 Task: Divide Tasks into sections like "To-Do," "In Progress," and "Completed".
Action: Mouse moved to (0, 294)
Screenshot: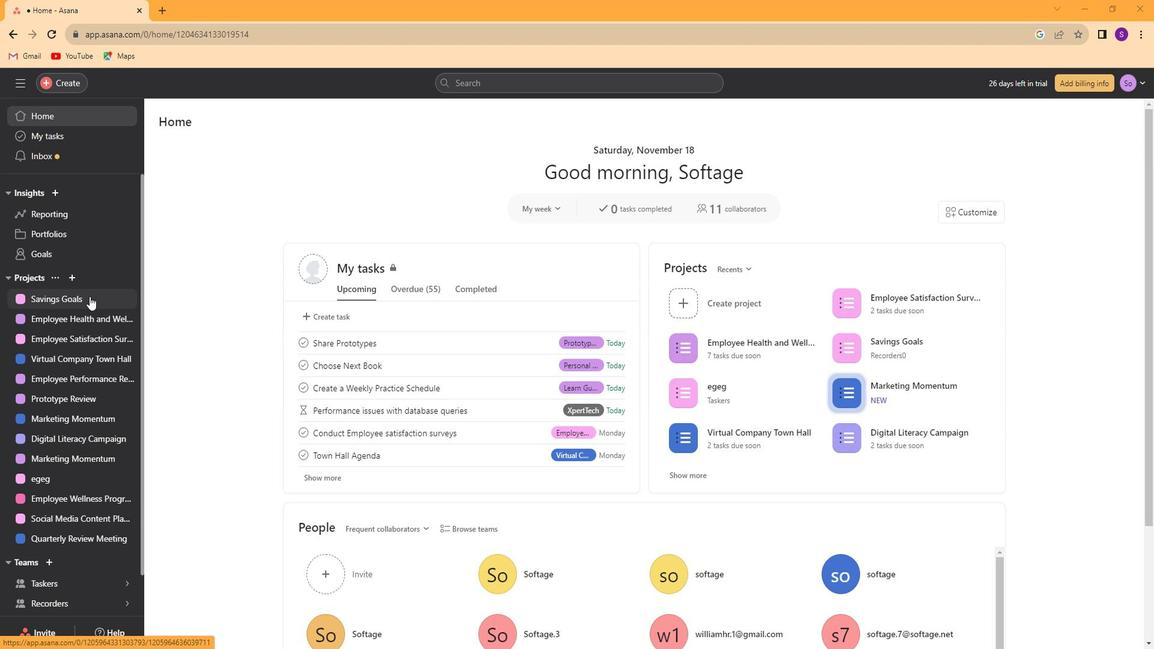 
Action: Mouse pressed left at (0, 294)
Screenshot: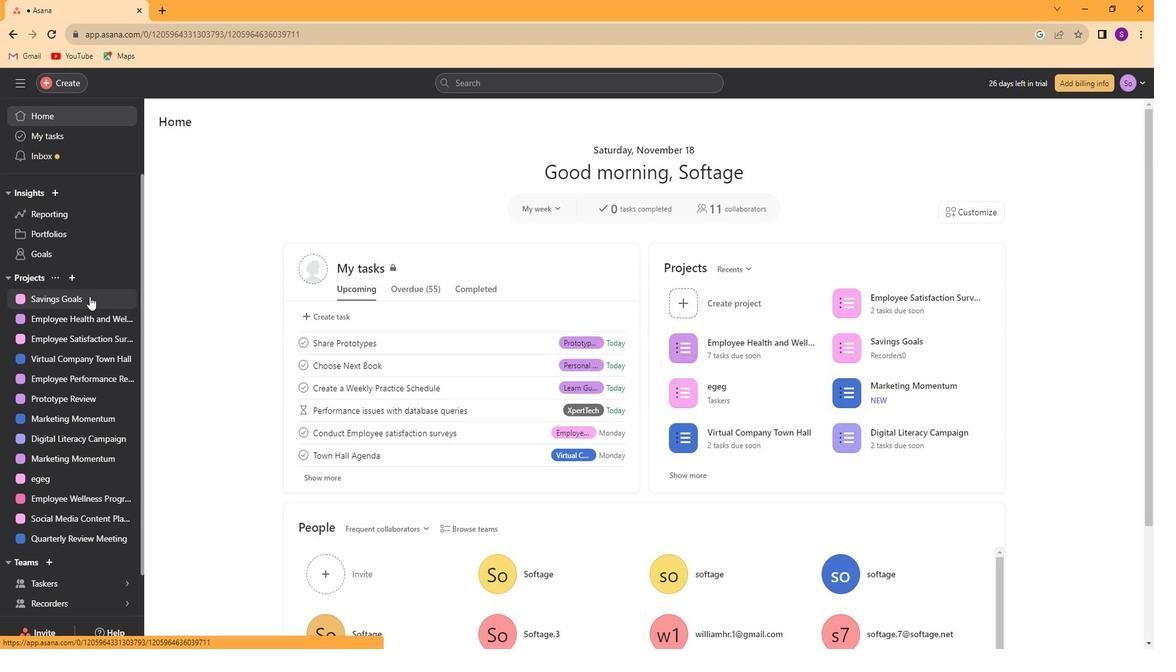 
Action: Mouse moved to (658, 208)
Screenshot: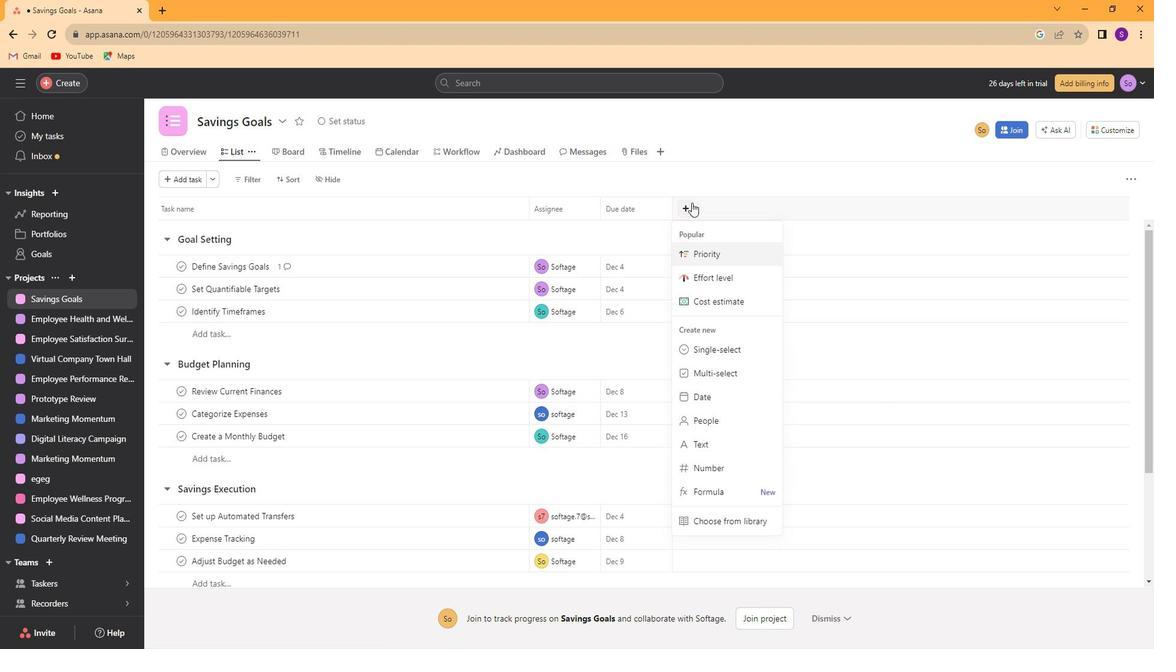 
Action: Mouse pressed left at (658, 208)
Screenshot: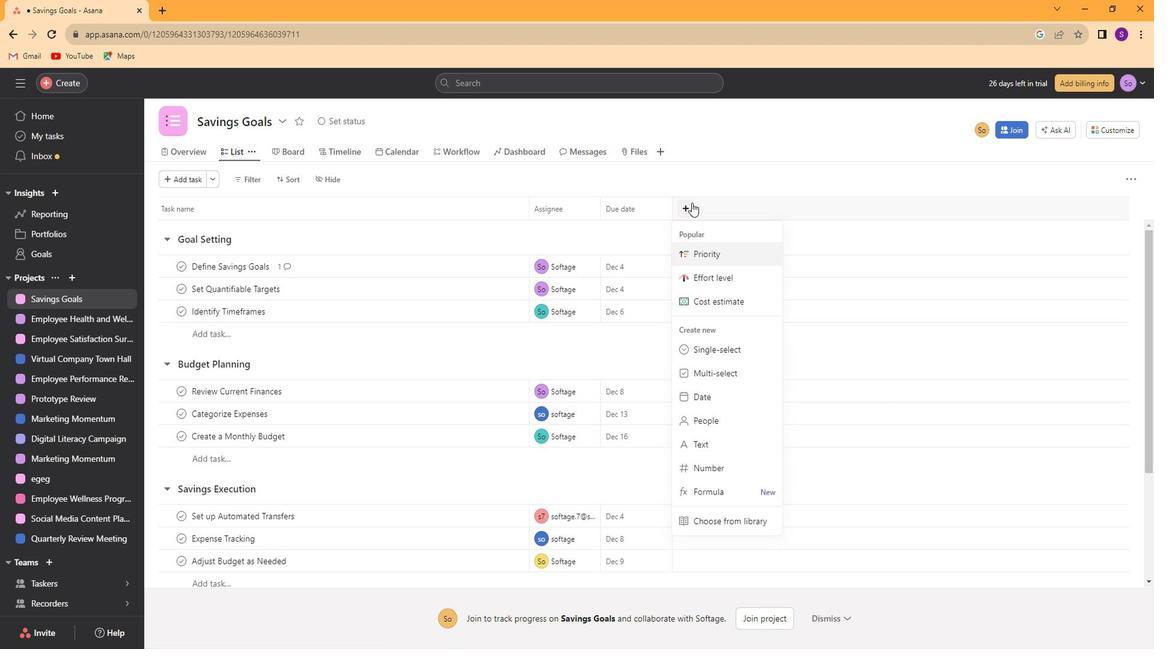 
Action: Mouse moved to (713, 279)
Screenshot: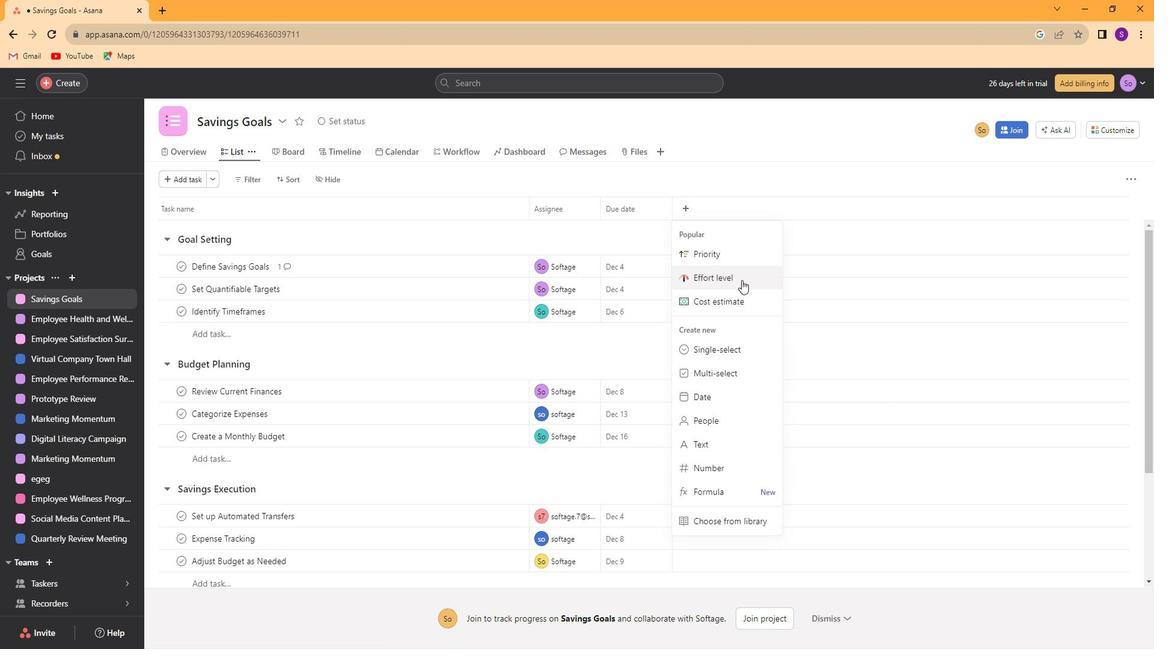 
Action: Mouse pressed left at (713, 279)
Screenshot: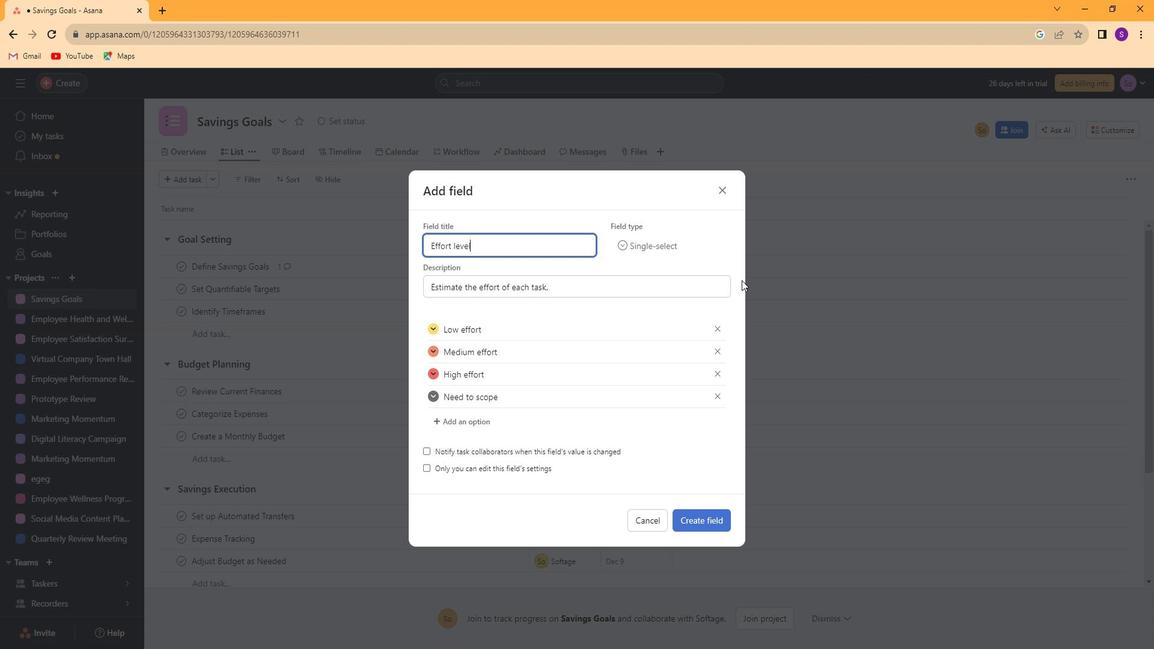 
Action: Mouse moved to (690, 324)
Screenshot: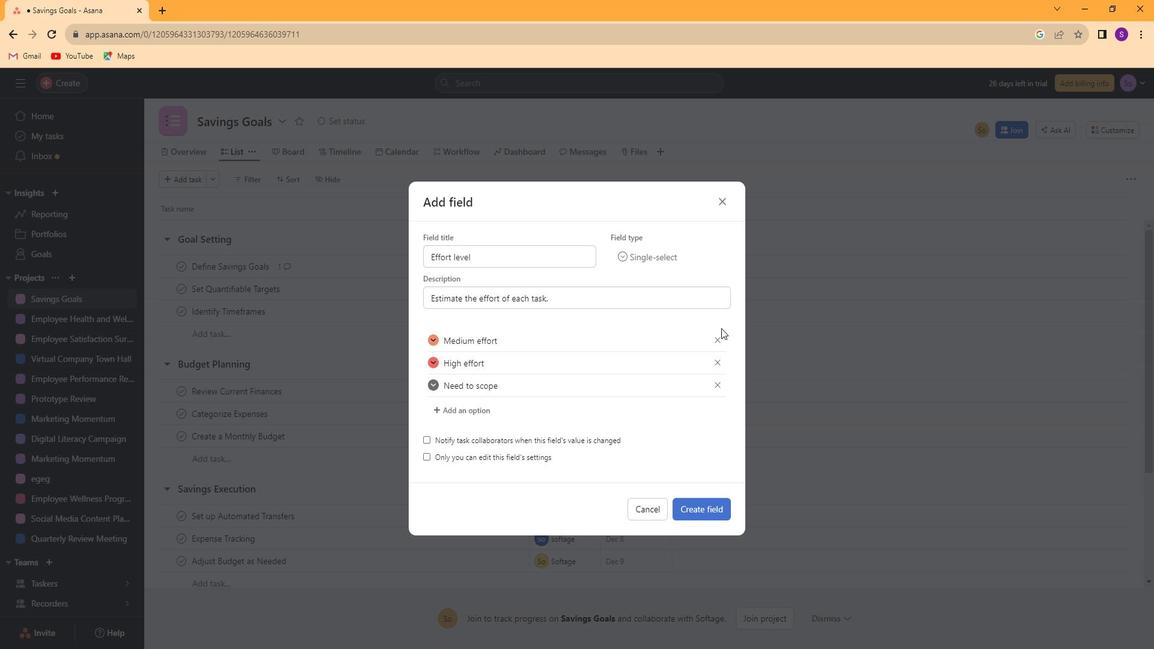 
Action: Mouse pressed left at (690, 324)
Screenshot: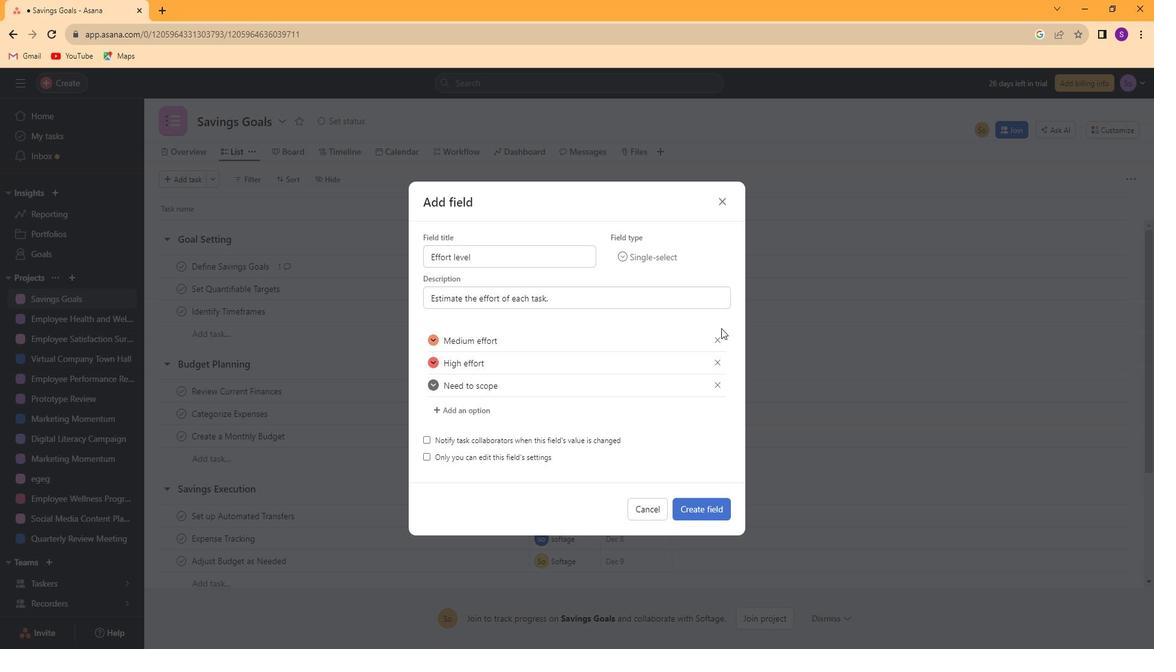 
Action: Mouse moved to (687, 333)
Screenshot: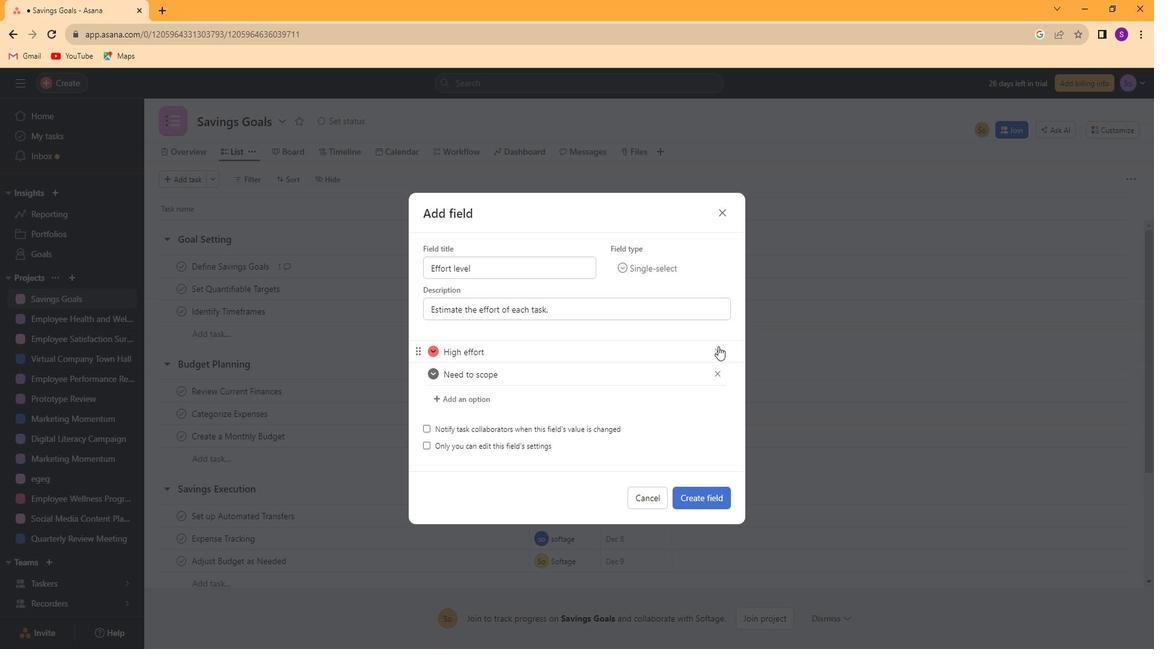 
Action: Mouse pressed left at (687, 333)
Screenshot: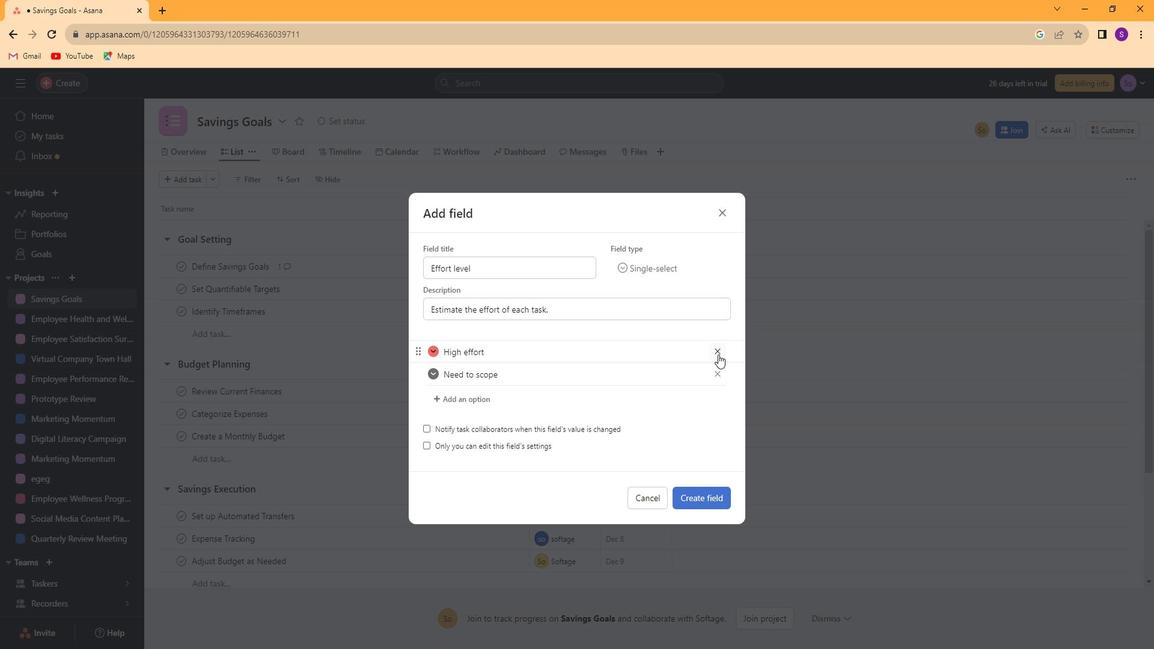 
Action: Mouse moved to (687, 349)
Screenshot: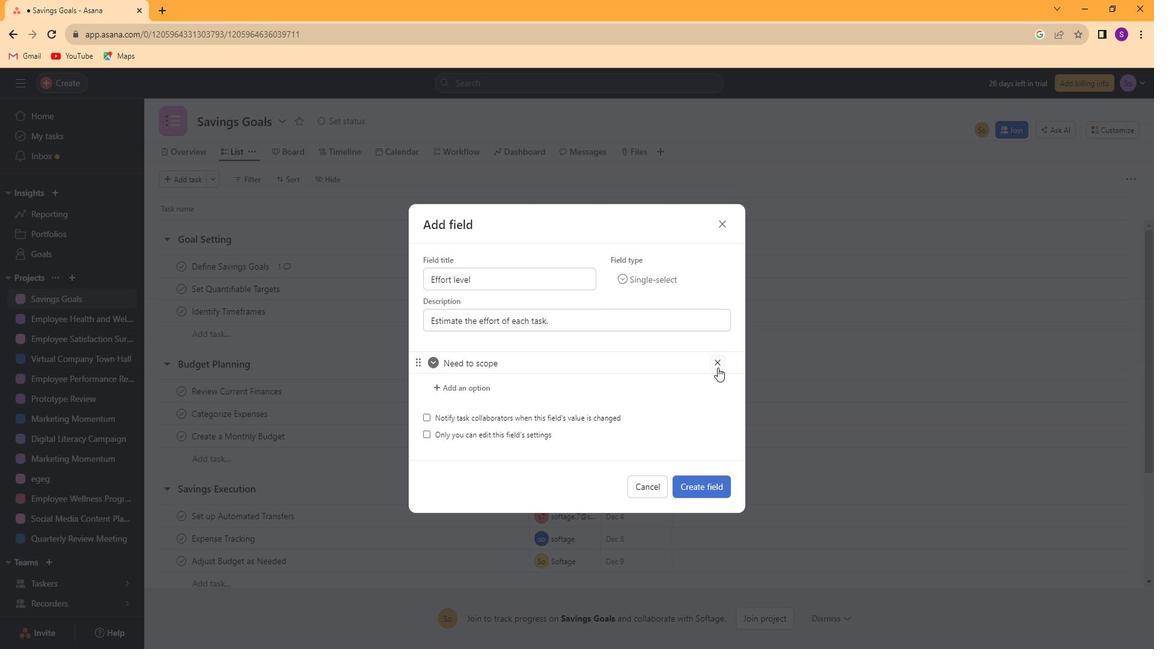 
Action: Mouse pressed left at (687, 349)
Screenshot: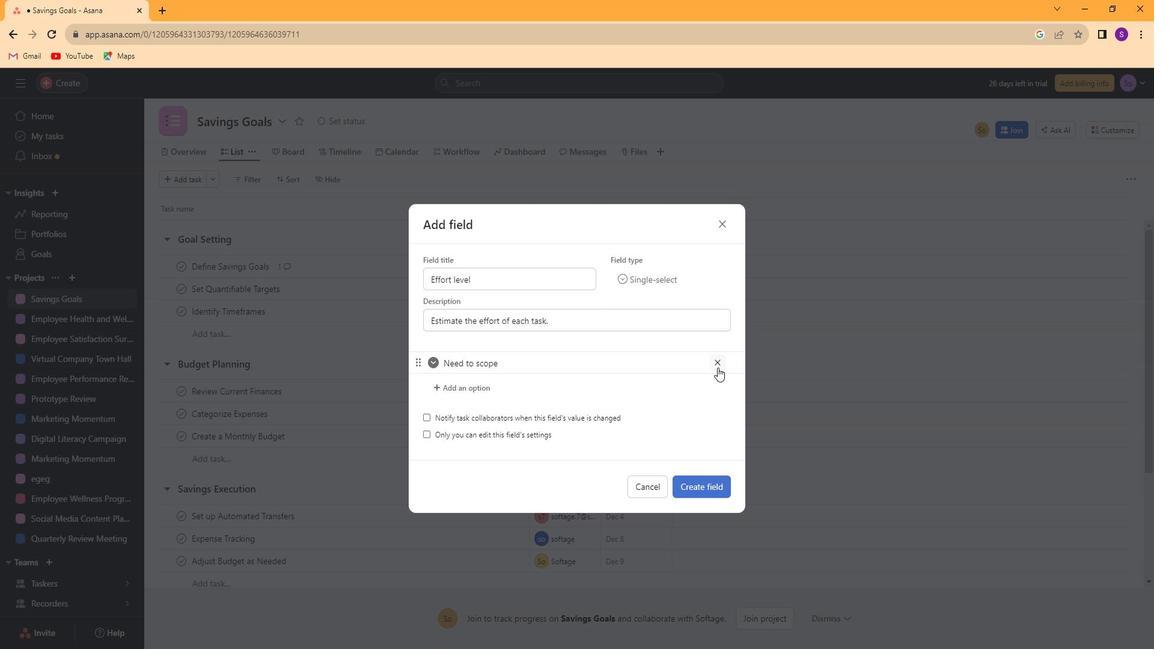 
Action: Mouse moved to (686, 360)
Screenshot: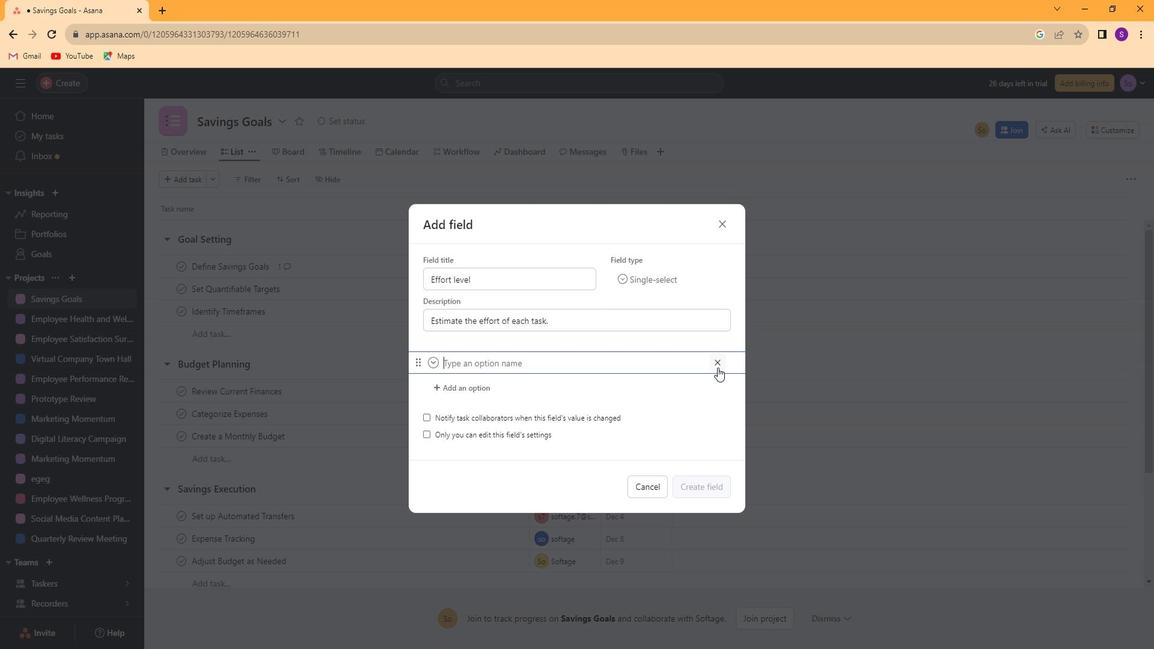 
Action: Mouse pressed left at (686, 360)
Screenshot: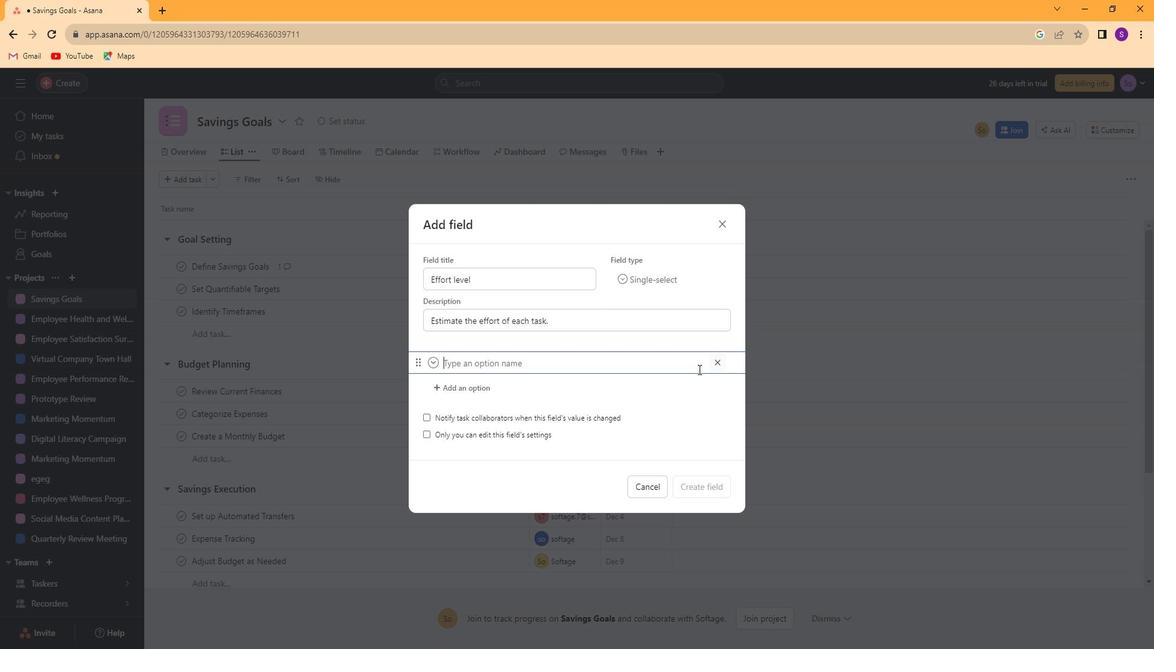 
Action: Mouse moved to (468, 357)
Screenshot: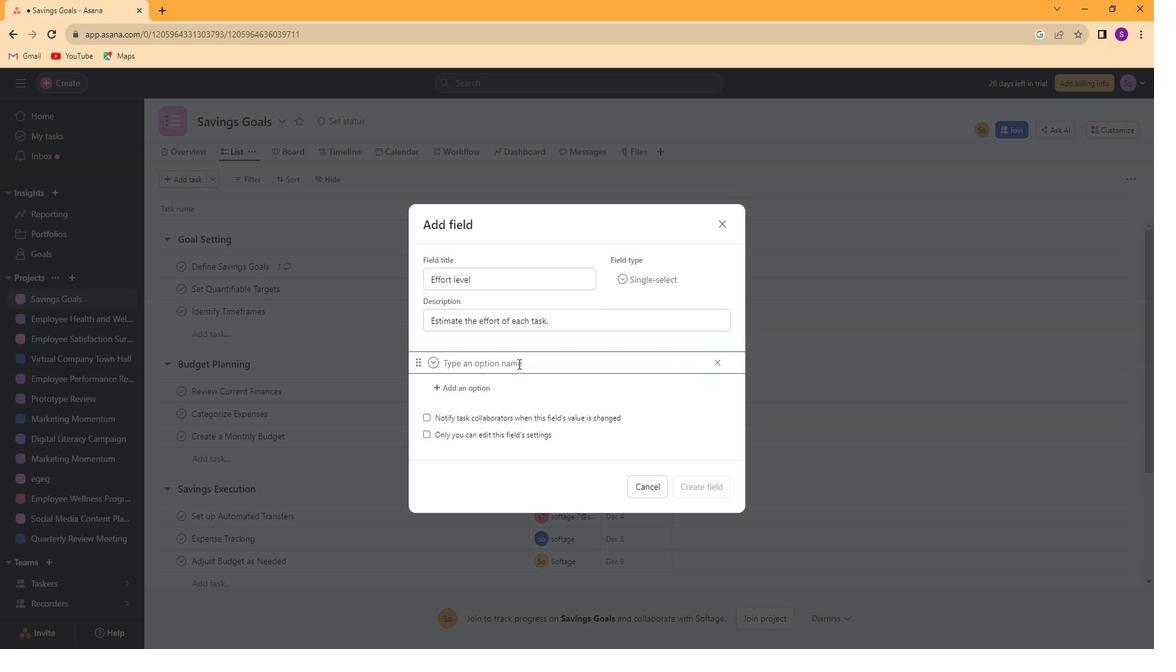 
Action: Mouse pressed left at (468, 357)
Screenshot: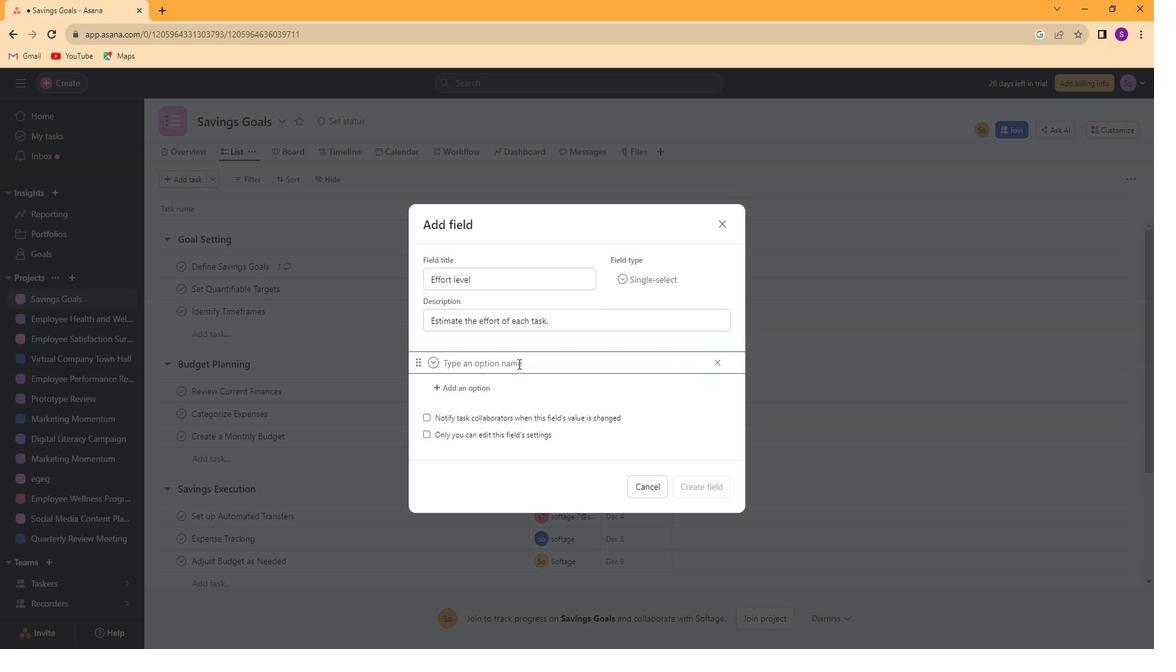 
Action: Key pressed <Key.caps_lock>T<Key.caps_lock>o-<Key.caps_lock>DO<Key.backspace><Key.caps_lock>o<Key.enter>
Screenshot: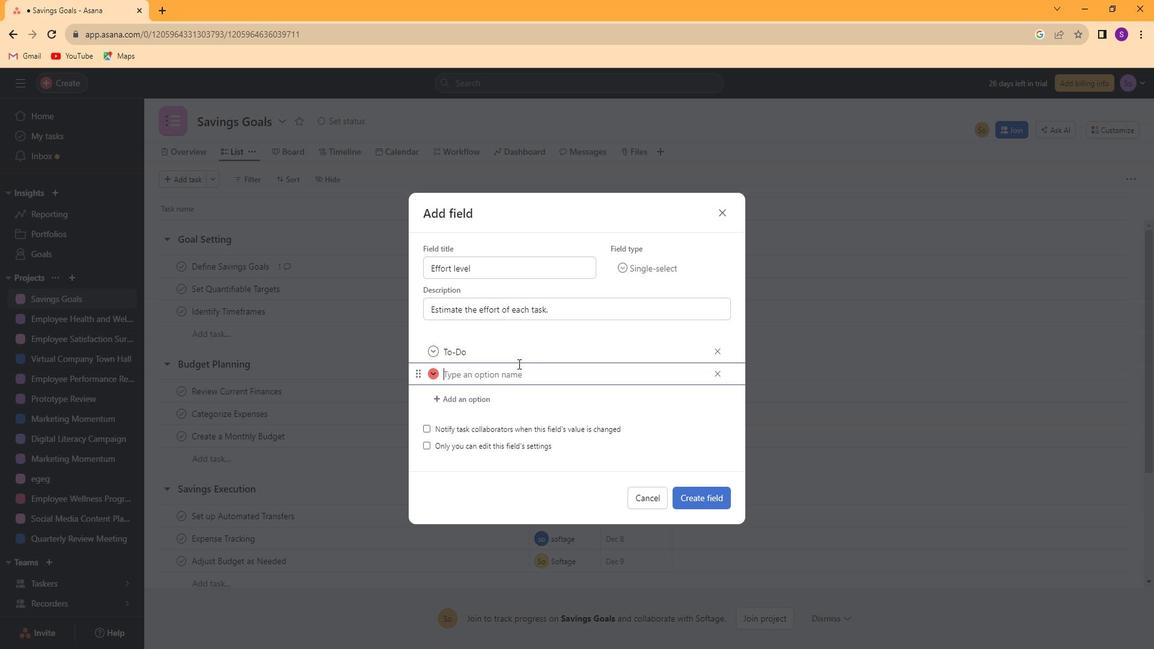 
Action: Mouse moved to (507, 363)
Screenshot: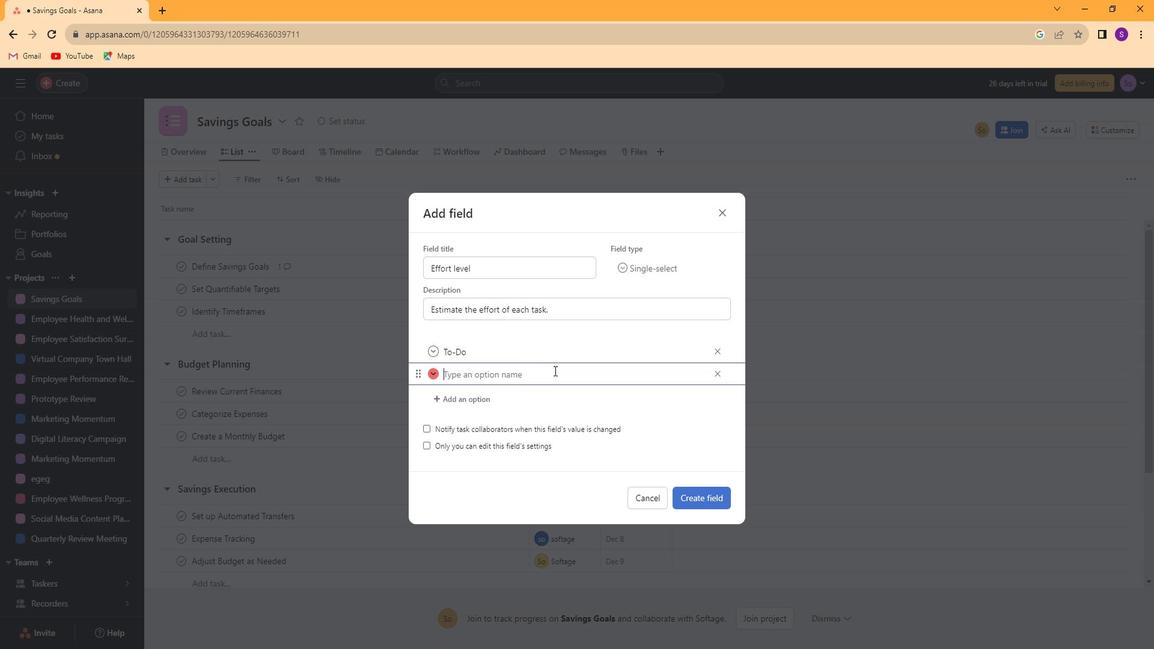 
Action: Key pressed <Key.caps_lock>I<Key.caps_lock>n<Key.space><Key.caps_lock>P<Key.caps_lock>rogress<Key.enter><Key.caps_lock>C<Key.caps_lock>ompleted<Key.enter><Key.backspace>
Screenshot: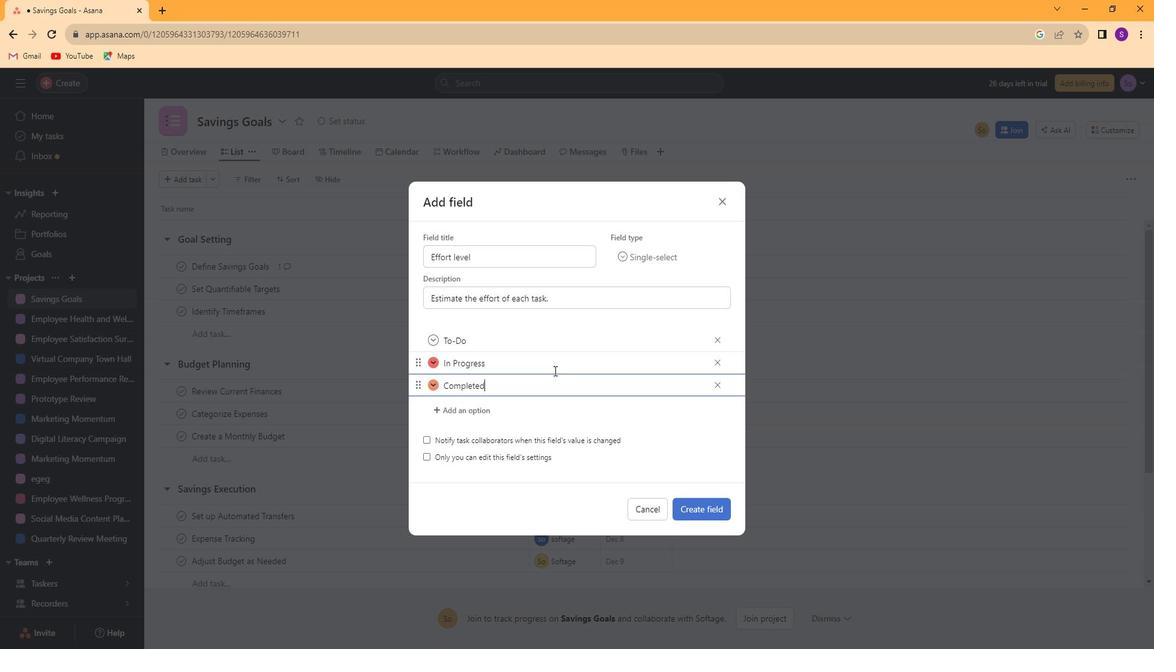 
Action: Mouse moved to (412, 425)
Screenshot: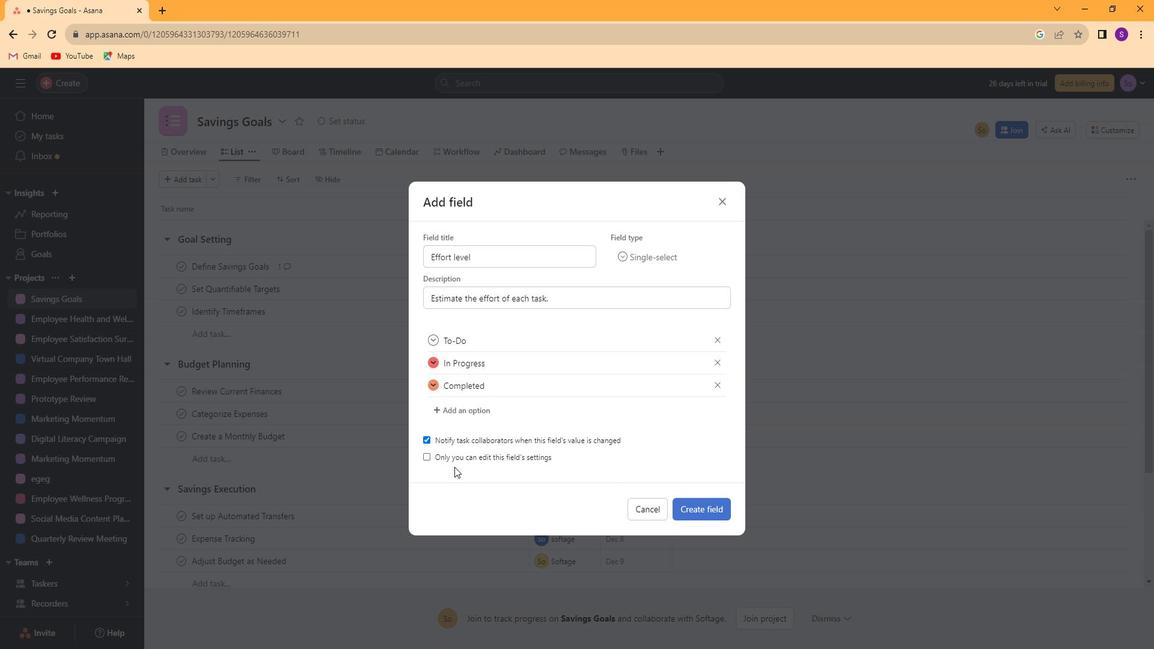 
Action: Mouse pressed left at (412, 425)
Screenshot: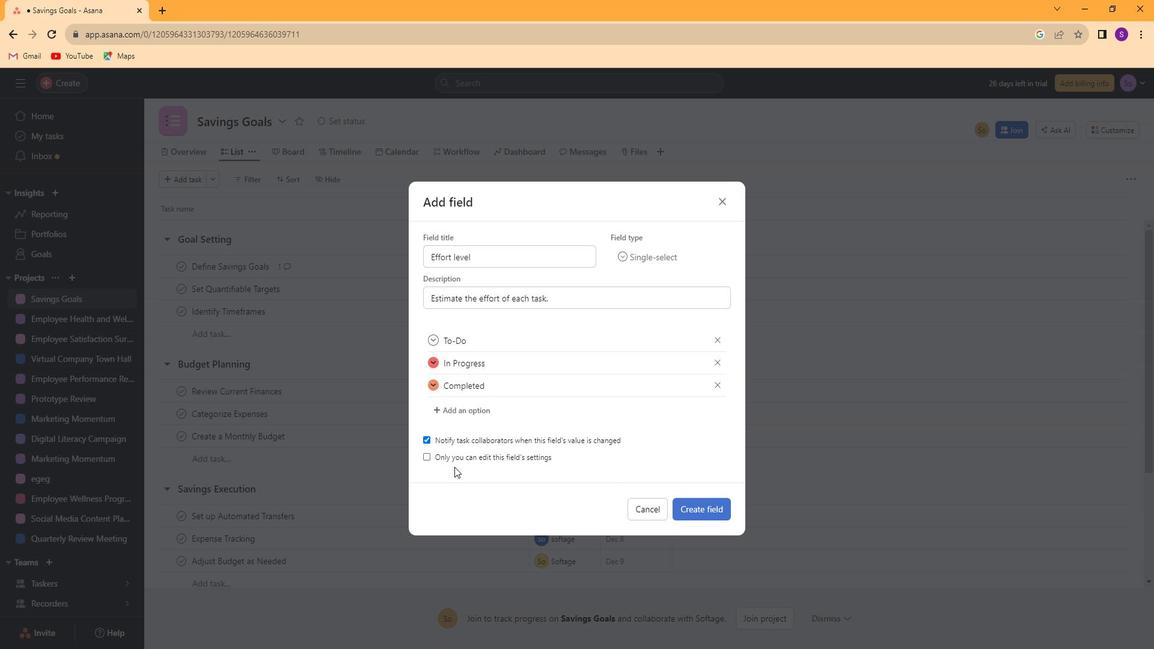 
Action: Mouse moved to (398, 448)
Screenshot: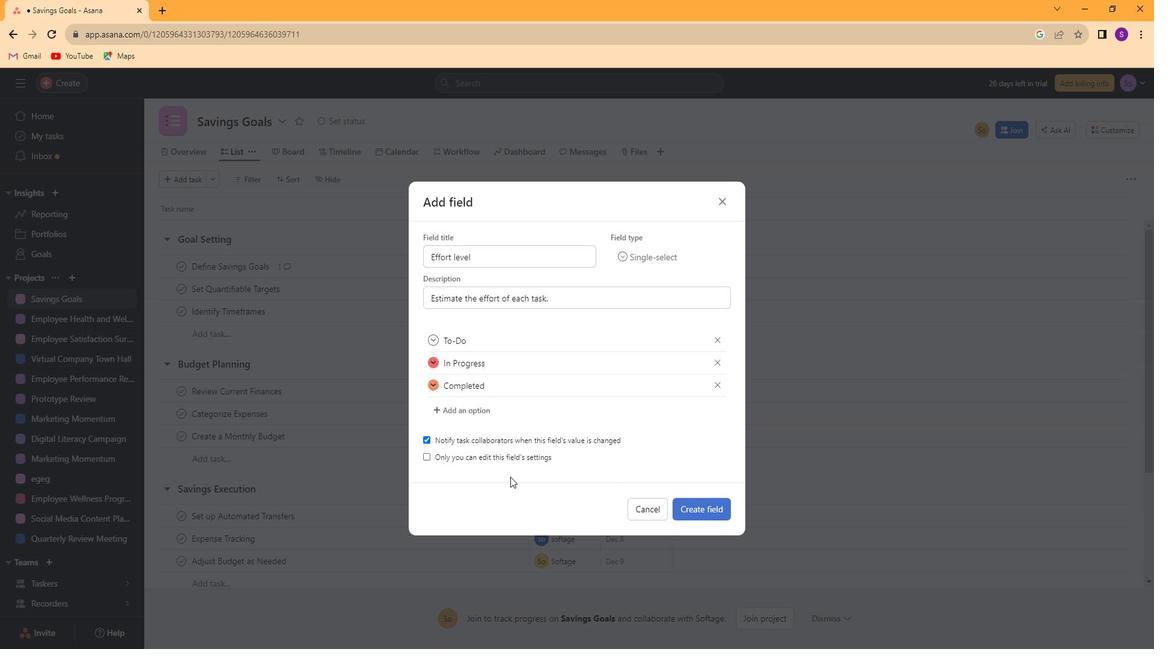 
Action: Mouse pressed left at (398, 448)
Screenshot: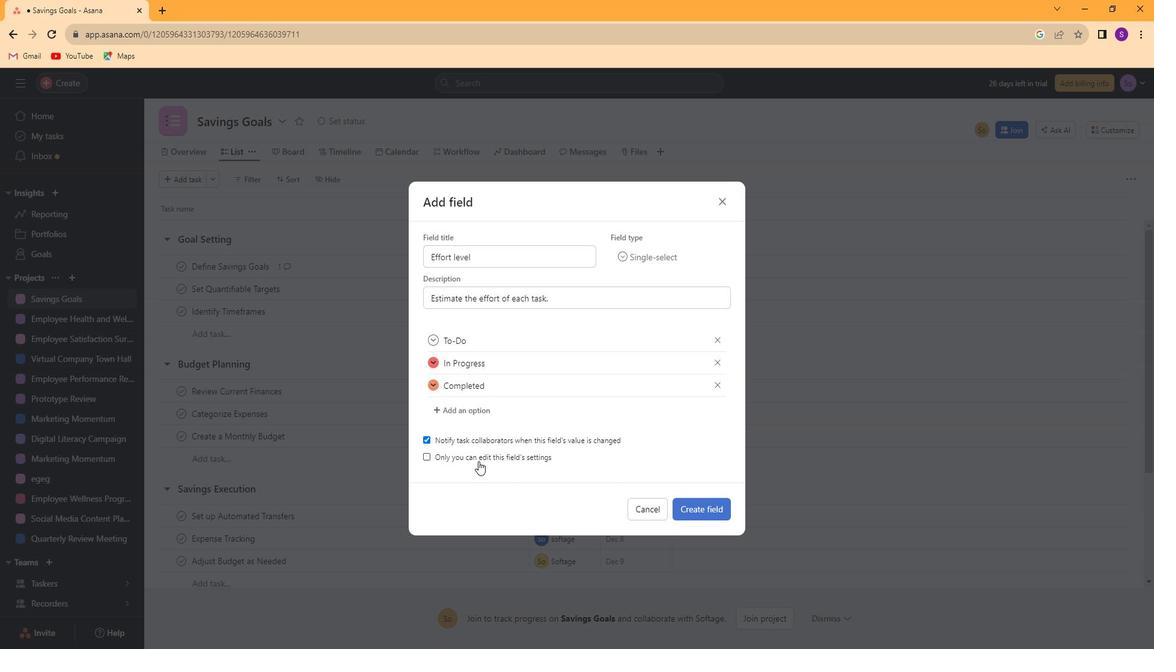 
Action: Mouse moved to (373, 442)
Screenshot: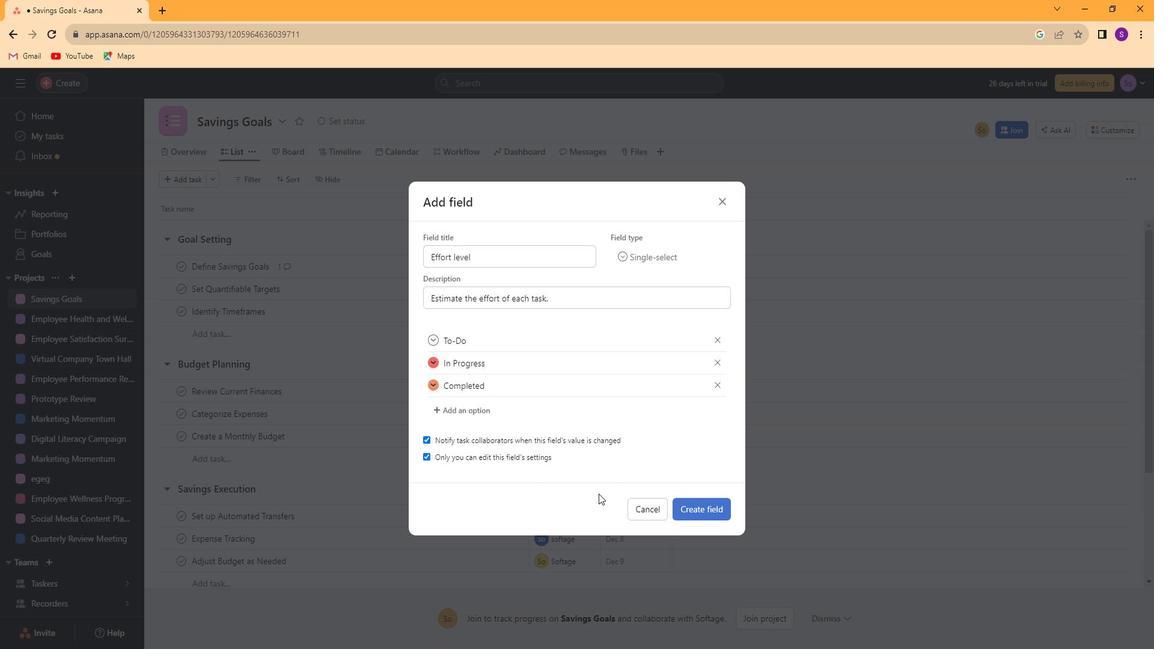 
Action: Mouse pressed left at (373, 442)
Screenshot: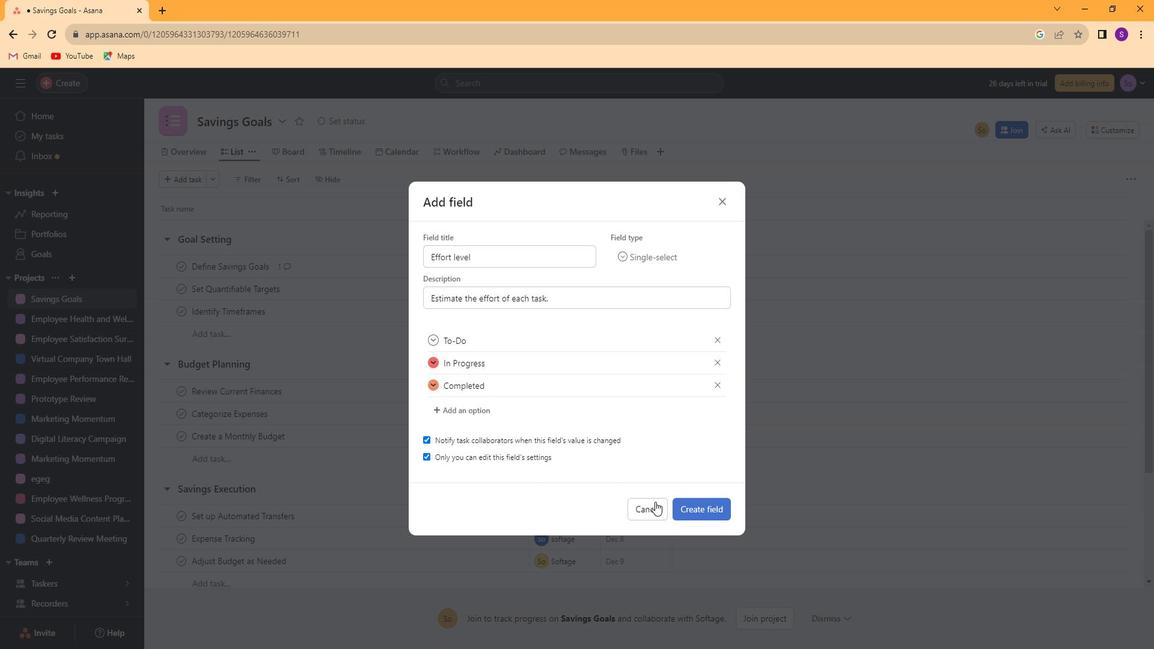 
Action: Mouse moved to (690, 485)
Screenshot: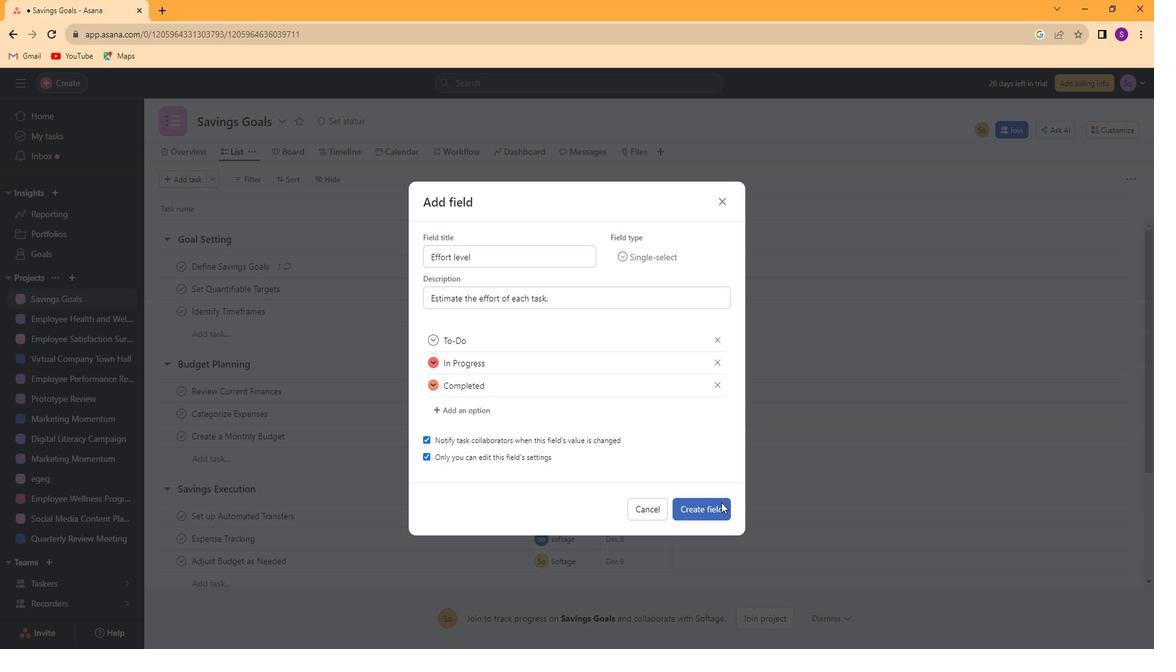 
Action: Mouse pressed left at (690, 485)
Screenshot: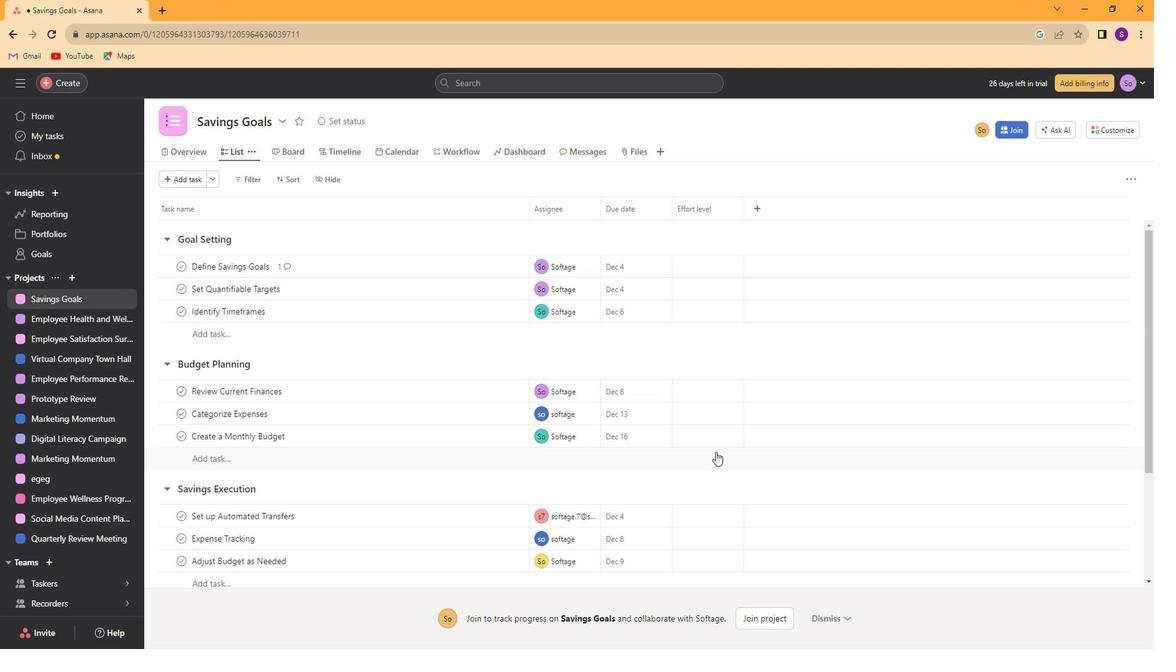 
Action: Mouse moved to (670, 265)
Screenshot: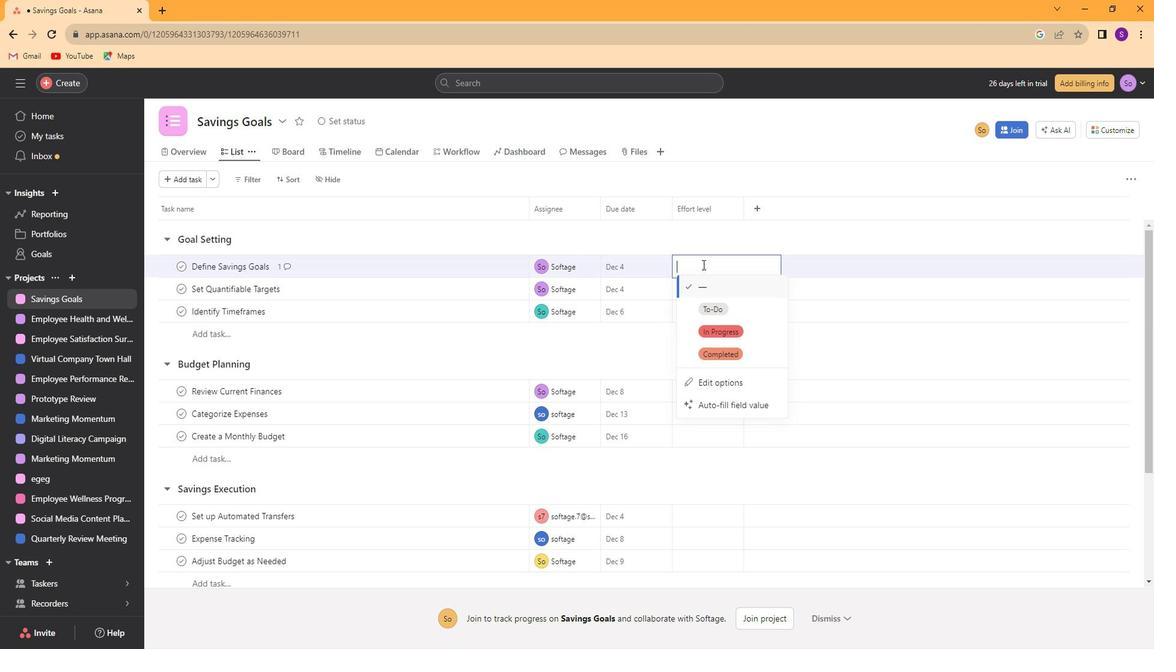 
Action: Mouse pressed left at (670, 265)
Screenshot: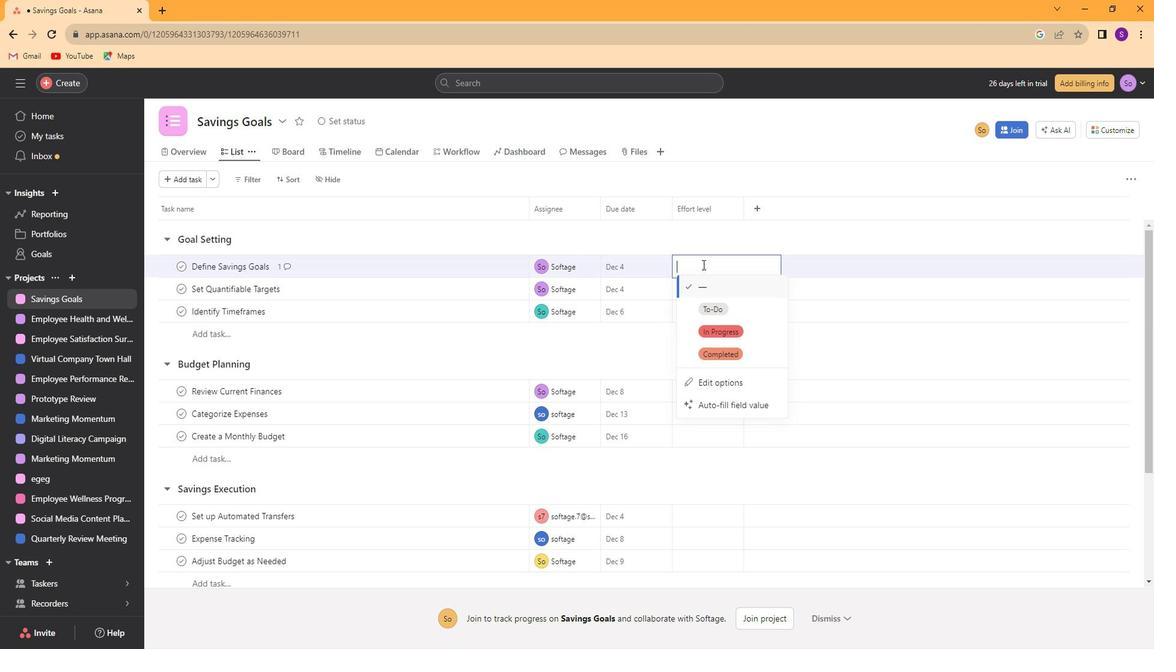 
Action: Mouse moved to (713, 314)
Screenshot: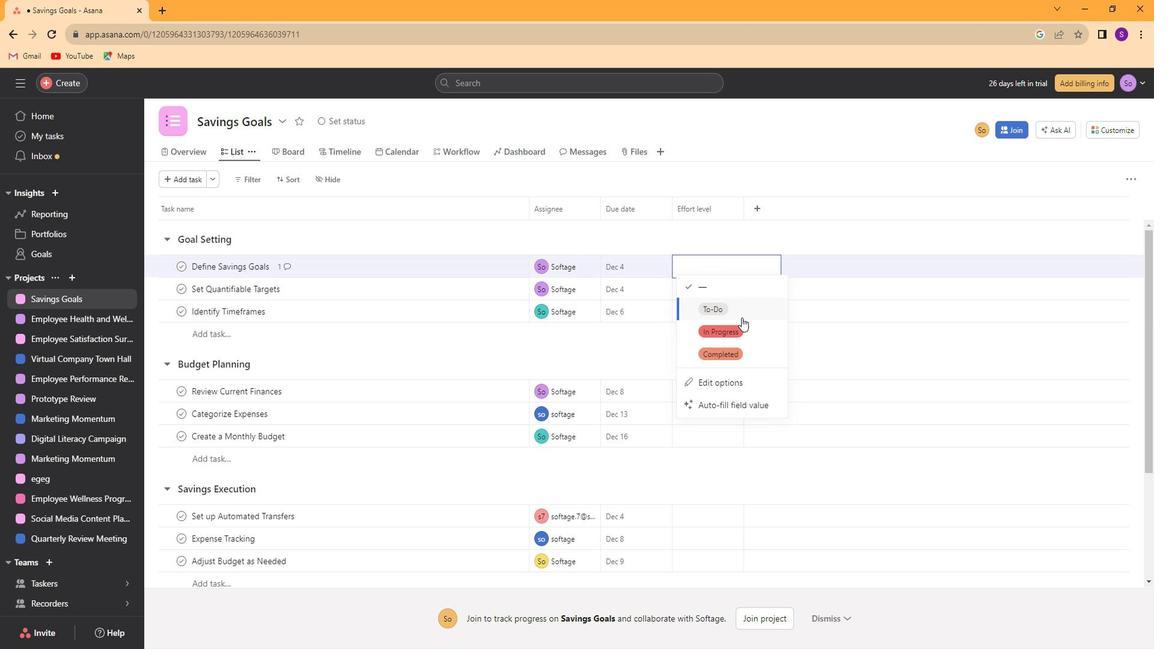 
Action: Mouse pressed left at (713, 314)
Screenshot: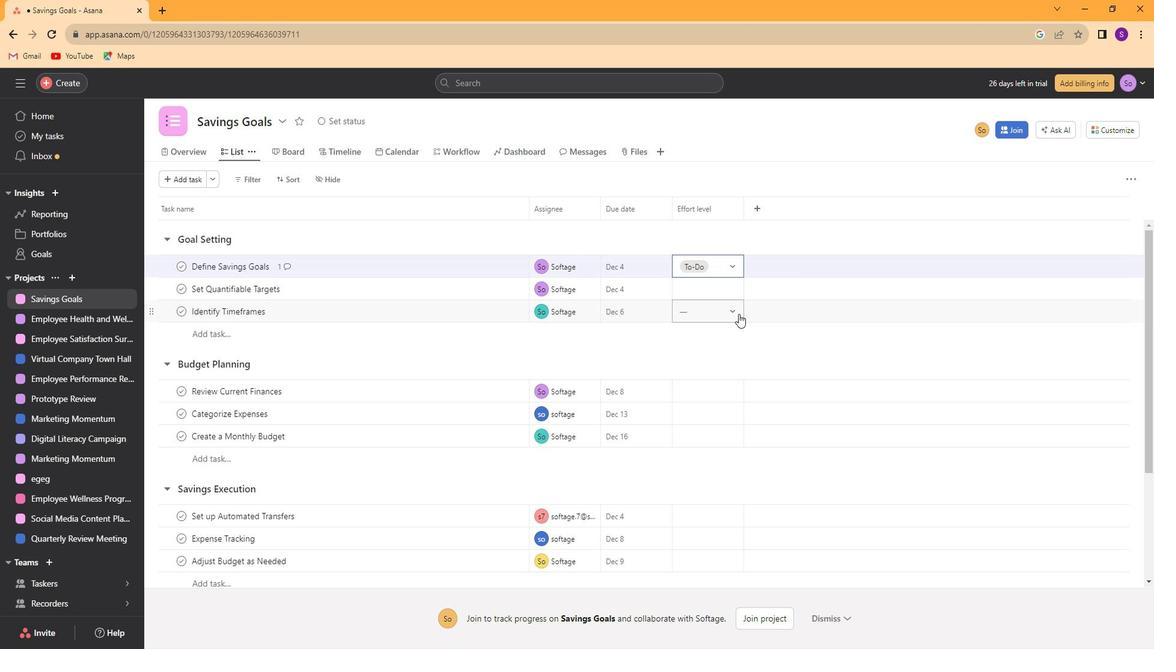
Action: Mouse moved to (692, 281)
Screenshot: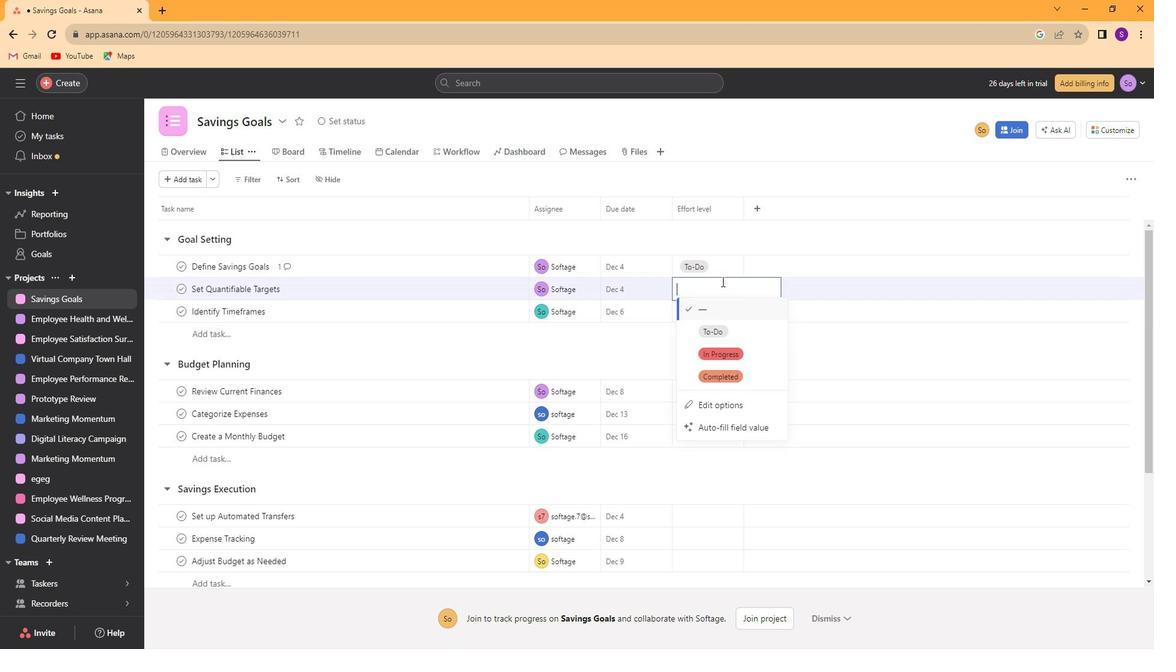 
Action: Mouse pressed left at (692, 281)
Screenshot: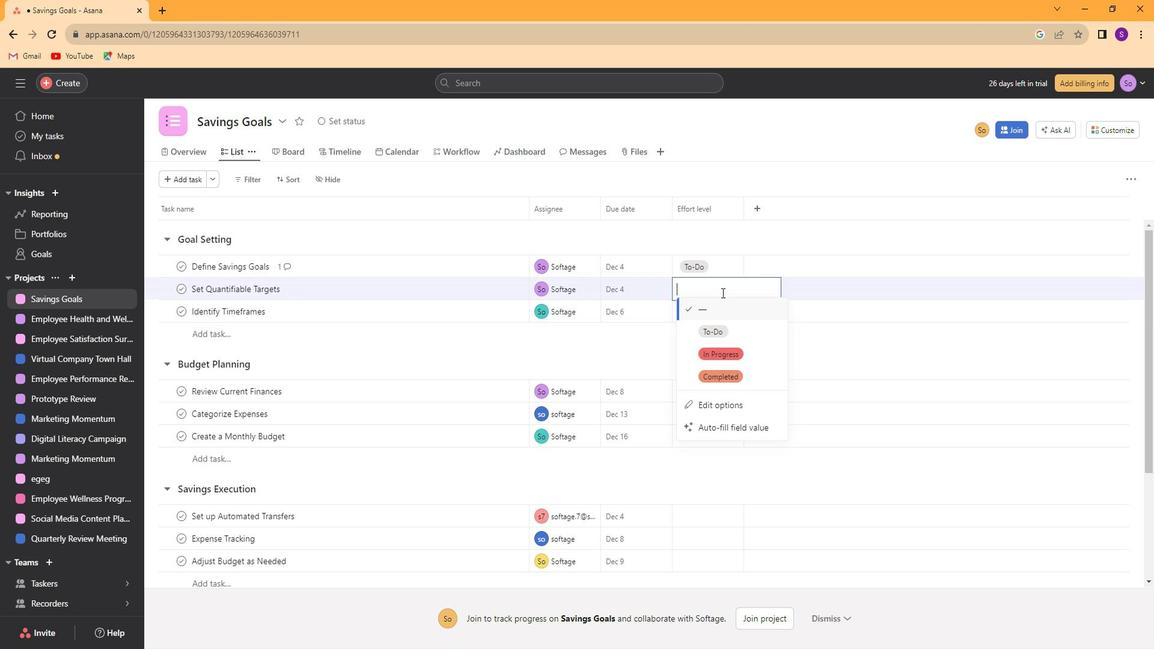 
Action: Mouse moved to (705, 333)
Screenshot: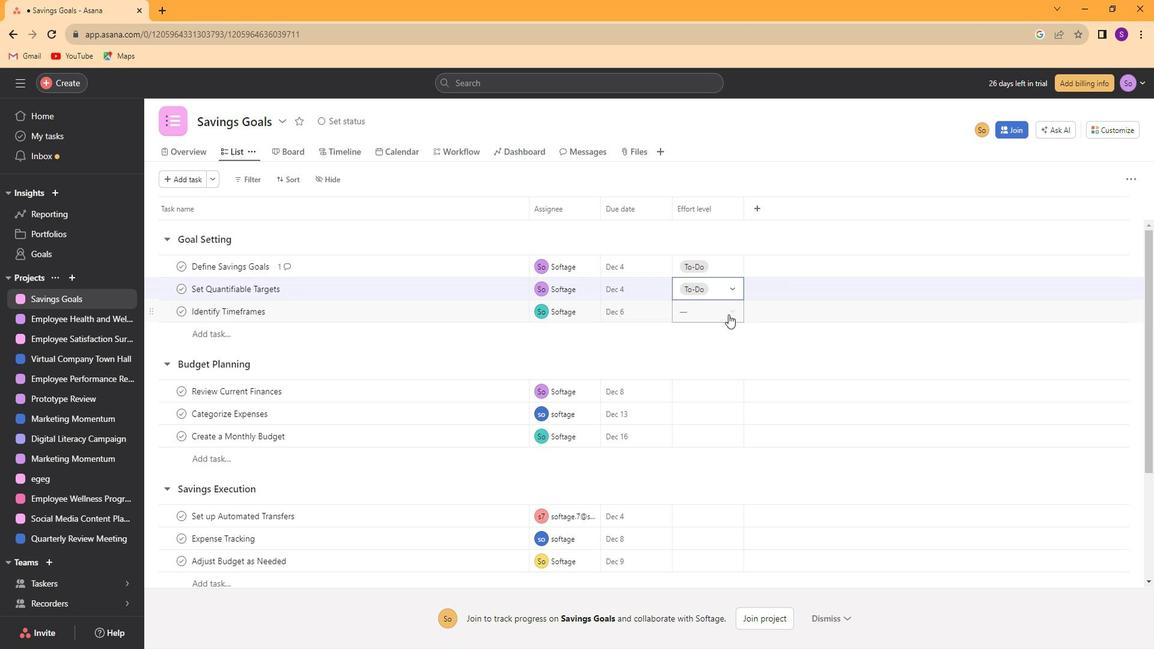 
Action: Mouse pressed left at (705, 333)
Screenshot: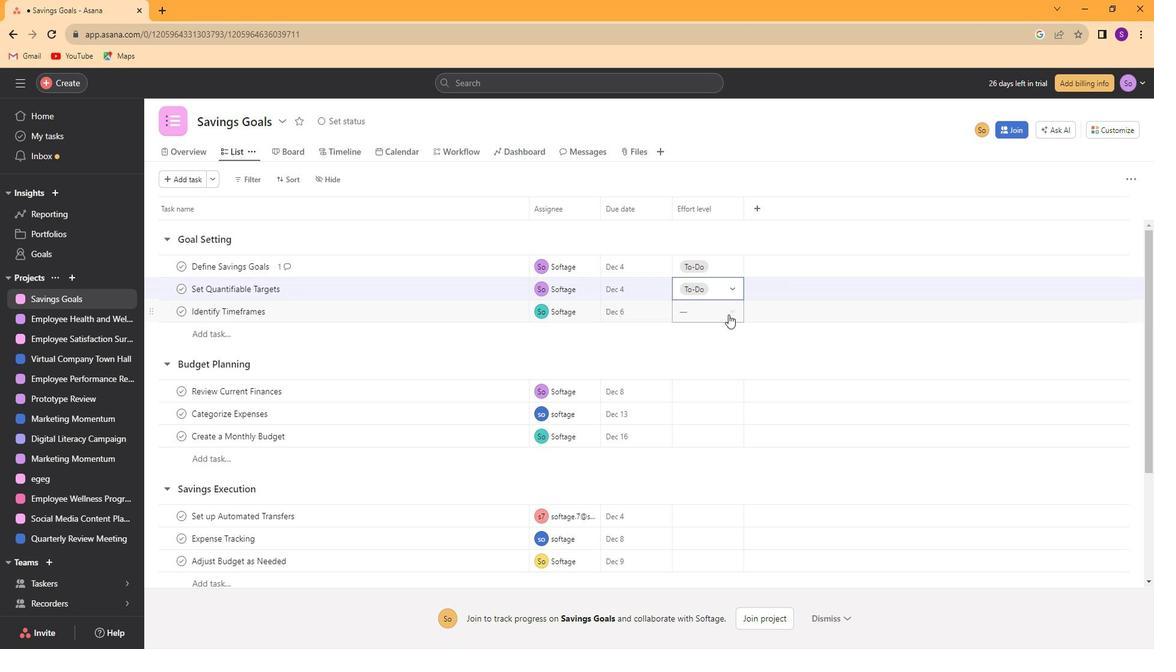 
Action: Mouse moved to (696, 307)
Screenshot: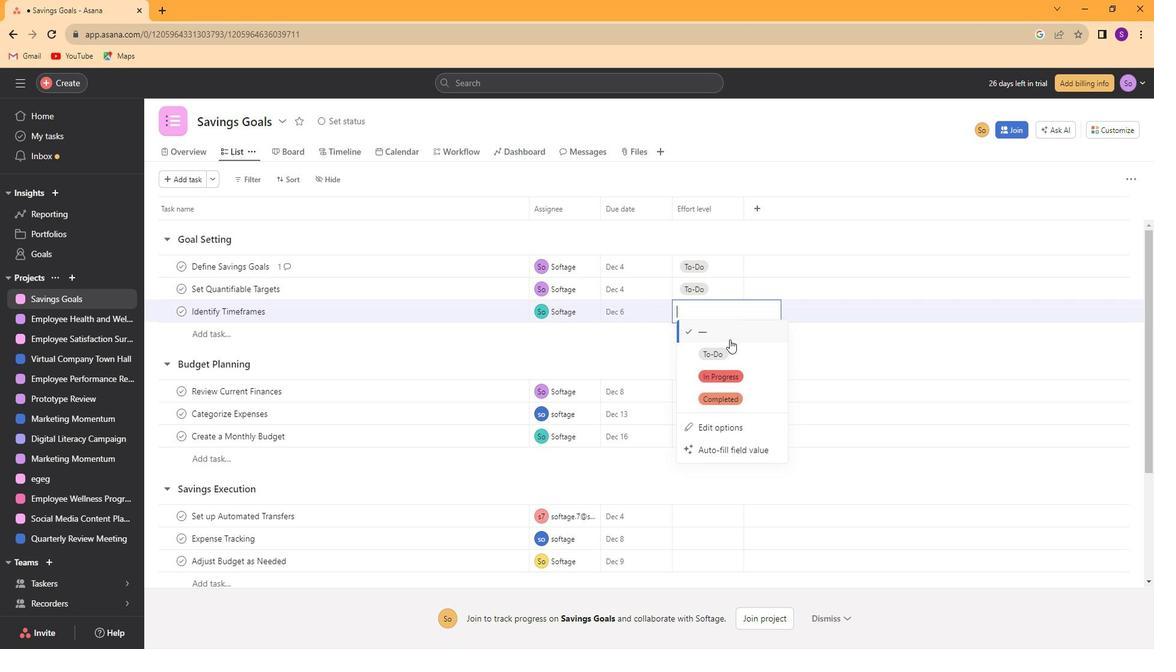 
Action: Mouse pressed left at (696, 307)
Screenshot: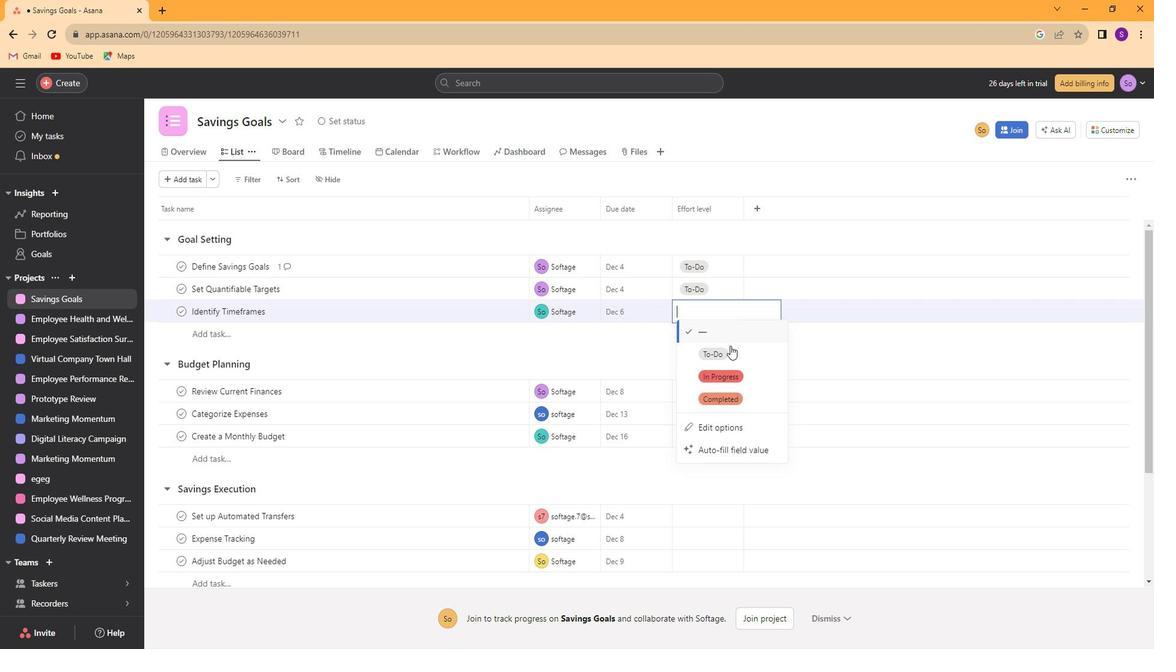 
Action: Mouse moved to (701, 343)
Screenshot: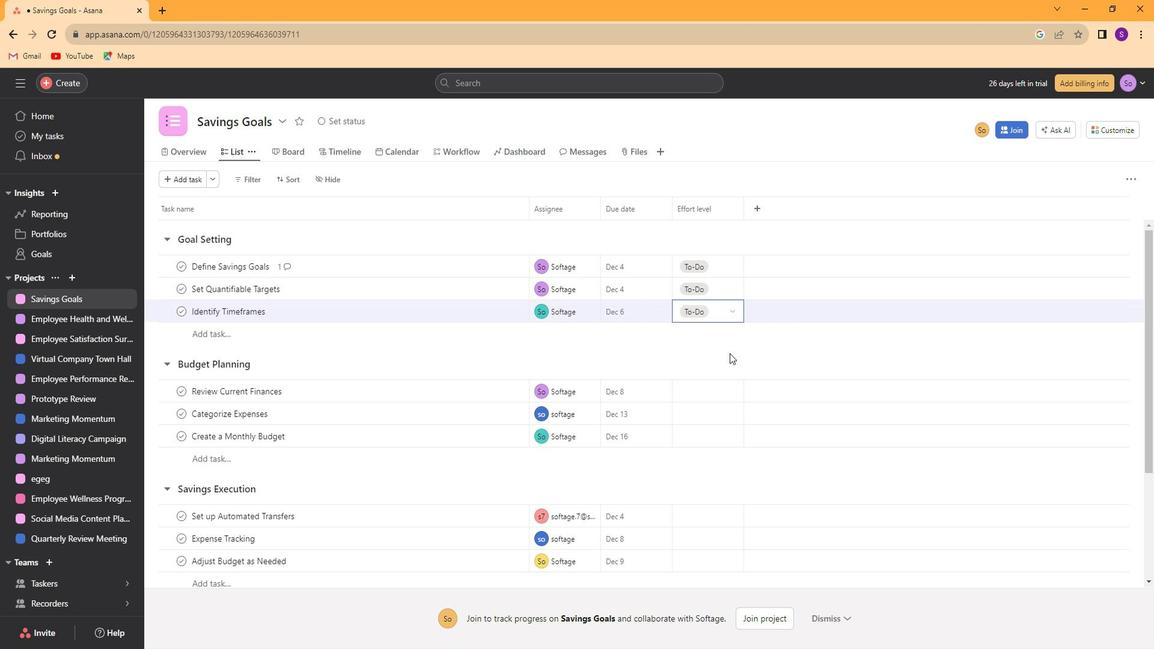 
Action: Mouse pressed left at (701, 343)
Screenshot: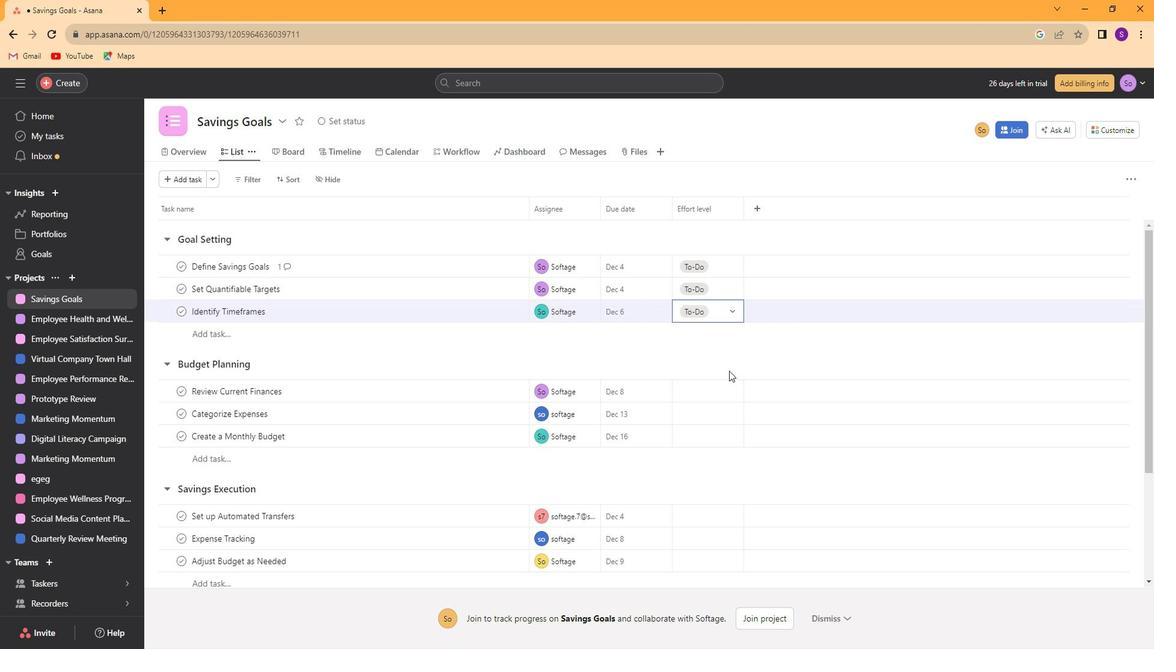 
Action: Mouse moved to (689, 384)
Screenshot: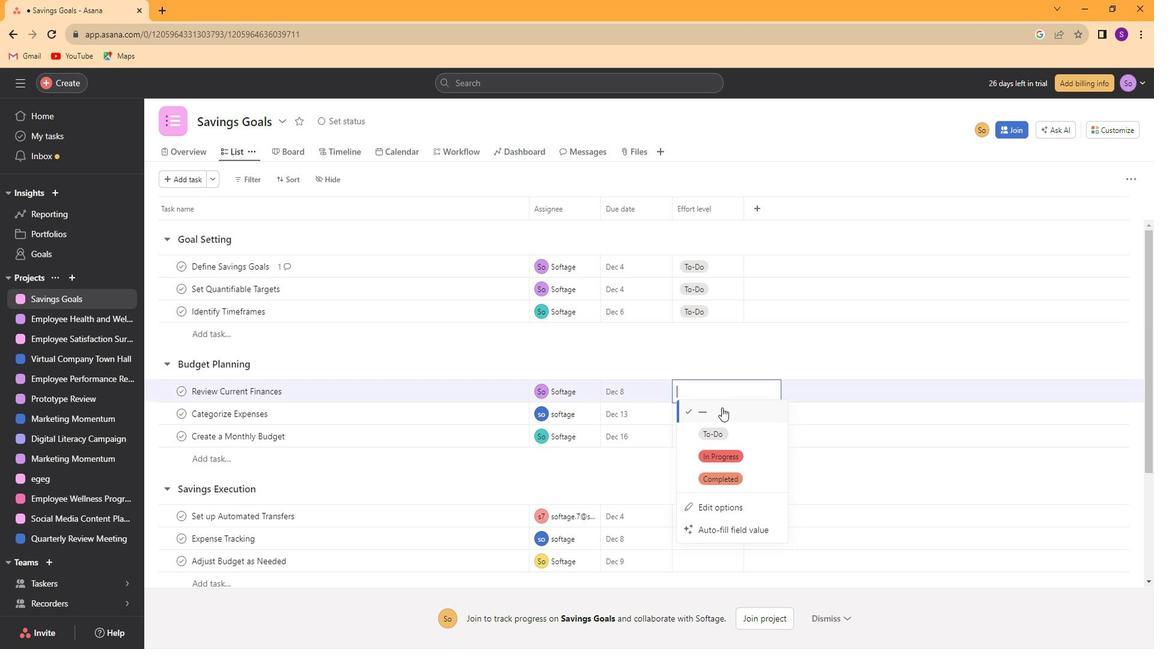
Action: Mouse pressed left at (689, 384)
Screenshot: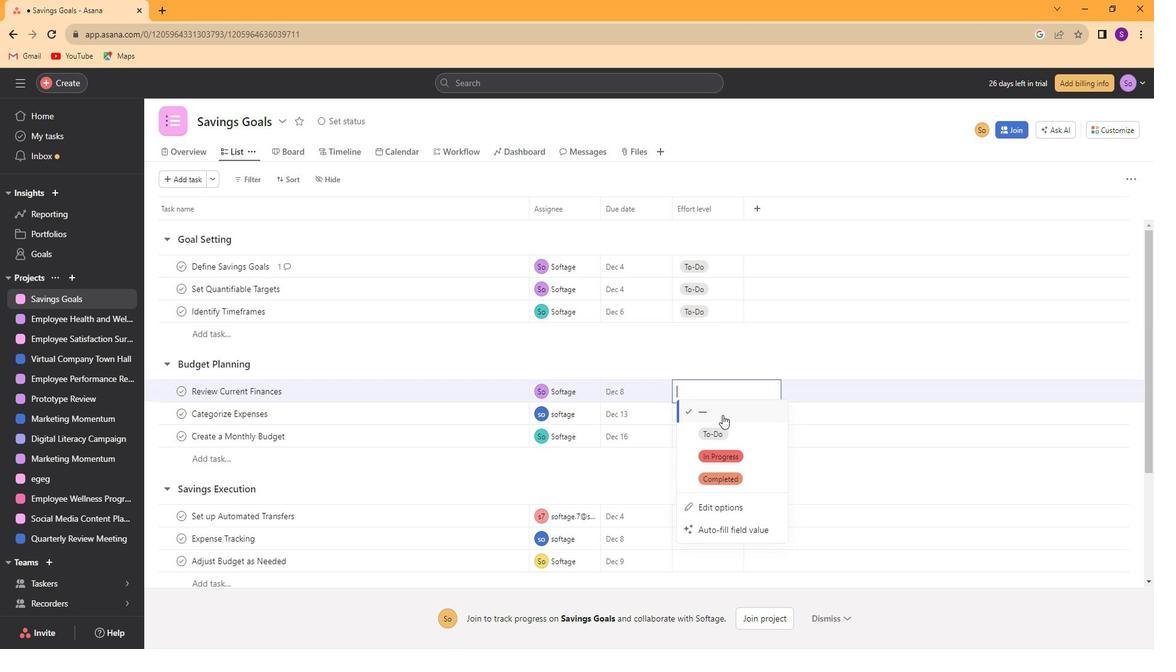 
Action: Mouse moved to (698, 419)
Screenshot: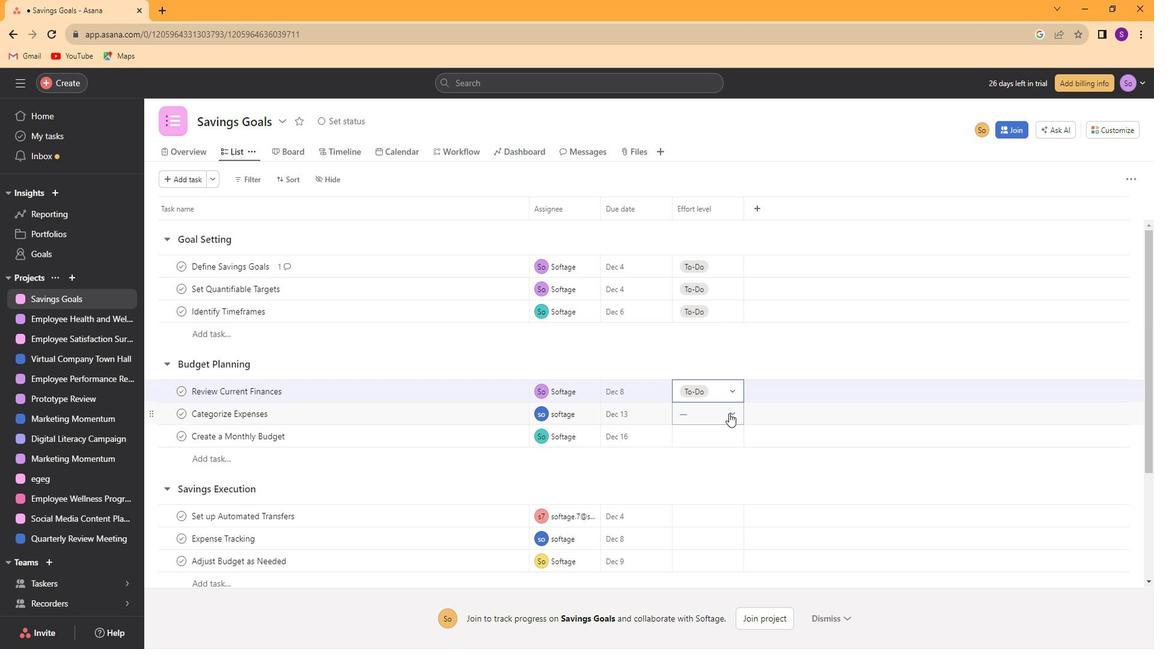 
Action: Mouse pressed left at (698, 419)
Screenshot: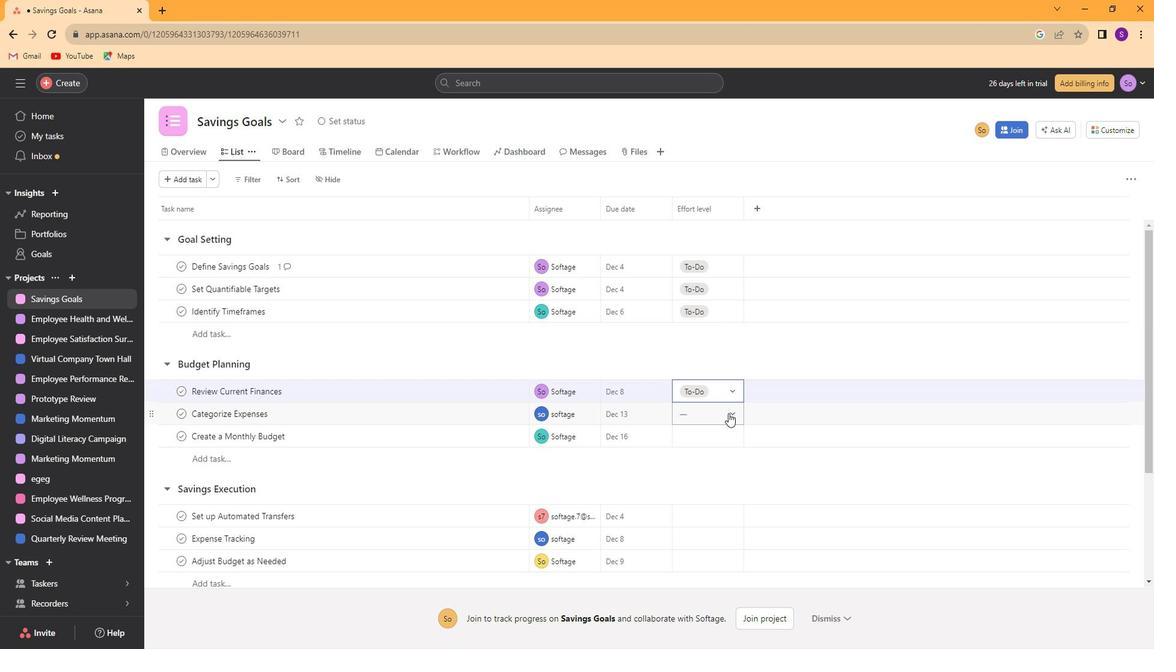 
Action: Mouse moved to (694, 403)
Screenshot: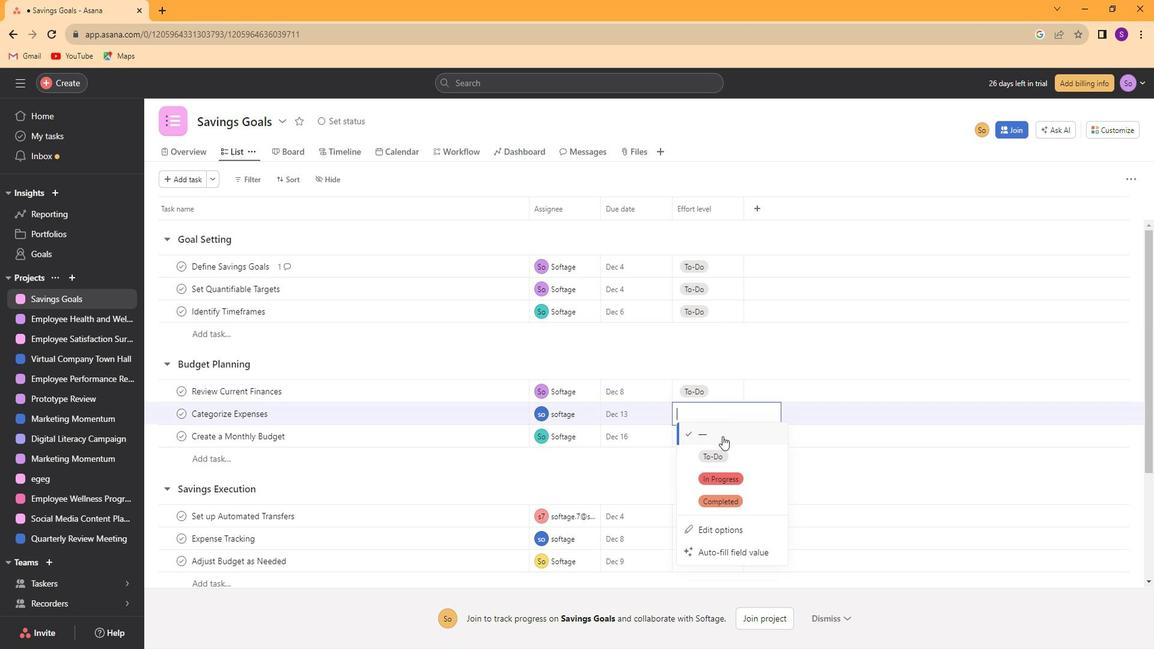 
Action: Mouse pressed left at (694, 403)
Screenshot: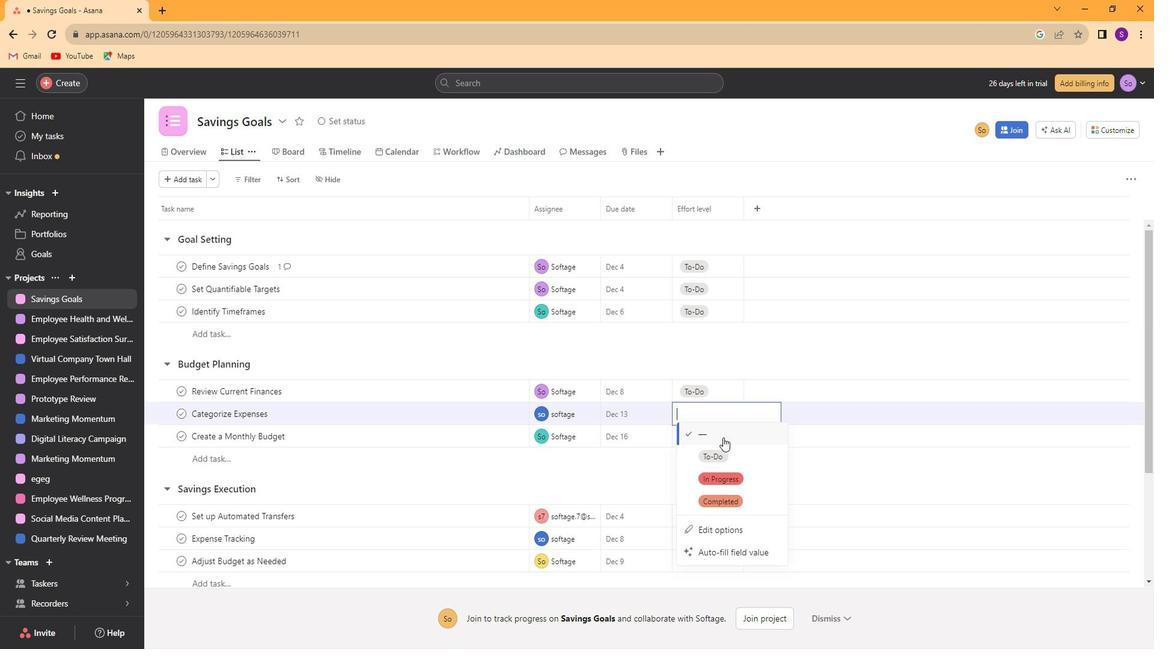 
Action: Mouse moved to (695, 438)
Screenshot: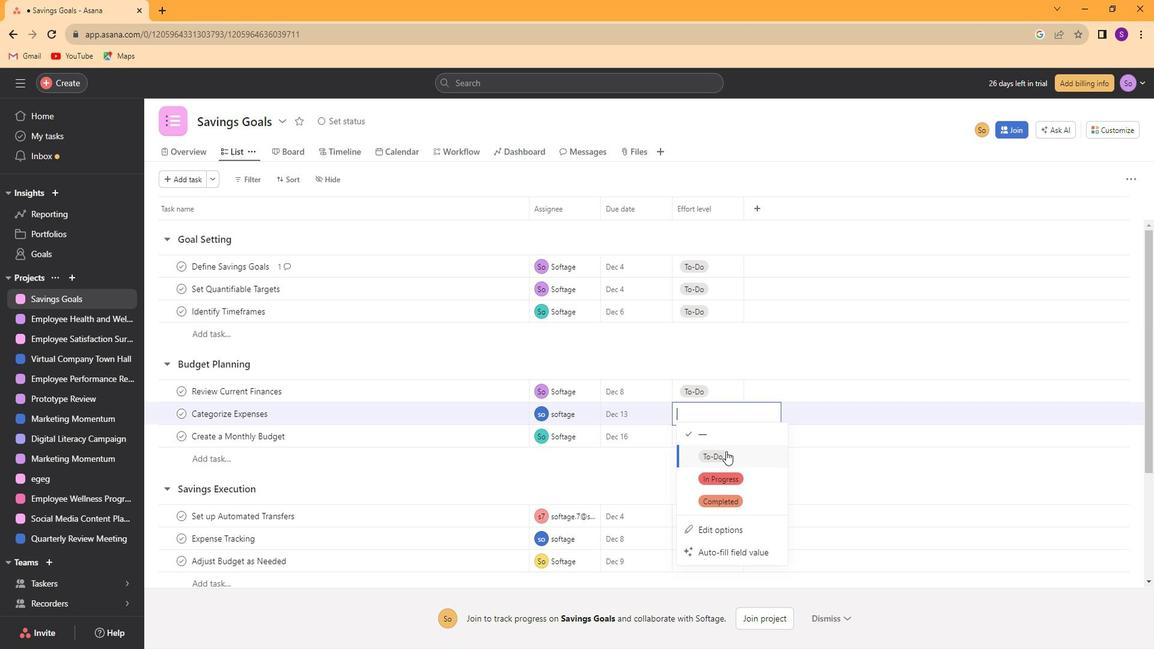 
Action: Mouse pressed left at (695, 438)
Screenshot: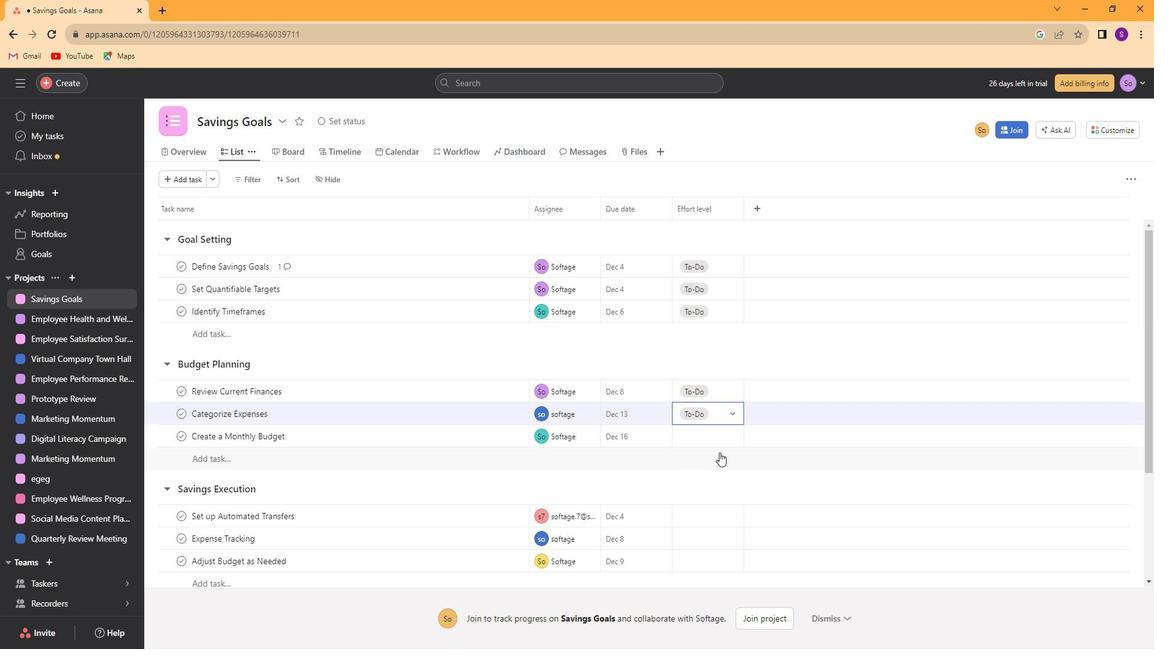 
Action: Mouse moved to (678, 421)
Screenshot: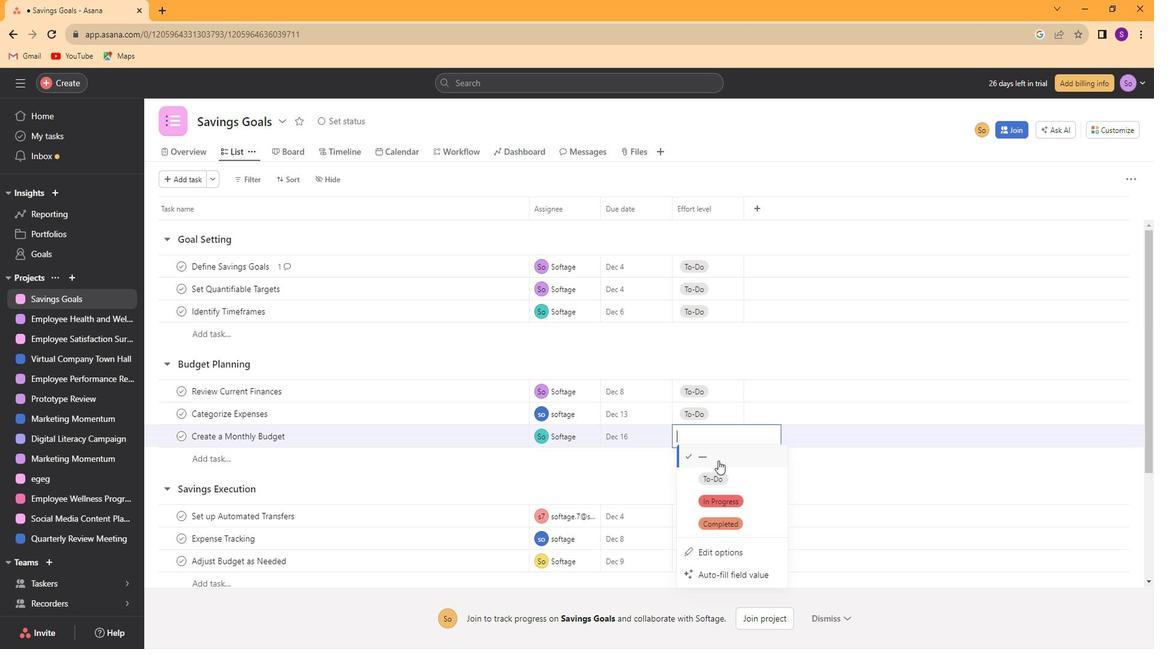
Action: Mouse pressed left at (678, 421)
Screenshot: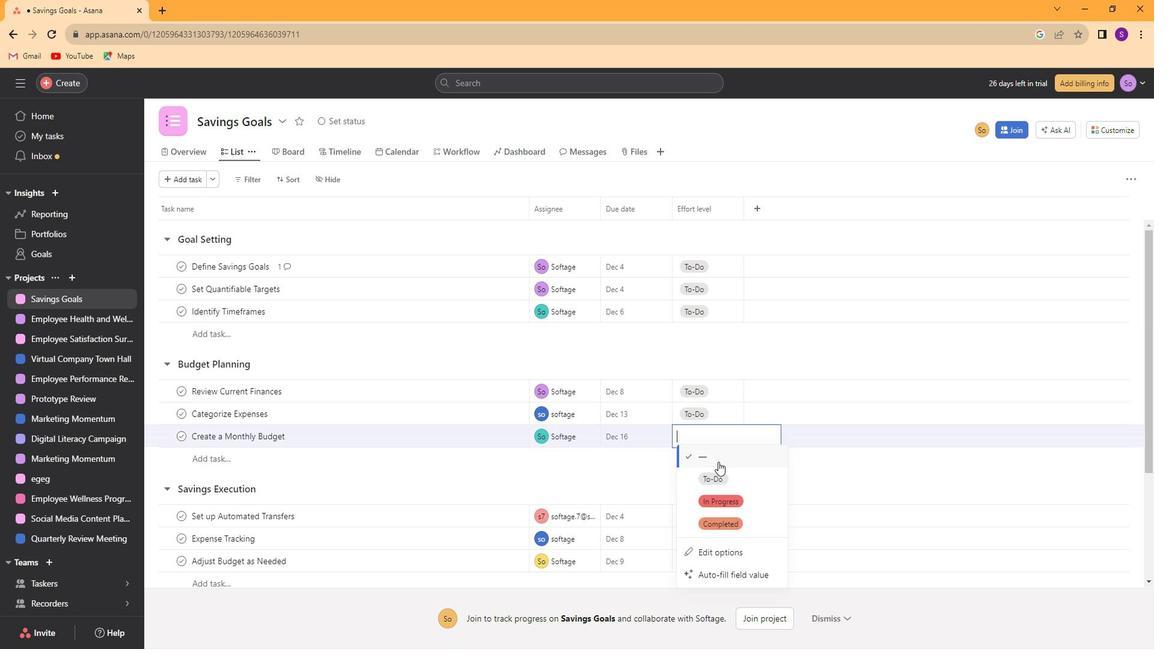 
Action: Mouse moved to (695, 461)
Screenshot: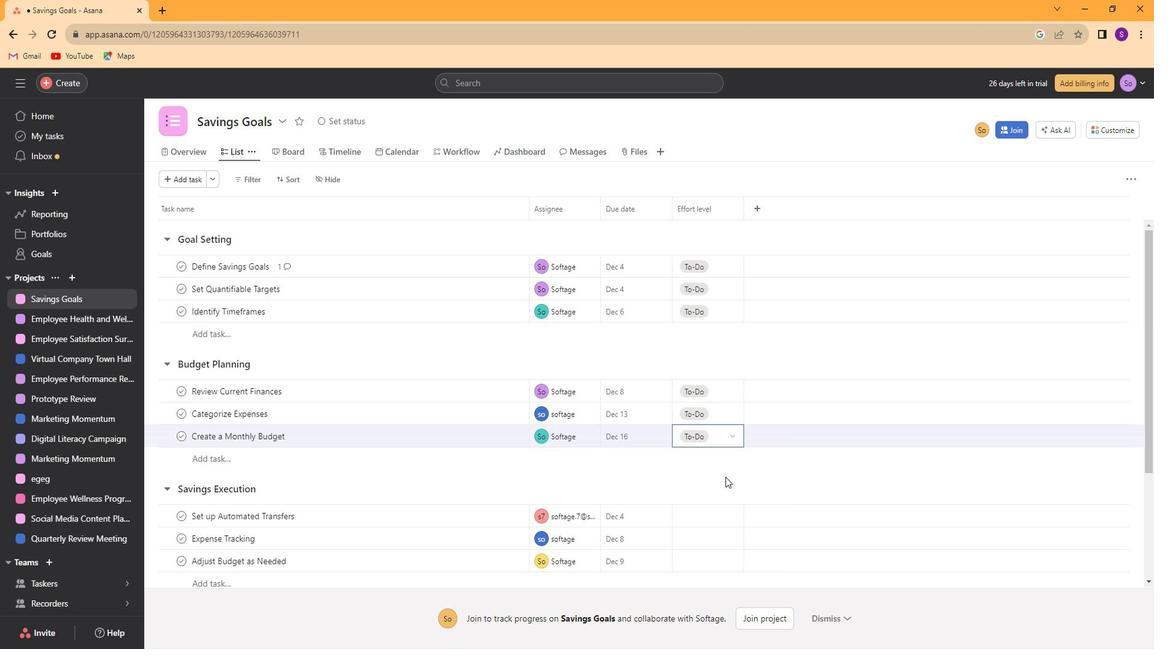 
Action: Mouse pressed left at (695, 461)
Screenshot: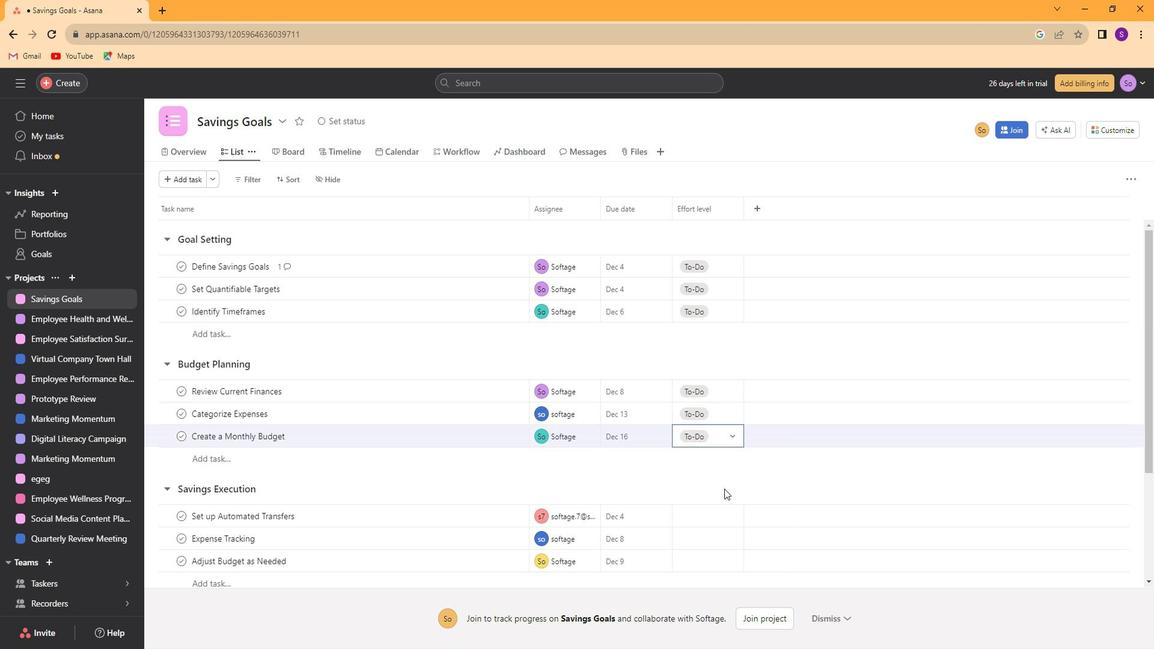 
Action: Mouse moved to (687, 484)
Screenshot: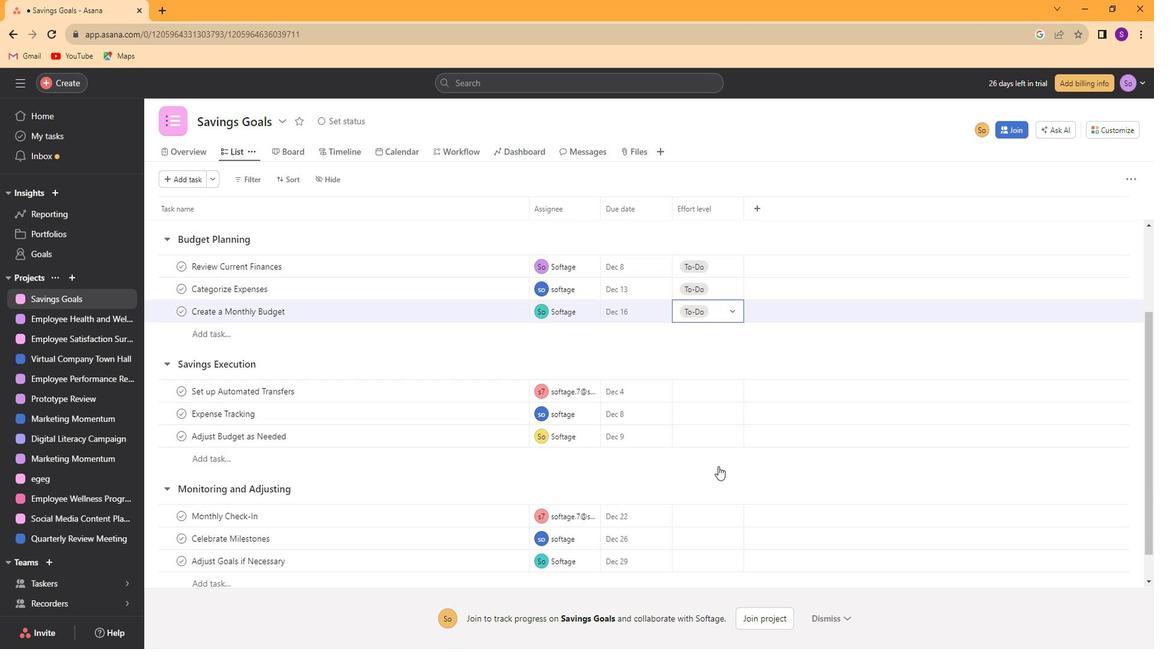 
Action: Mouse scrolled (687, 484) with delta (0, 0)
Screenshot: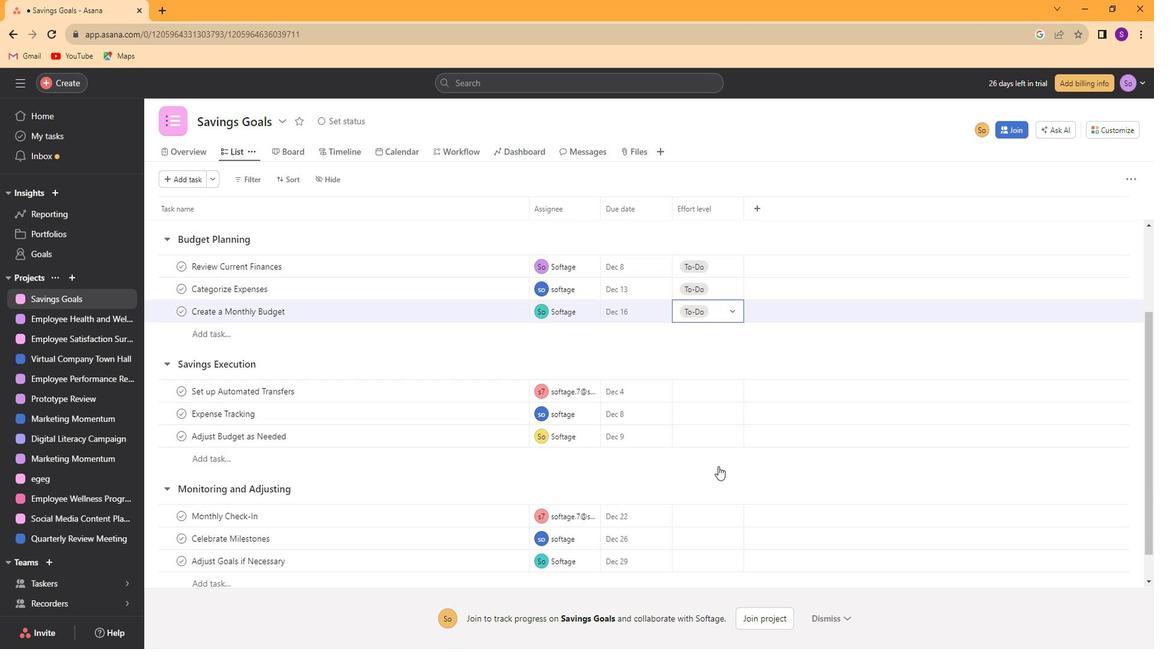 
Action: Mouse moved to (687, 471)
Screenshot: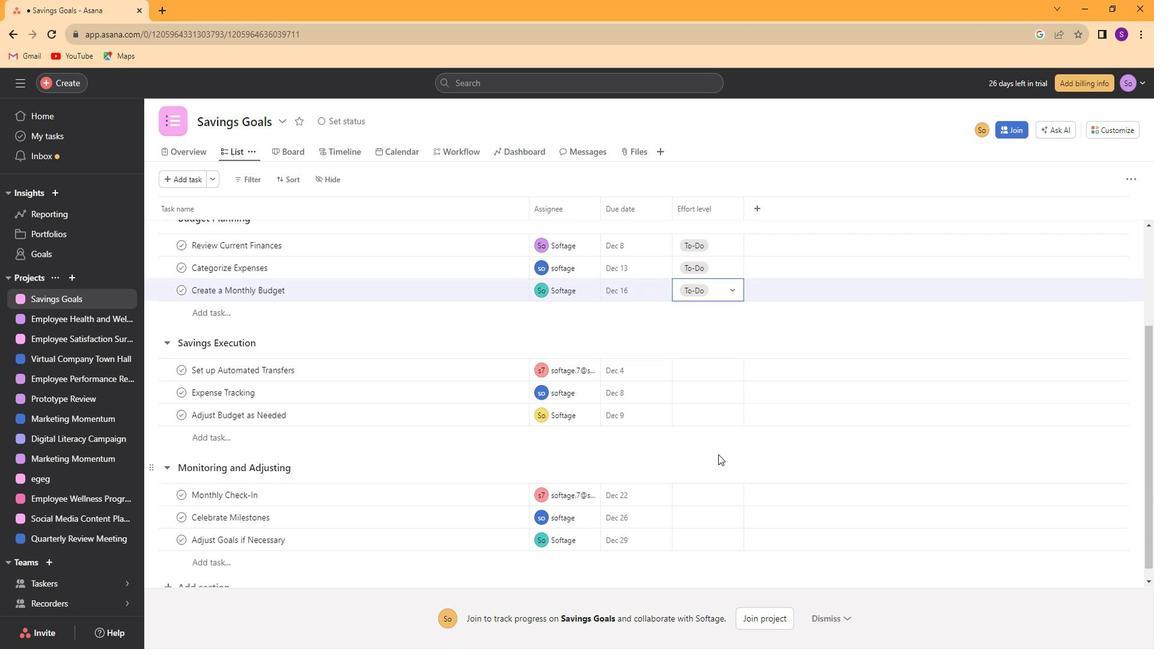 
Action: Mouse scrolled (687, 470) with delta (0, 0)
Screenshot: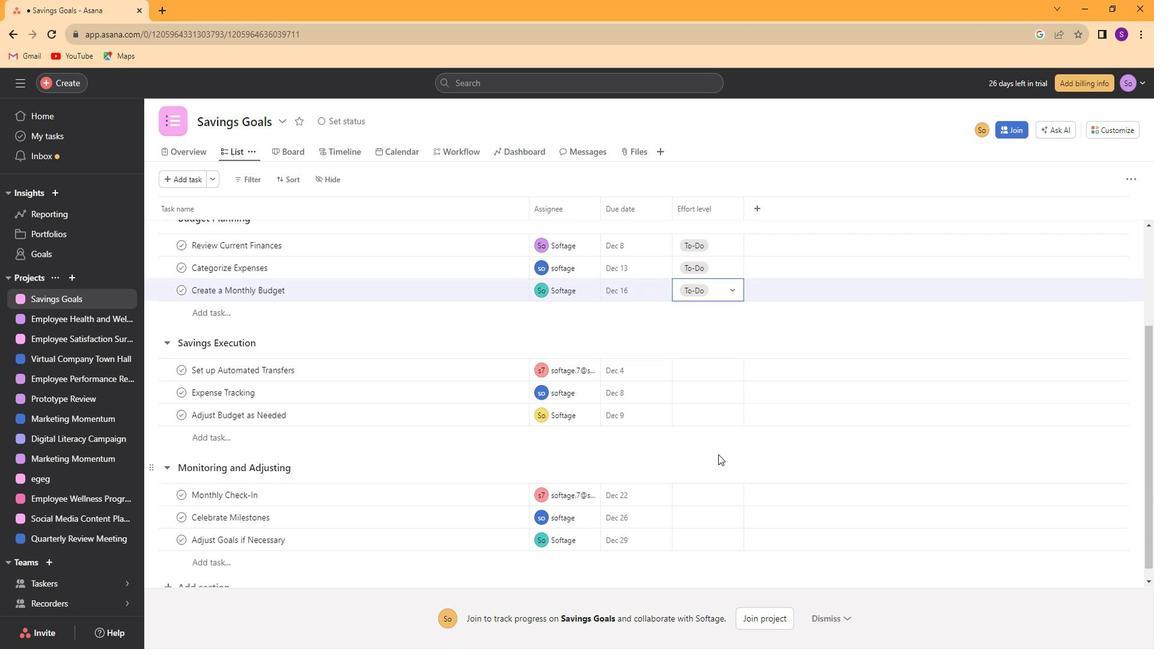 
Action: Mouse moved to (687, 450)
Screenshot: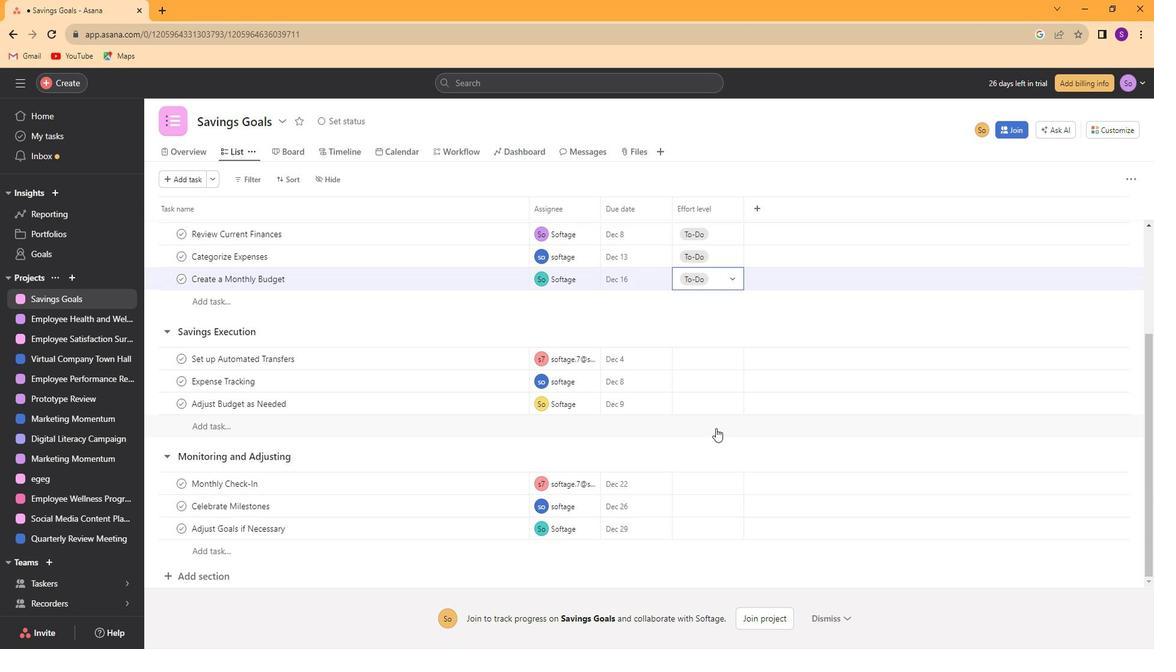 
Action: Mouse scrolled (687, 449) with delta (0, 0)
Screenshot: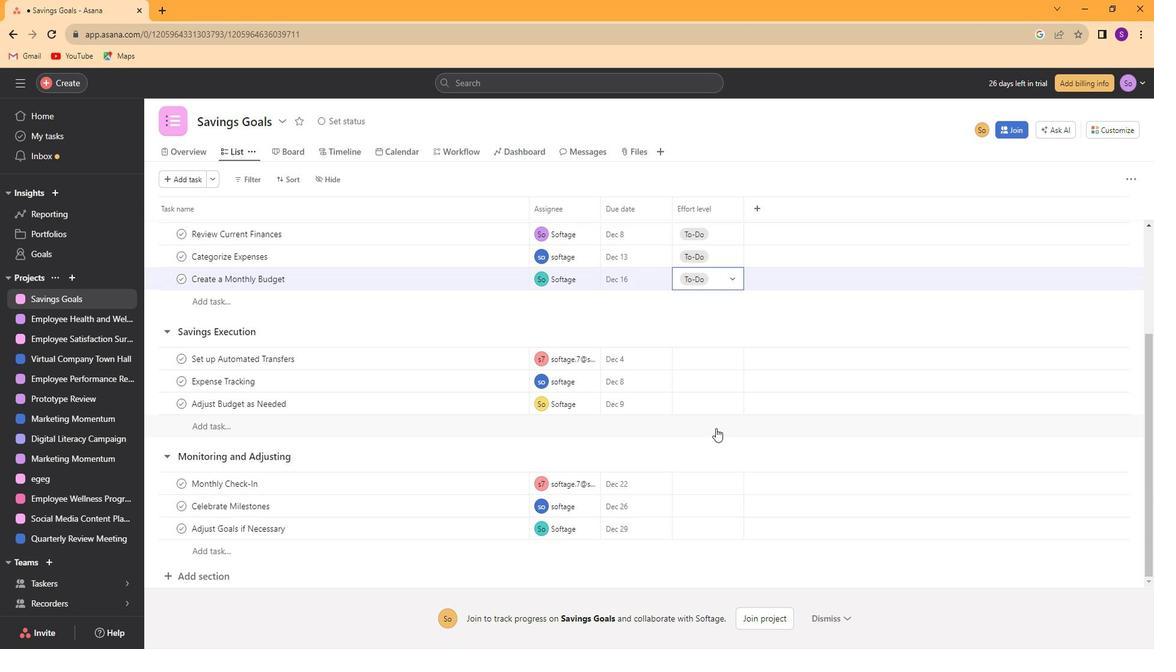 
Action: Mouse moved to (680, 350)
Screenshot: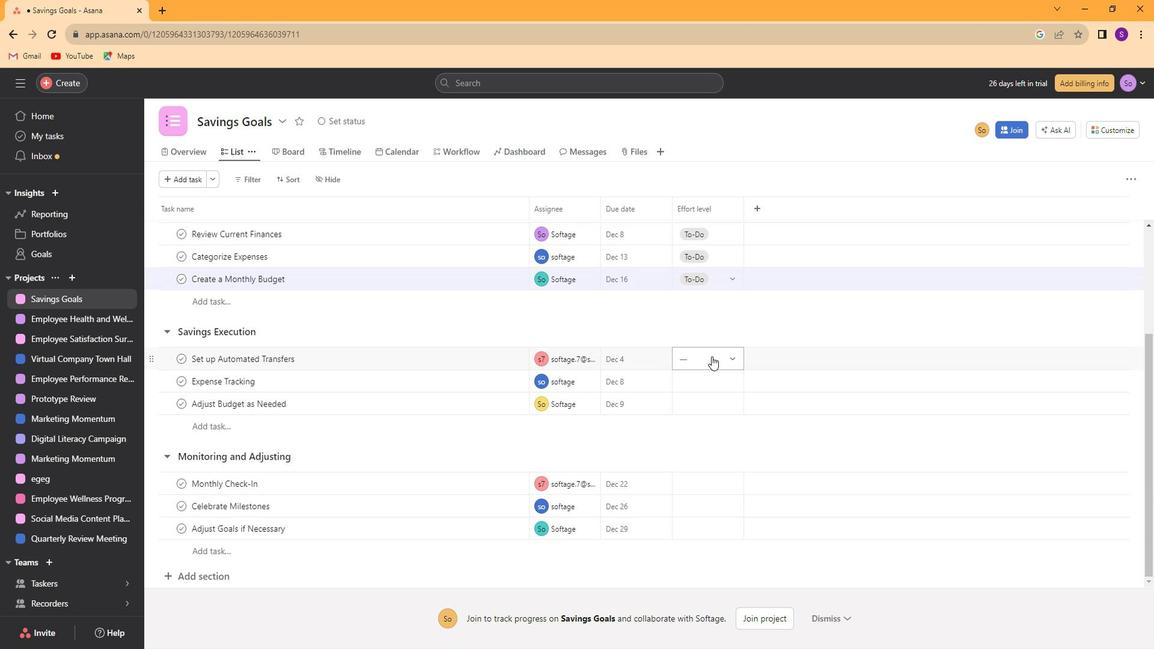 
Action: Mouse pressed left at (680, 350)
Screenshot: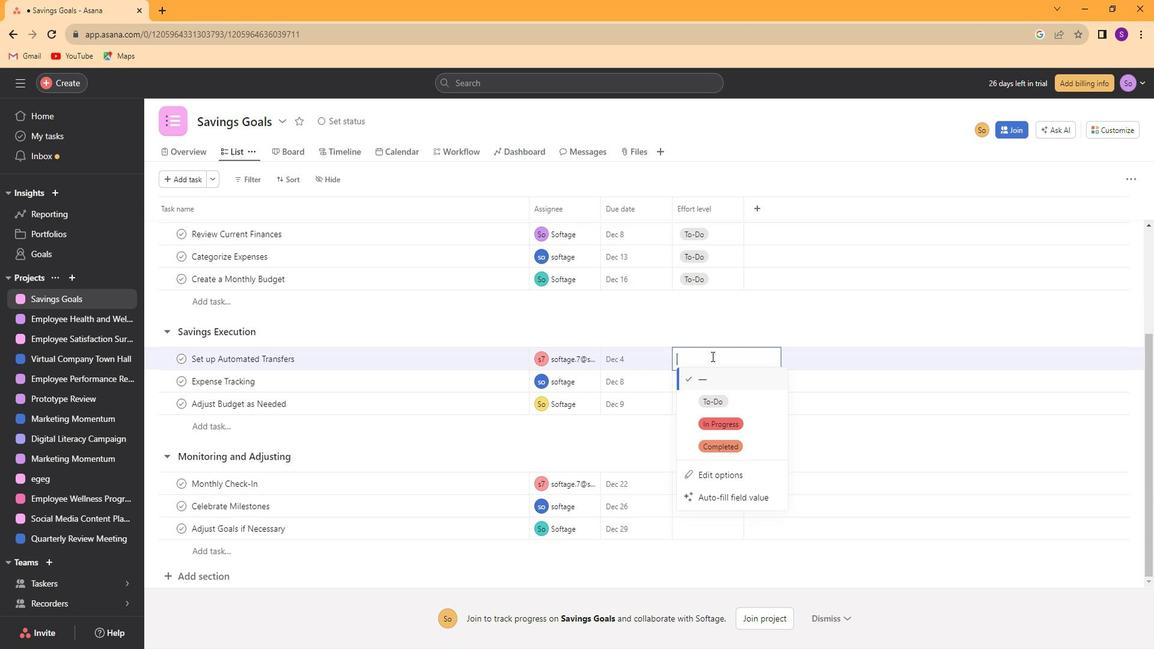 
Action: Mouse moved to (686, 393)
Screenshot: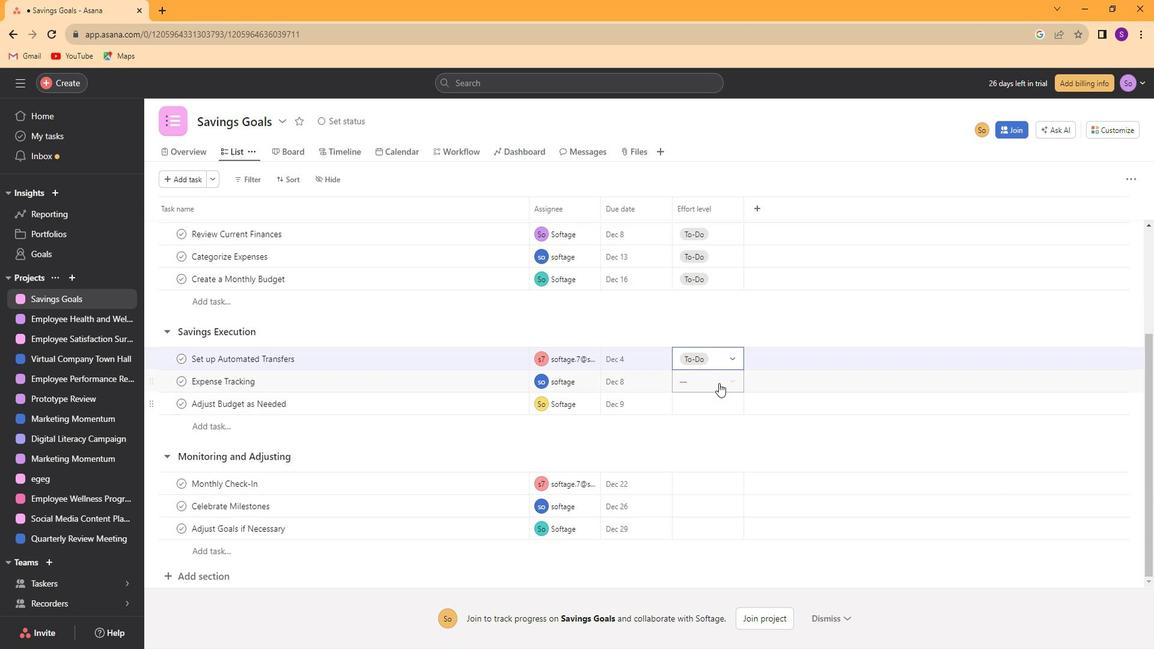 
Action: Mouse pressed left at (686, 393)
Screenshot: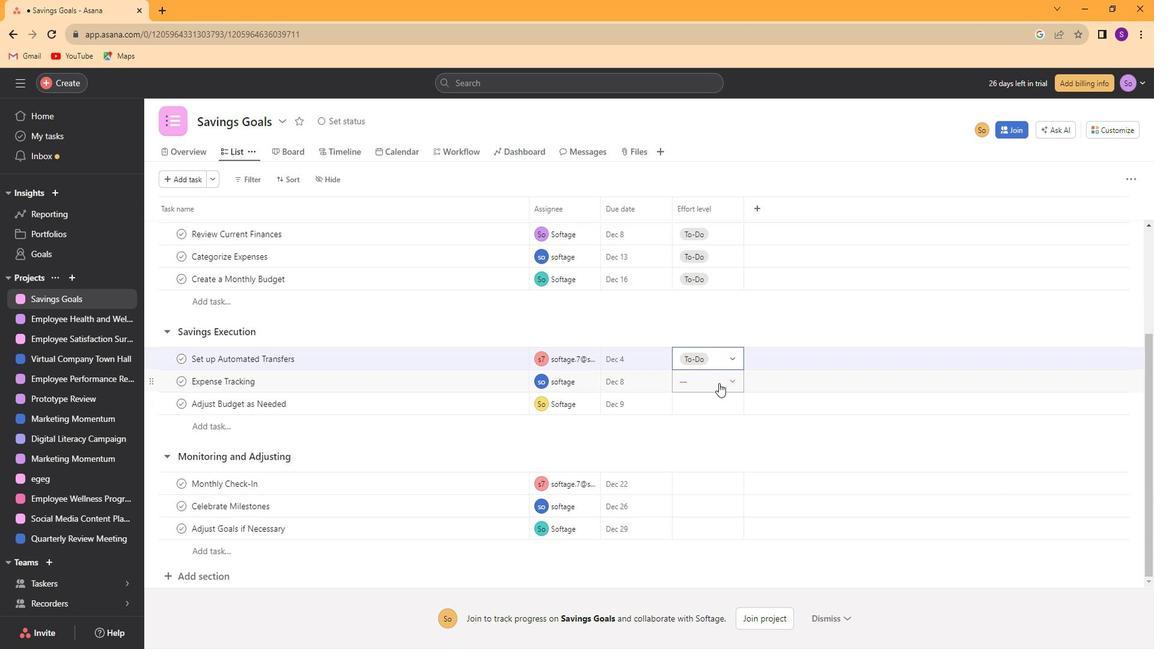 
Action: Mouse moved to (687, 372)
Screenshot: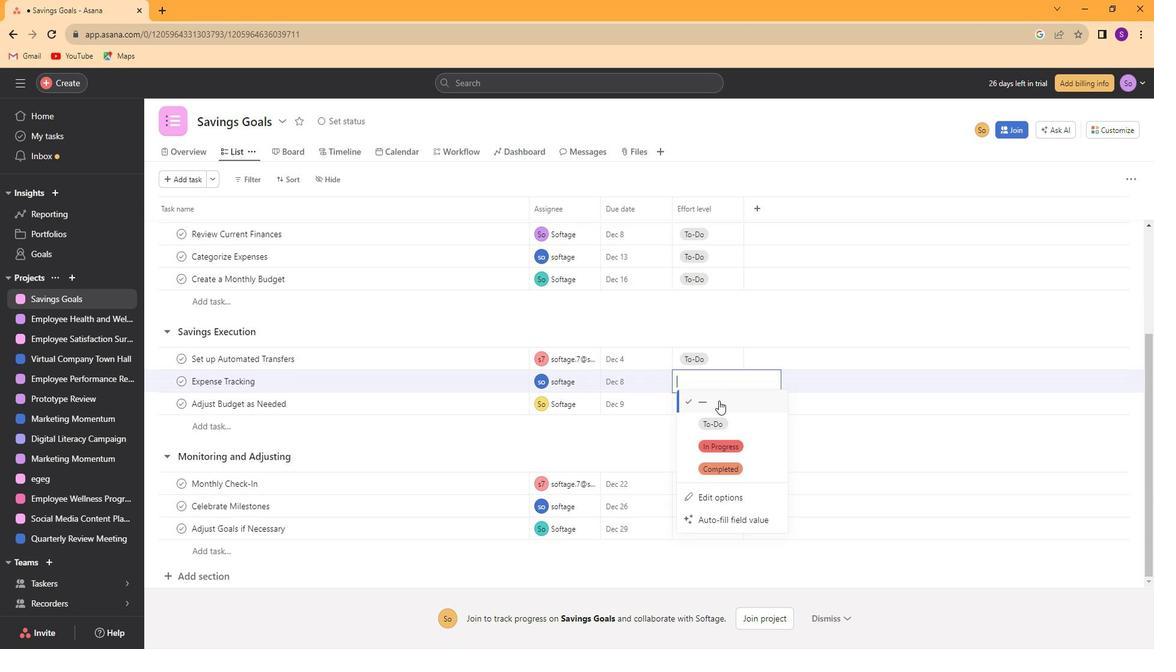 
Action: Mouse pressed left at (687, 372)
Screenshot: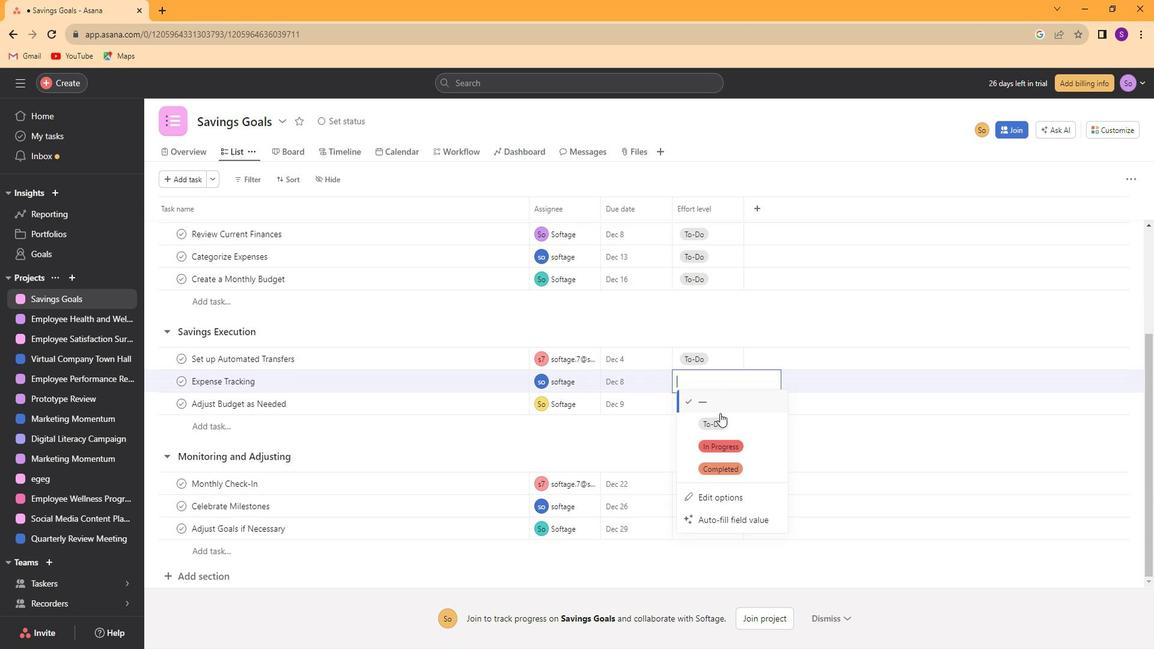 
Action: Mouse moved to (690, 408)
Screenshot: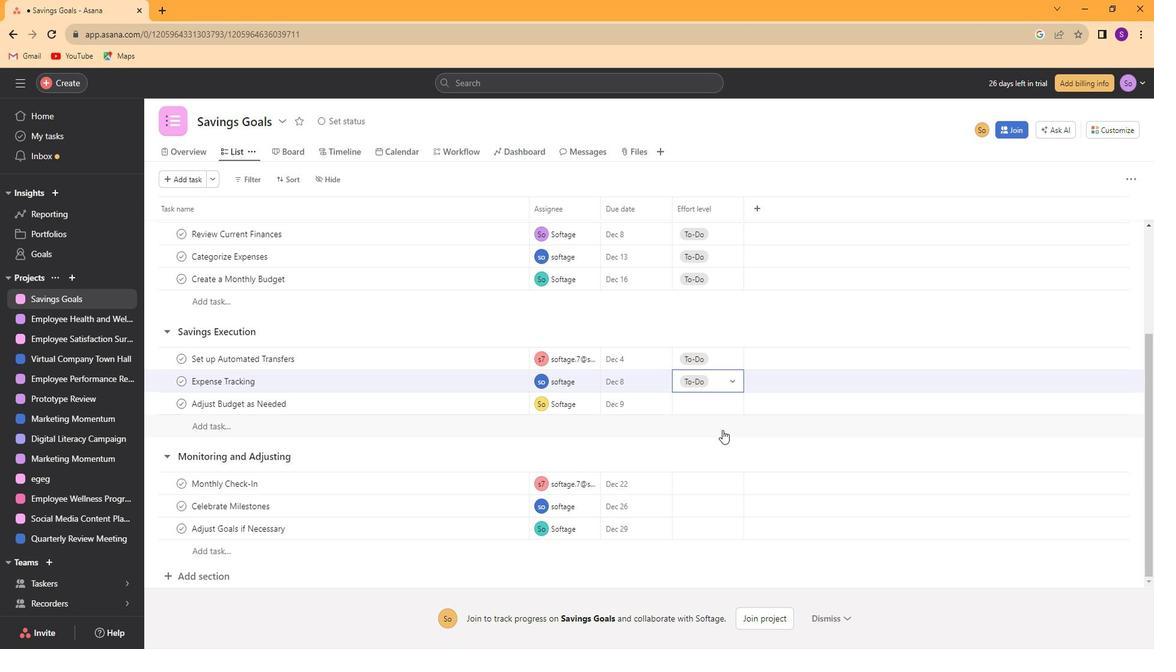 
Action: Mouse pressed left at (690, 408)
Screenshot: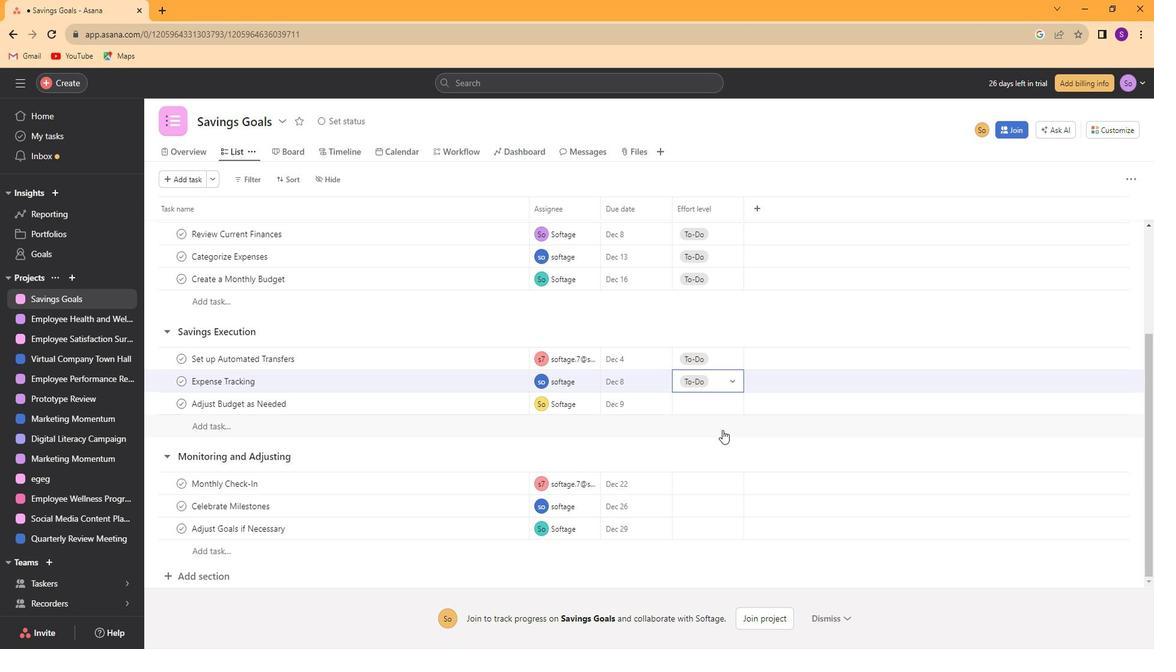 
Action: Mouse moved to (686, 397)
Screenshot: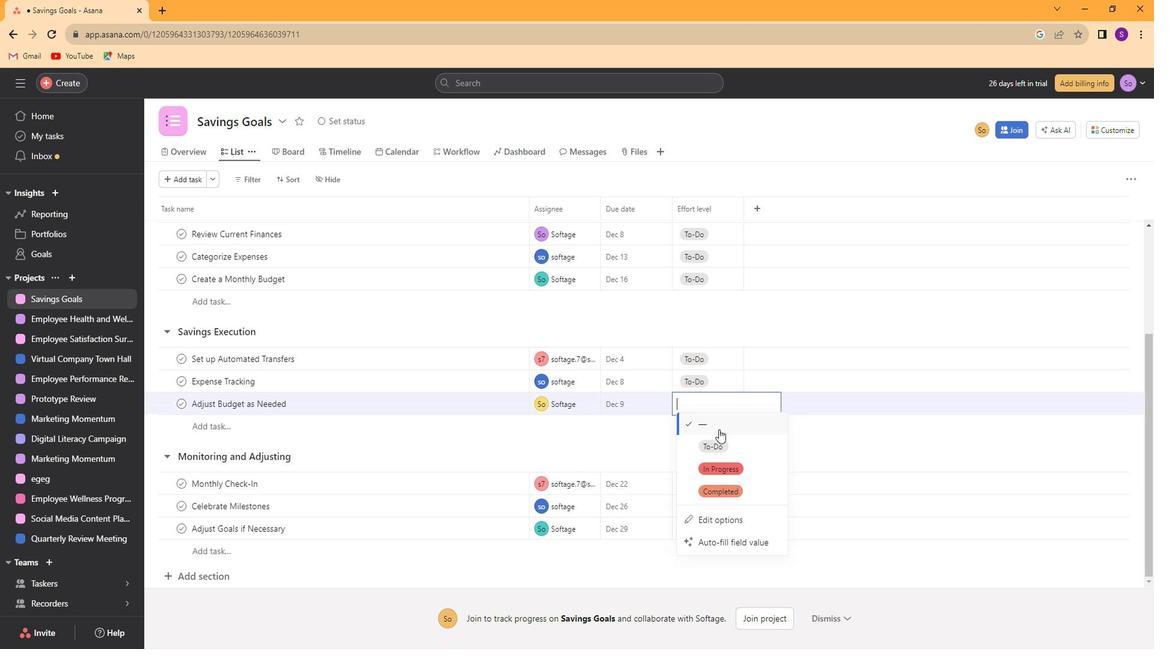 
Action: Mouse pressed left at (686, 397)
Screenshot: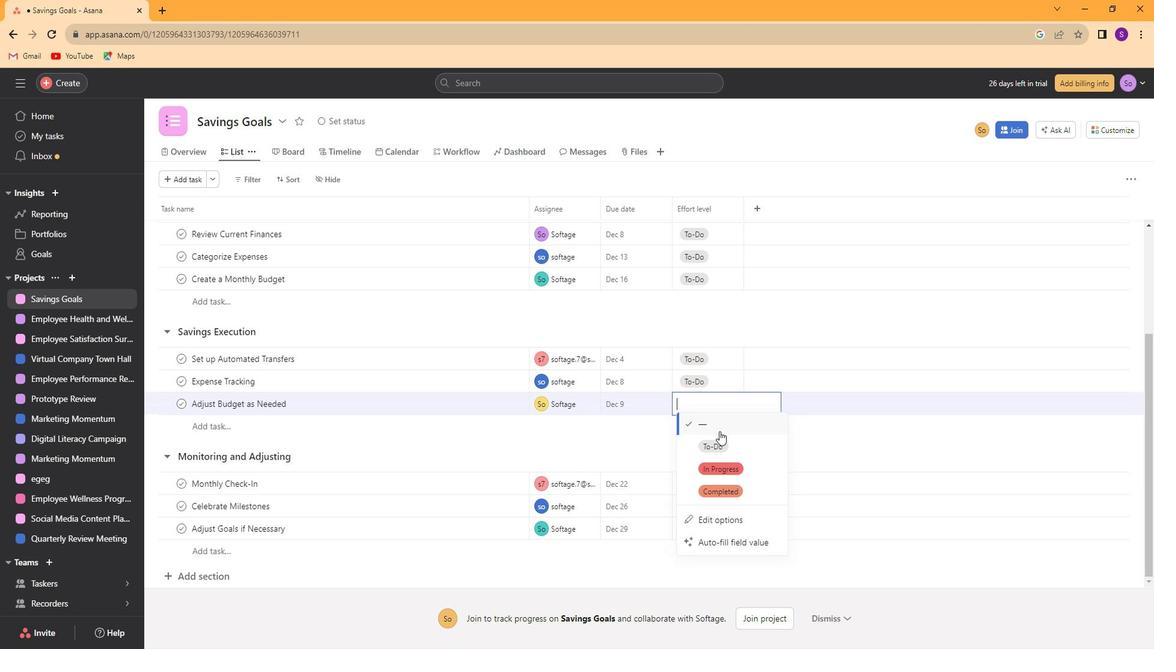 
Action: Mouse moved to (693, 434)
Screenshot: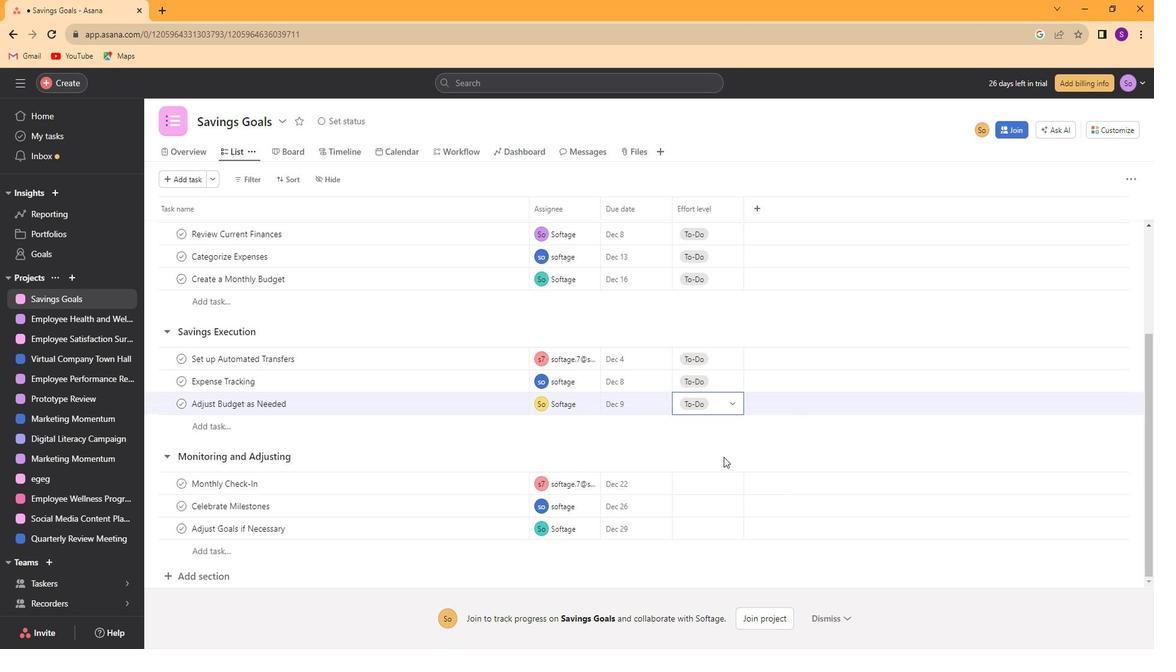 
Action: Mouse pressed left at (693, 434)
Screenshot: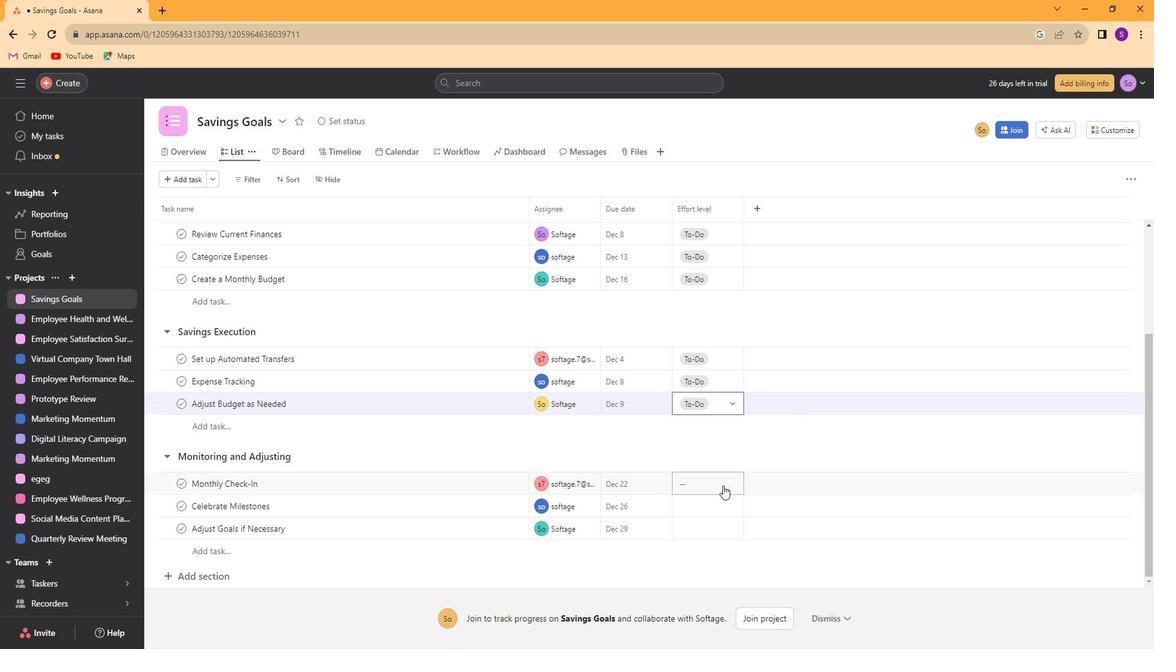 
Action: Mouse moved to (689, 474)
Screenshot: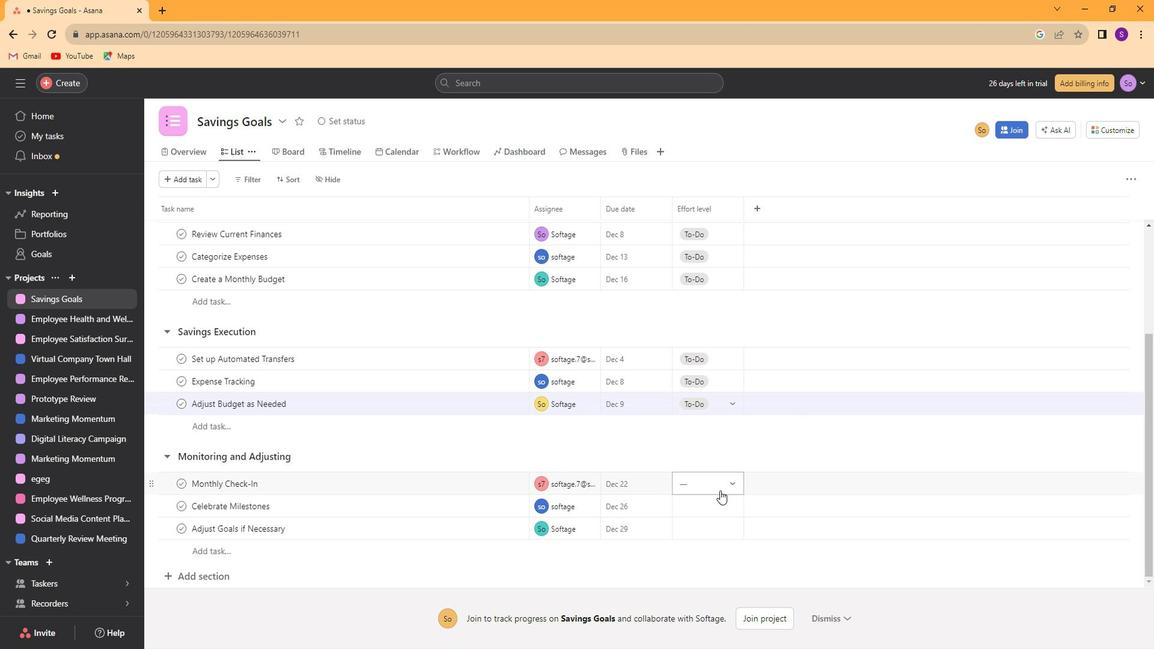
Action: Mouse pressed left at (689, 474)
Screenshot: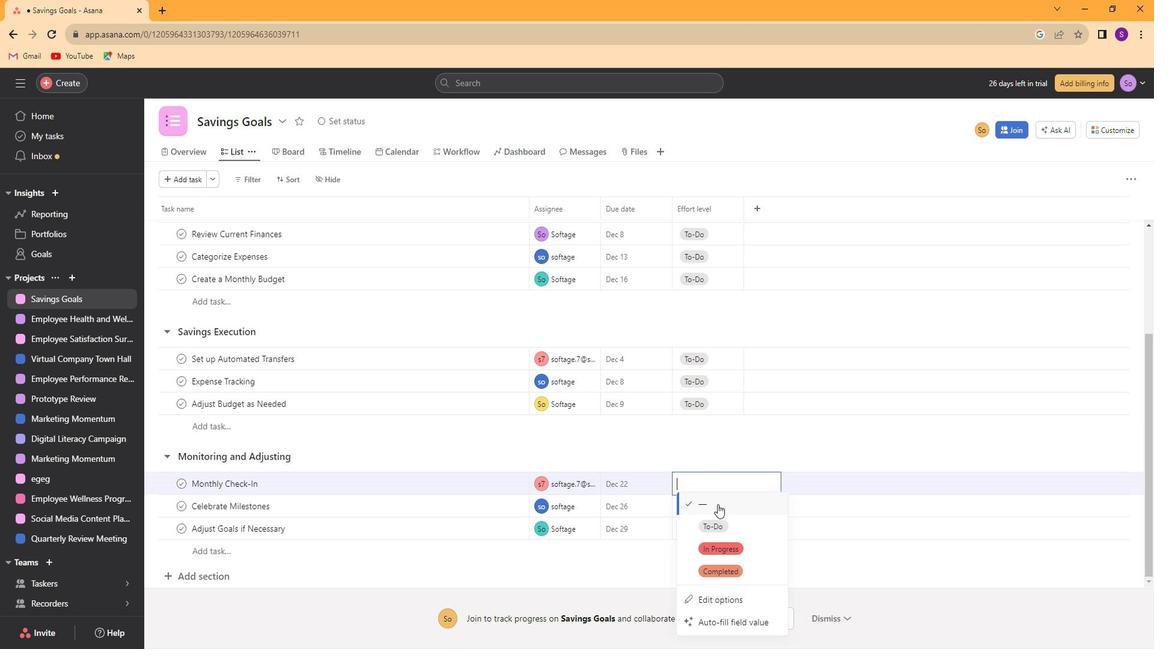 
Action: Mouse moved to (693, 499)
Screenshot: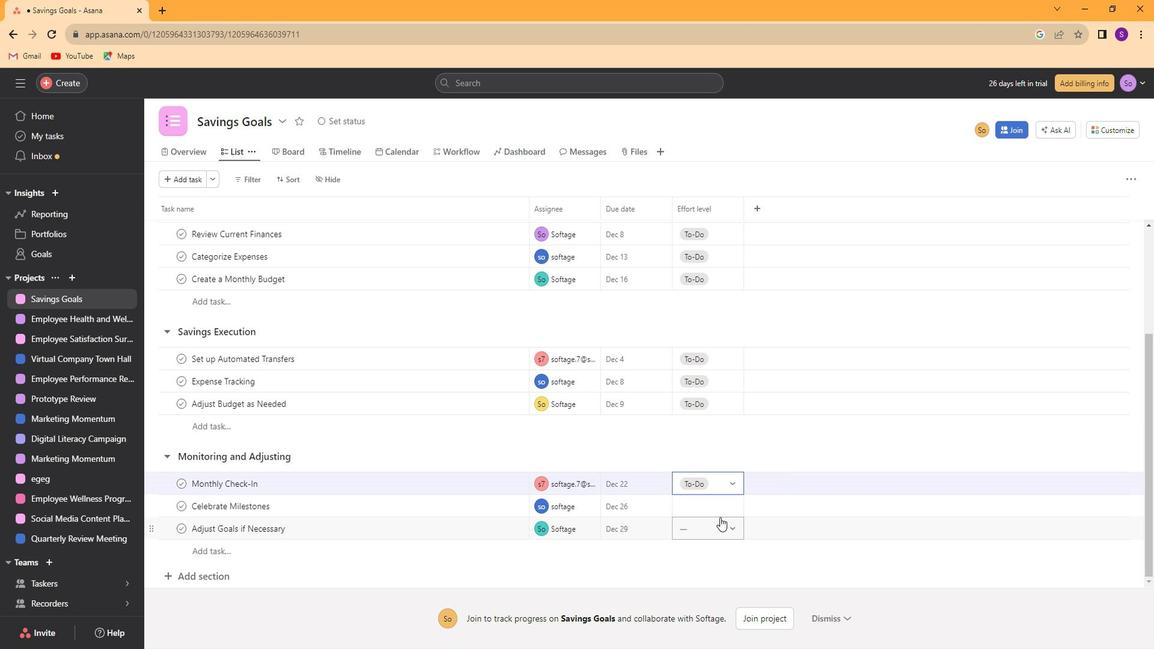 
Action: Mouse pressed left at (693, 499)
Screenshot: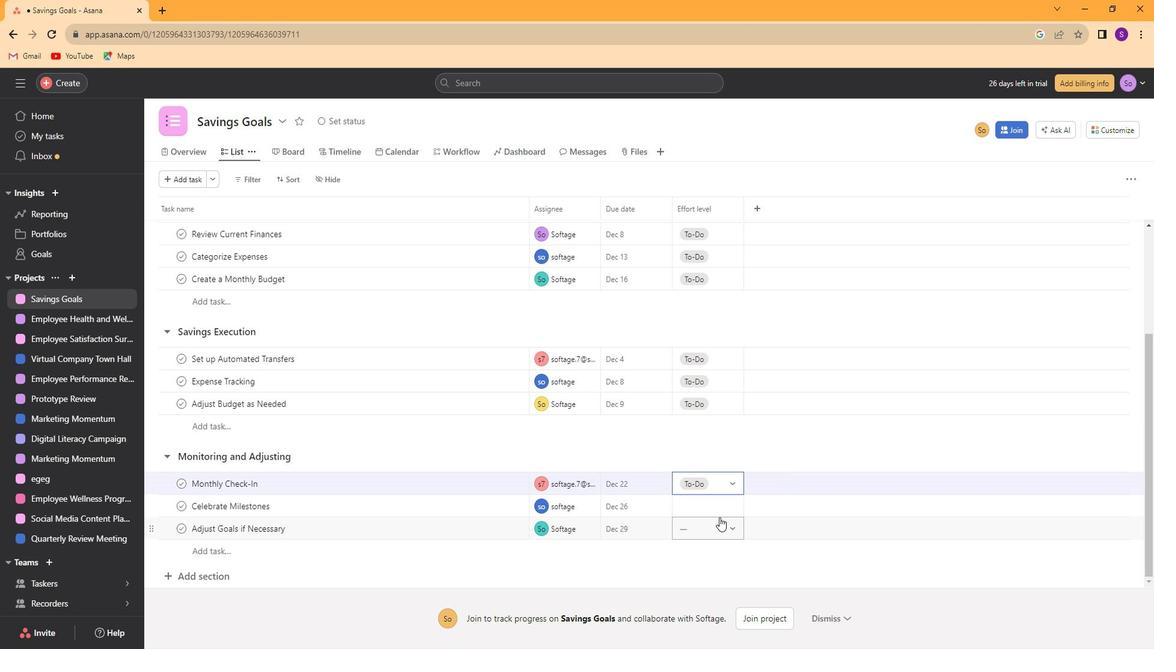 
Action: Mouse moved to (682, 489)
Screenshot: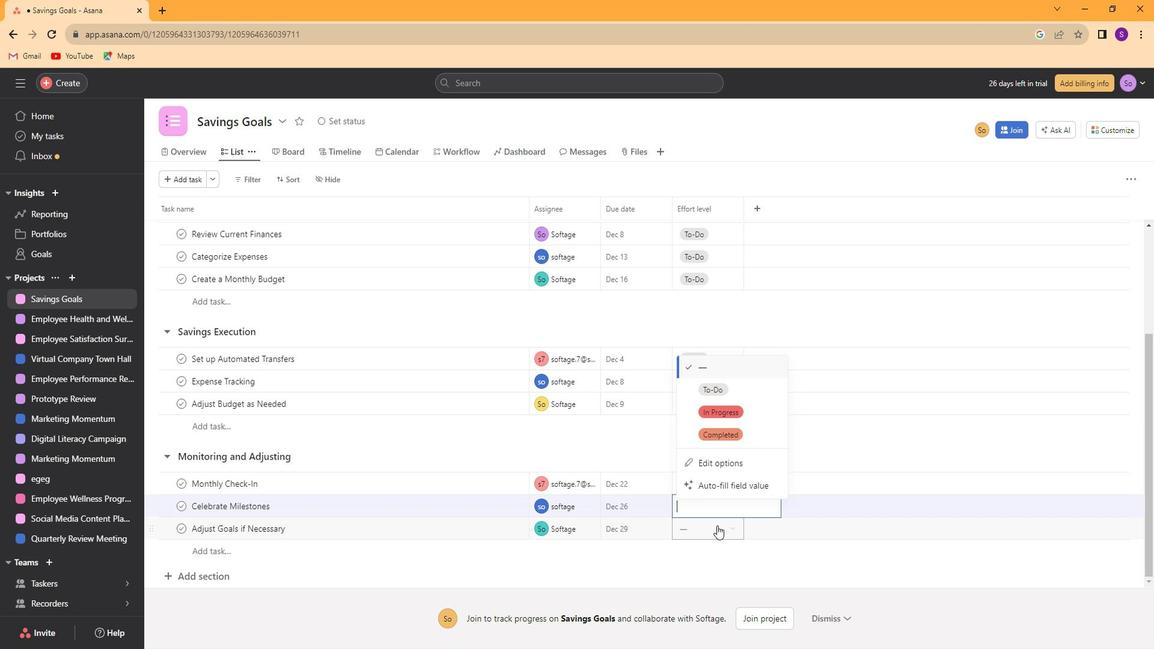 
Action: Mouse pressed left at (682, 489)
Screenshot: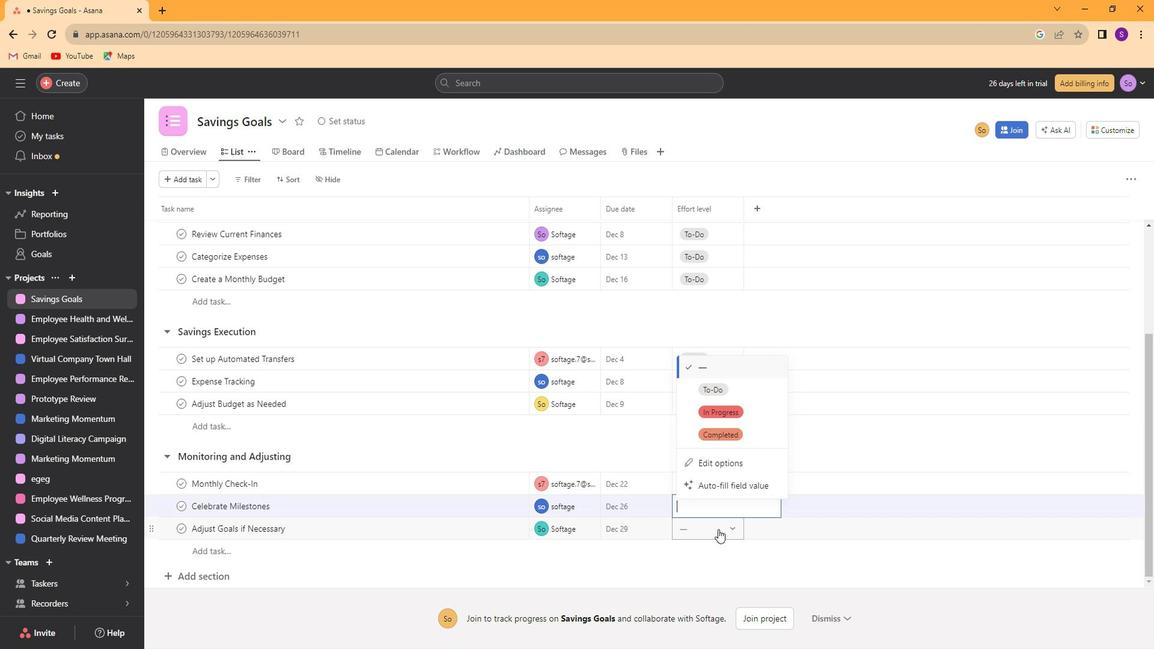 
Action: Mouse moved to (706, 378)
Screenshot: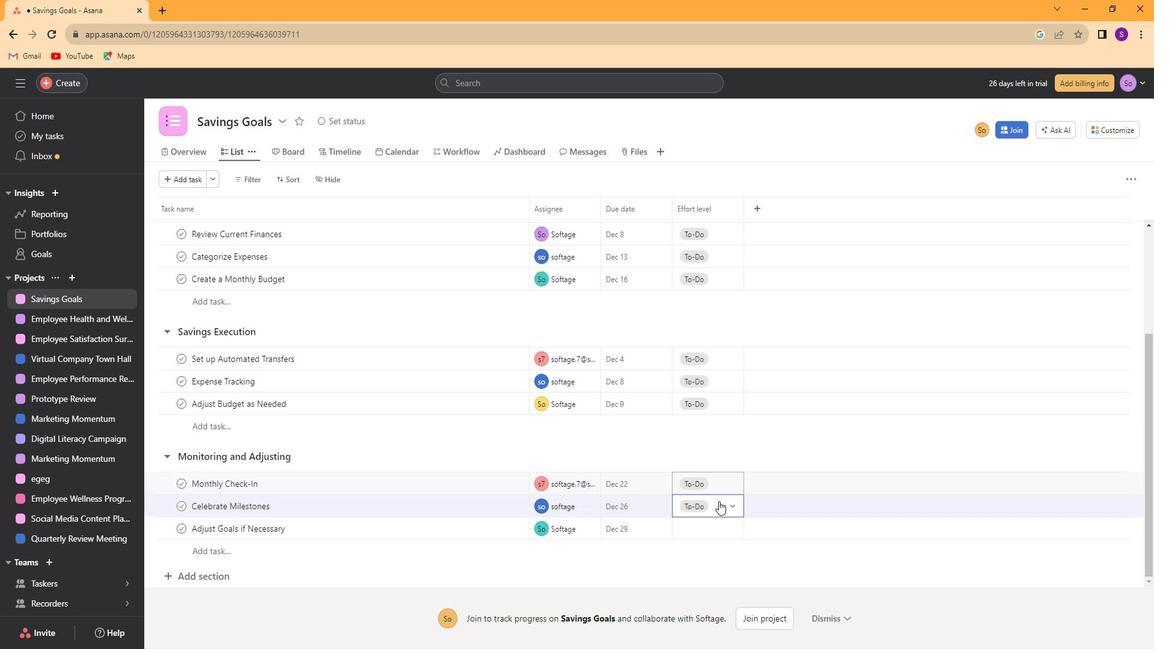 
Action: Mouse pressed left at (706, 378)
Screenshot: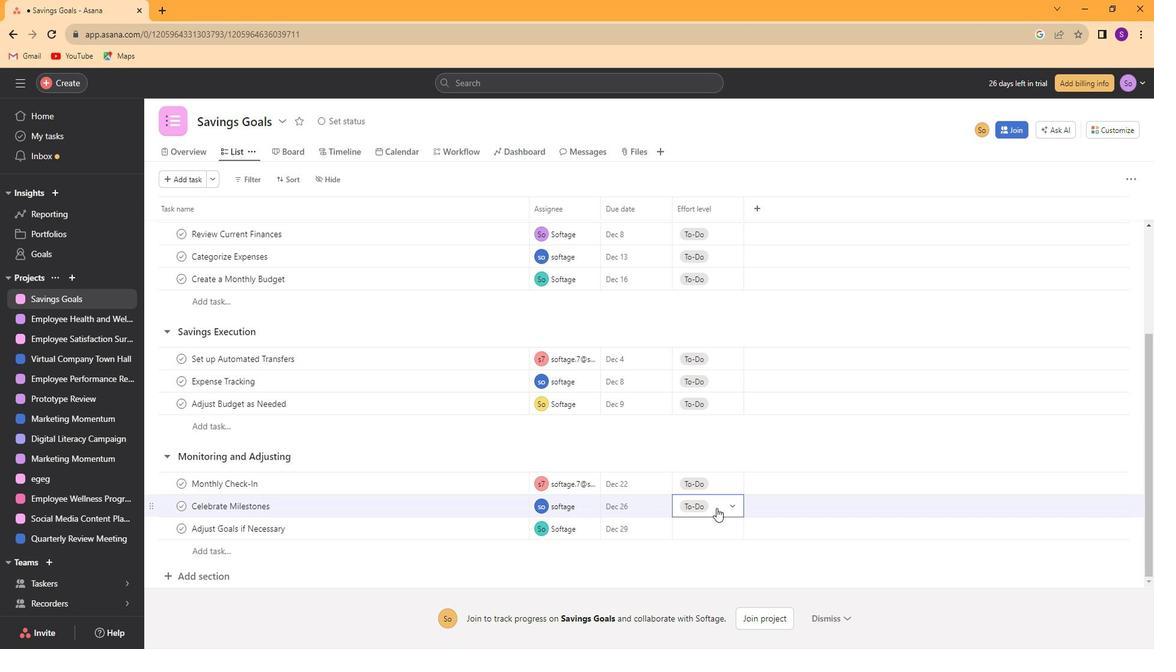 
Action: Mouse moved to (670, 518)
Screenshot: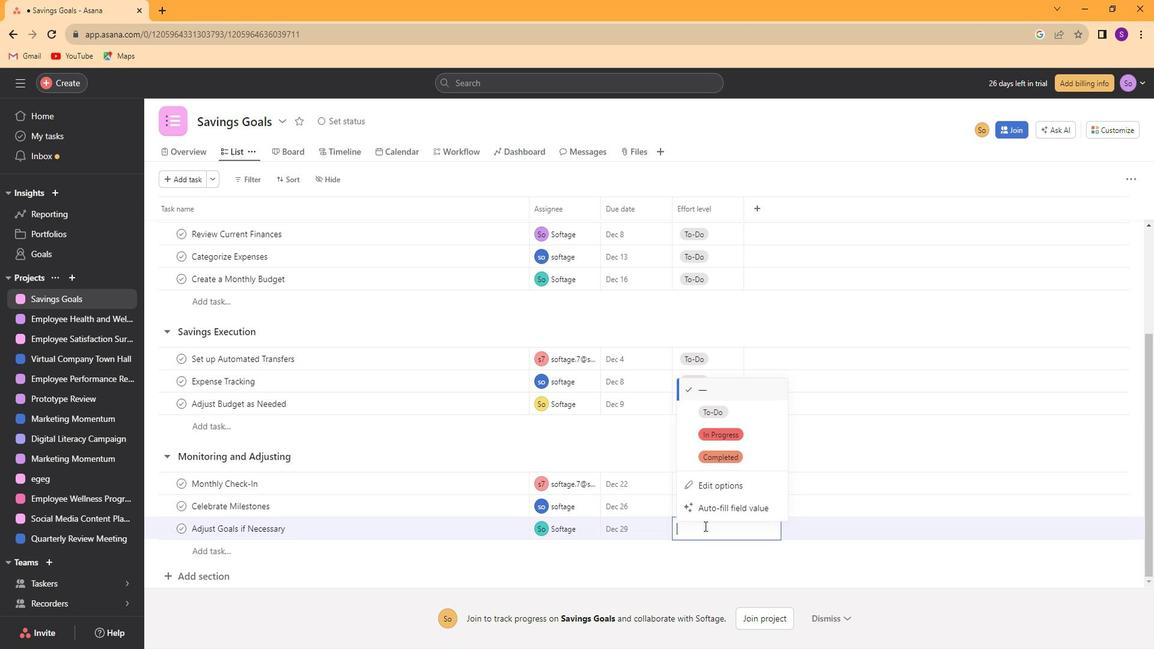 
Action: Mouse pressed left at (670, 518)
Screenshot: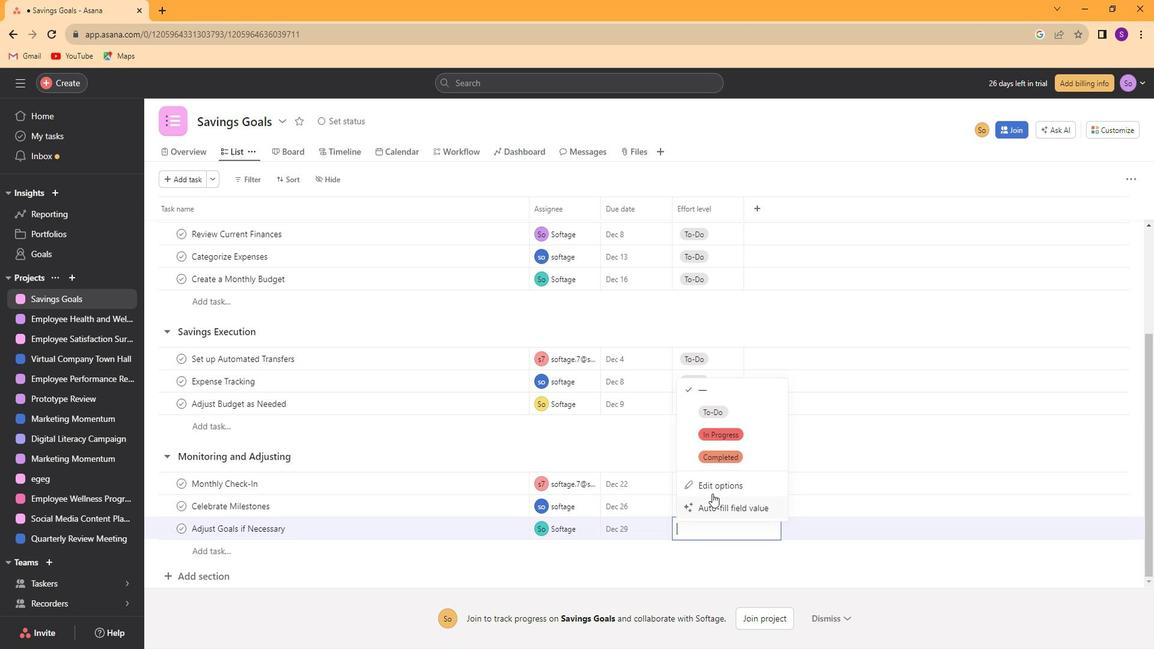 
Action: Mouse moved to (710, 405)
Screenshot: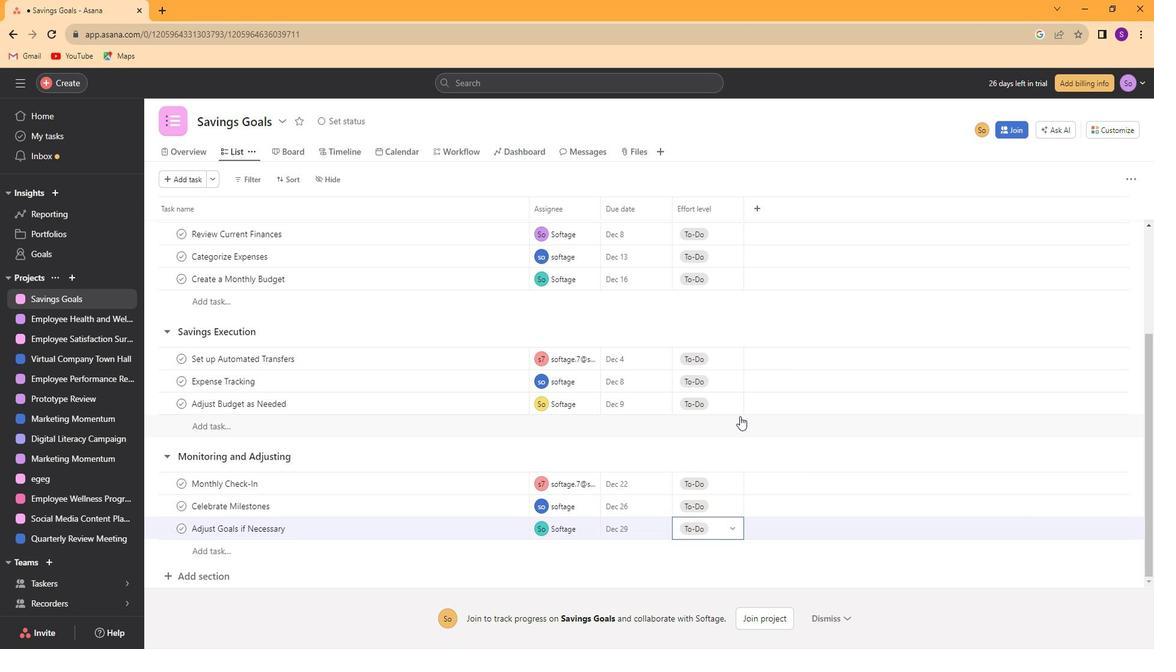 
Action: Mouse pressed left at (710, 405)
Screenshot: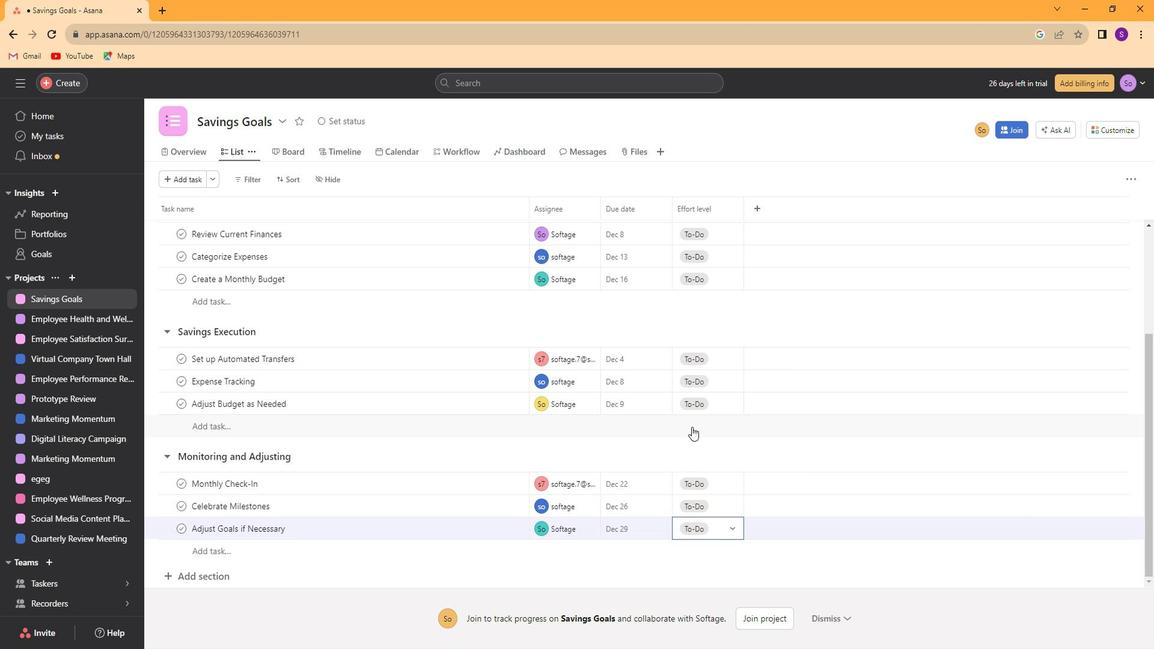 
Action: Mouse moved to (588, 434)
Screenshot: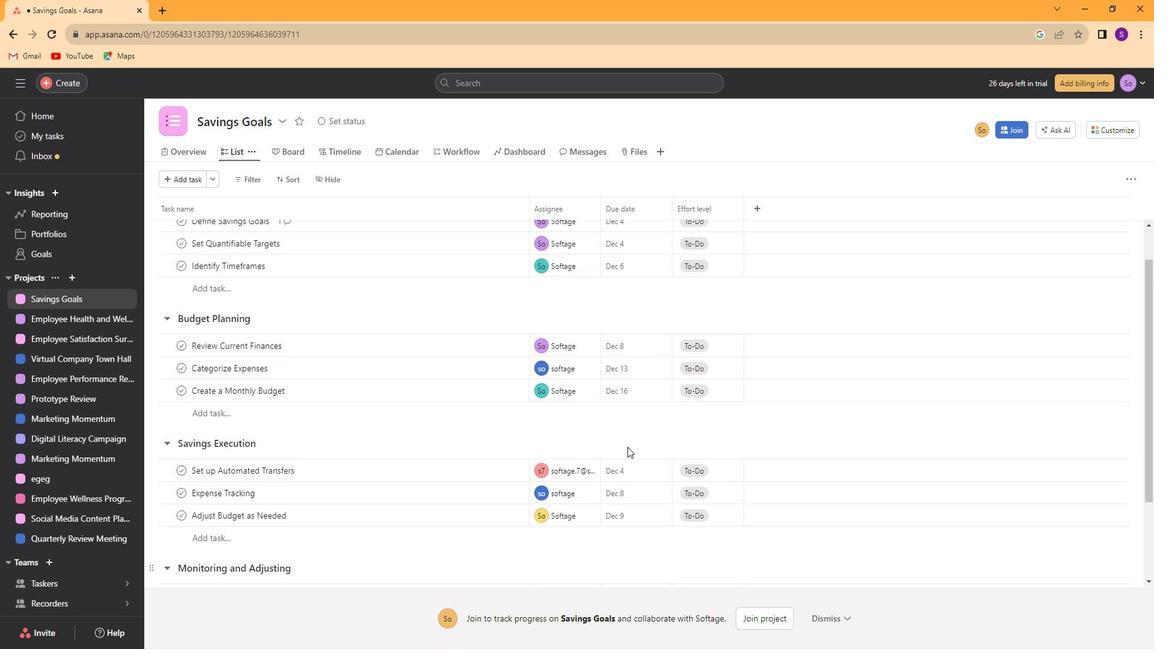 
Action: Mouse scrolled (588, 434) with delta (0, 0)
Screenshot: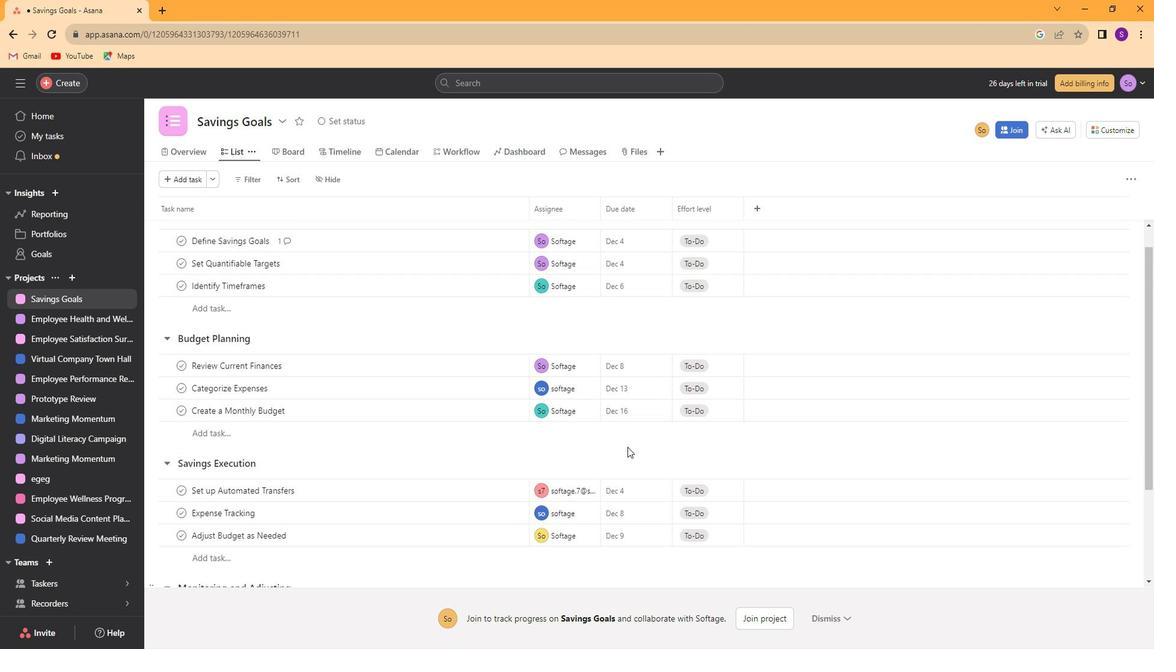 
Action: Mouse scrolled (588, 434) with delta (0, 0)
Screenshot: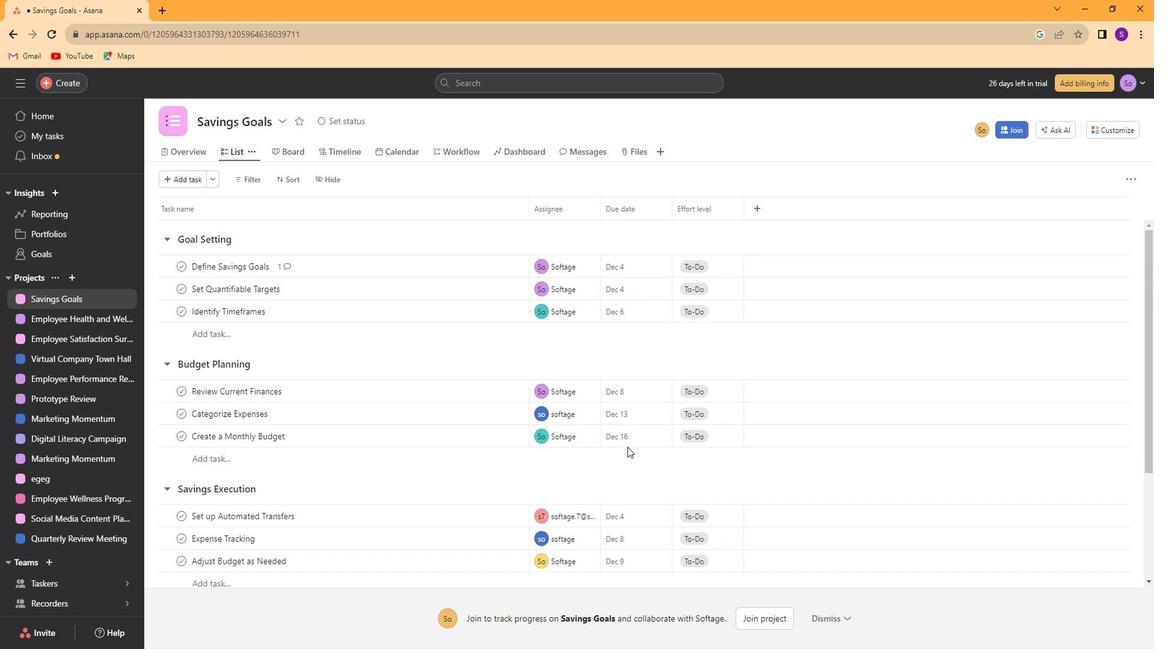 
Action: Mouse scrolled (588, 434) with delta (0, 0)
Screenshot: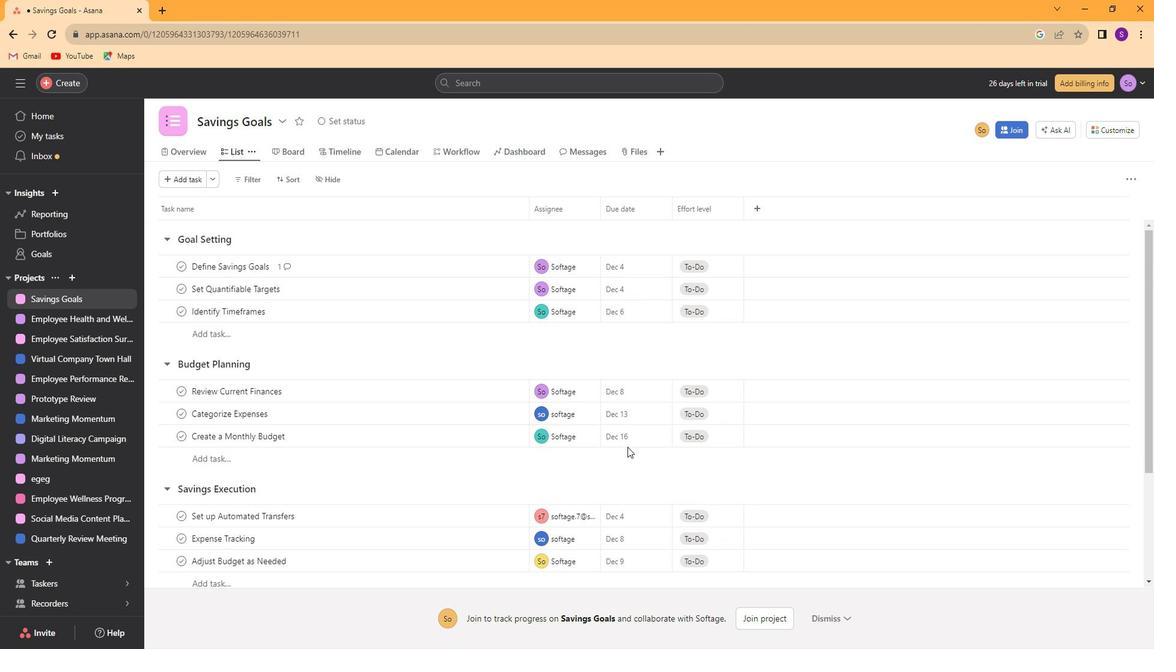 
Action: Mouse scrolled (588, 434) with delta (0, 0)
Screenshot: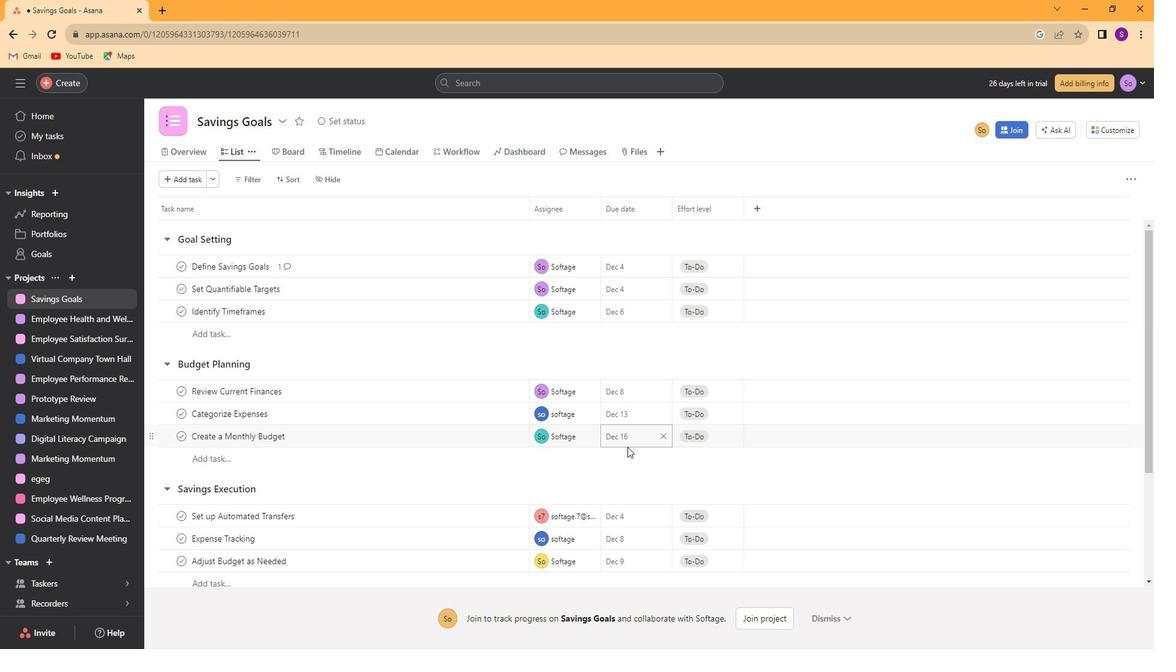 
Action: Mouse scrolled (588, 434) with delta (0, 0)
Screenshot: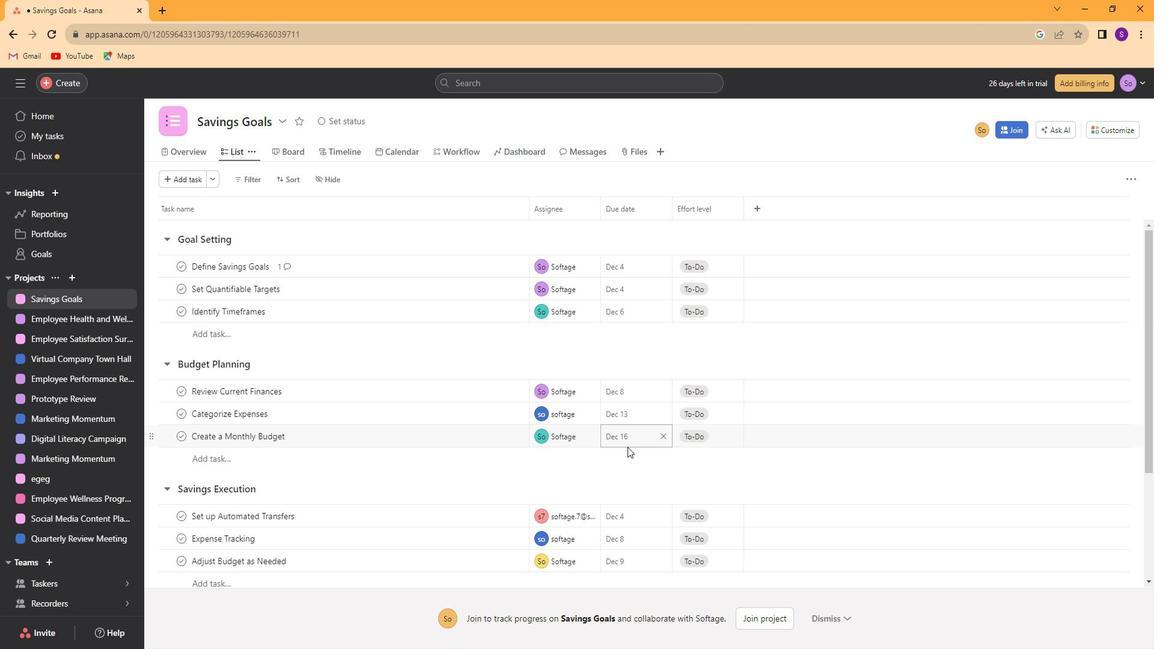 
Action: Mouse moved to (528, 264)
Screenshot: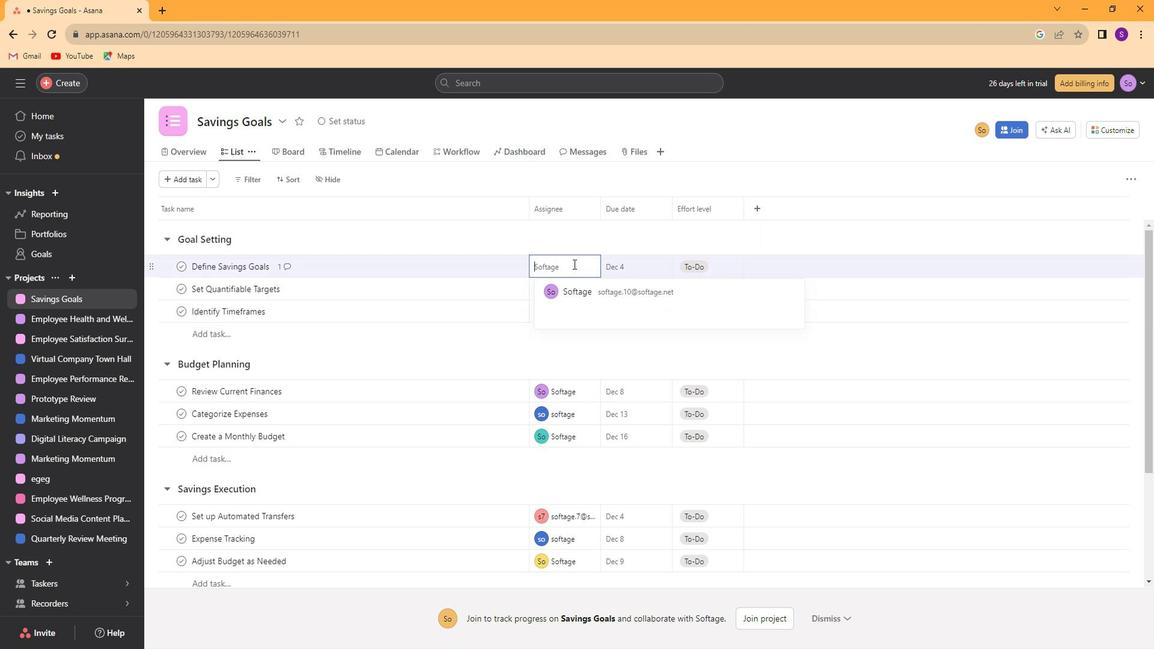 
Action: Mouse pressed left at (528, 264)
Screenshot: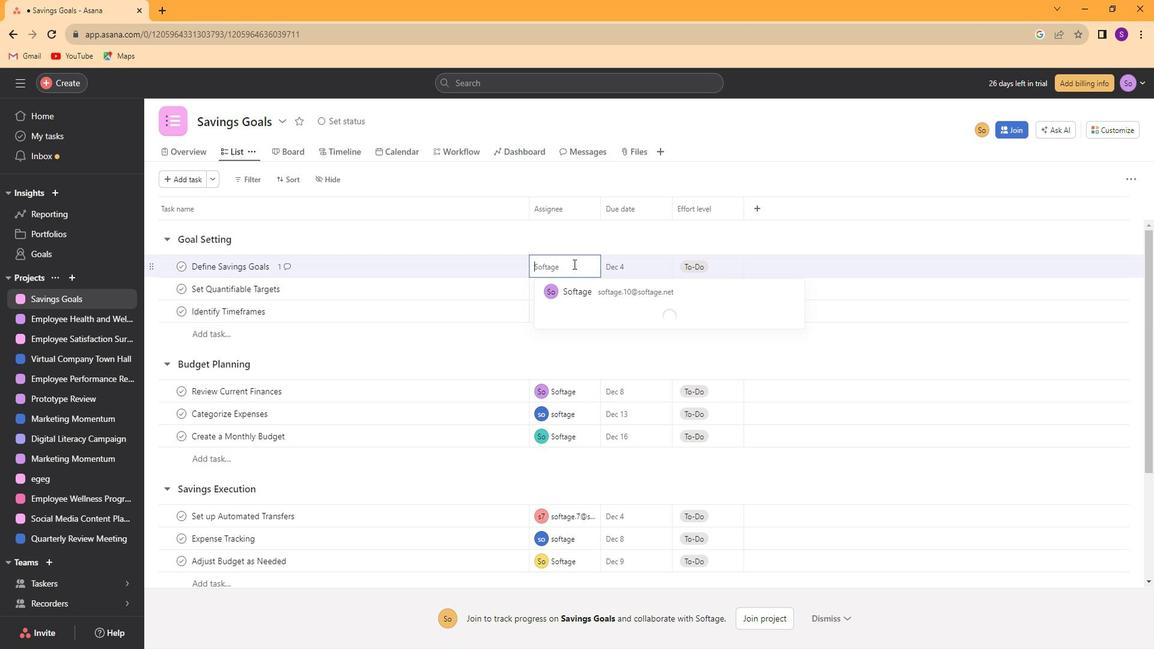
Action: Key pressed softage.10<Key.enter>
Screenshot: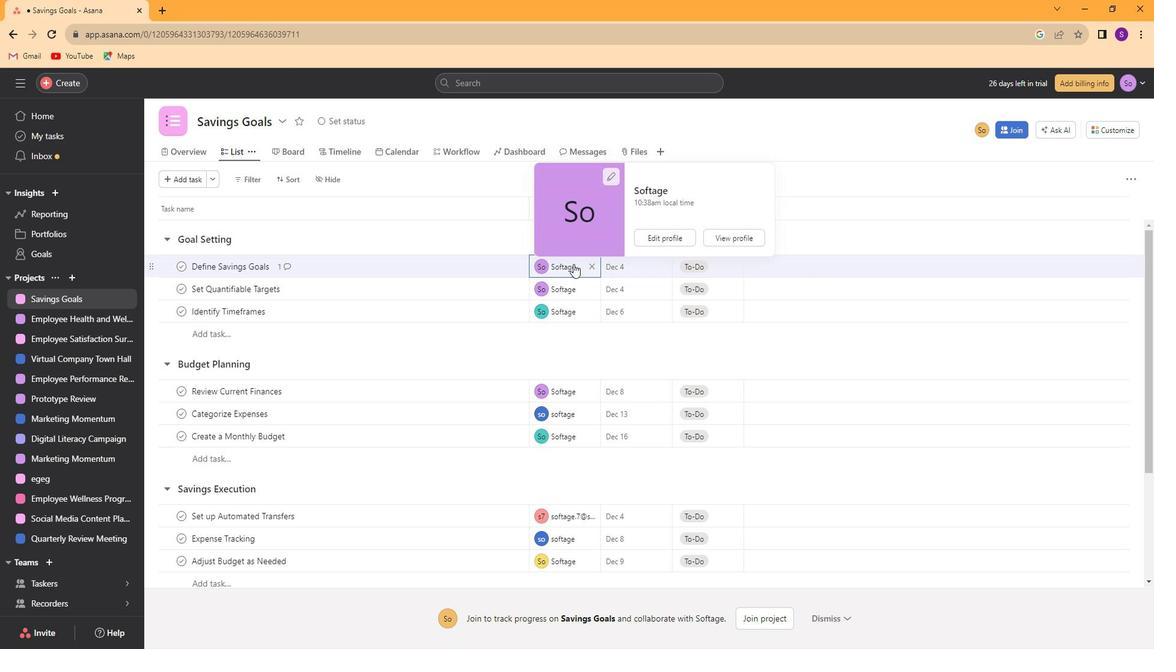 
Action: Mouse moved to (666, 264)
Screenshot: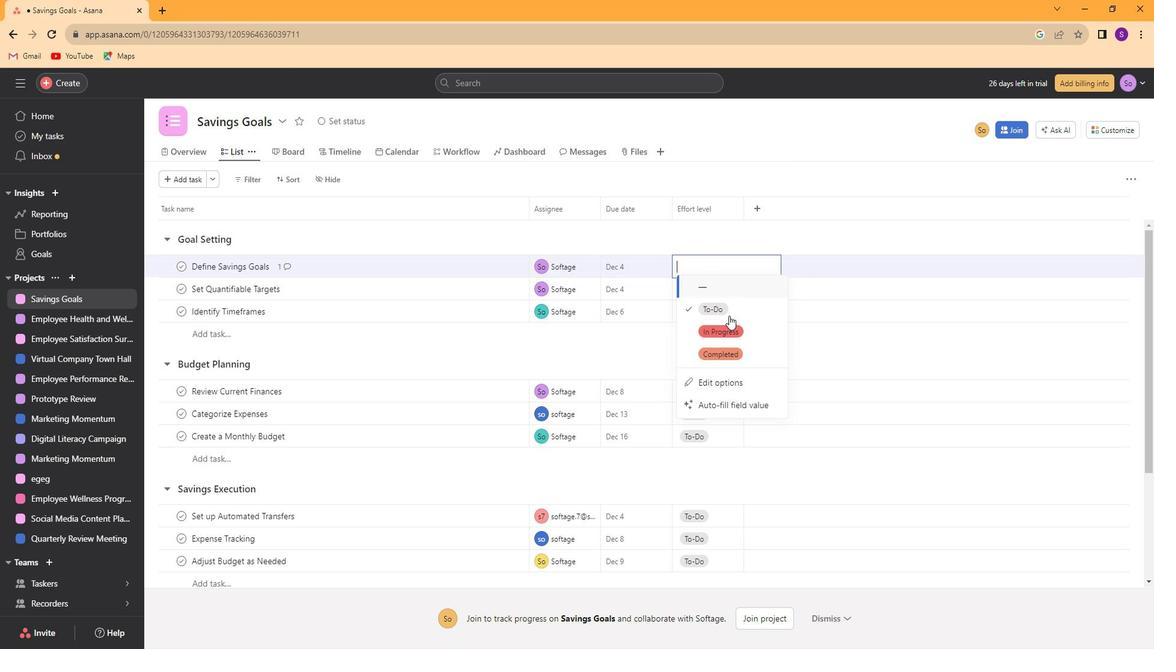 
Action: Mouse pressed left at (666, 264)
Screenshot: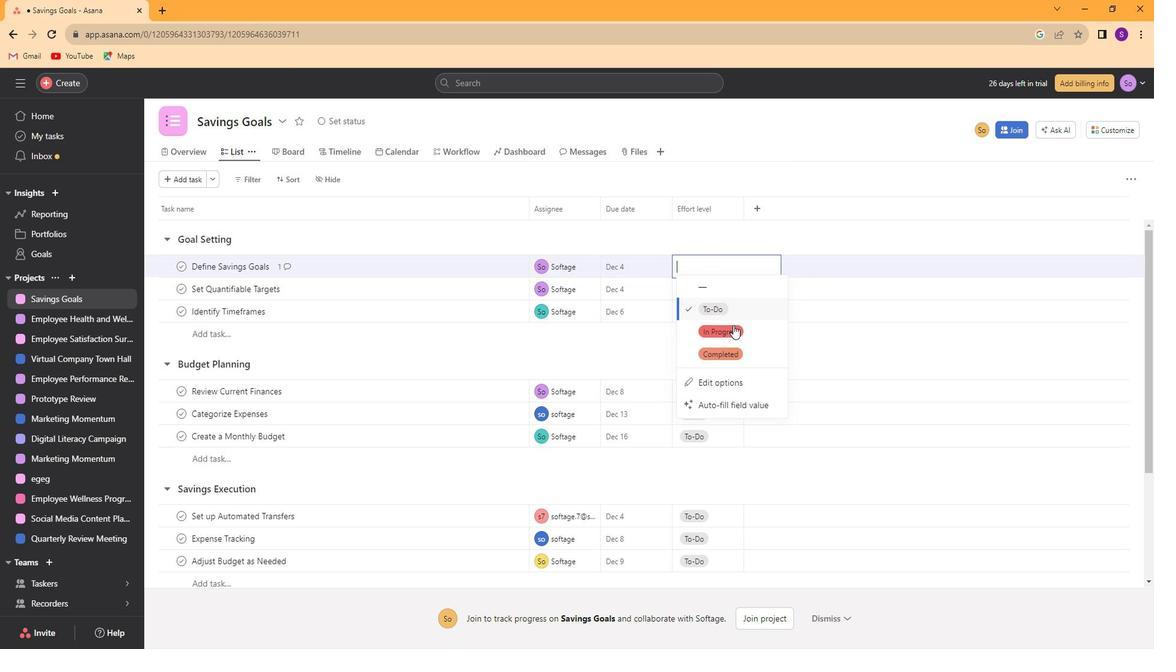 
Action: Mouse moved to (714, 333)
Screenshot: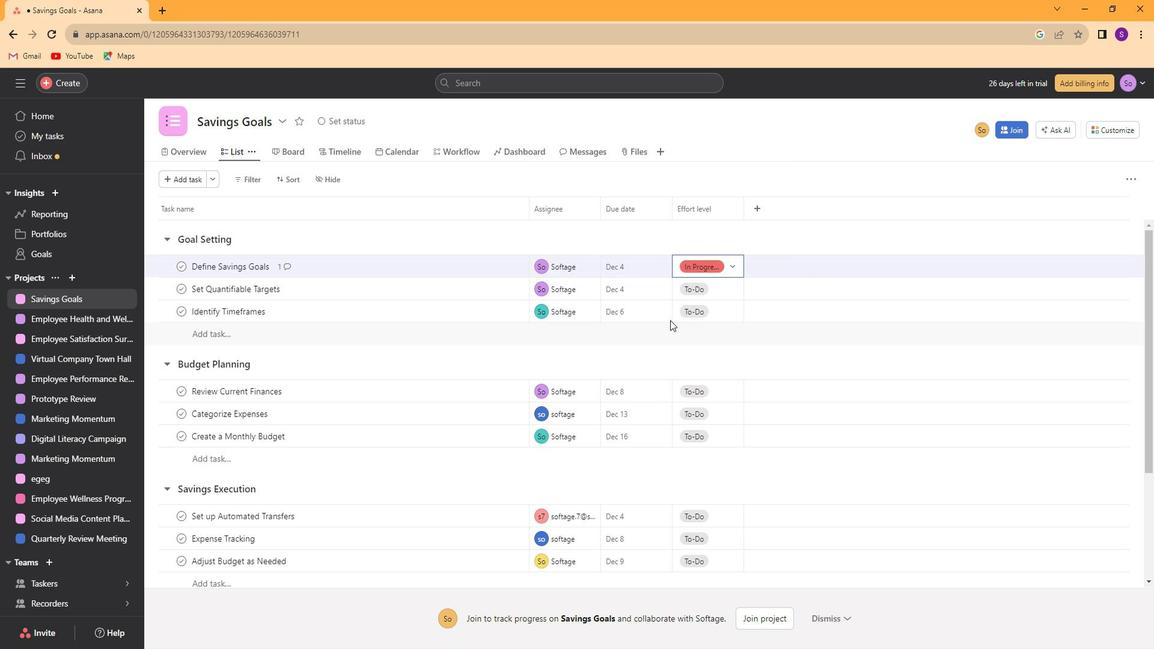 
Action: Mouse pressed left at (714, 333)
Screenshot: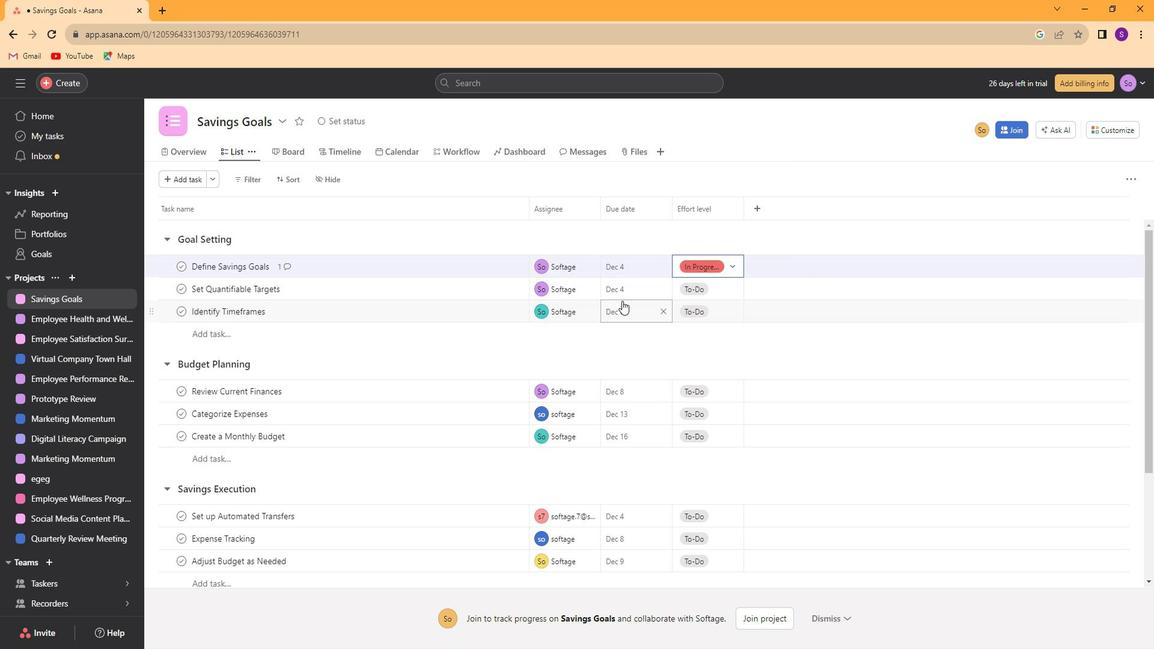 
Action: Mouse moved to (470, 264)
Screenshot: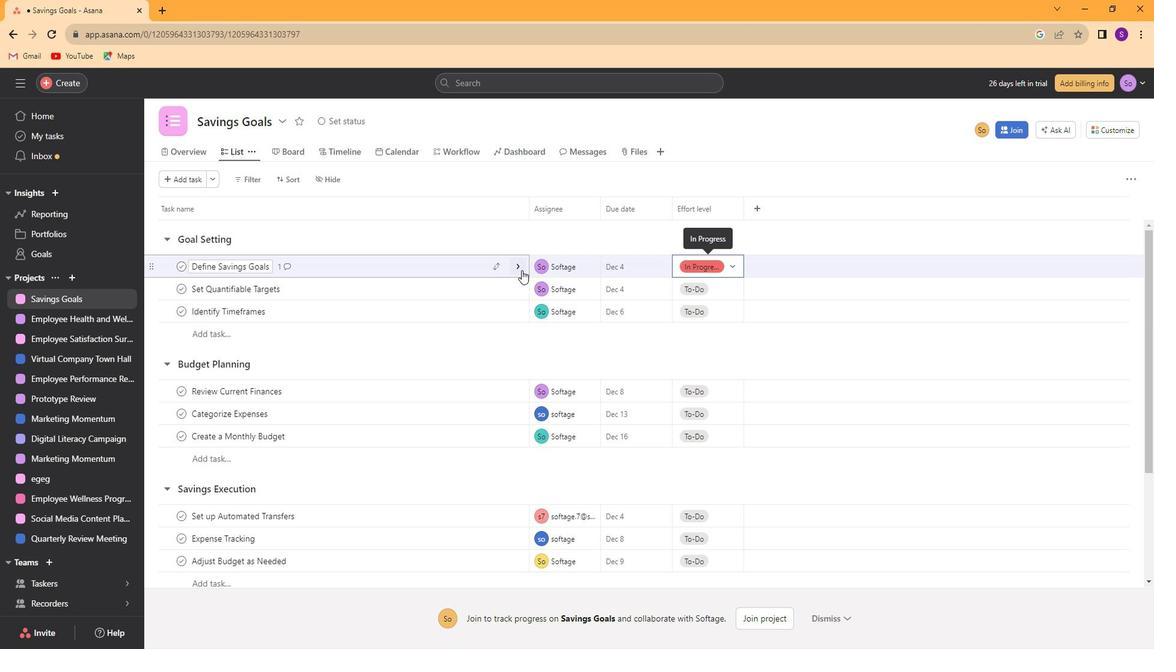 
Action: Mouse pressed left at (470, 264)
Screenshot: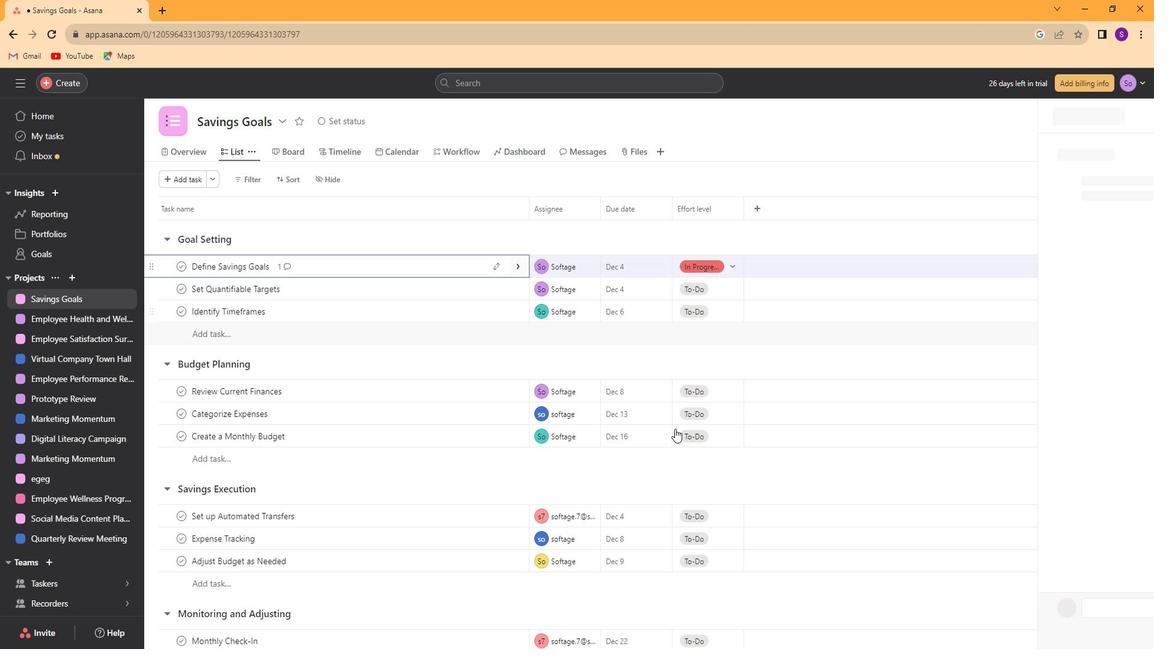 
Action: Mouse moved to (888, 578)
Screenshot: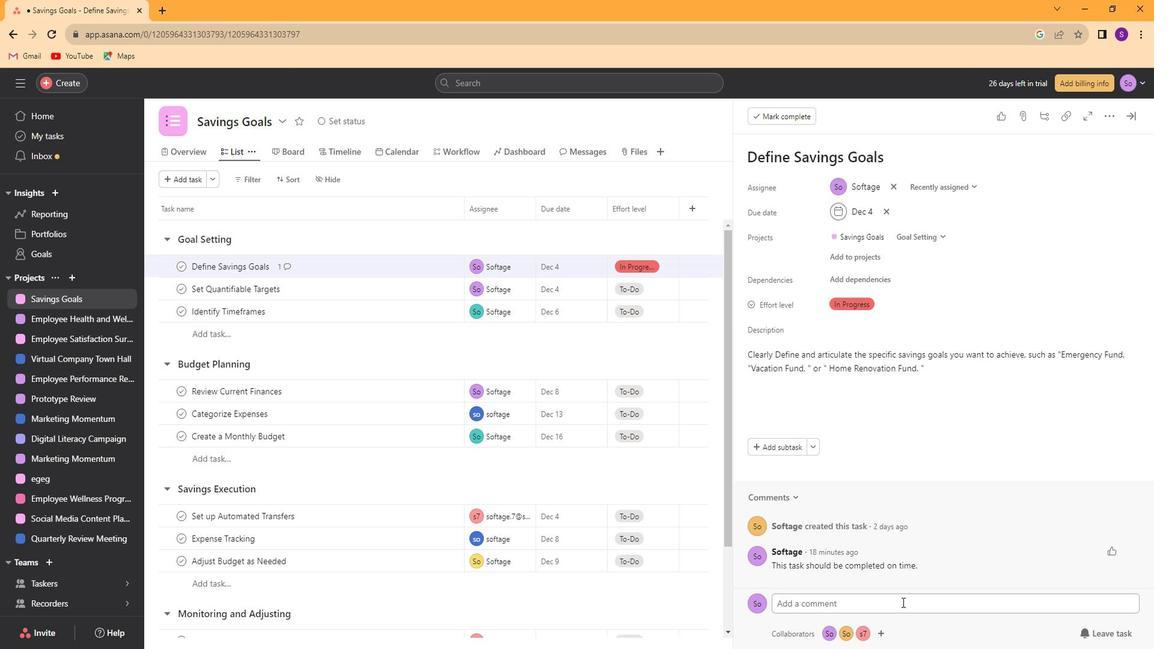 
Action: Mouse pressed left at (888, 578)
Screenshot: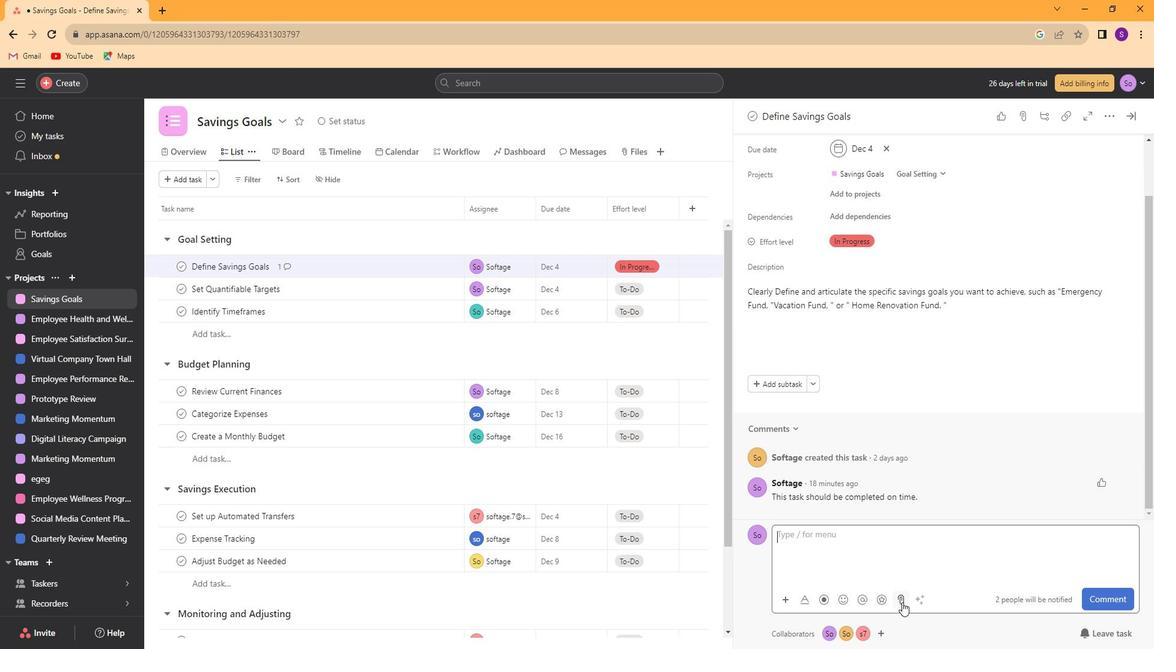 
Action: Key pressed <Key.caps_lock>T<Key.caps_lock>eam<Key.space><Key.caps_lock>T<Key.caps_lock>eam<Key.backspace><Key.backspace><Key.backspace><Key.backspace><Key.backspace><Key.backspace><Key.backspace><Key.backspace><Key.backspace><Key.backspace><Key.backspace><Key.backspace><Key.backspace><Key.caps_lock>D<Key.caps_lock>ear<Key.space><Key.caps_lock>T<Key.caps_lock>eam,<Key.space><Key.caps_lock>I<Key.caps_lock><Key.space><Key.backspace><Key.backspace><Key.backspace><Key.enter><Key.caps_lock>I<Key.caps_lock>am<Key.space><Key.backspace><Key.backspace><Key.backspace><Key.space>ma<Key.backspace><Key.backspace>am<Key.space>assigning<Key.space>this<Key.space>task<Key.space>o<Key.space>
Screenshot: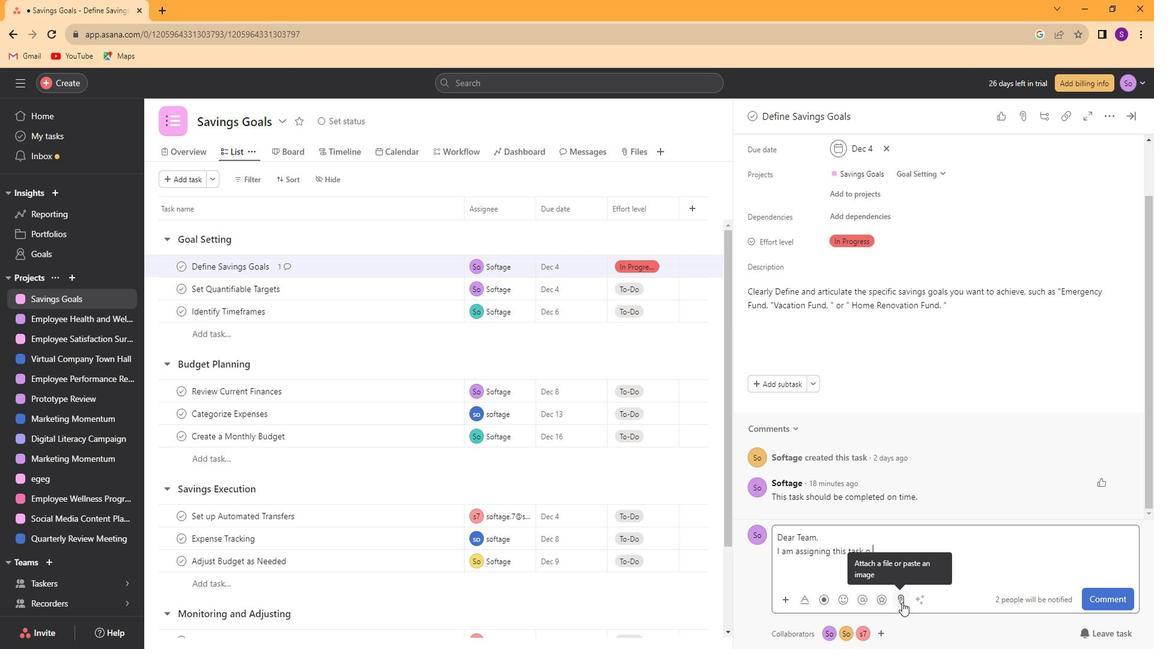 
Action: Mouse scrolled (888, 579) with delta (0, 0)
Screenshot: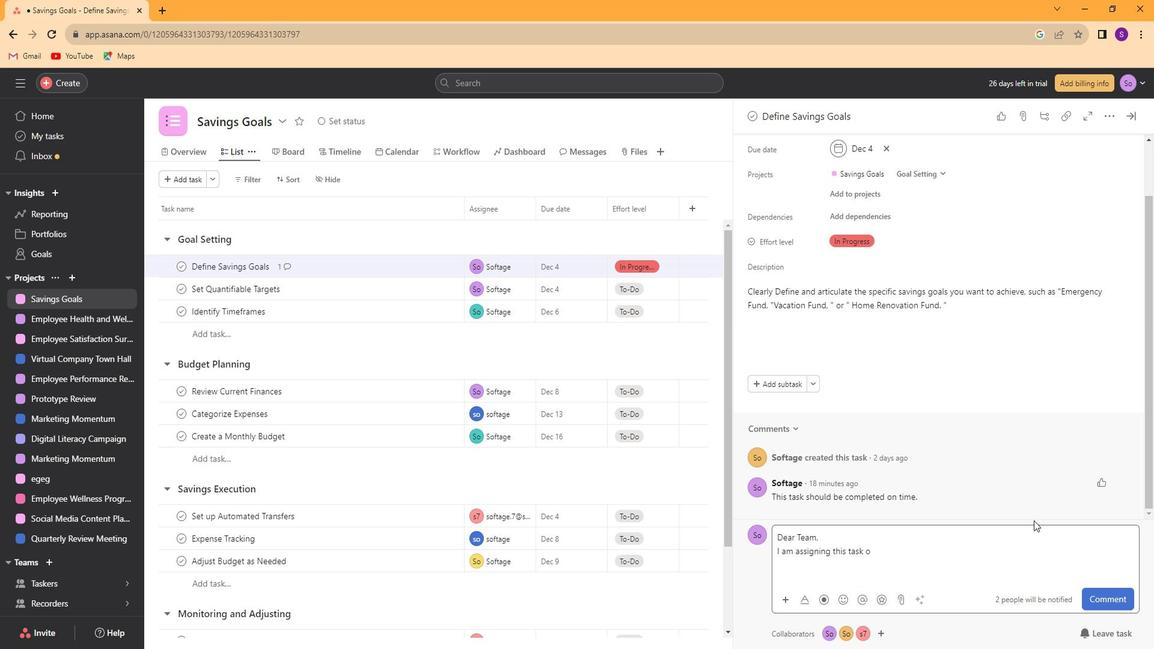 
Action: Mouse moved to (964, 482)
Screenshot: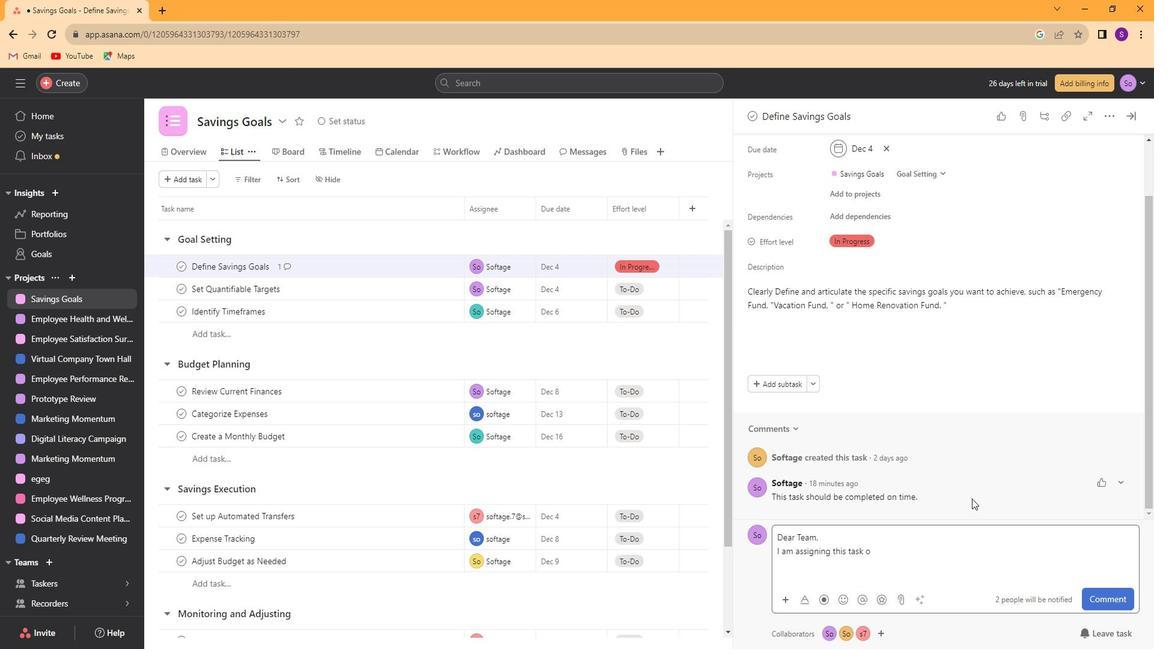 
Action: Key pressed <Key.backspace><Key.backspace>to<Key.space>softage.10.<Key.space><Key.caps_lock>K<Key.caps_lock>indly<Key.space>do<Key.space>this<Key.space>on<Key.space>time.
Screenshot: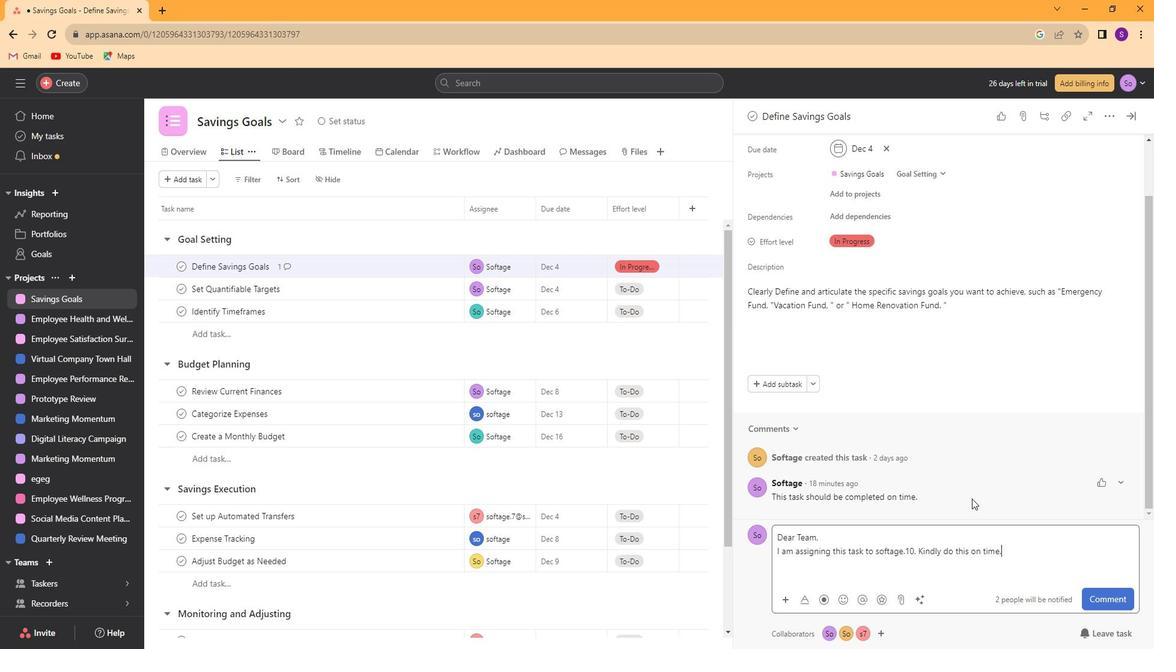 
Action: Mouse moved to (1121, 570)
Screenshot: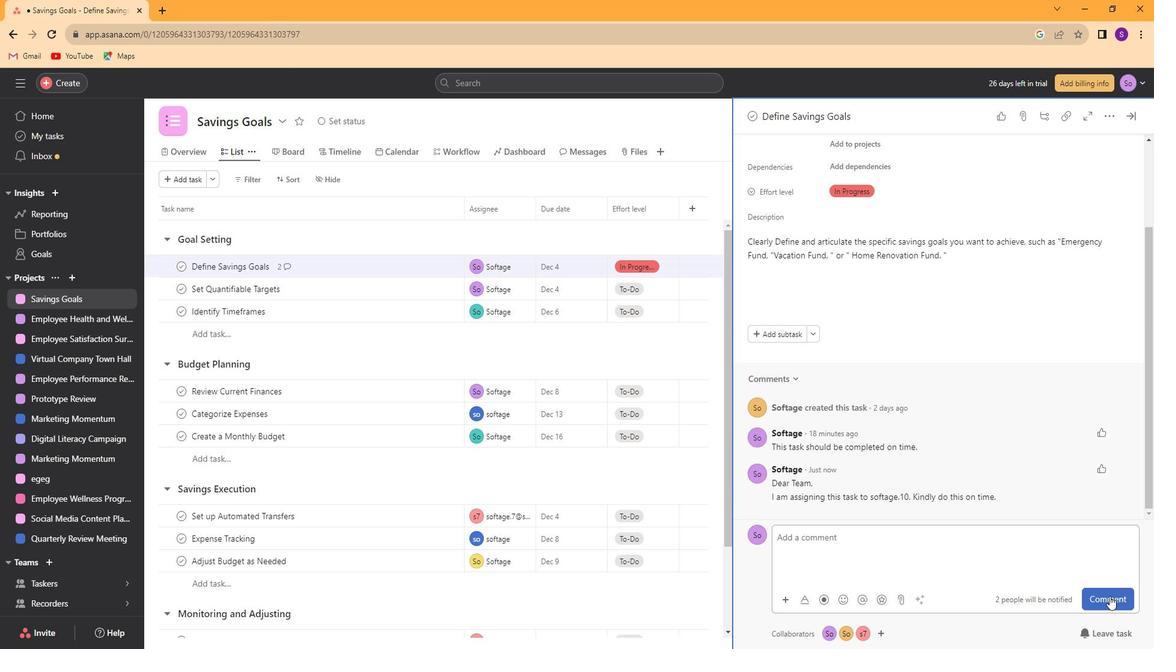 
Action: Mouse pressed left at (1121, 570)
Screenshot: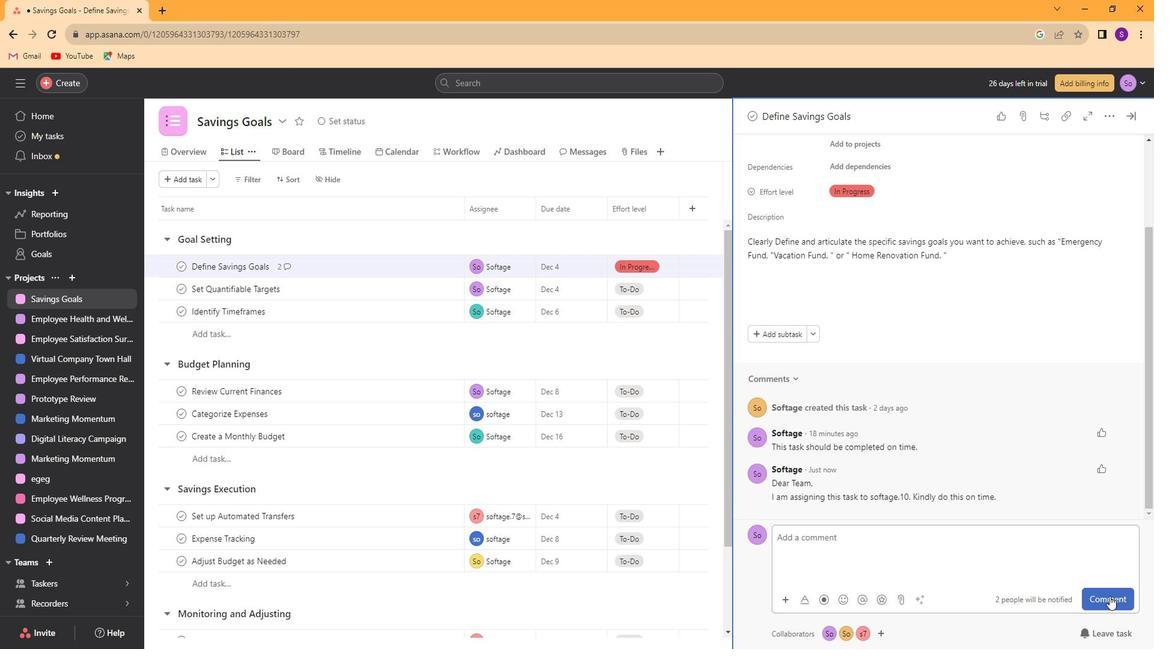 
Action: Mouse moved to (667, 185)
Screenshot: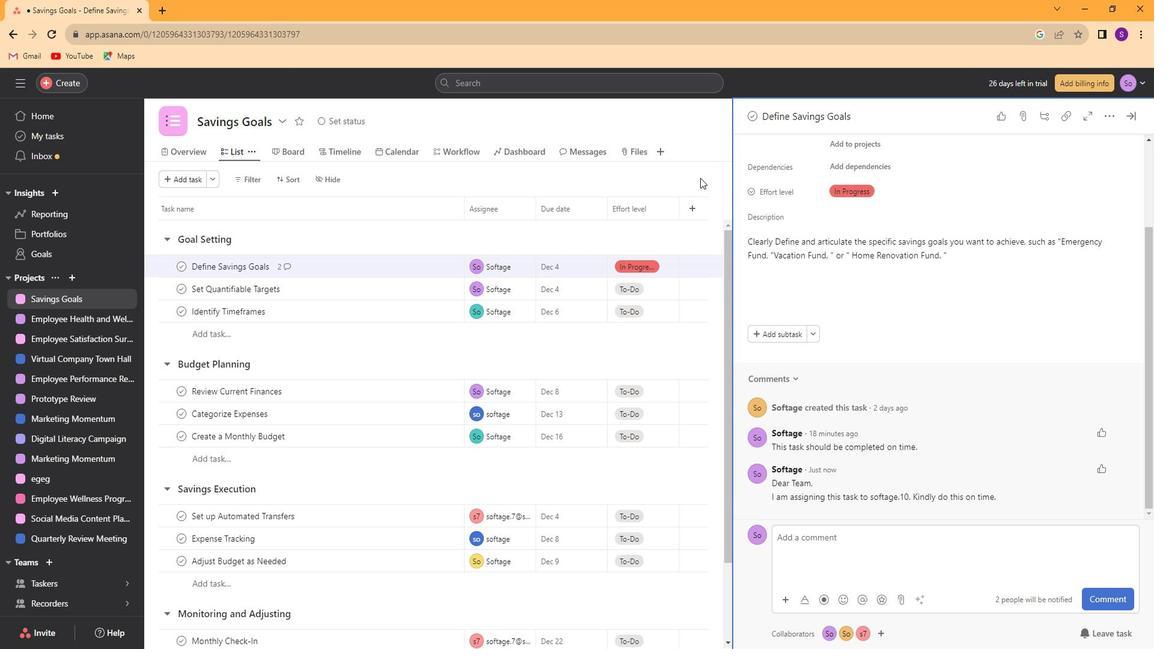 
Action: Mouse pressed left at (667, 185)
Screenshot: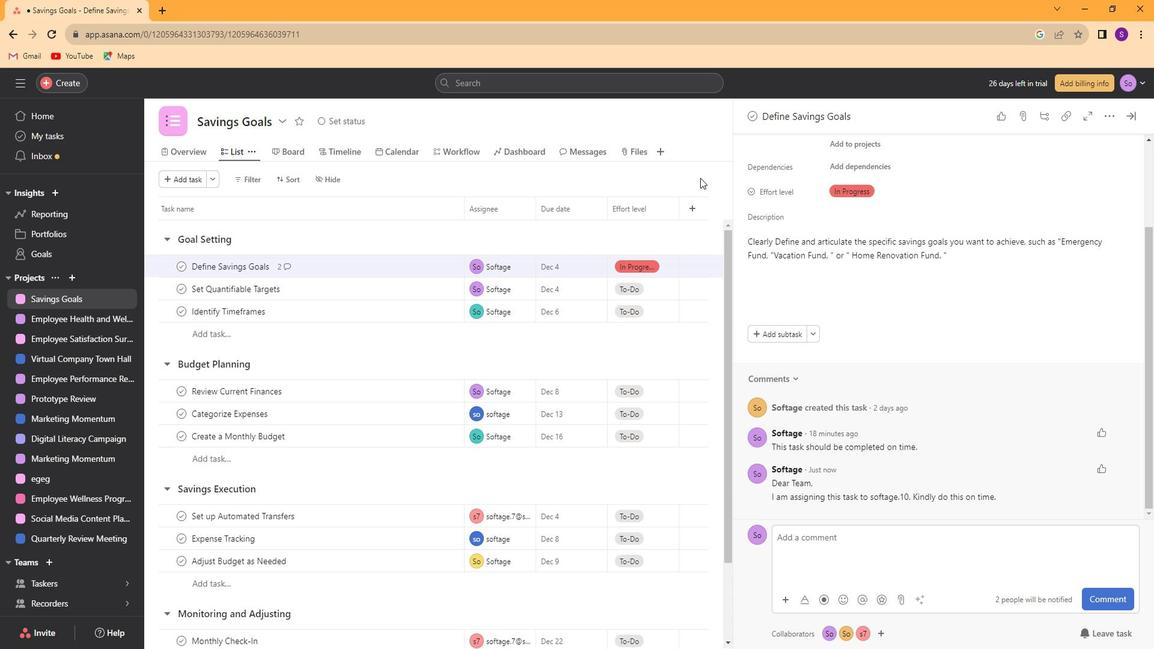
Action: Mouse moved to (678, 280)
Screenshot: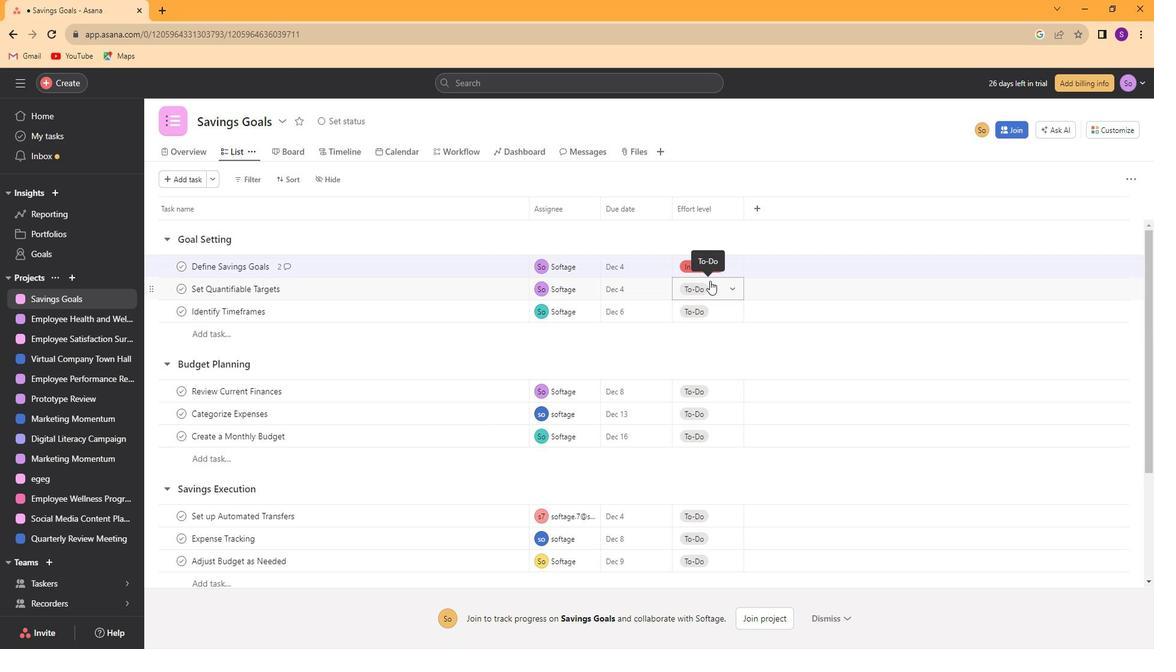 
Action: Mouse pressed left at (678, 280)
Screenshot: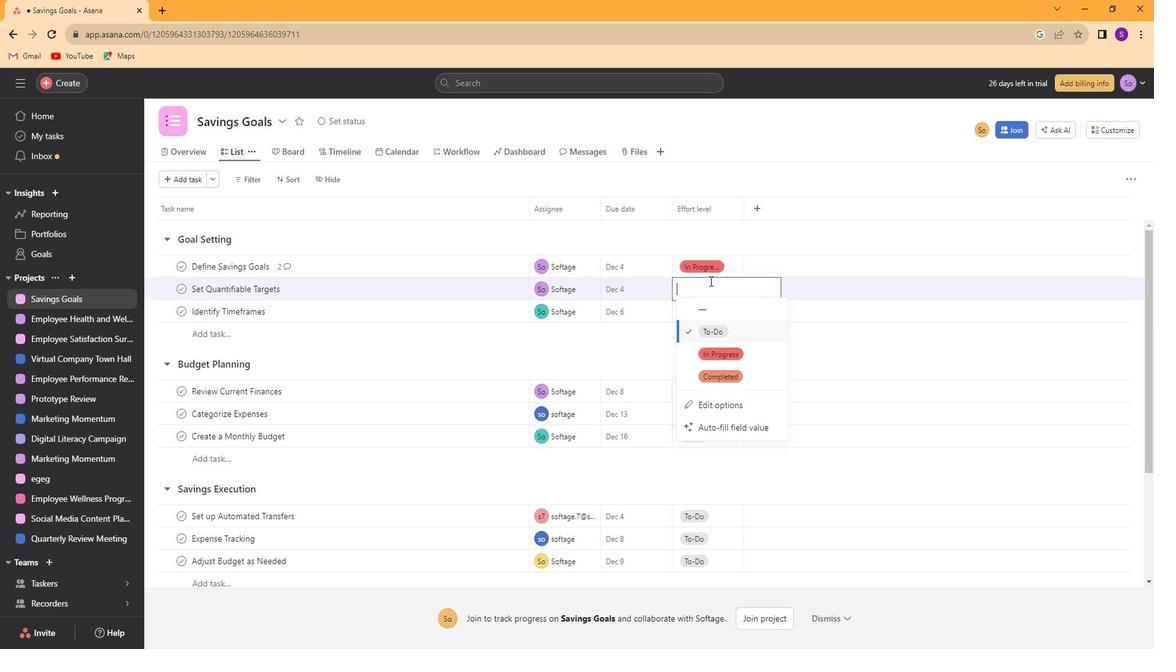 
Action: Mouse moved to (715, 367)
Screenshot: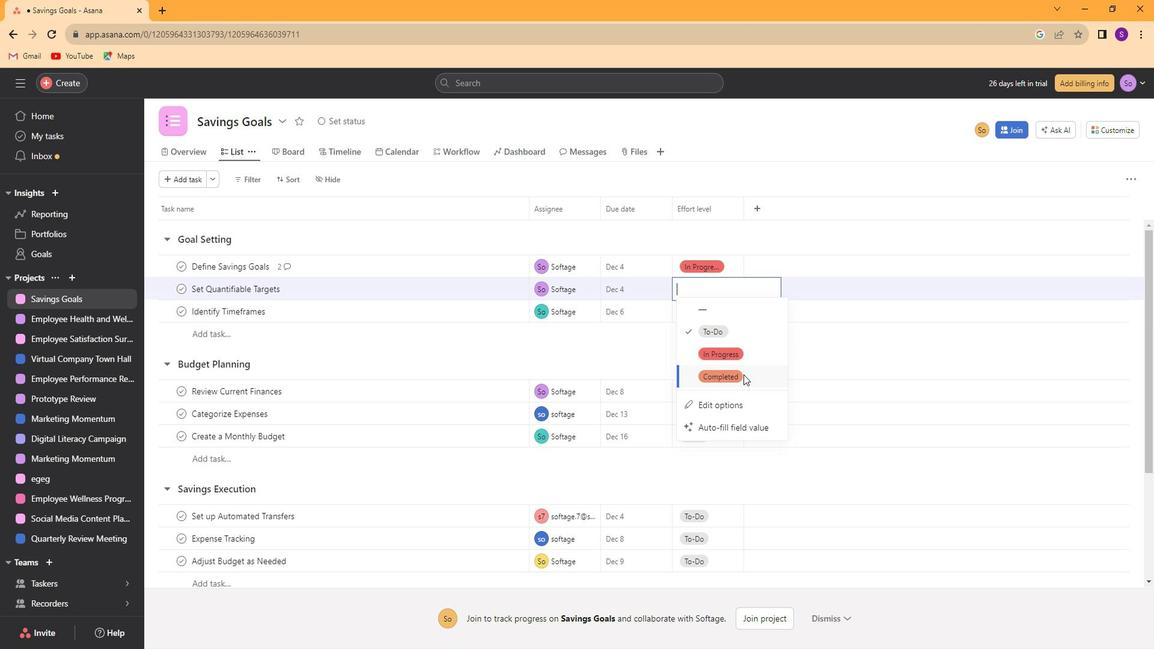 
Action: Mouse pressed left at (715, 367)
Screenshot: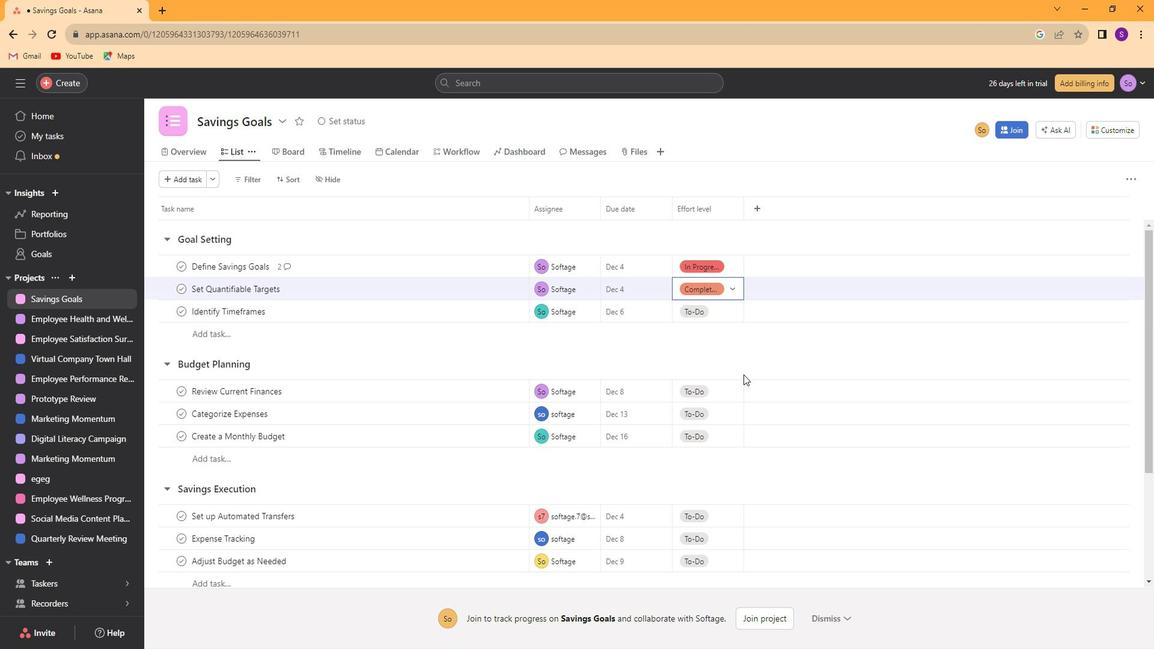 
Action: Mouse moved to (518, 312)
Screenshot: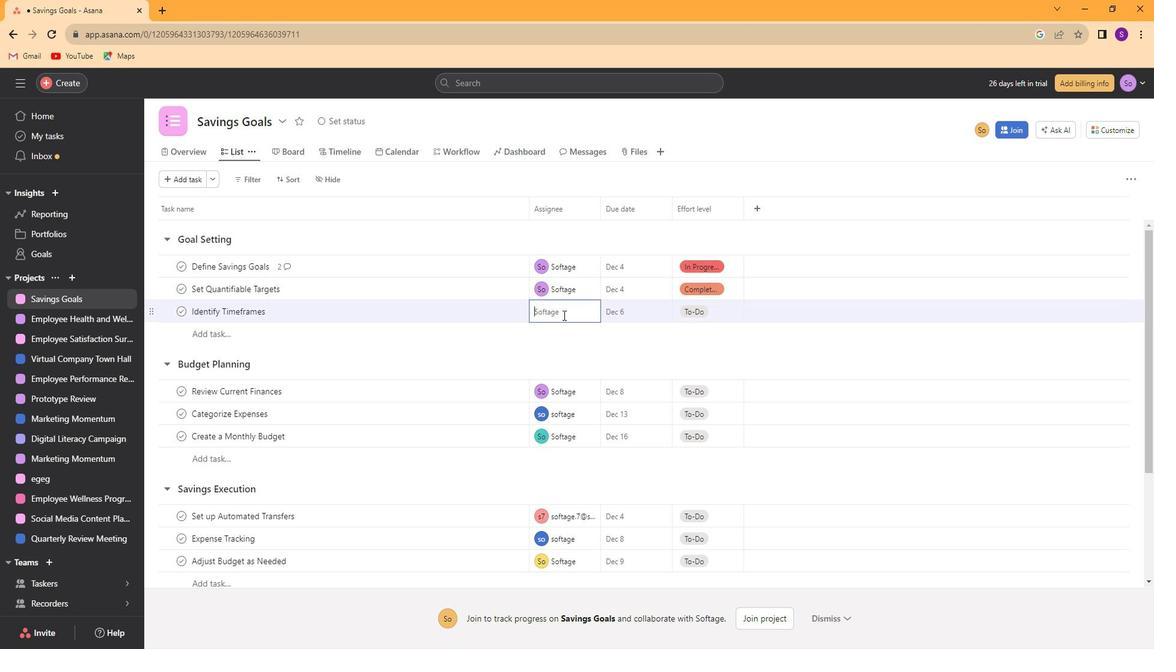 
Action: Mouse pressed left at (518, 312)
Screenshot: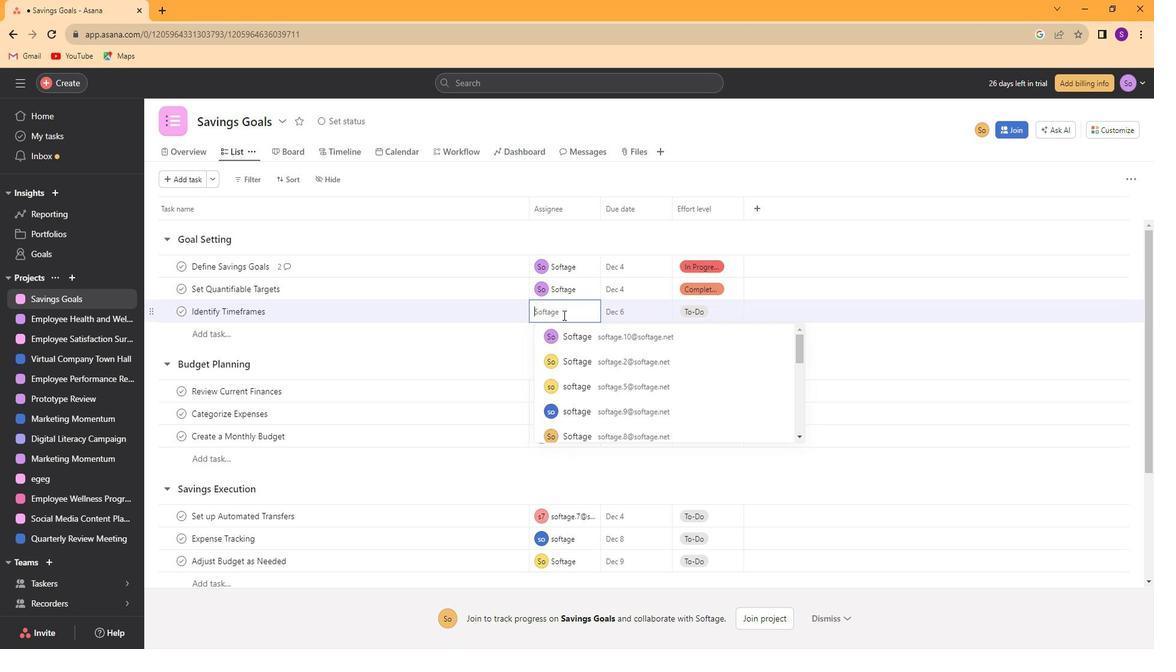 
Action: Mouse moved to (517, 312)
Screenshot: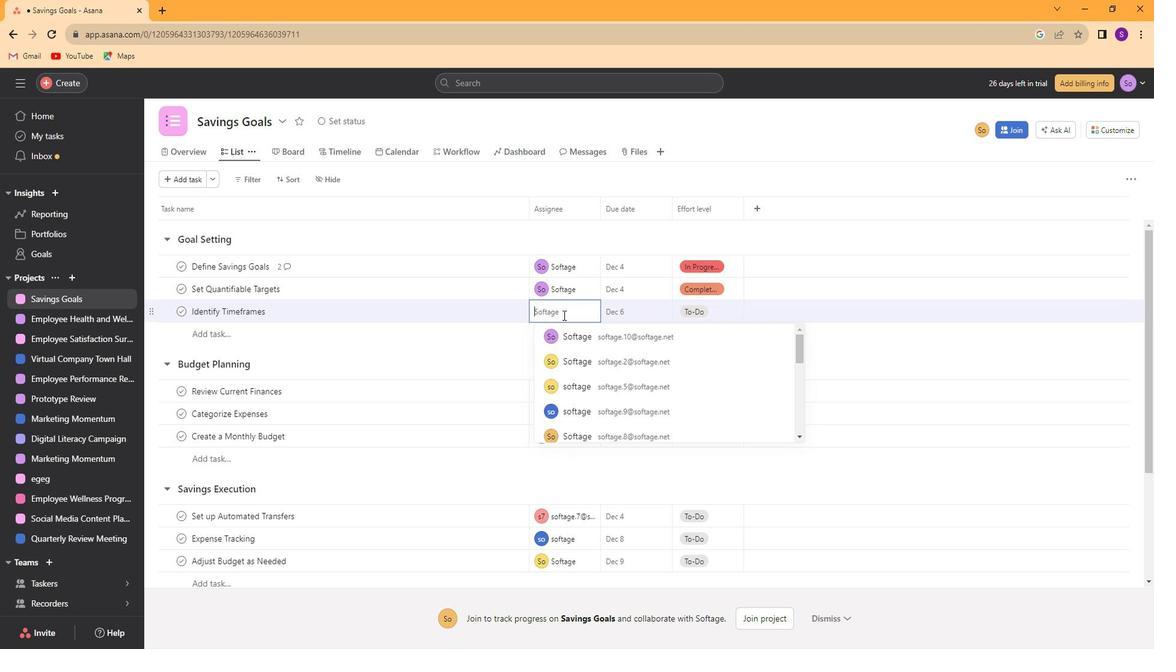 
Action: Key pressed softage.5<Key.shift>@sofgae<Key.backspace><Key.backspace><Key.backspace>tage.net<Key.enter>
Screenshot: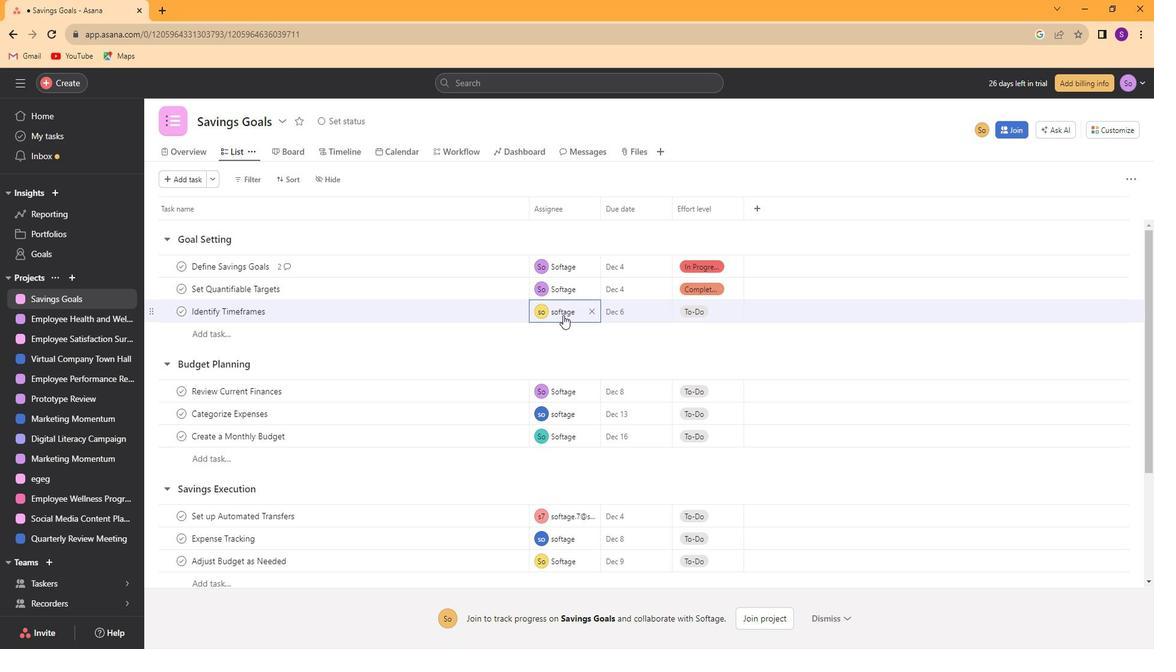 
Action: Mouse moved to (701, 310)
Screenshot: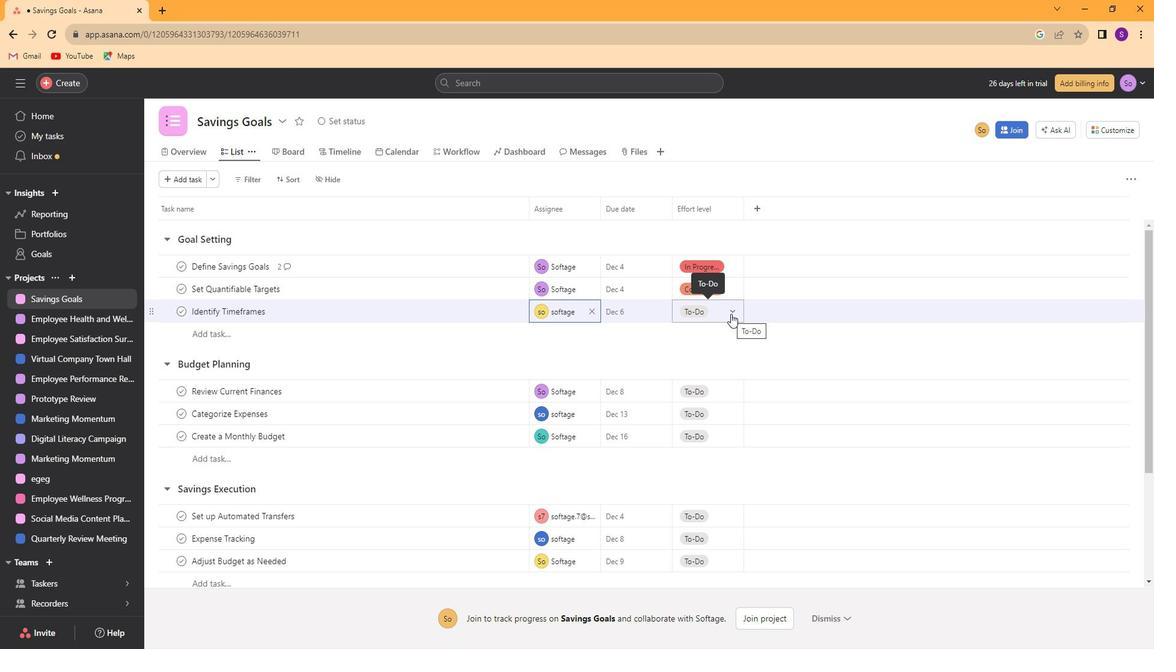 
Action: Mouse pressed left at (701, 310)
Screenshot: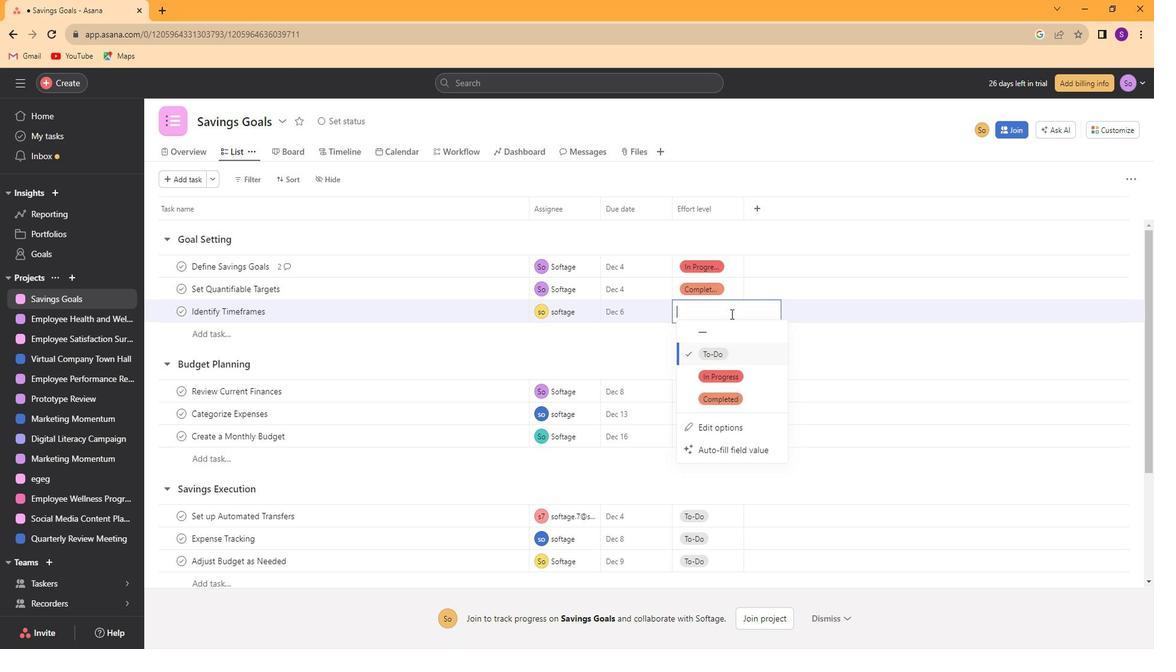 
Action: Mouse moved to (715, 366)
Screenshot: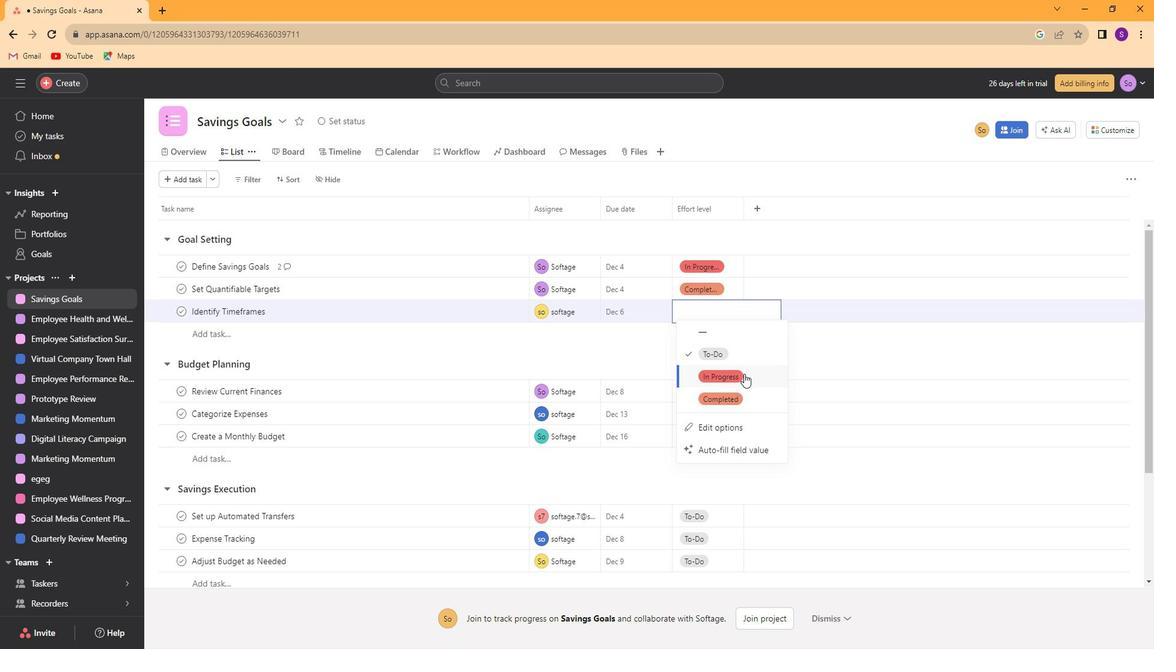
Action: Mouse pressed left at (715, 366)
Screenshot: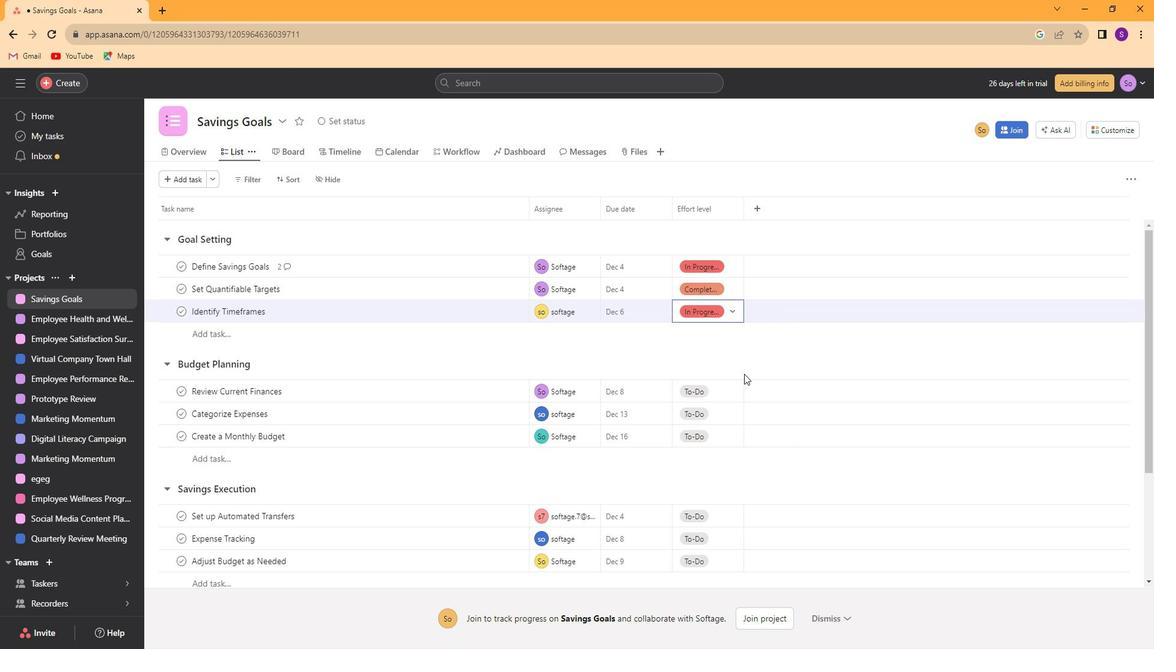 
Action: Mouse moved to (721, 347)
Screenshot: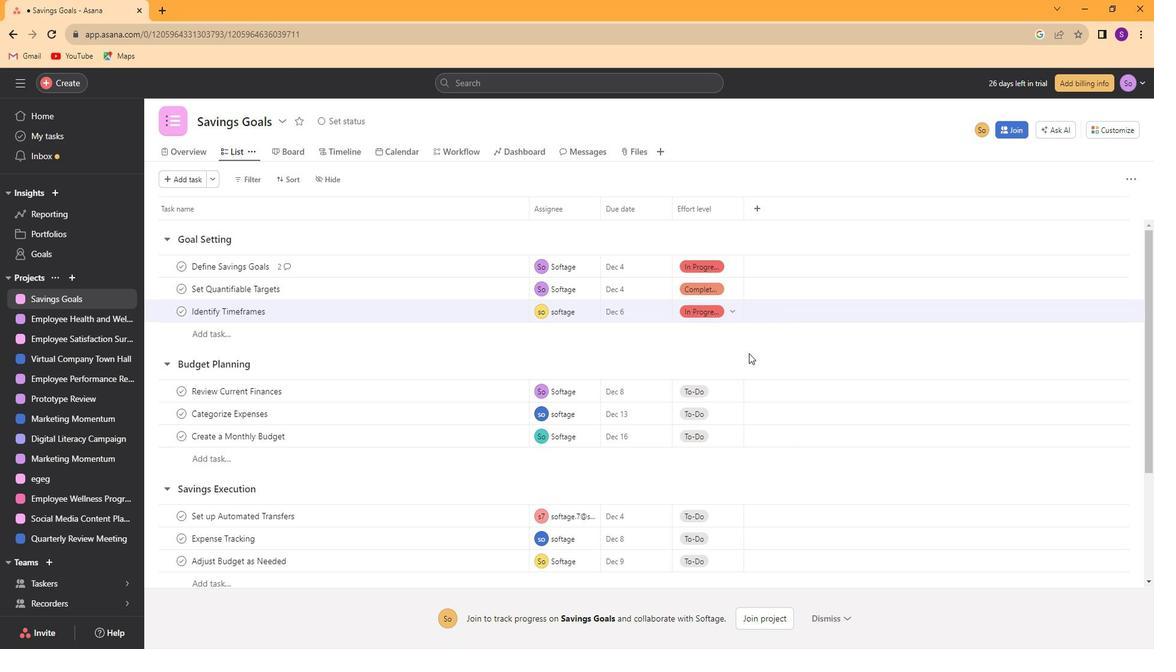 
Action: Mouse pressed left at (721, 347)
Screenshot: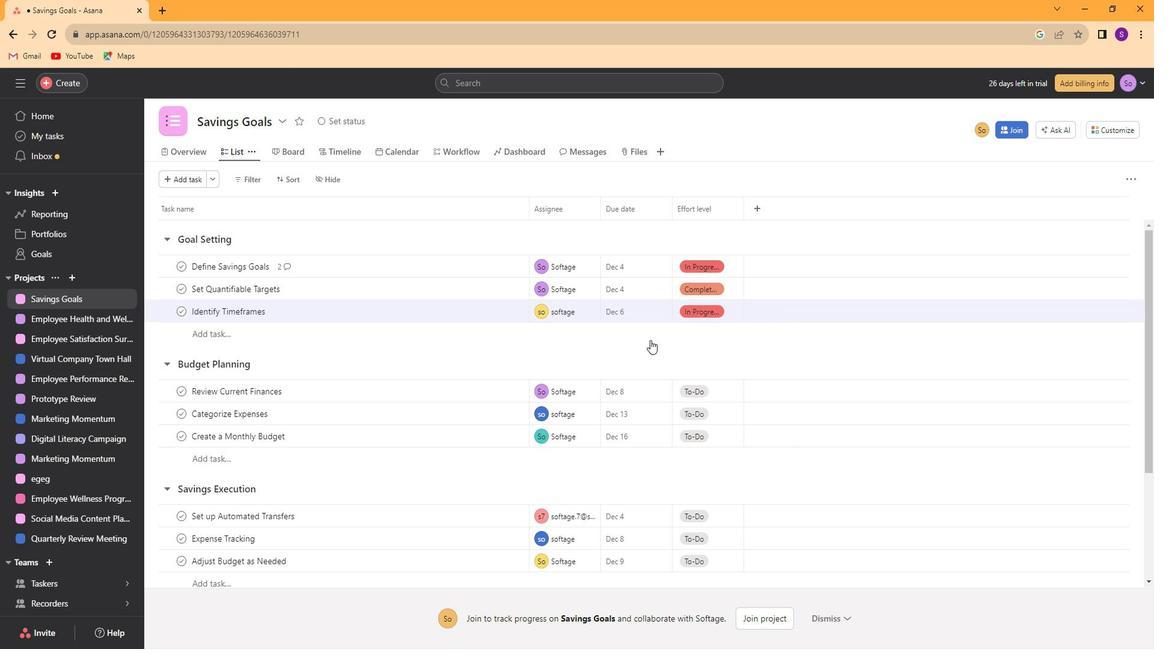 
Action: Mouse moved to (467, 309)
Screenshot: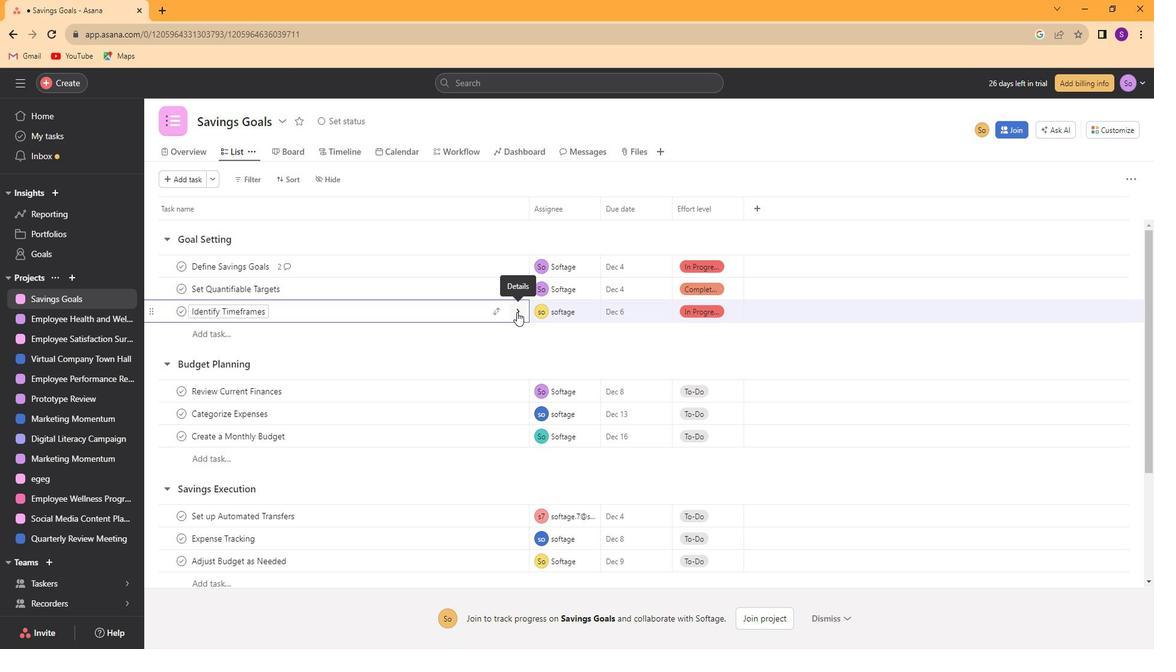 
Action: Mouse pressed left at (467, 309)
Screenshot: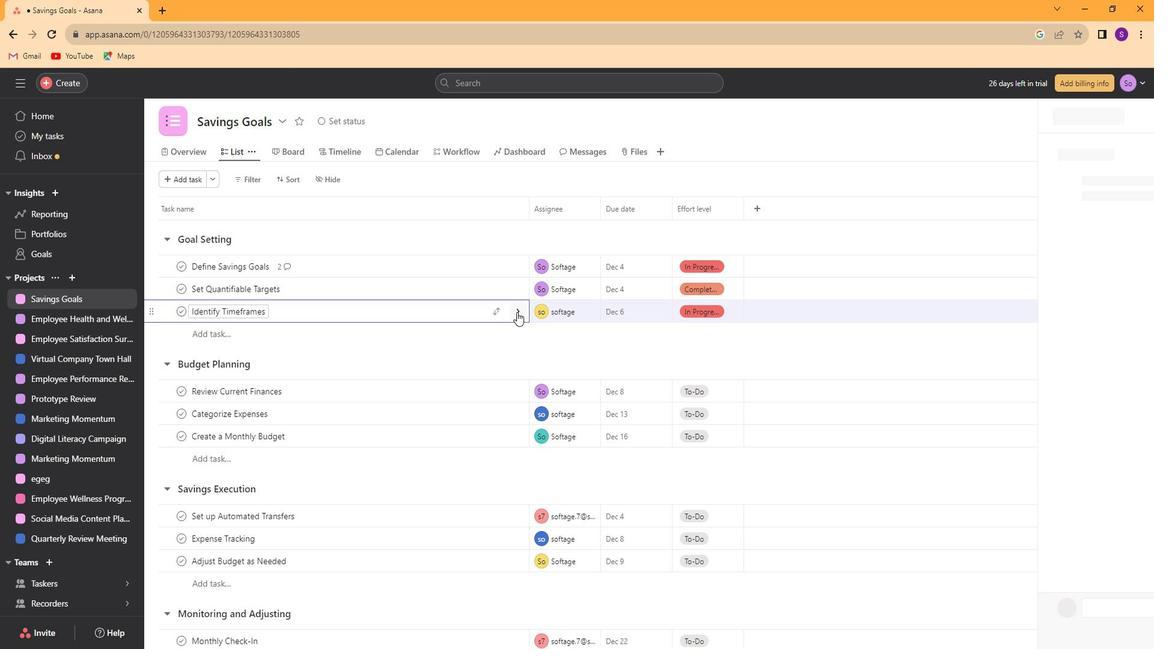 
Action: Mouse moved to (829, 553)
Screenshot: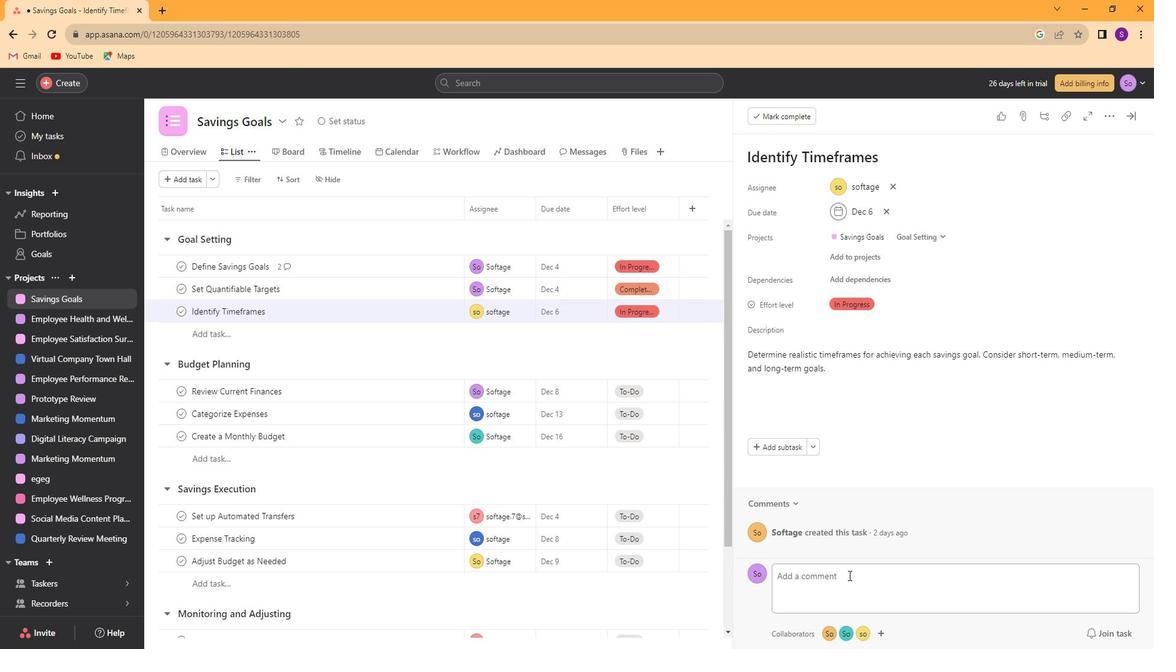 
Action: Mouse pressed left at (829, 553)
Screenshot: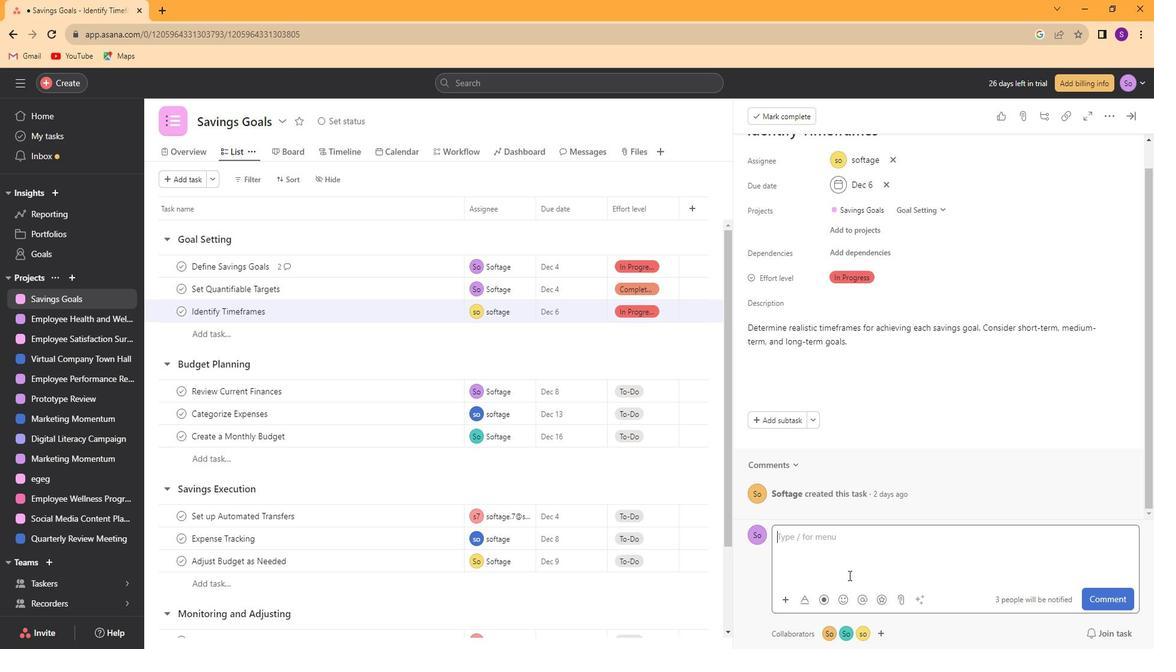 
Action: Key pressed <Key.caps_lock>T<Key.caps_lock>eam<Key.space><Key.caps_lock>T<Key.caps_lock>eam,<Key.enter><Key.caps_lock>I<Key.caps_lock><Key.caps_lock><Key.caps_lock>am<Key.space><Key.backspace><Key.backspace><Key.backspace><Key.space>am<Key.space>assigning<Key.space>this<Key.space>tasl<Key.space><Key.backspace><Key.backspace>k<Key.space>to<Key.space>ou<Key.backspace><Key.backspace>y<Key.backspace>softage.5.<Key.space><Key.caps_lock>K<Key.caps_lock>indly<Key.space>complete<Key.space>on<Key.space>time.
Screenshot: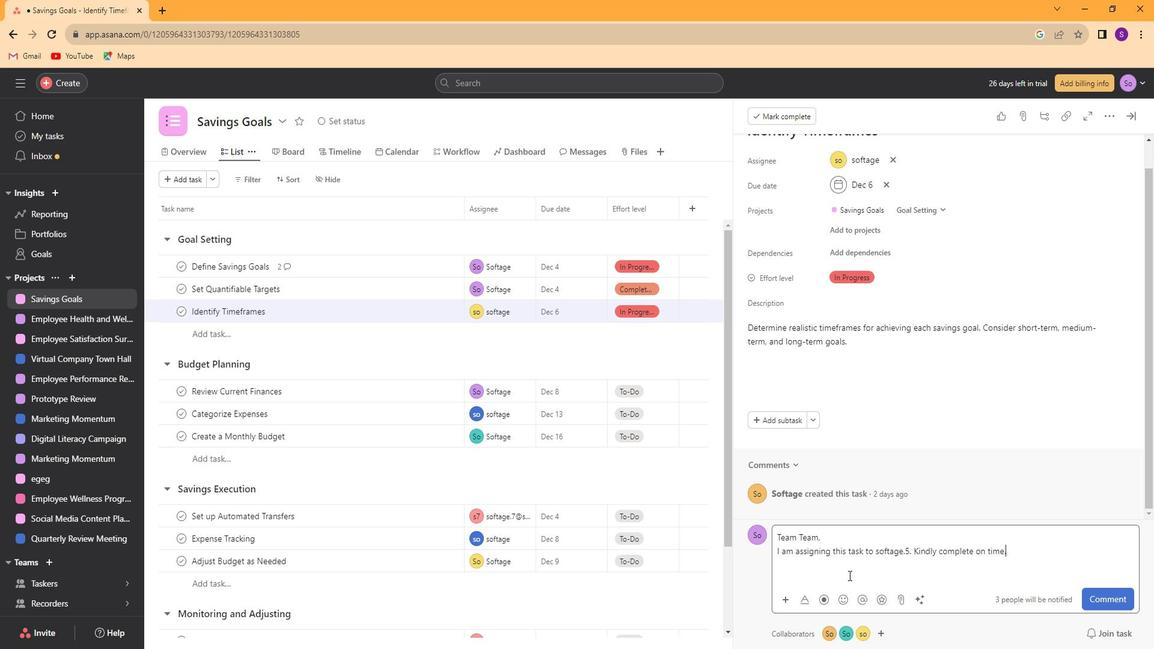 
Action: Mouse moved to (1103, 569)
Screenshot: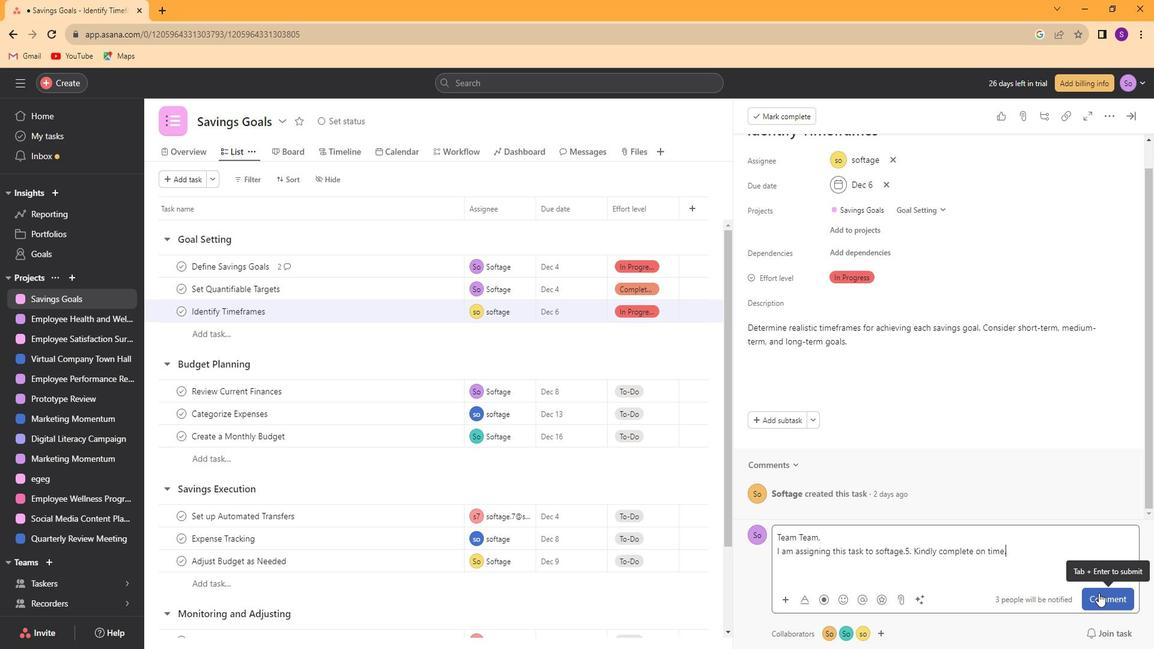 
Action: Mouse pressed left at (1103, 569)
Screenshot: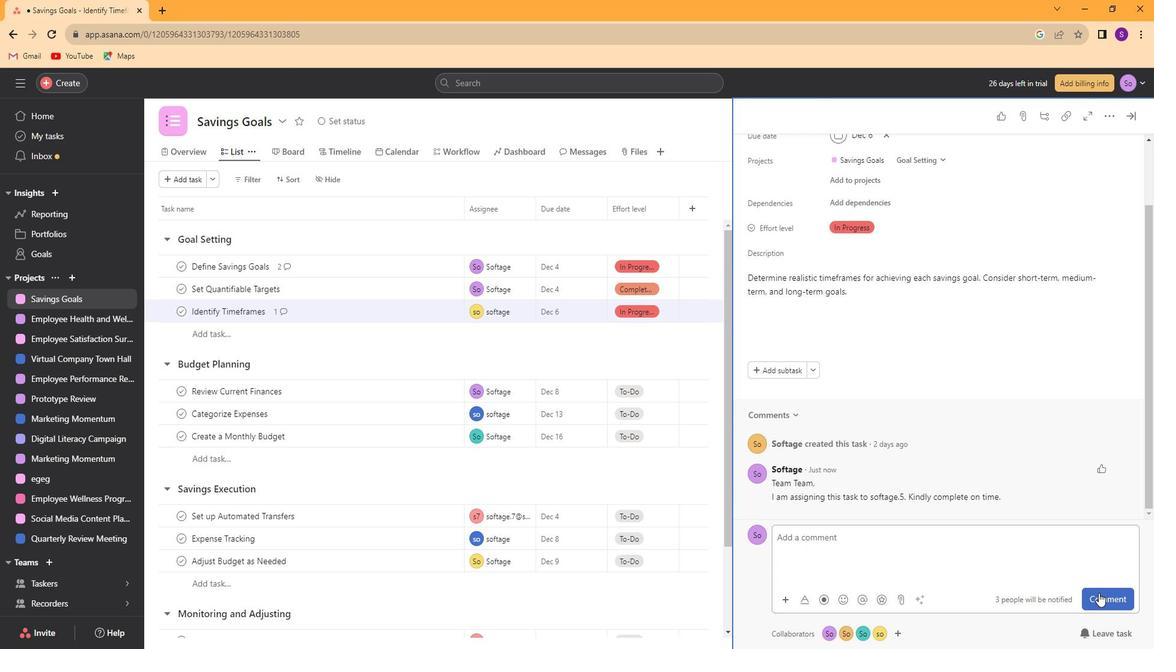 
Action: Mouse moved to (675, 174)
Screenshot: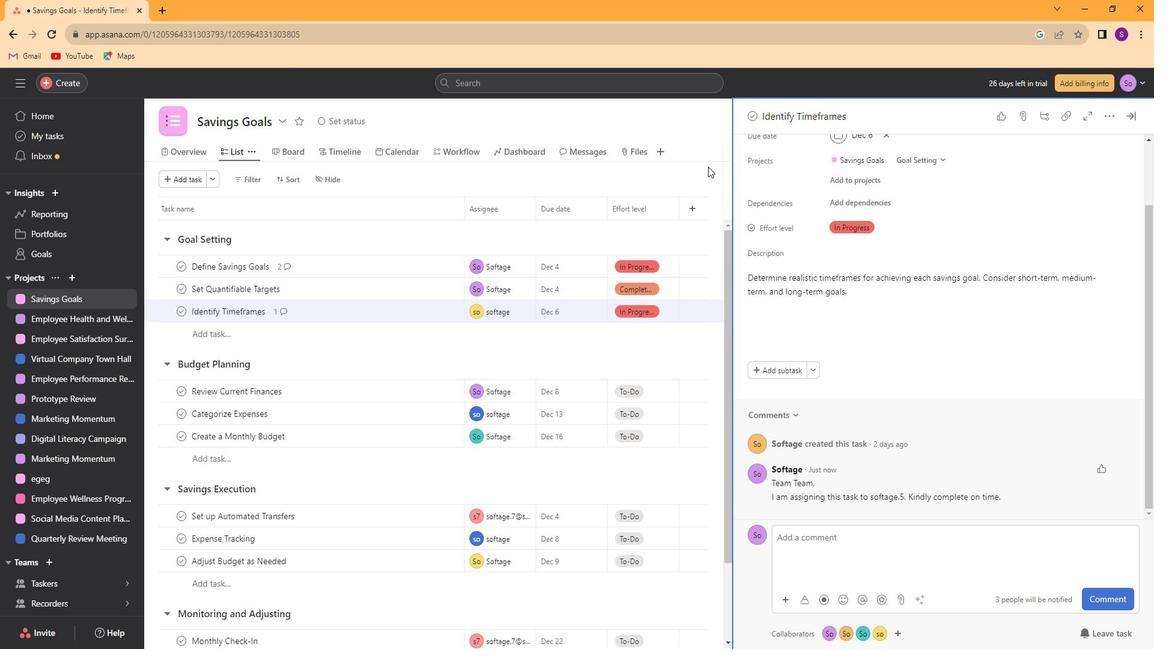 
Action: Mouse pressed left at (675, 174)
Screenshot: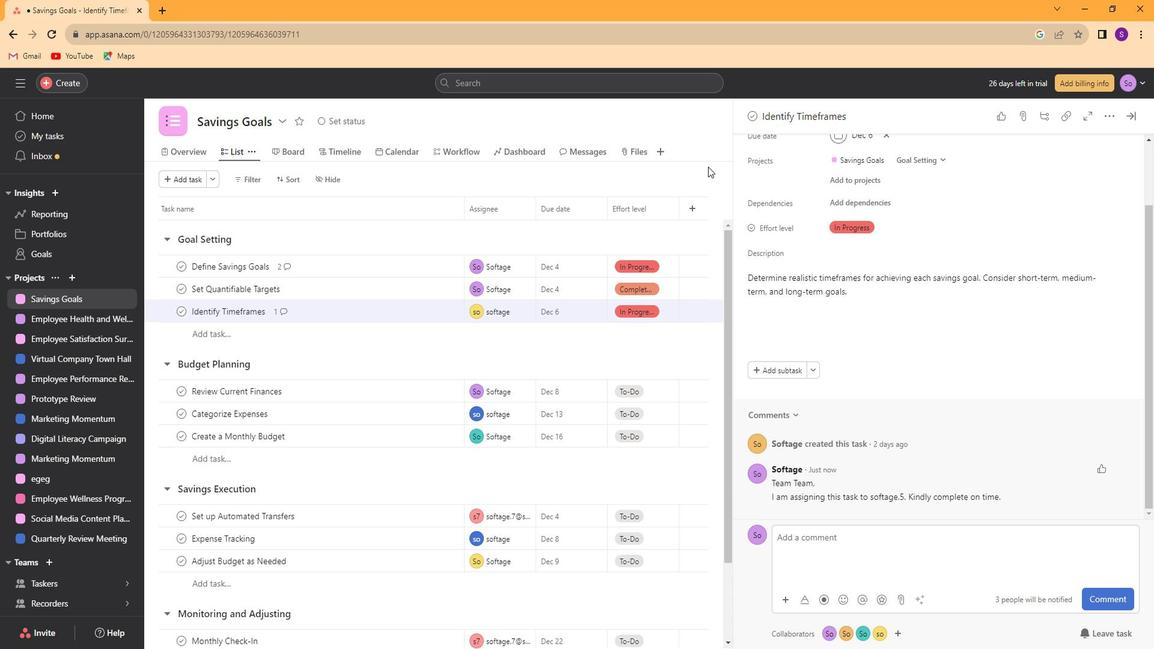 
Action: Mouse moved to (674, 384)
Screenshot: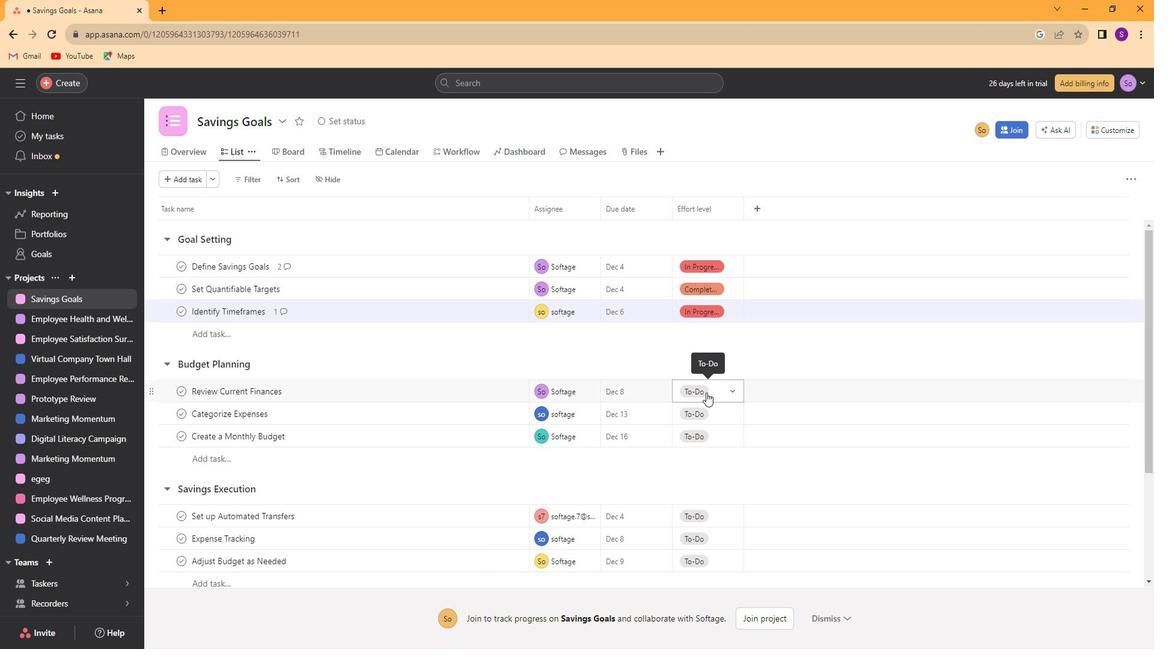
Action: Mouse pressed left at (674, 384)
Screenshot: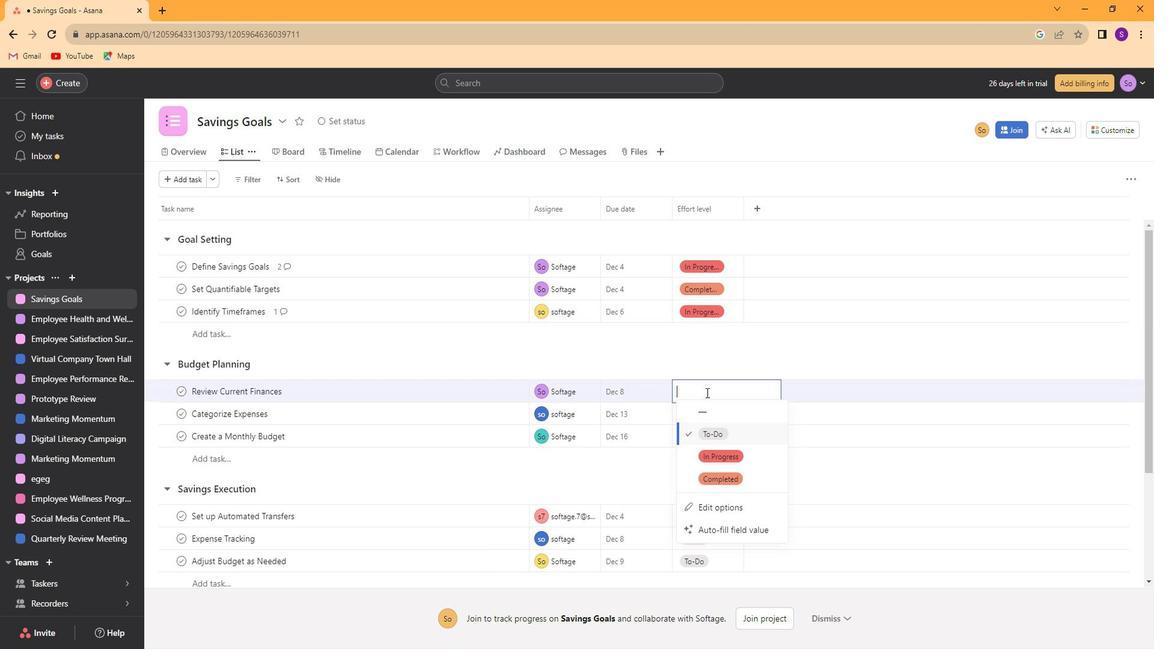 
Action: Mouse moved to (717, 454)
Screenshot: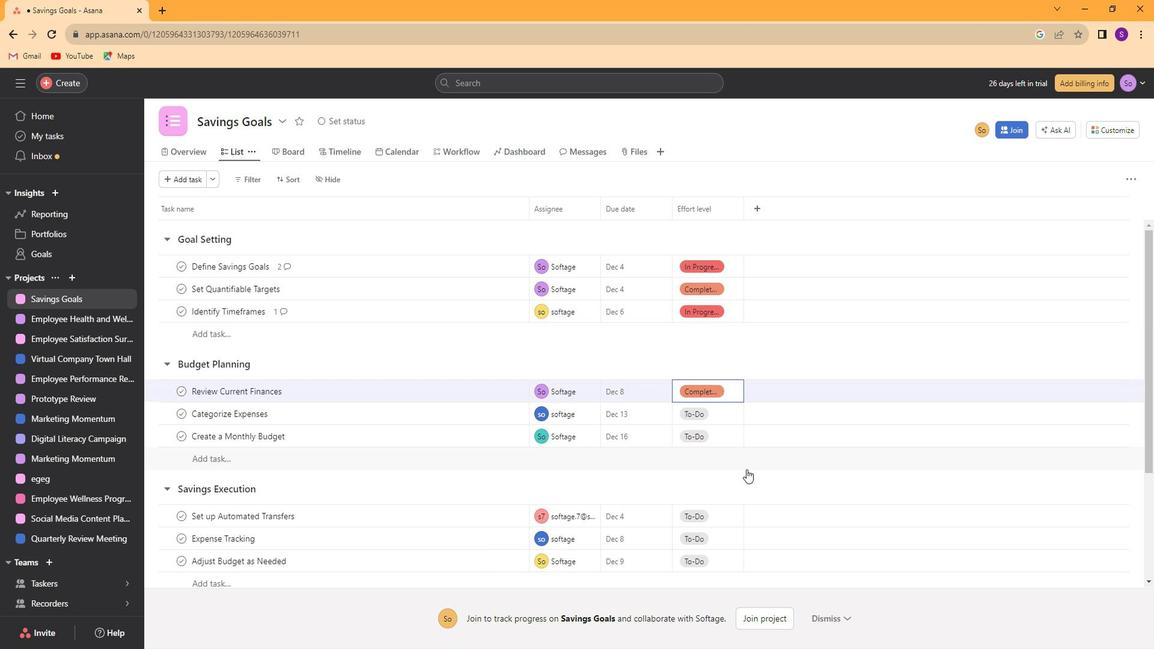 
Action: Mouse pressed left at (717, 454)
Screenshot: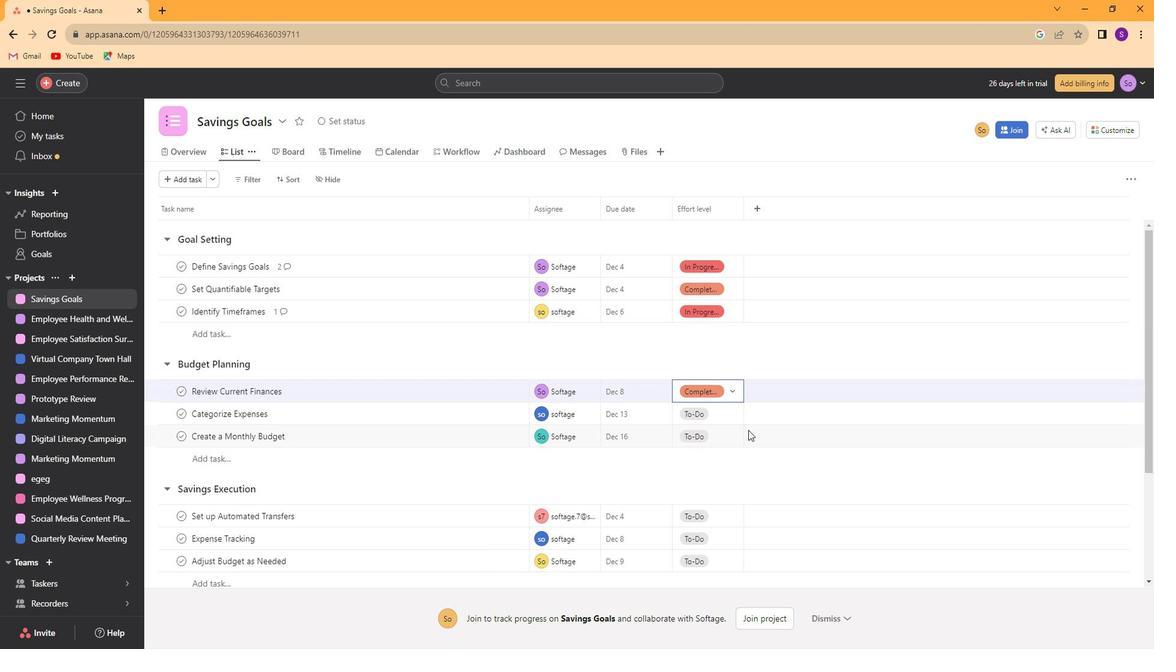 
Action: Mouse moved to (698, 395)
Screenshot: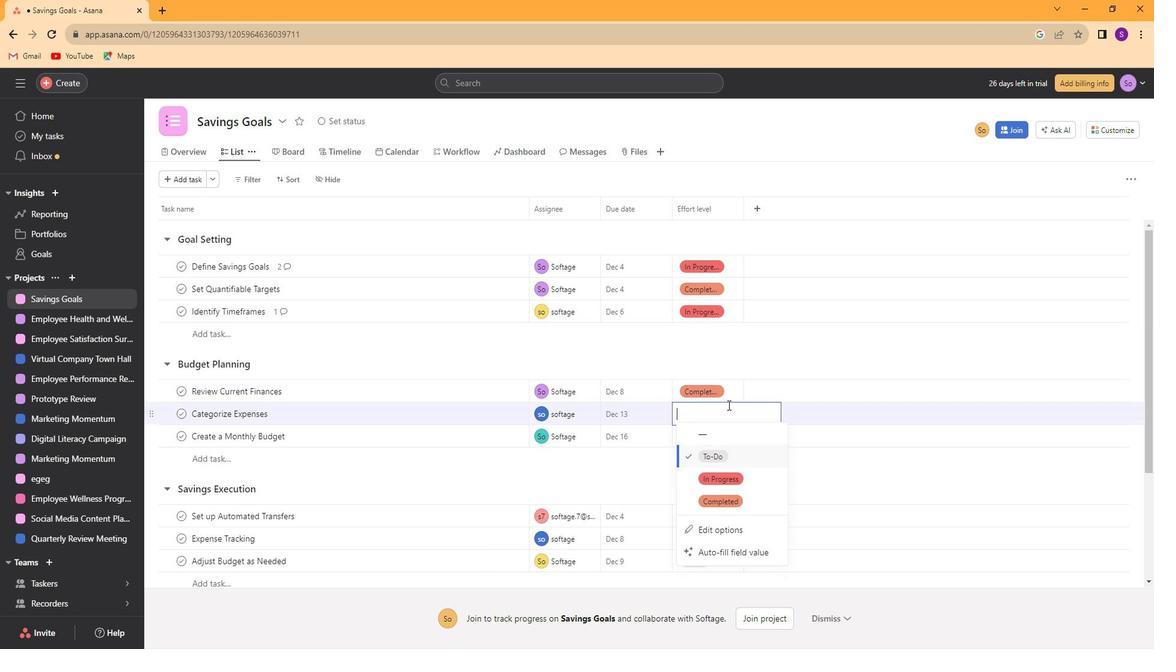 
Action: Mouse pressed left at (698, 395)
Screenshot: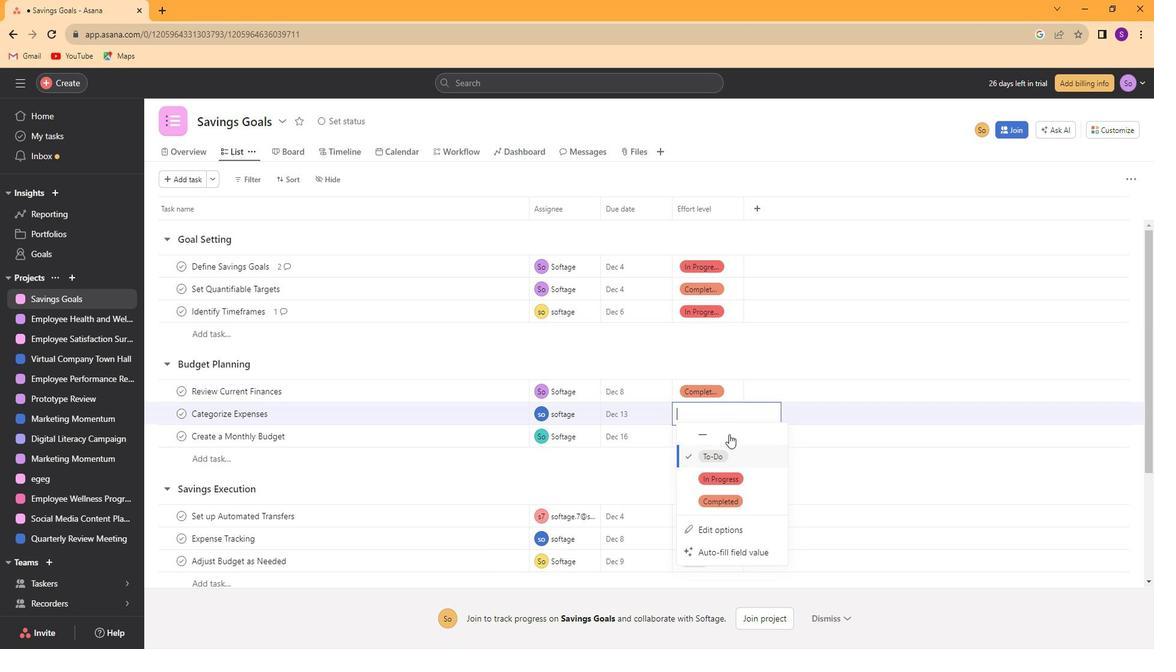 
Action: Mouse moved to (715, 460)
Screenshot: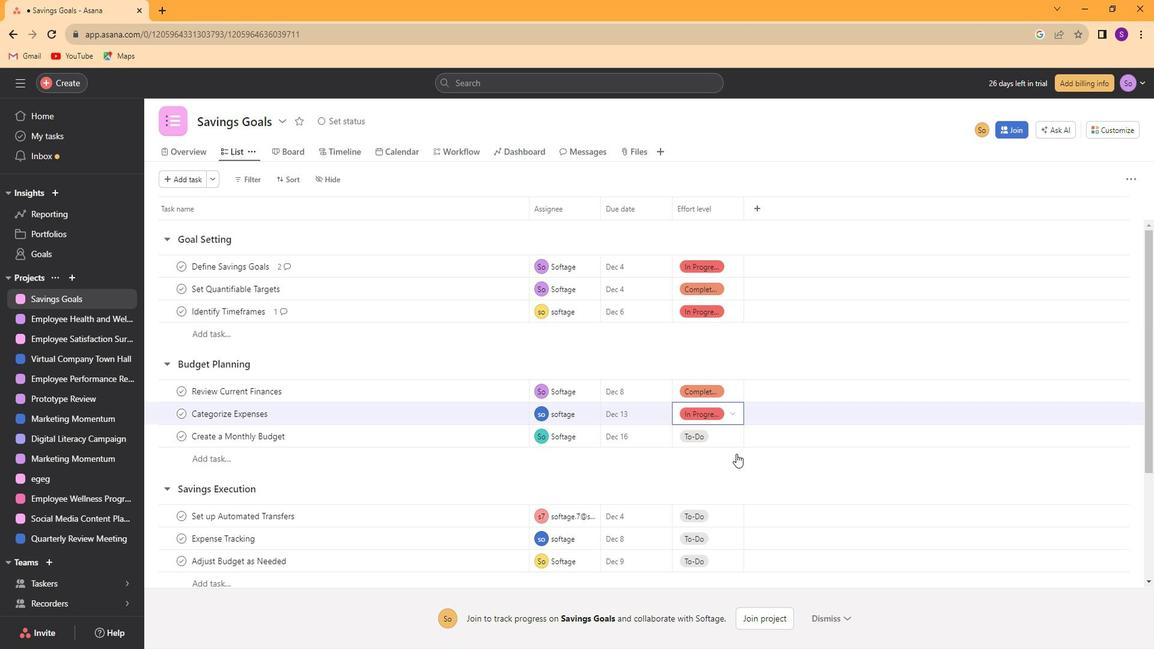 
Action: Mouse pressed left at (715, 460)
Screenshot: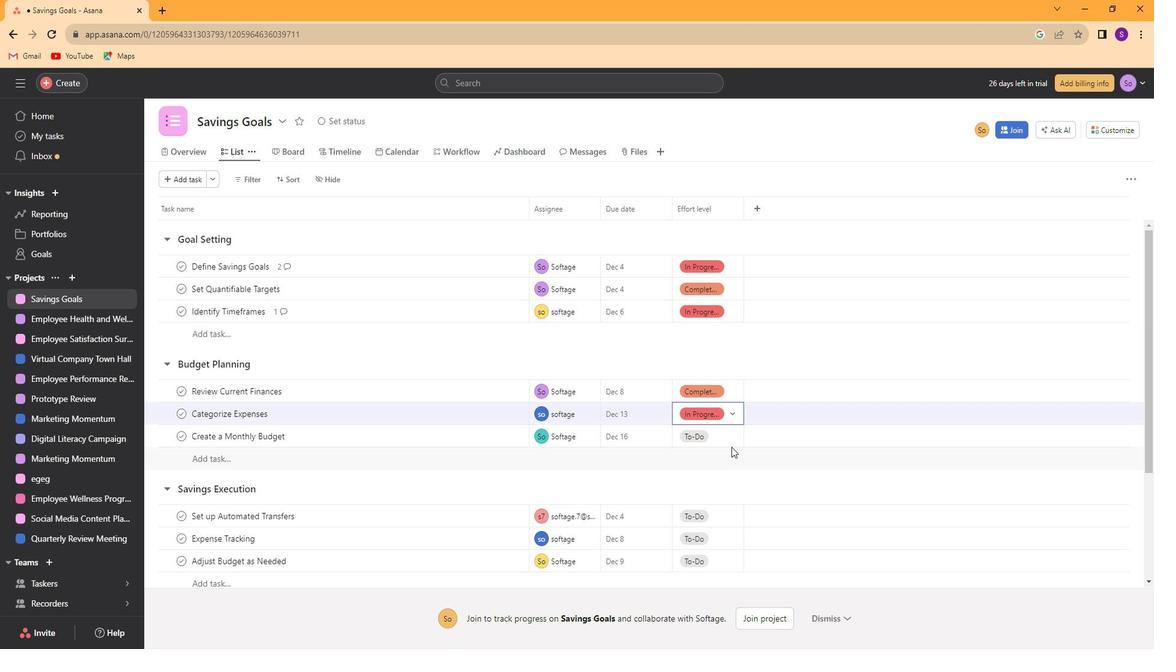 
Action: Mouse moved to (696, 427)
Screenshot: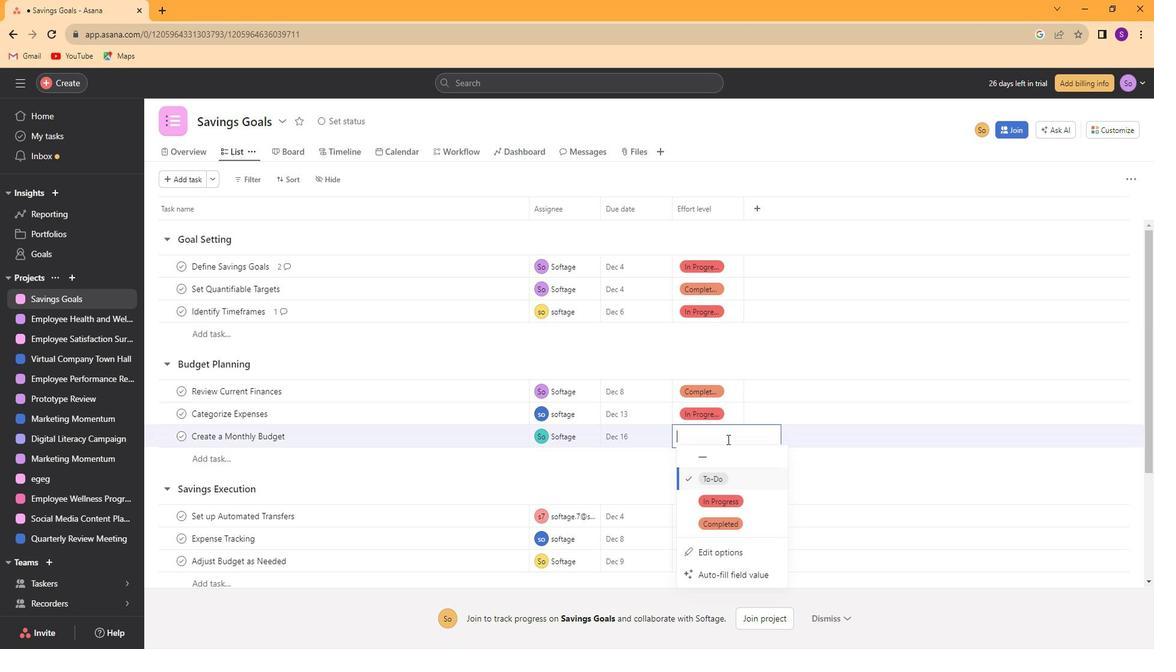 
Action: Mouse pressed left at (696, 427)
Screenshot: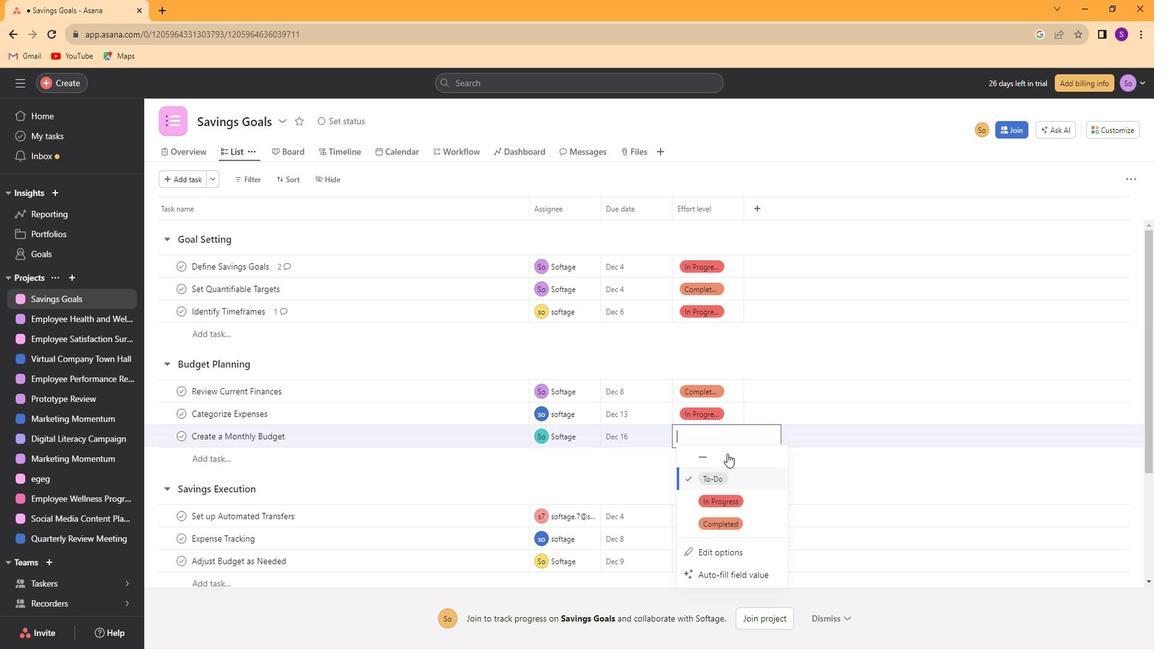 
Action: Mouse moved to (716, 462)
Screenshot: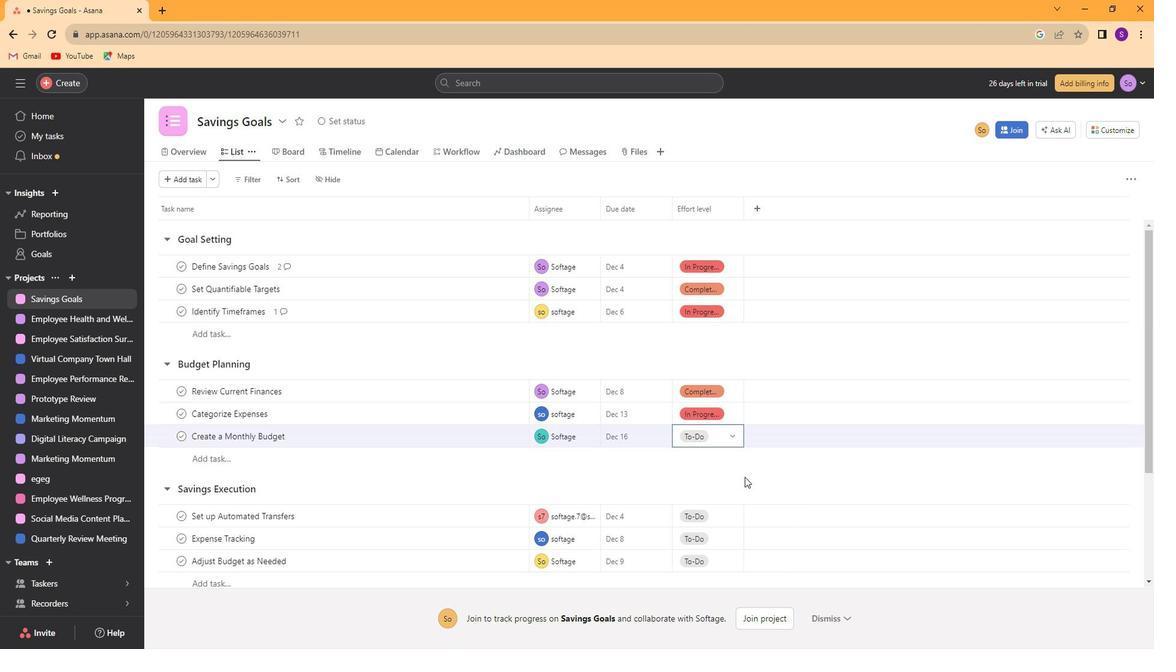 
Action: Mouse pressed left at (716, 462)
Screenshot: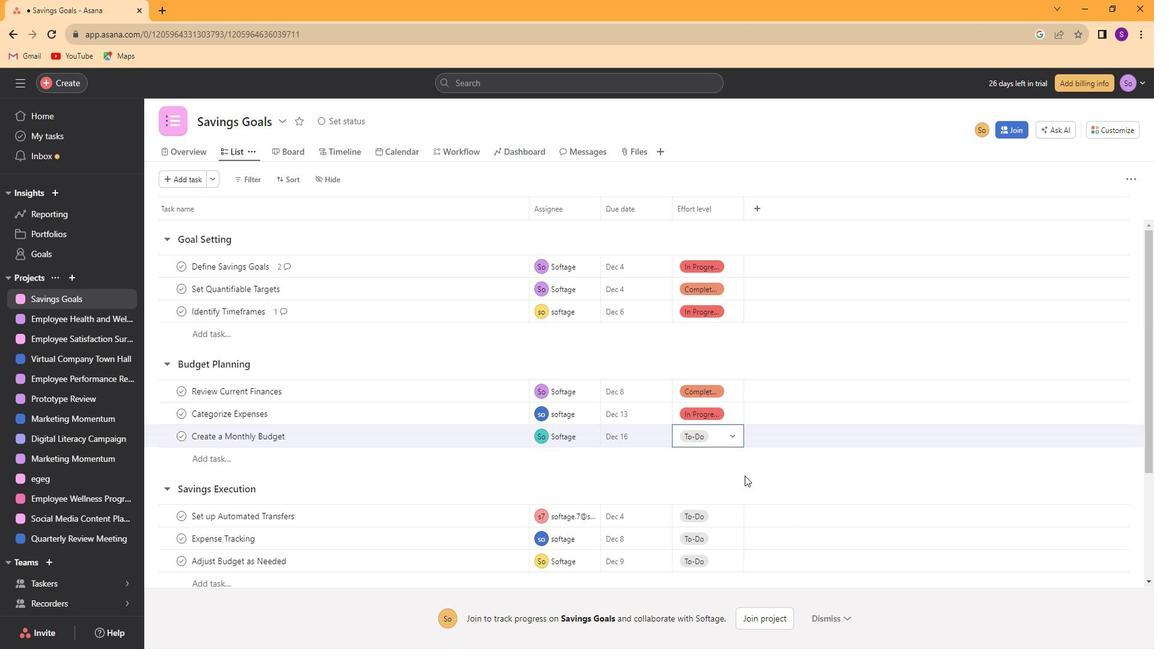 
Action: Mouse moved to (692, 494)
Screenshot: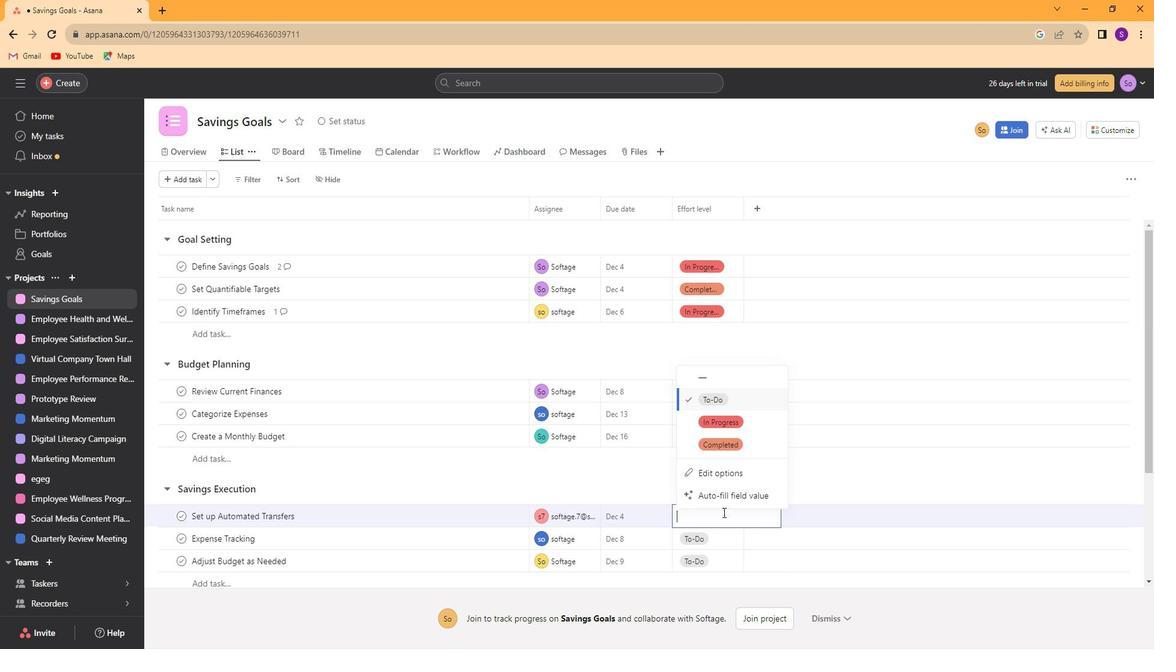 
Action: Mouse pressed left at (692, 494)
Screenshot: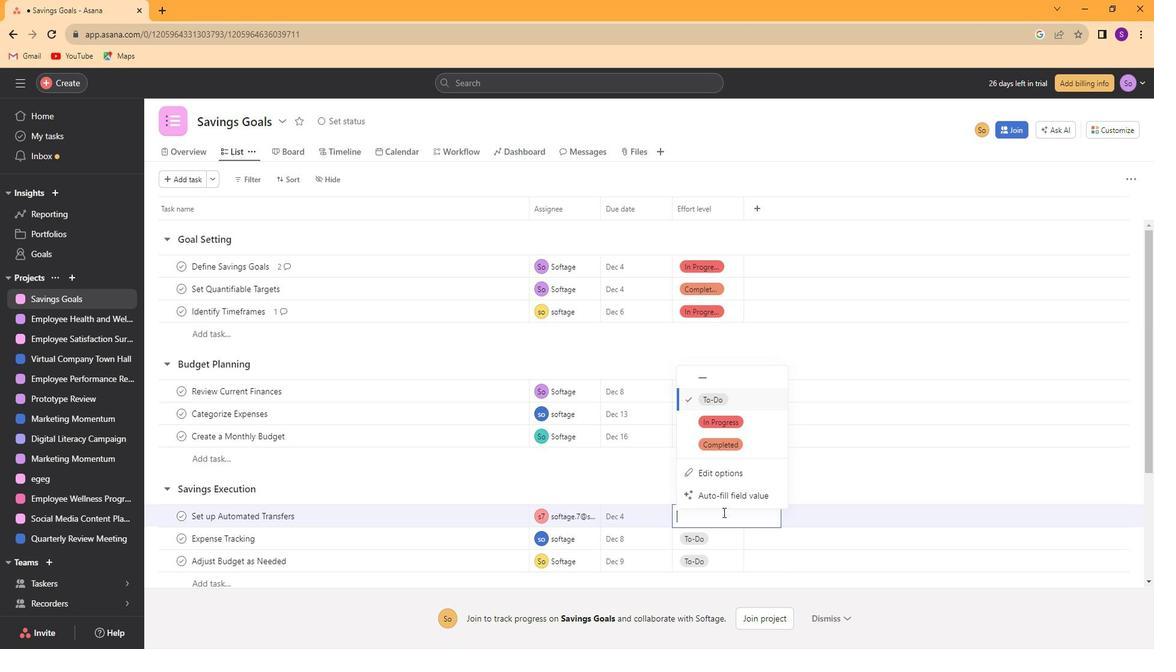 
Action: Mouse moved to (713, 433)
Screenshot: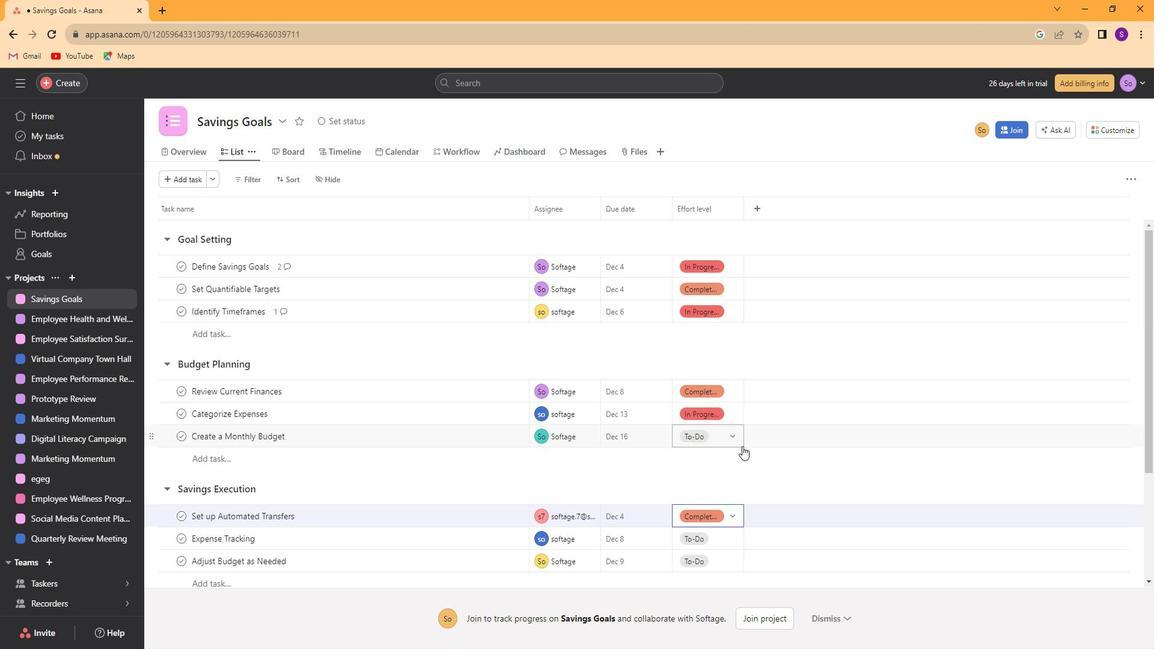 
Action: Mouse pressed left at (713, 433)
Screenshot: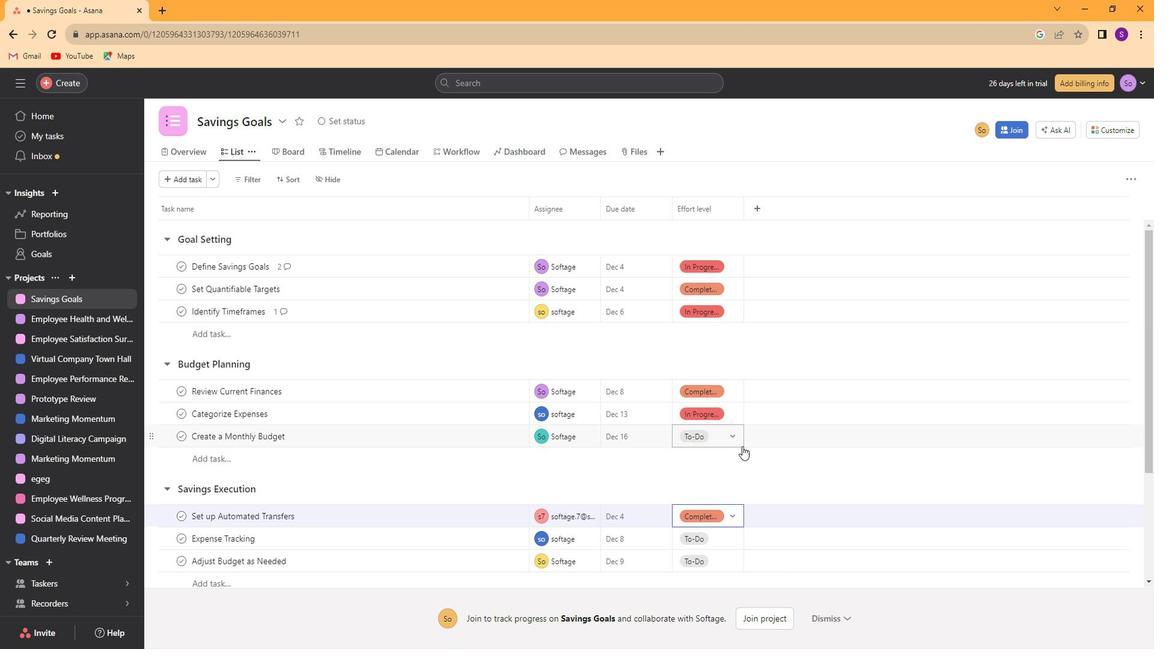 
Action: Mouse moved to (702, 449)
Screenshot: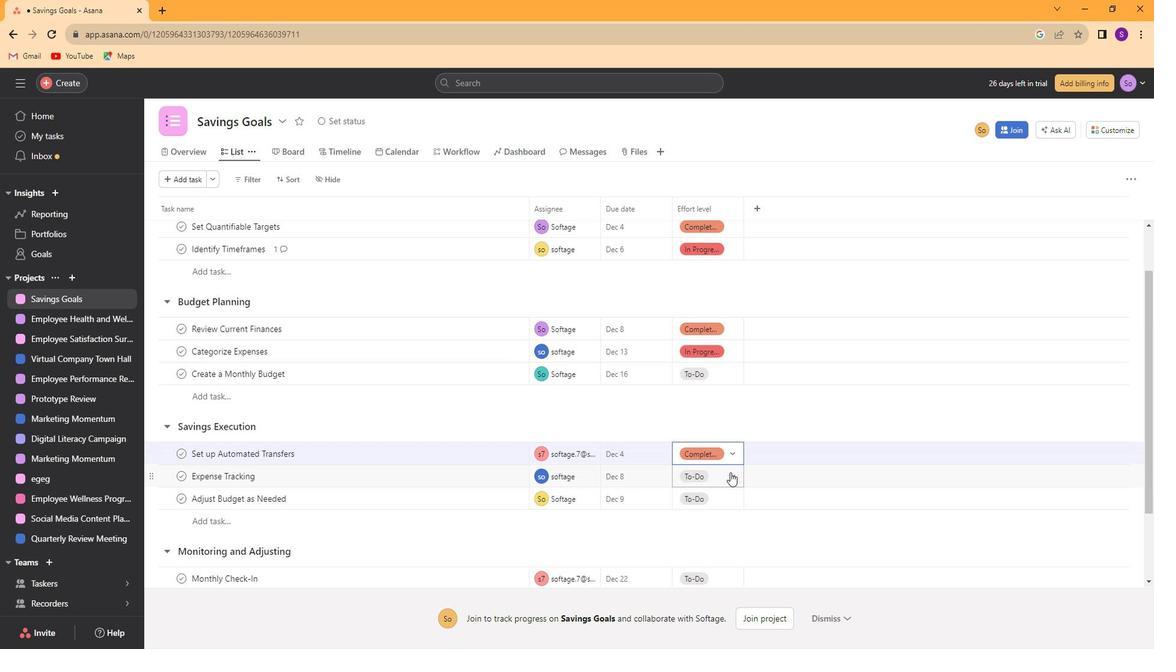
Action: Mouse scrolled (702, 449) with delta (0, 0)
Screenshot: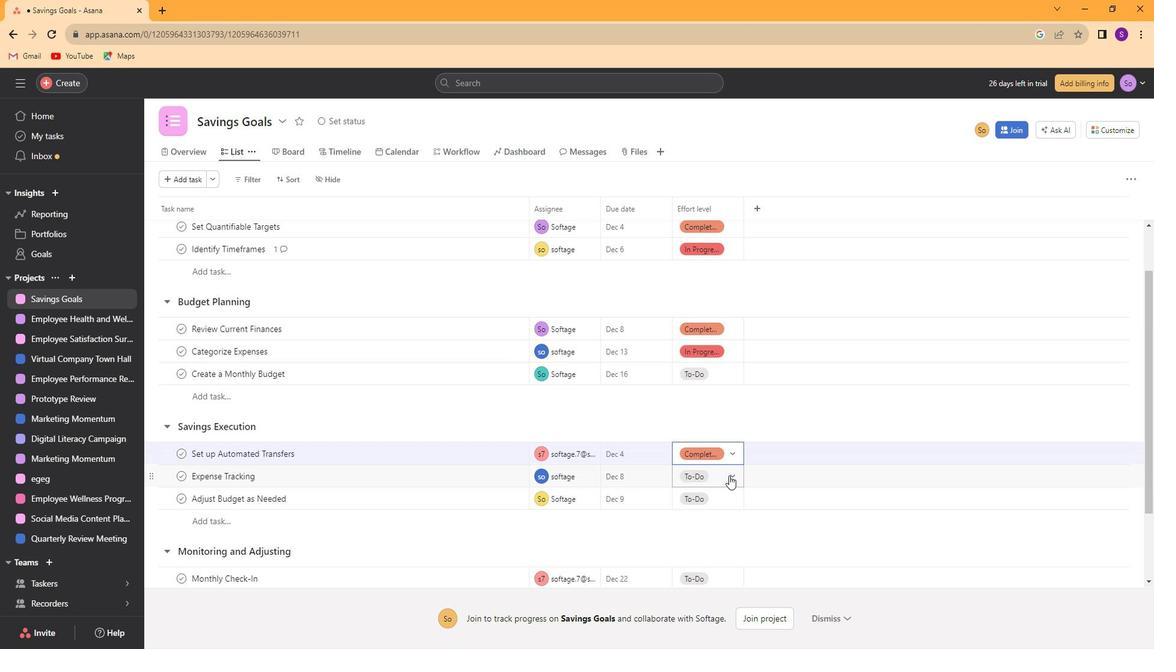 
Action: Mouse moved to (696, 461)
Screenshot: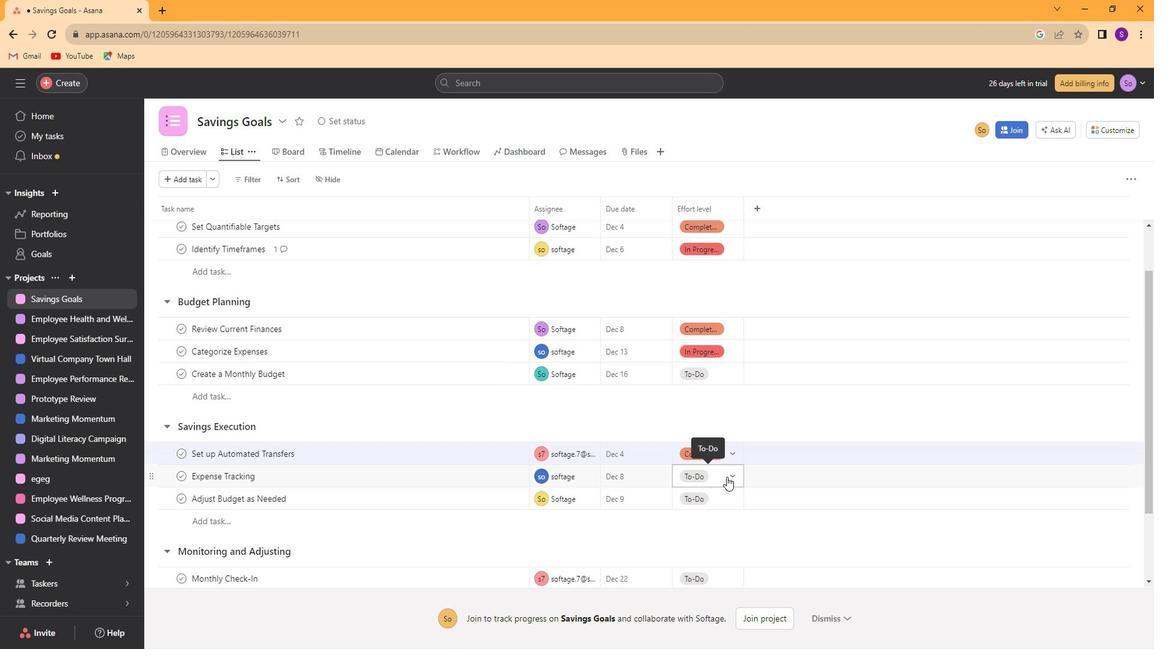 
Action: Mouse pressed left at (696, 461)
Screenshot: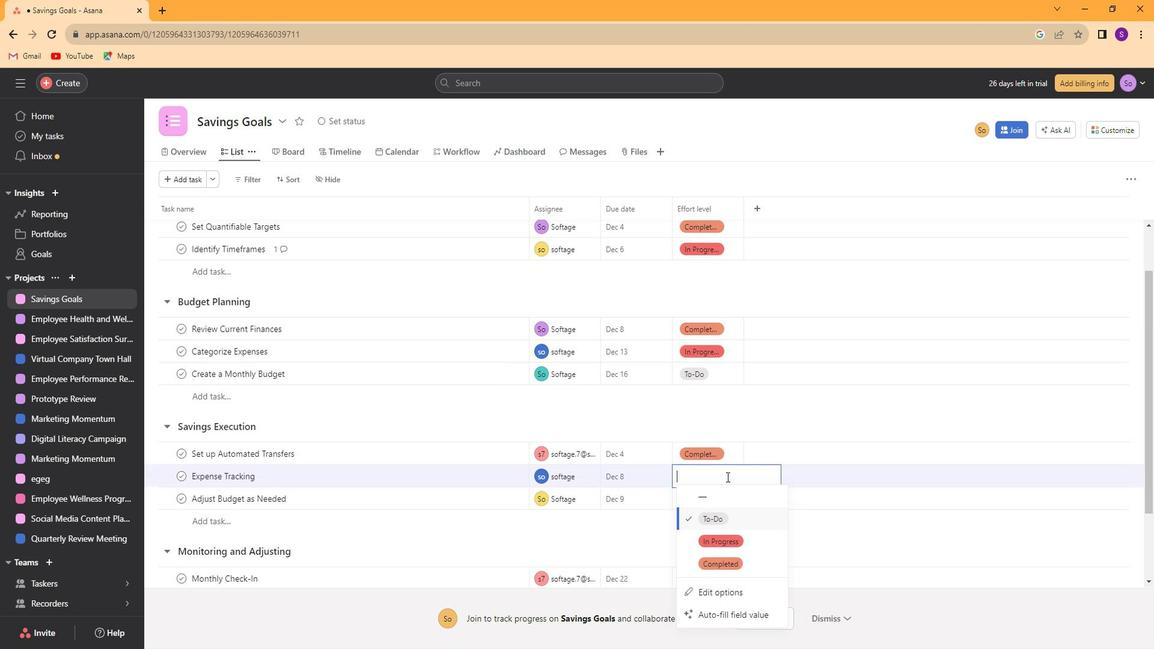 
Action: Mouse moved to (710, 540)
Screenshot: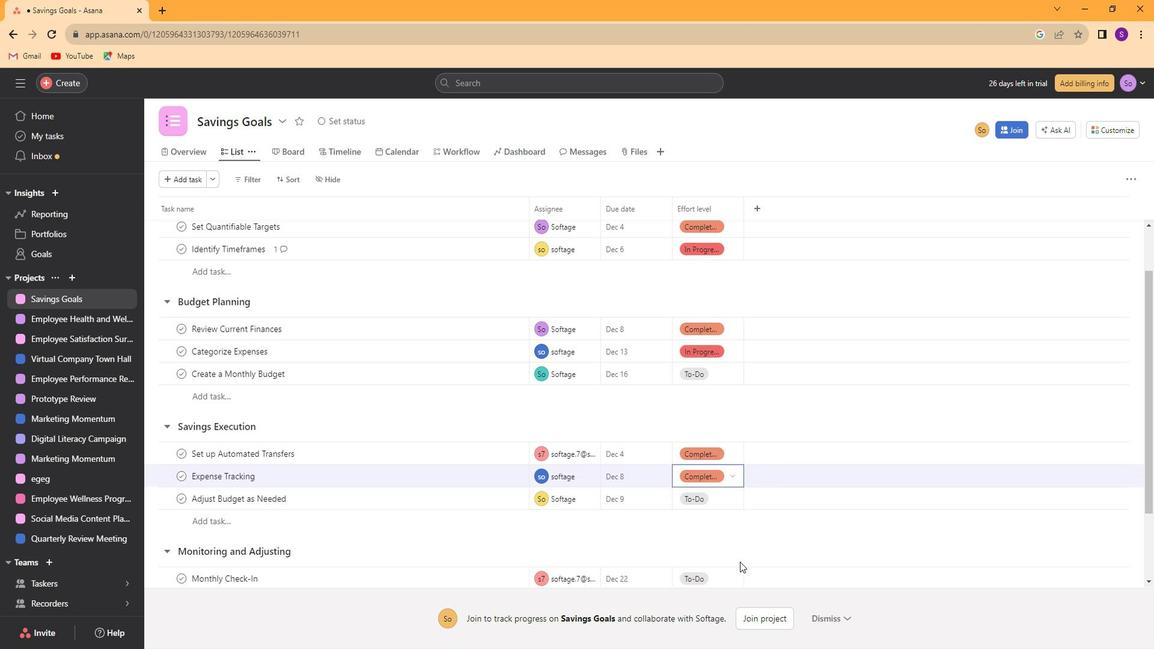 
Action: Mouse pressed left at (710, 540)
Screenshot: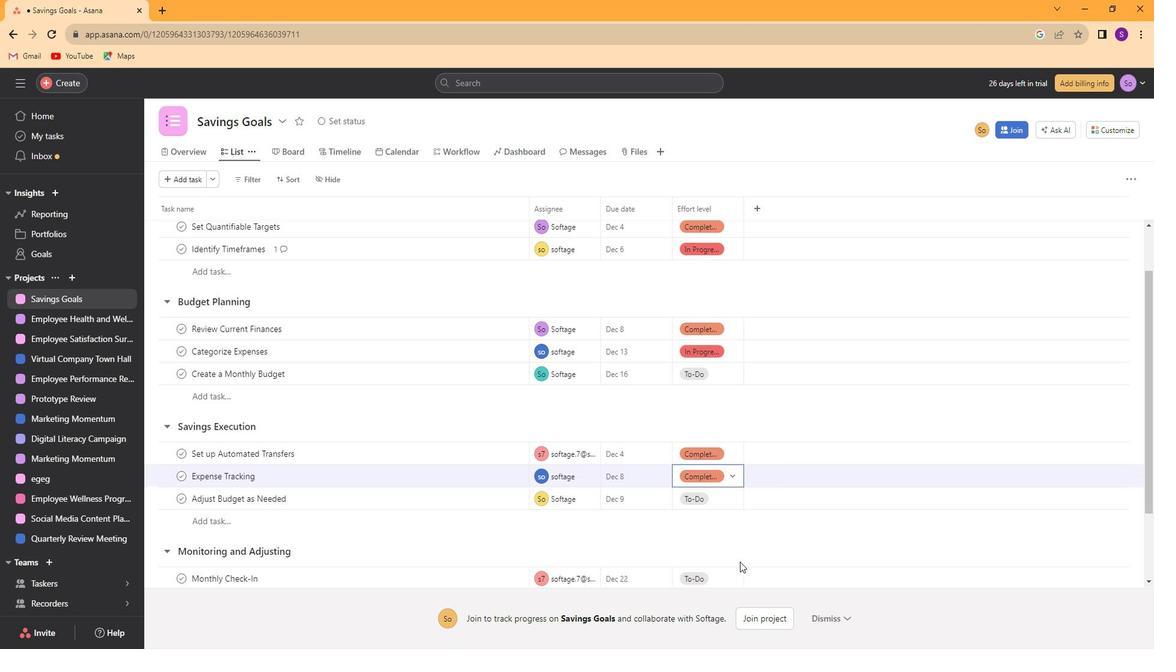 
Action: Mouse moved to (674, 486)
Screenshot: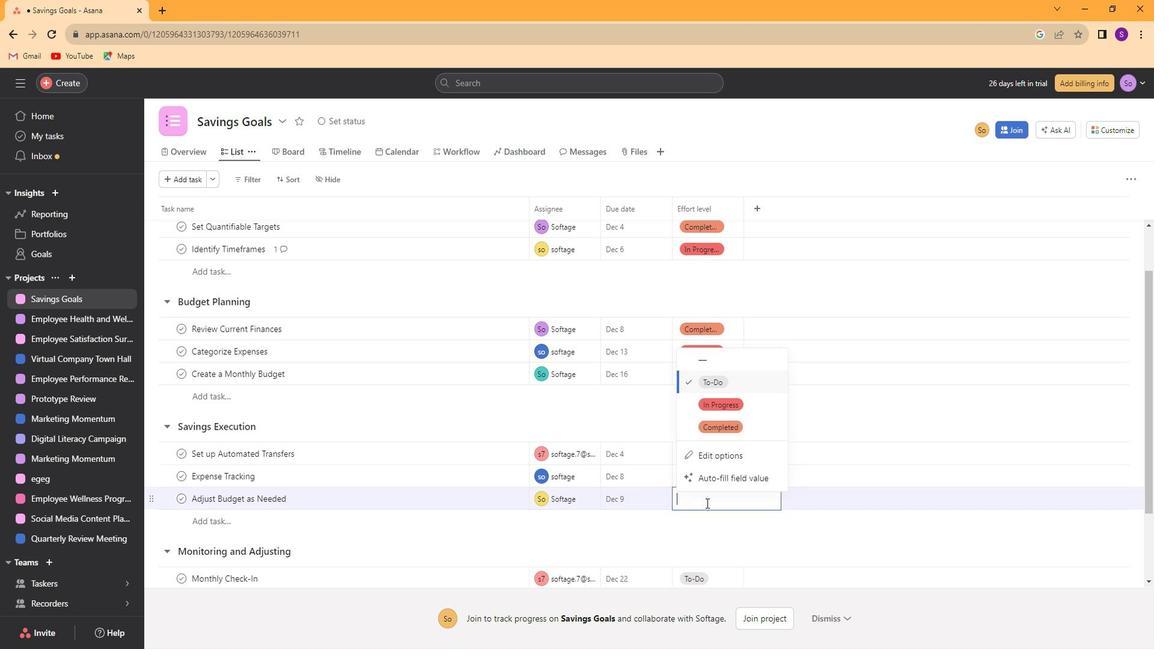 
Action: Mouse pressed left at (674, 486)
Screenshot: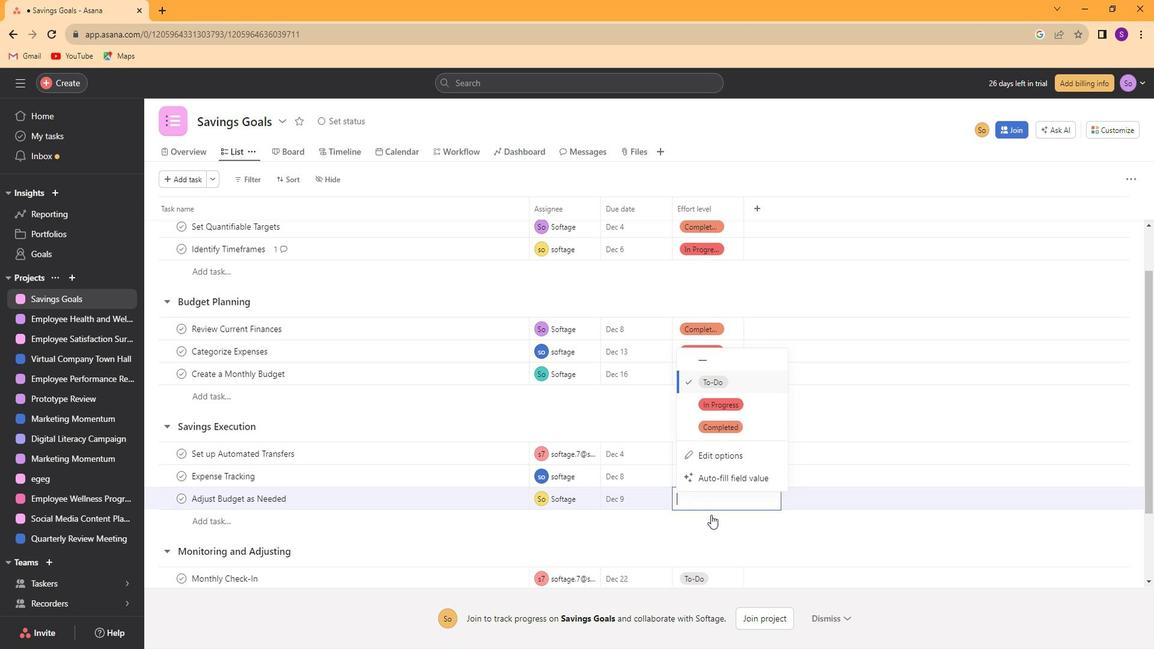 
Action: Mouse moved to (711, 389)
Screenshot: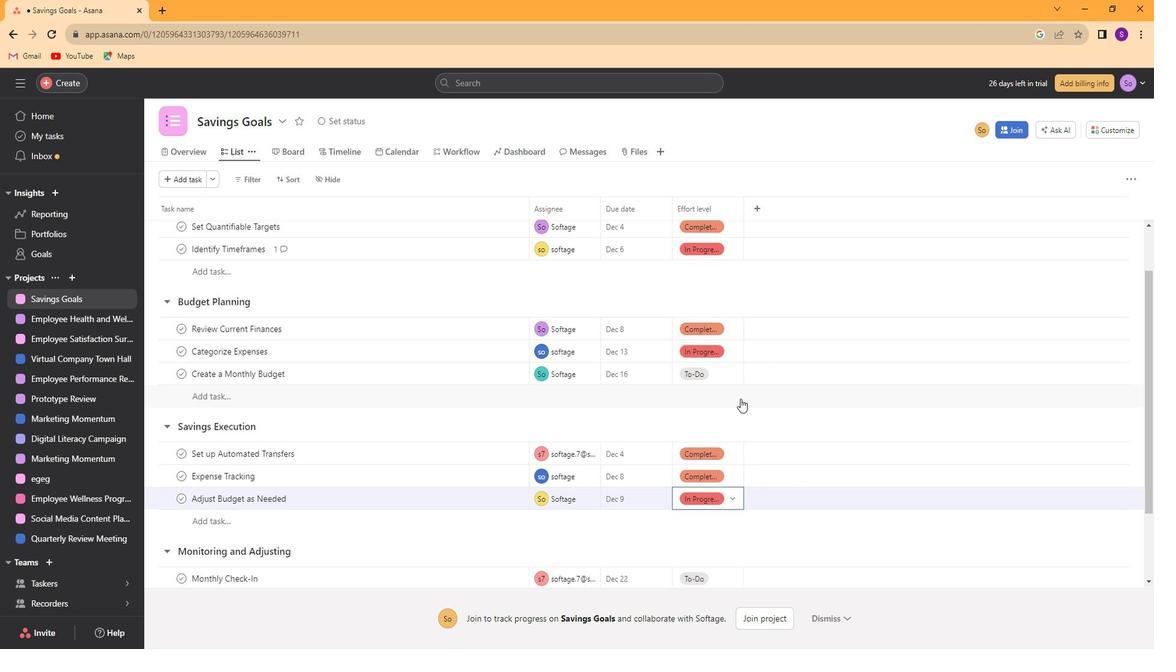 
Action: Mouse pressed left at (711, 389)
Screenshot: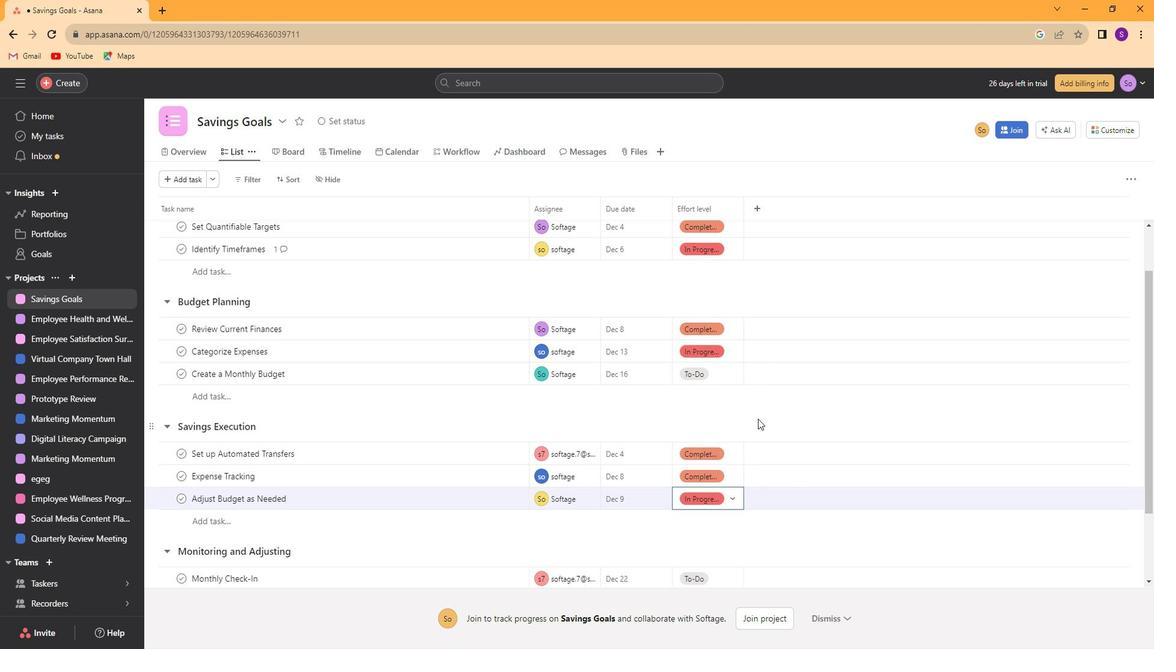 
Action: Mouse moved to (741, 407)
Screenshot: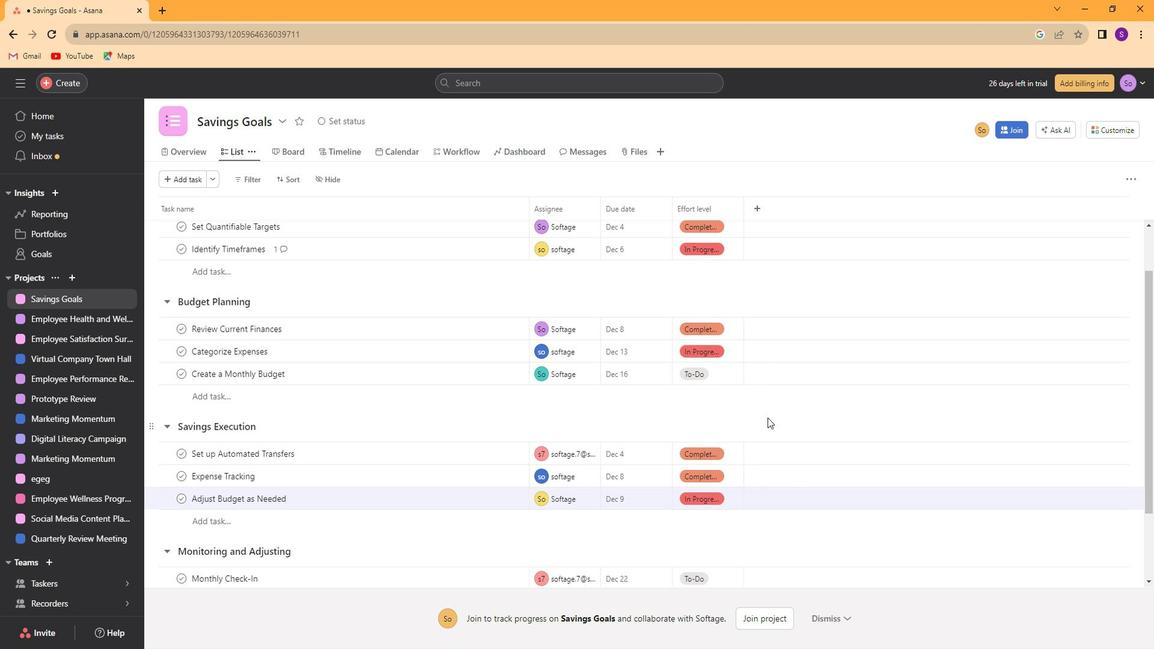 
Action: Mouse pressed left at (741, 407)
Screenshot: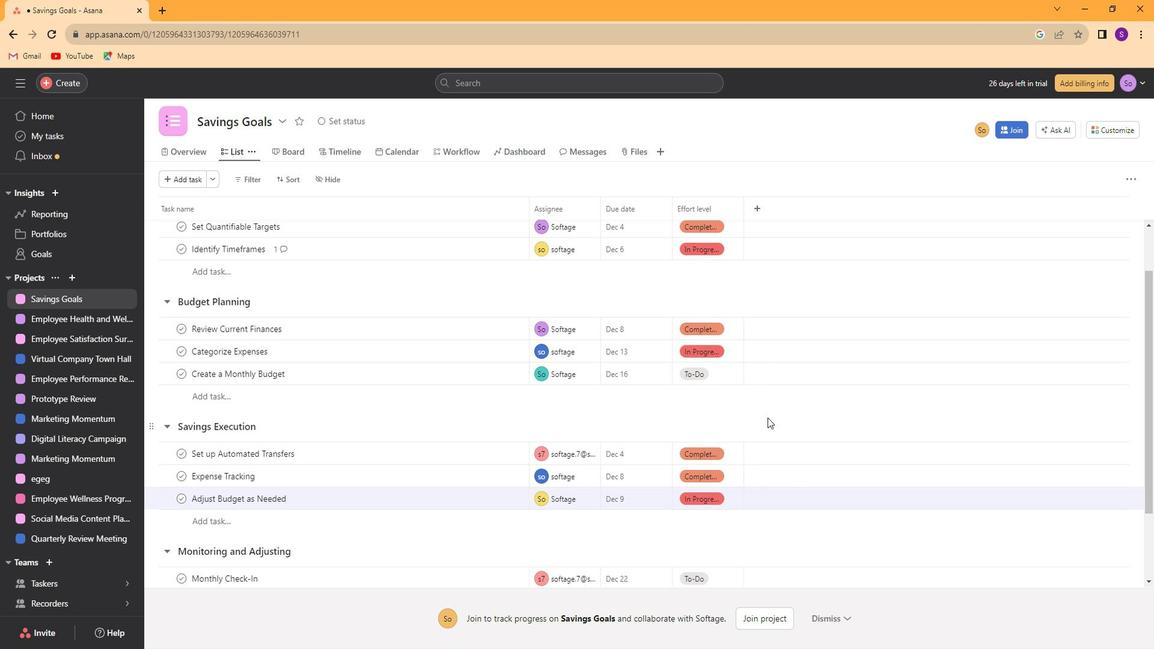 
Action: Mouse scrolled (741, 407) with delta (0, 0)
Screenshot: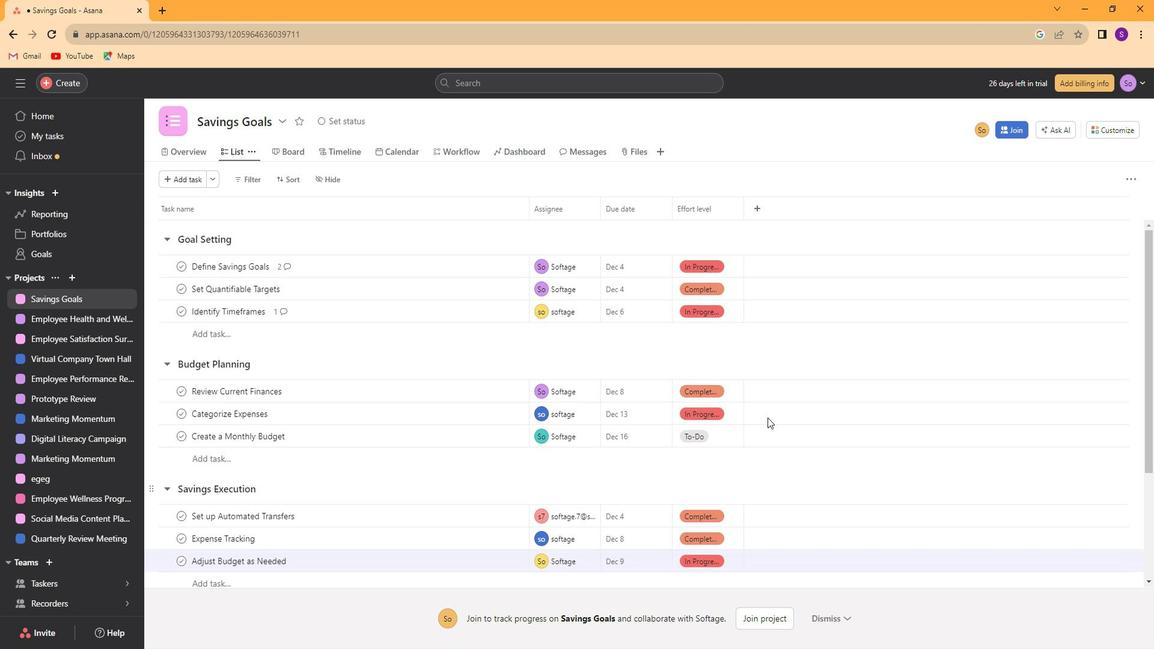 
Action: Mouse scrolled (741, 406) with delta (0, 0)
Screenshot: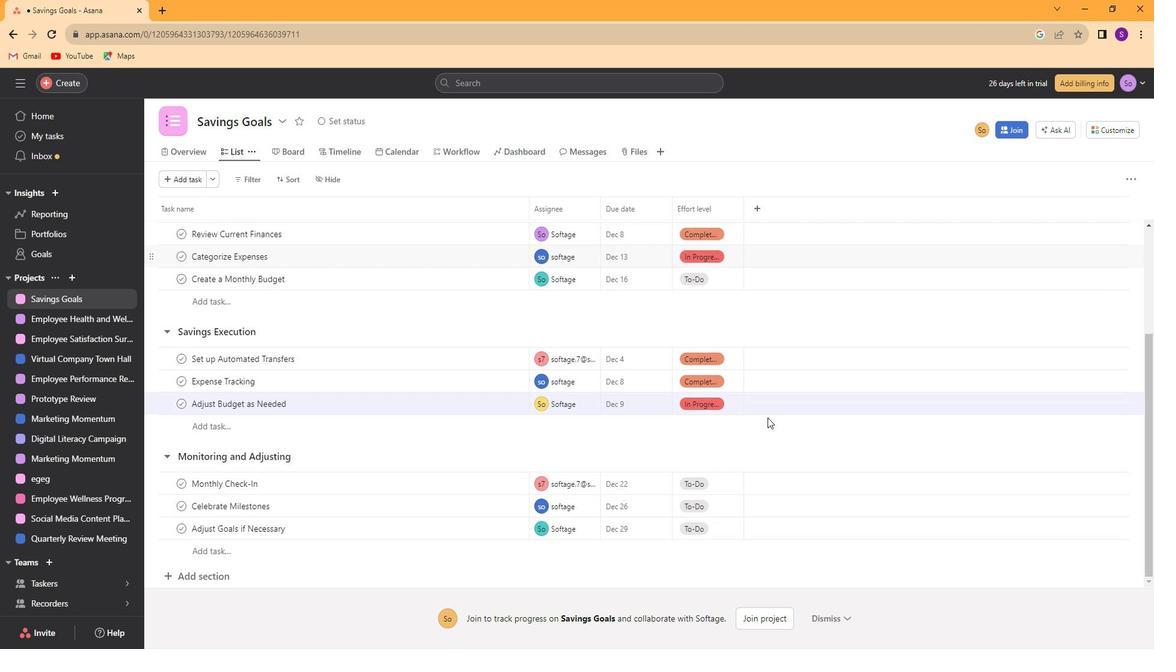 
Action: Mouse scrolled (741, 406) with delta (0, 0)
Screenshot: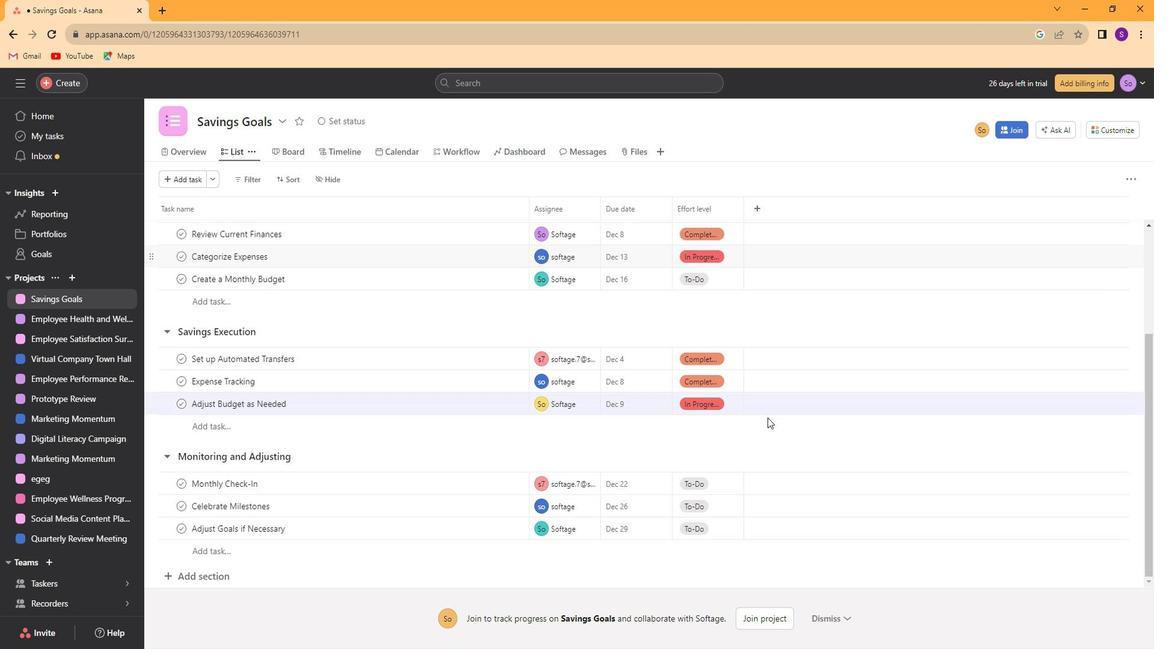 
Action: Mouse scrolled (741, 406) with delta (0, 0)
Screenshot: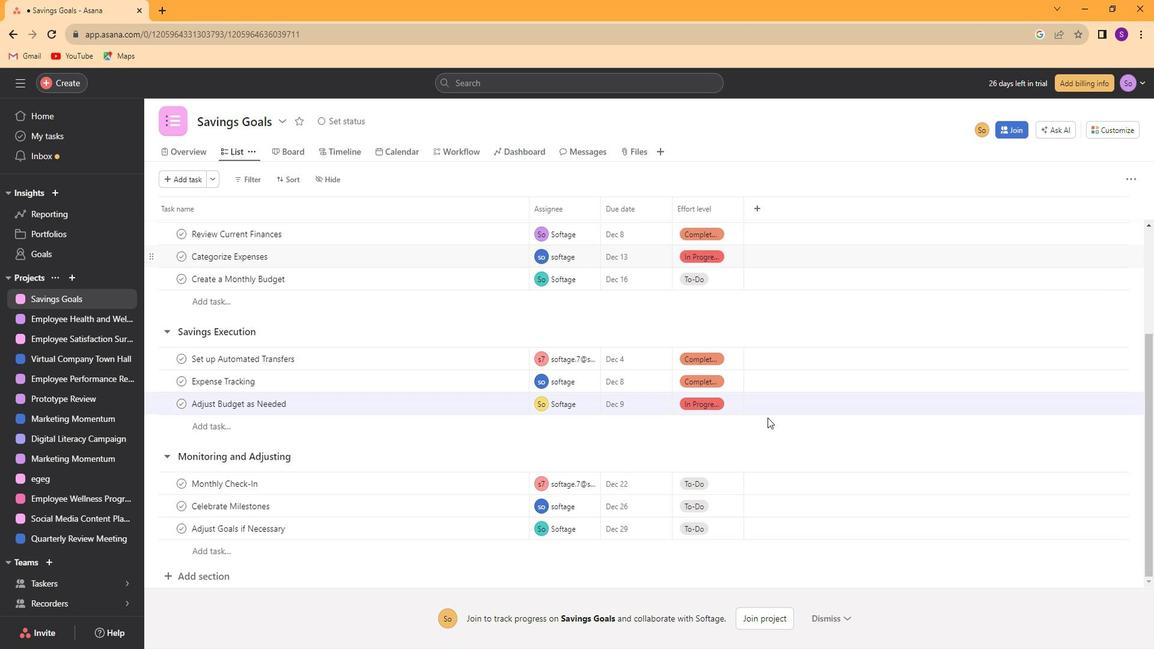 
Action: Mouse scrolled (741, 406) with delta (0, 0)
Screenshot: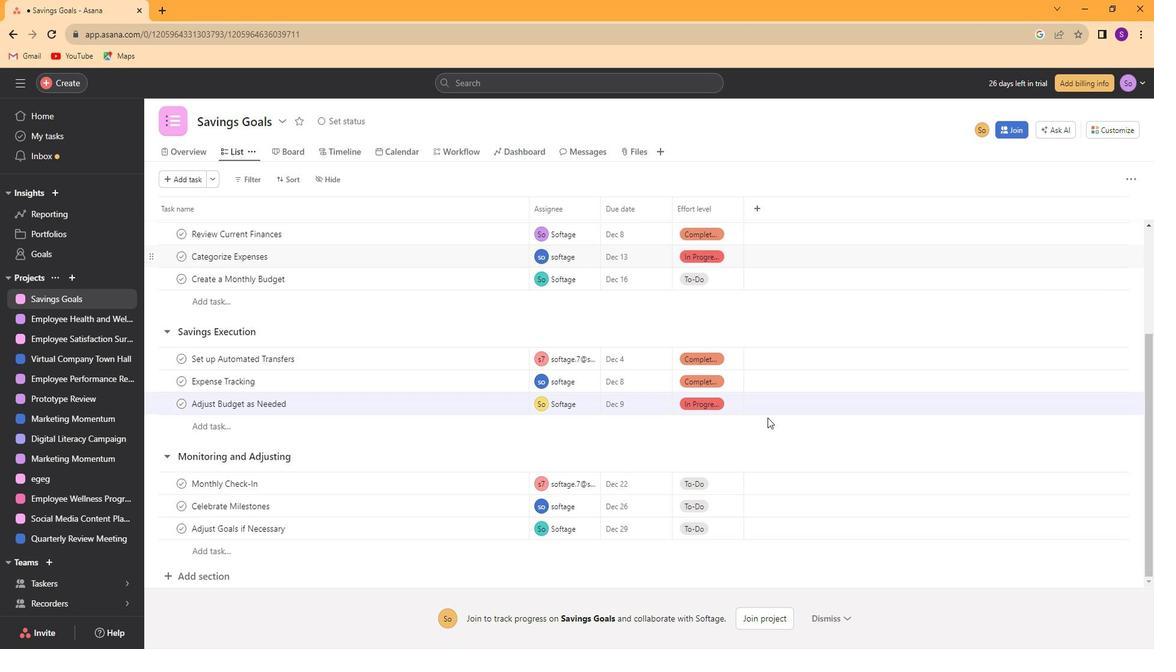 
Action: Mouse scrolled (741, 406) with delta (0, 0)
Screenshot: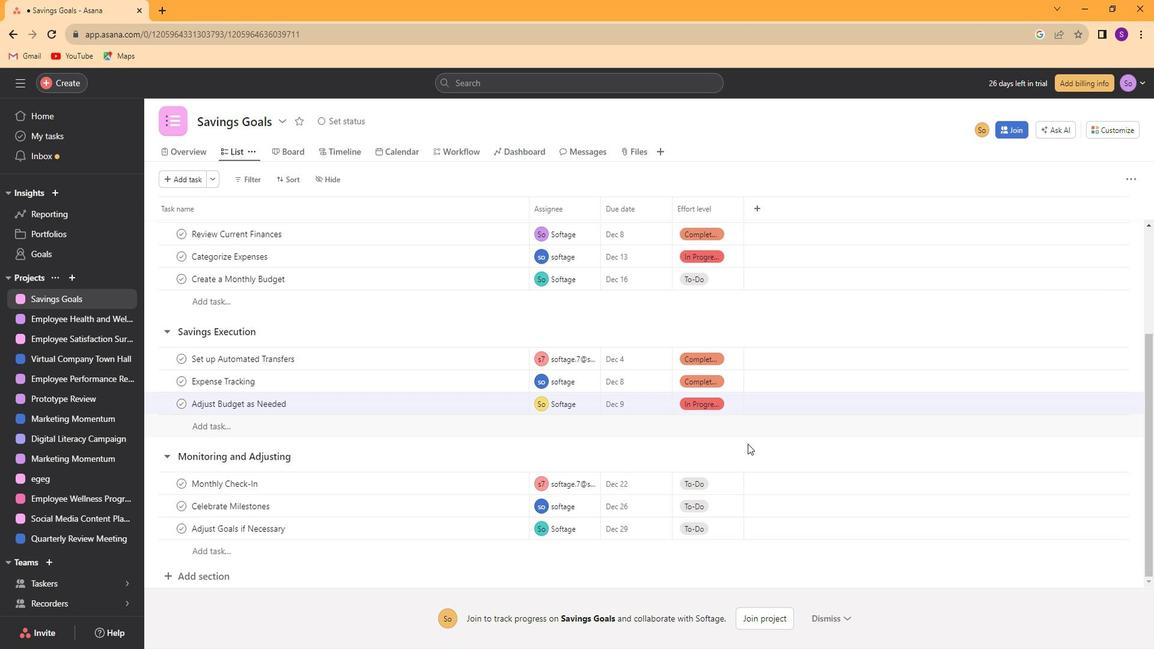 
Action: Mouse moved to (709, 465)
Screenshot: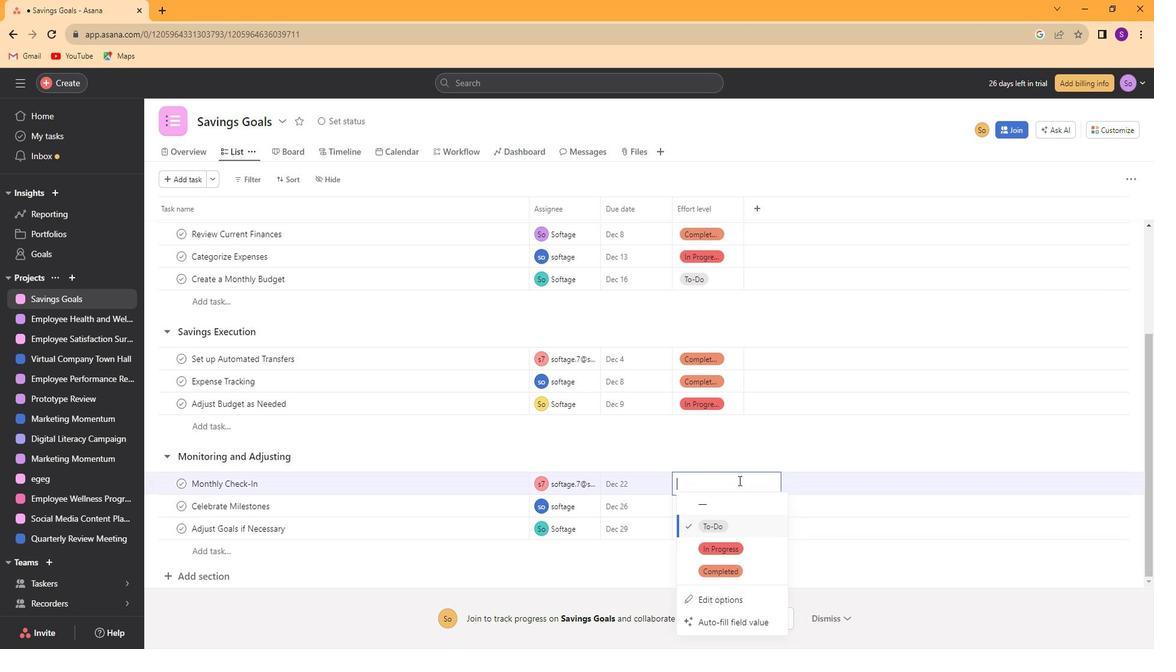 
Action: Mouse pressed left at (709, 465)
Screenshot: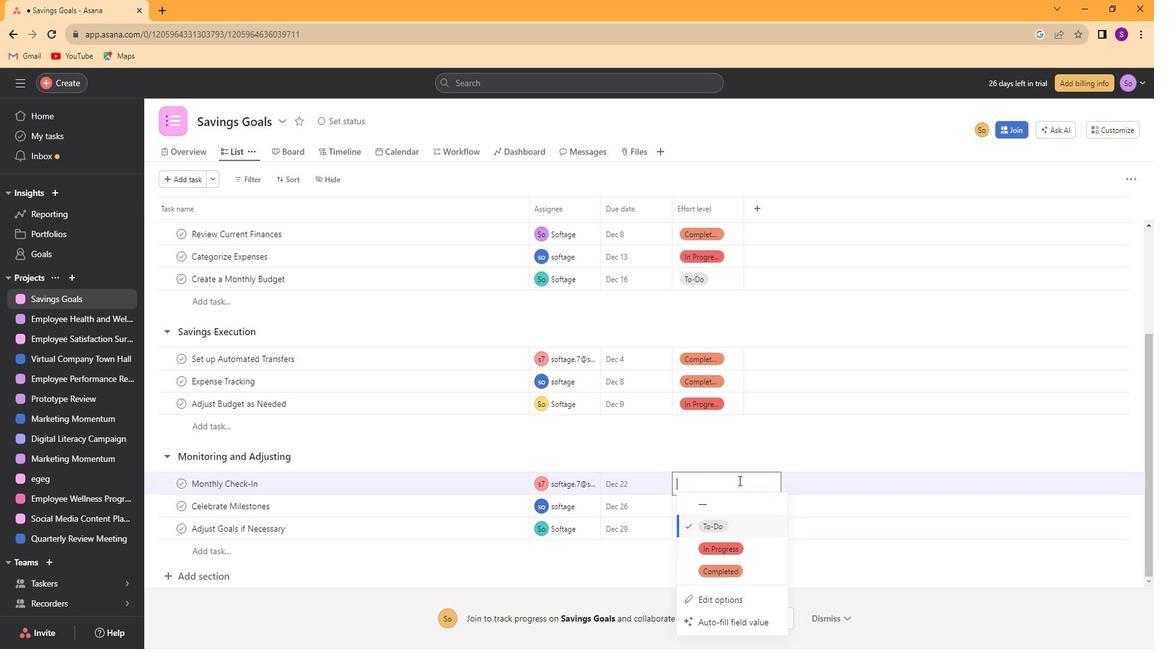 
Action: Mouse moved to (713, 525)
Screenshot: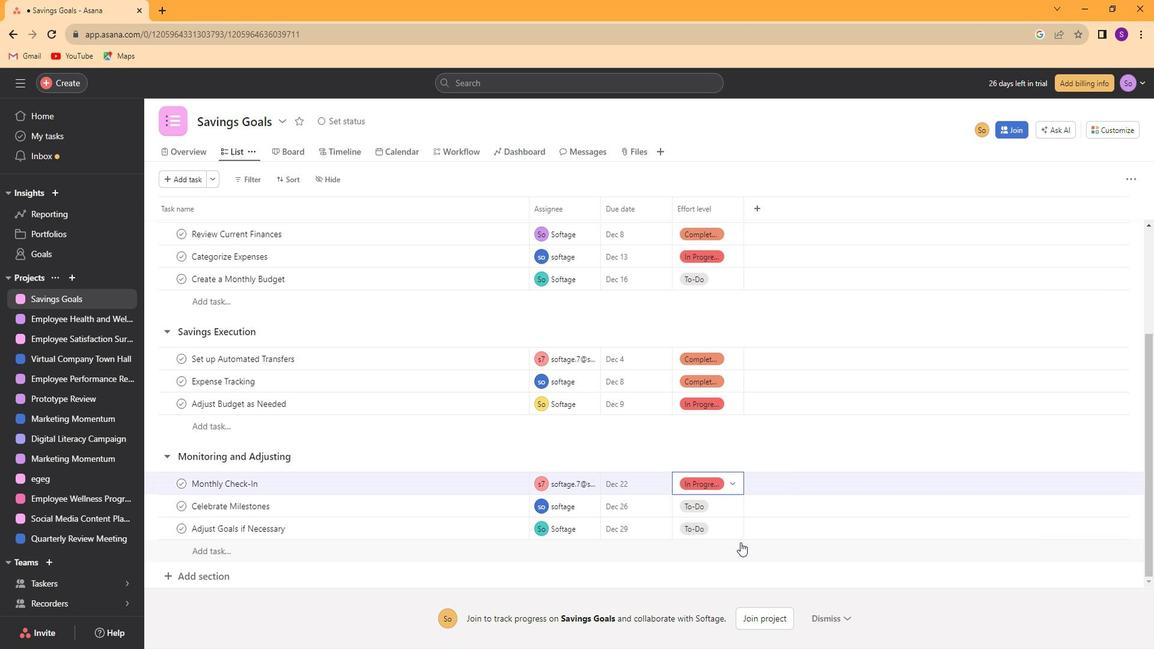 
Action: Mouse pressed left at (713, 525)
Screenshot: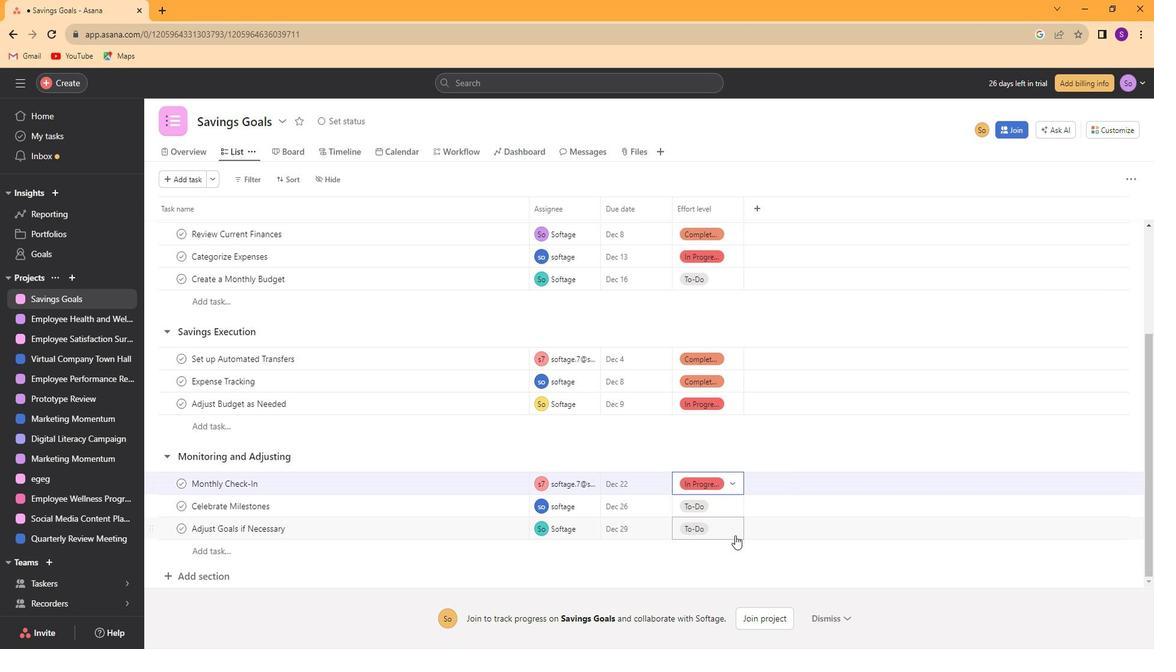 
Action: Mouse moved to (693, 496)
Screenshot: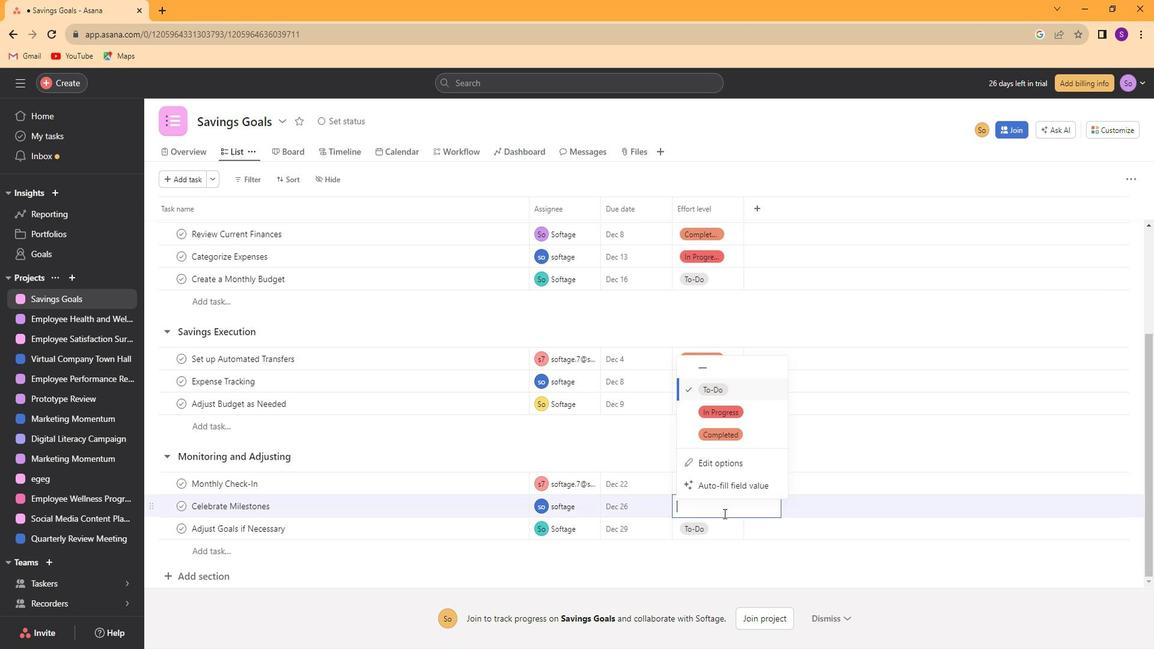 
Action: Mouse pressed left at (693, 496)
Screenshot: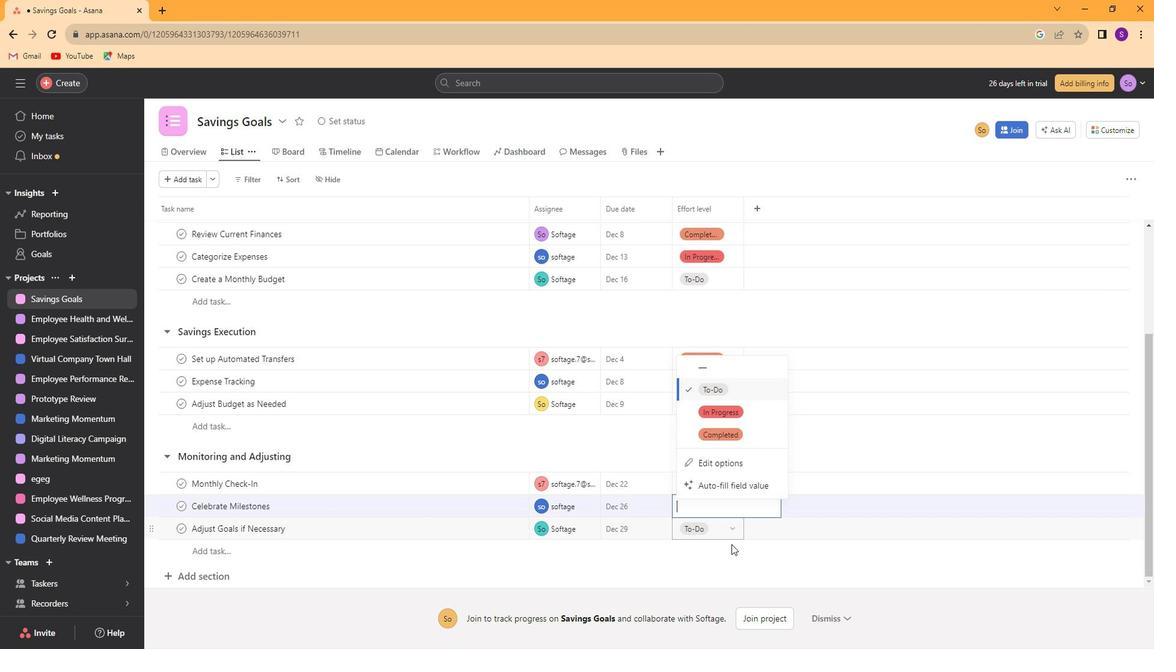 
Action: Mouse moved to (715, 405)
Screenshot: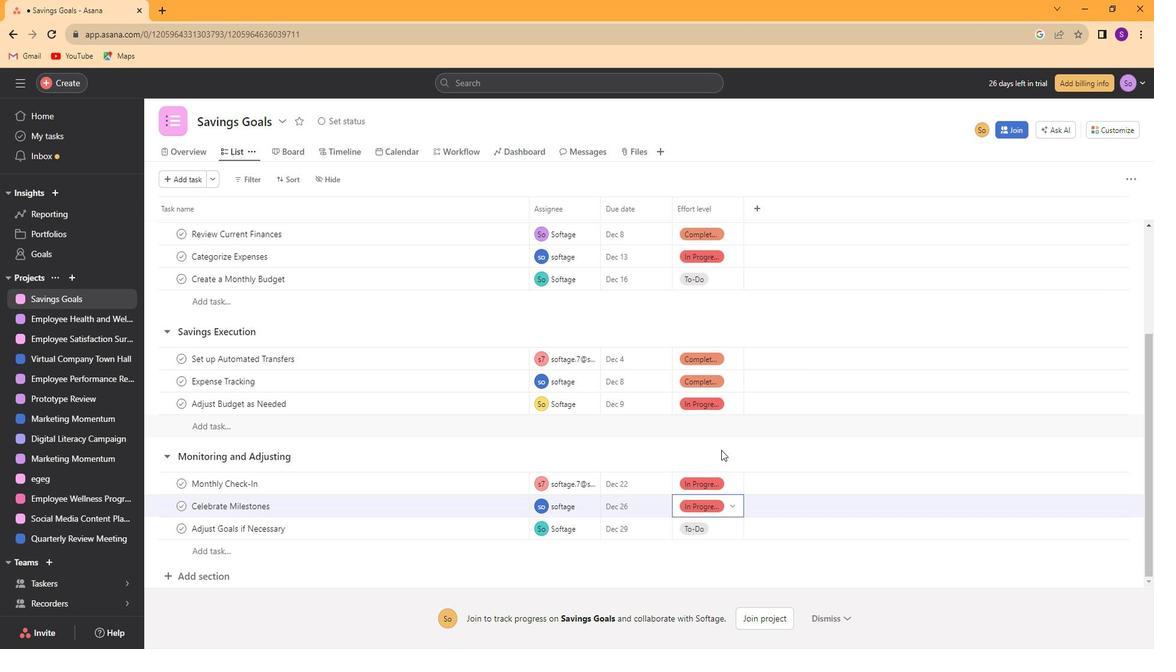 
Action: Mouse pressed left at (715, 405)
Screenshot: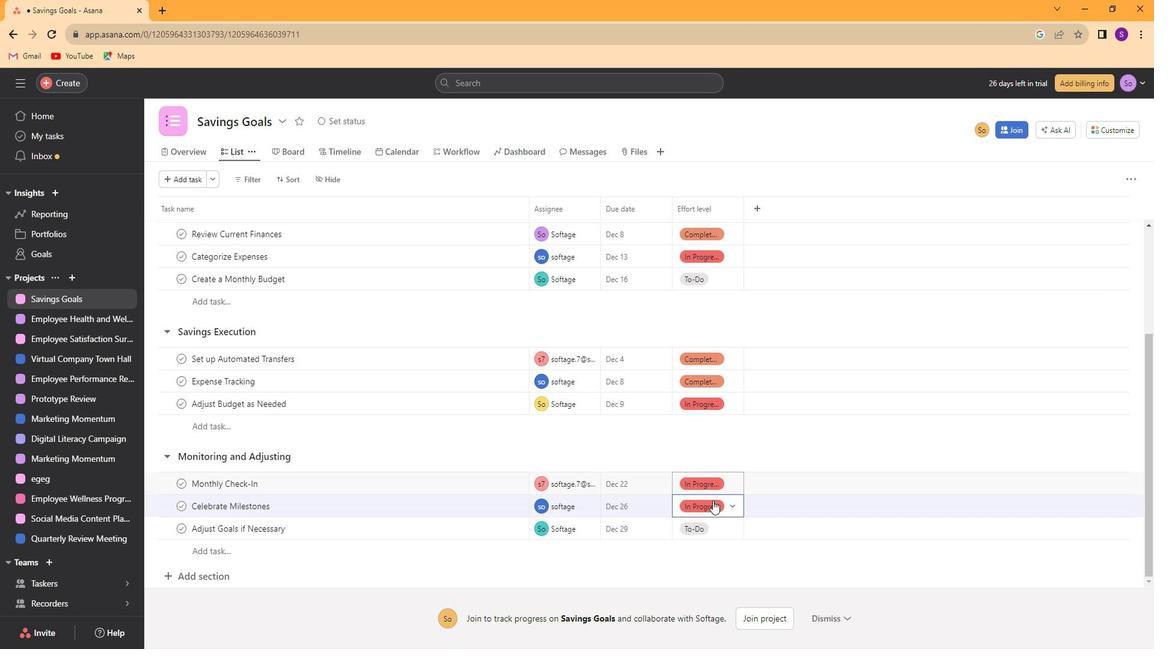 
Action: Mouse moved to (686, 505)
Screenshot: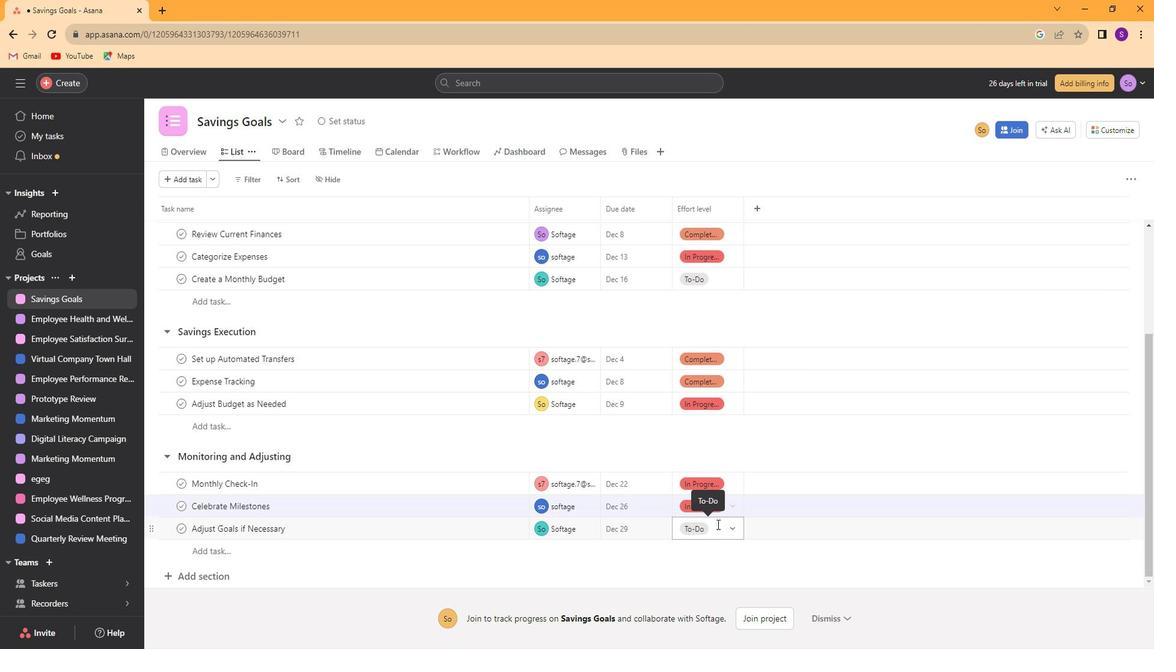 
Action: Mouse pressed left at (686, 505)
Screenshot: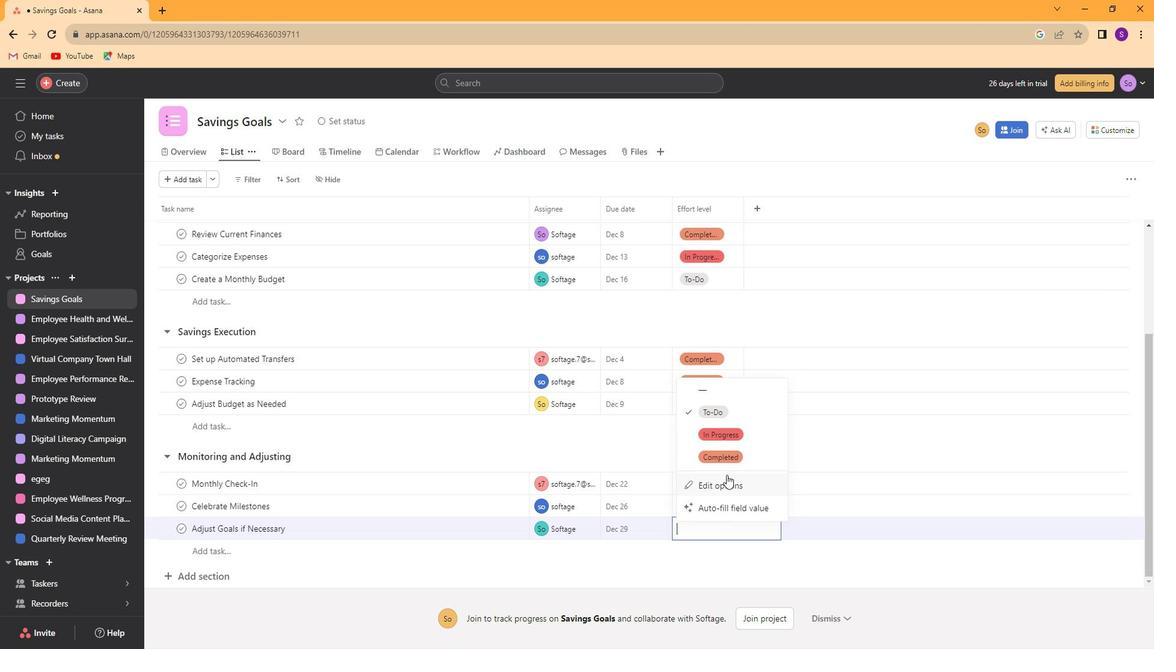 
Action: Mouse moved to (724, 422)
Screenshot: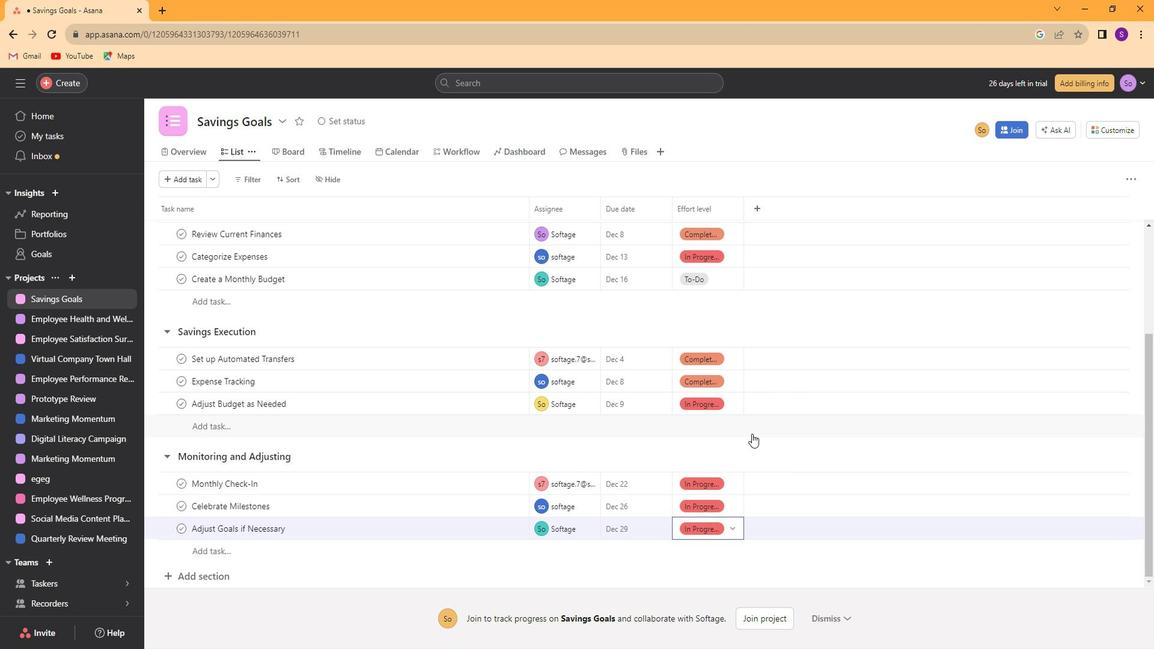 
Action: Mouse pressed left at (724, 422)
Screenshot: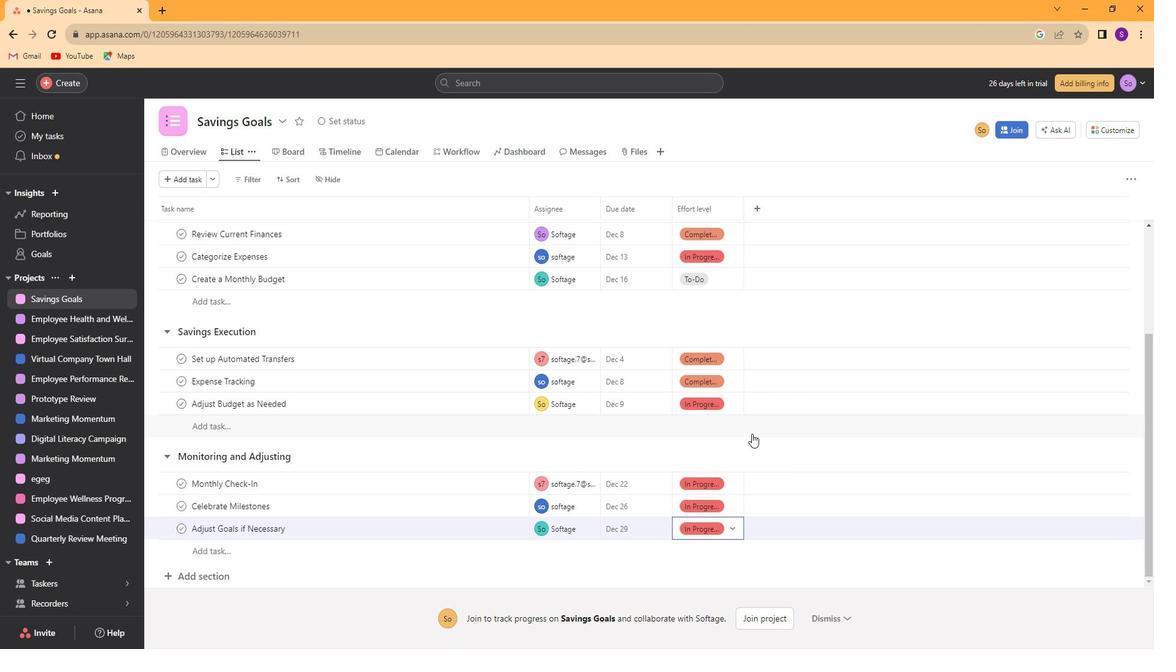 
Action: Mouse scrolled (724, 422) with delta (0, 0)
Screenshot: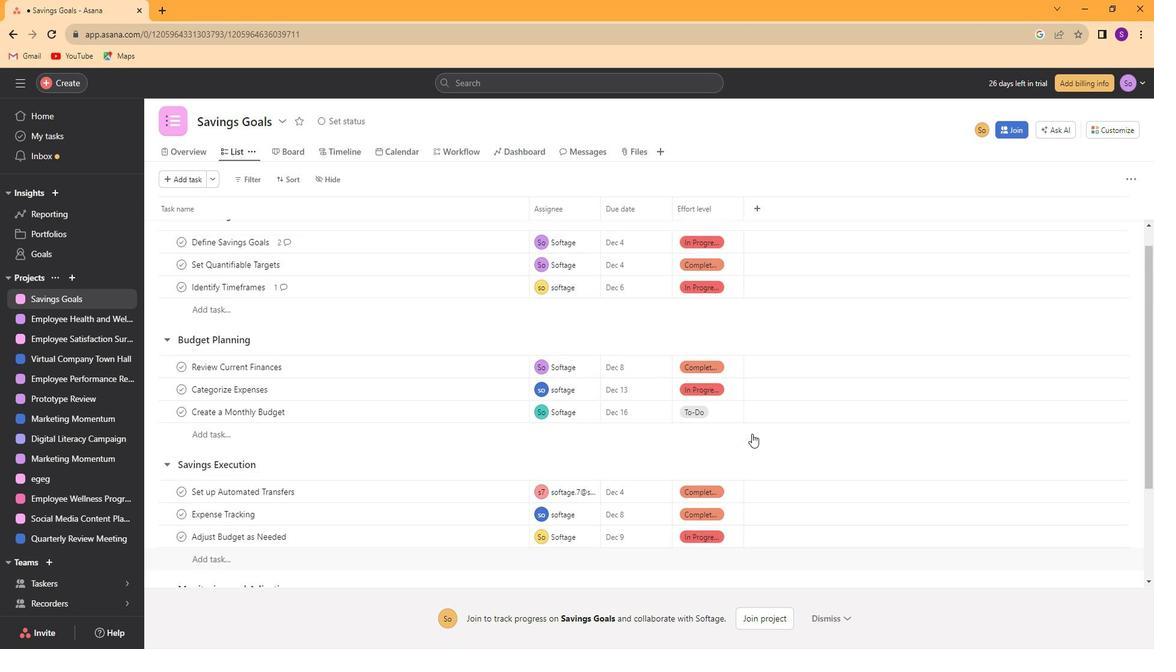 
Action: Mouse scrolled (724, 422) with delta (0, 0)
Screenshot: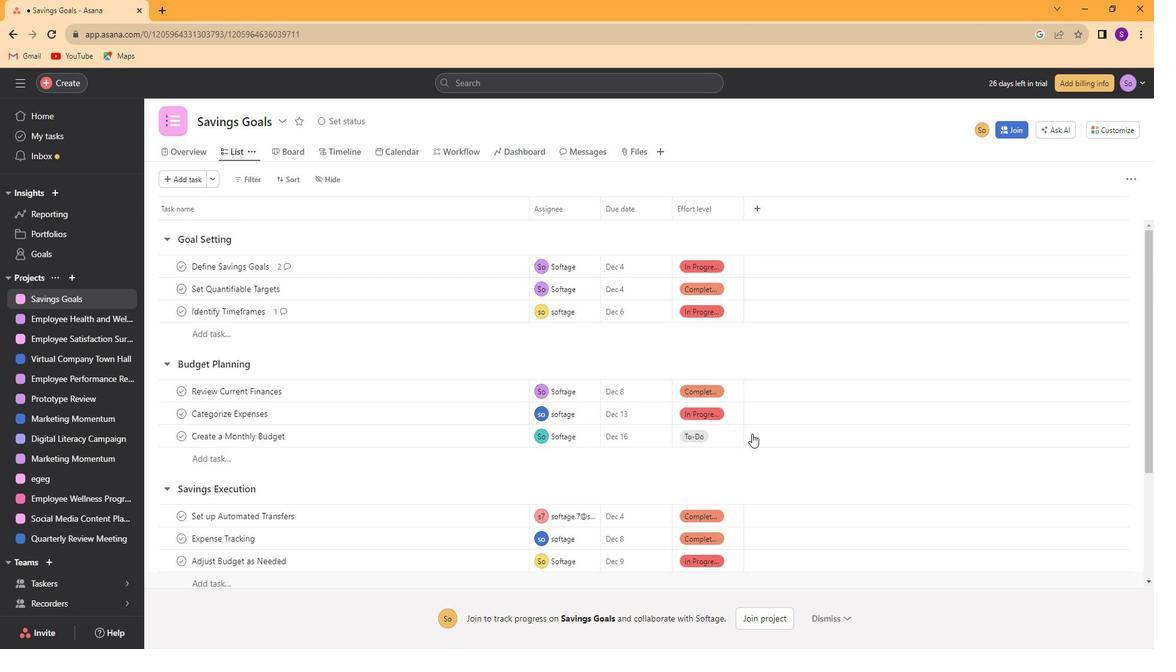 
Action: Mouse scrolled (724, 422) with delta (0, 0)
Screenshot: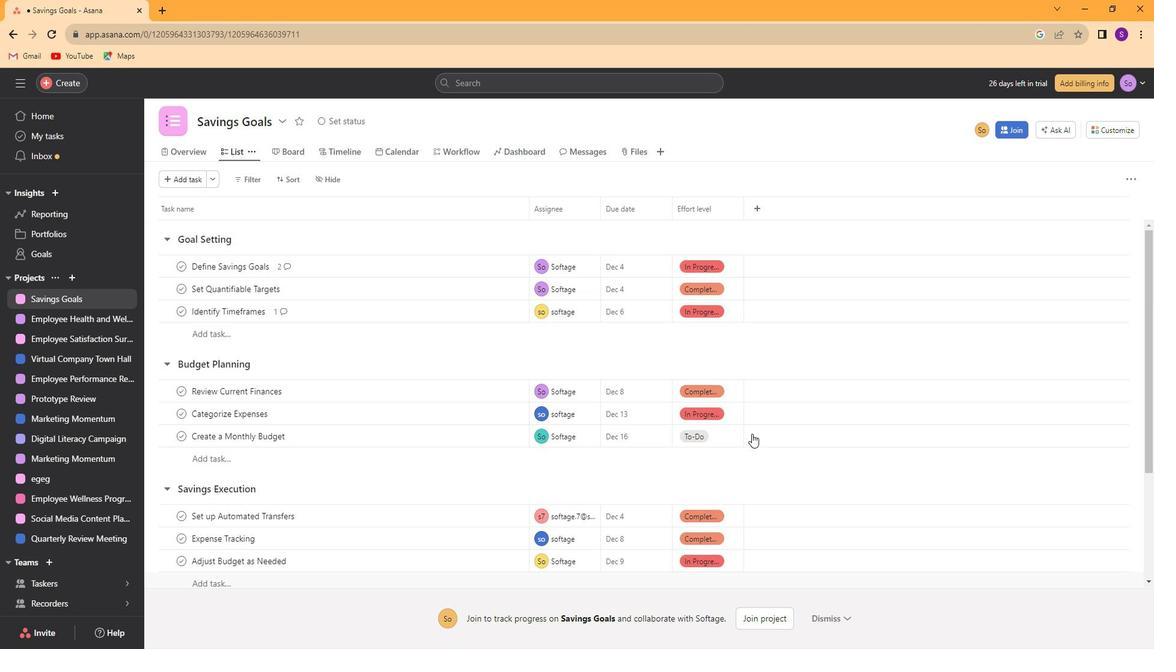 
Action: Mouse scrolled (724, 422) with delta (0, 0)
Screenshot: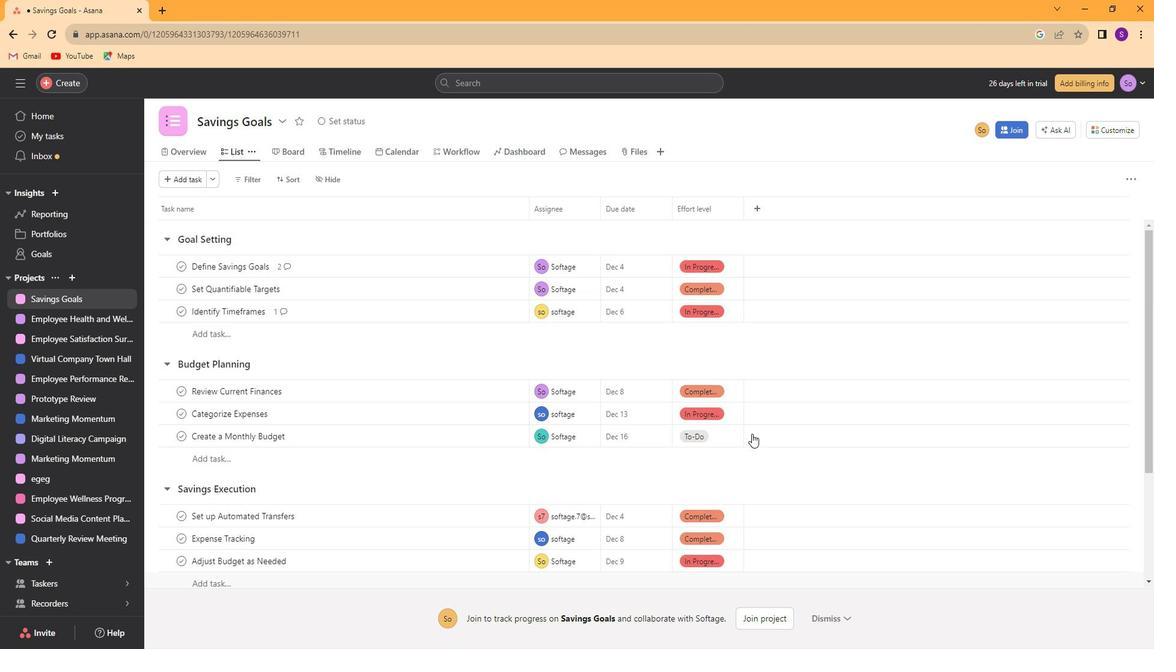 
Action: Mouse scrolled (724, 422) with delta (0, 0)
Screenshot: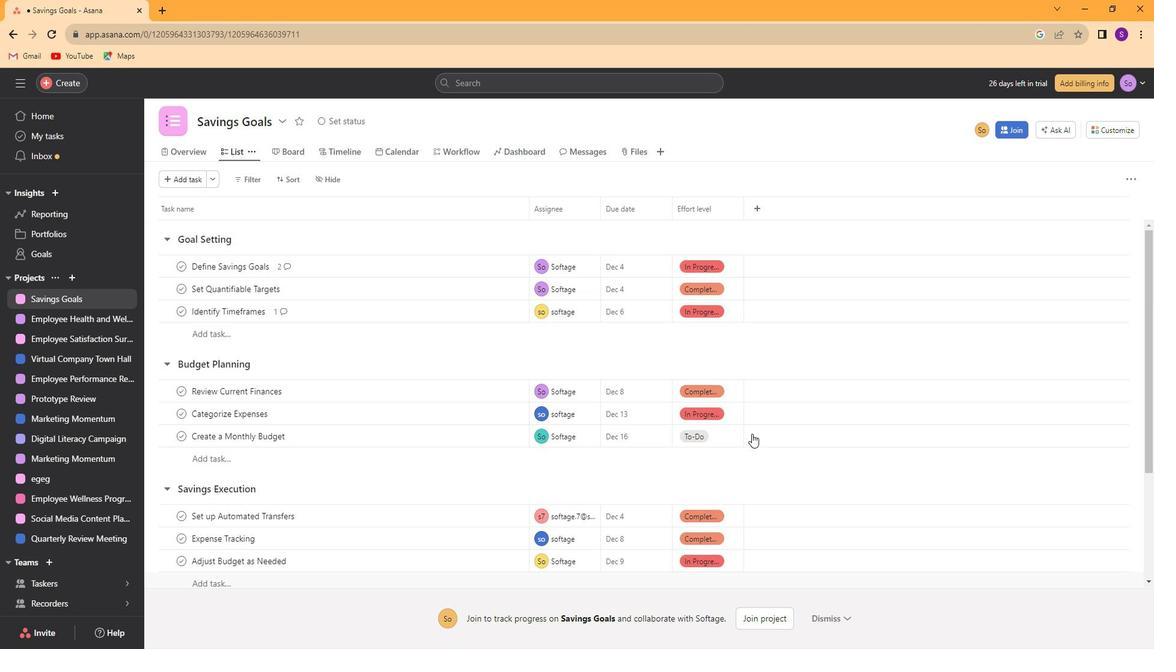 
Action: Mouse scrolled (724, 422) with delta (0, 0)
Screenshot: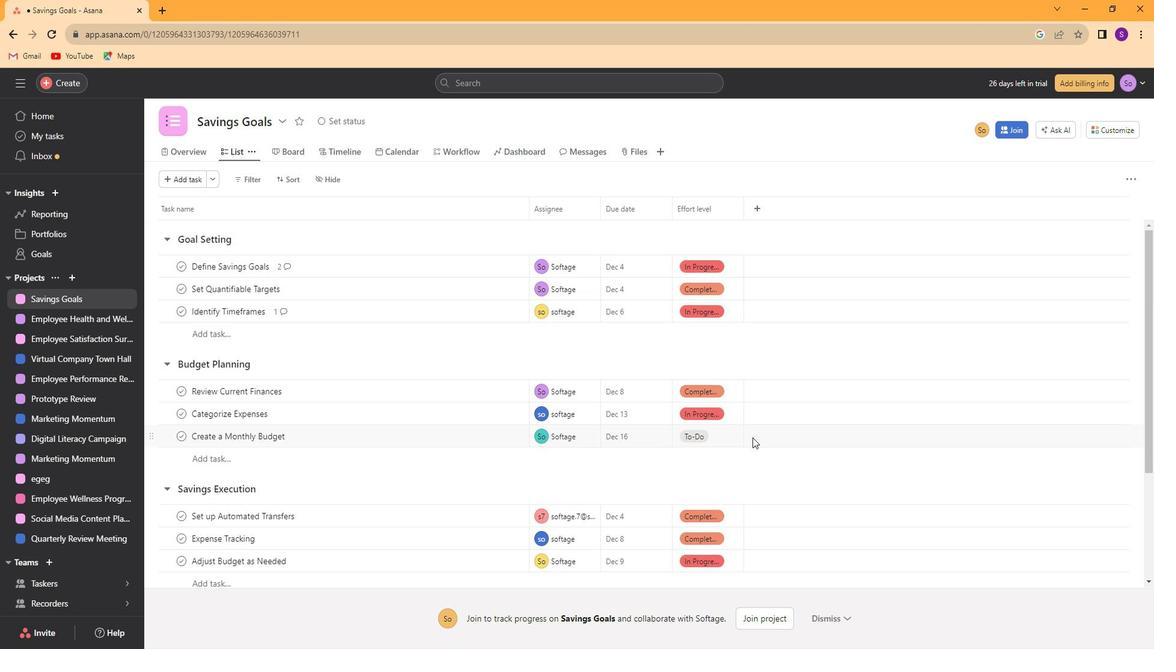 
Action: Mouse moved to (734, 458)
Screenshot: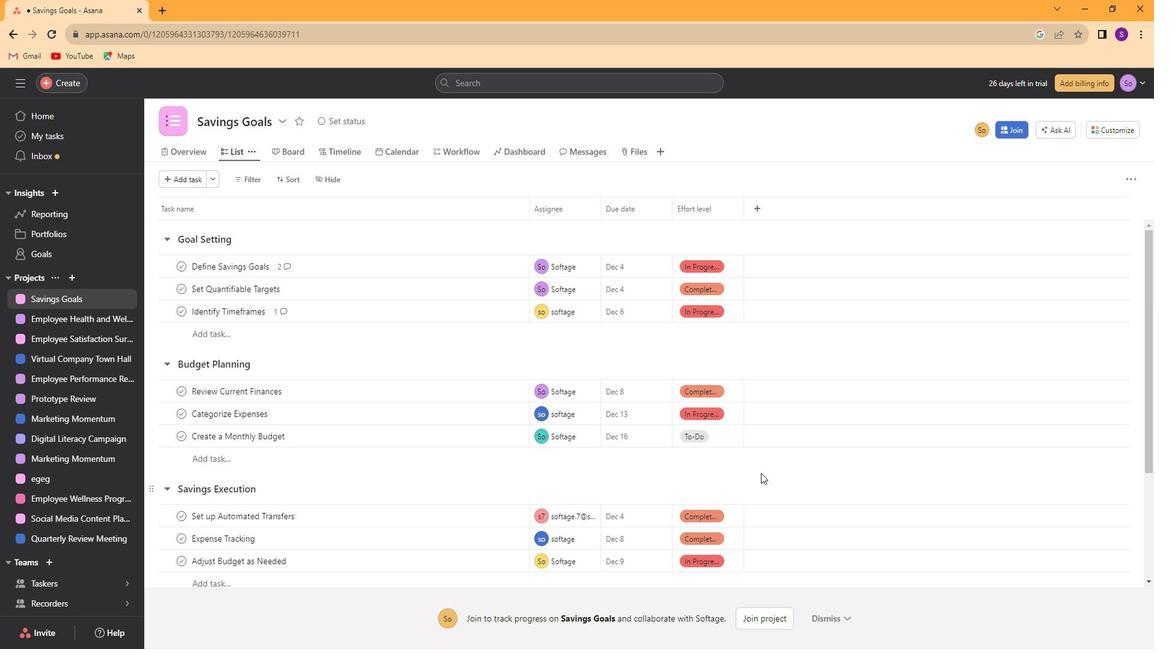 
